Task: Get directions from Hilton Head Island, South Carolina, United States to Buffalo, New York, United States  and explore the nearby hotels with guest rating 2 and above with dates 20 to 23 December and 2 guests
Action: Mouse moved to (253, 56)
Screenshot: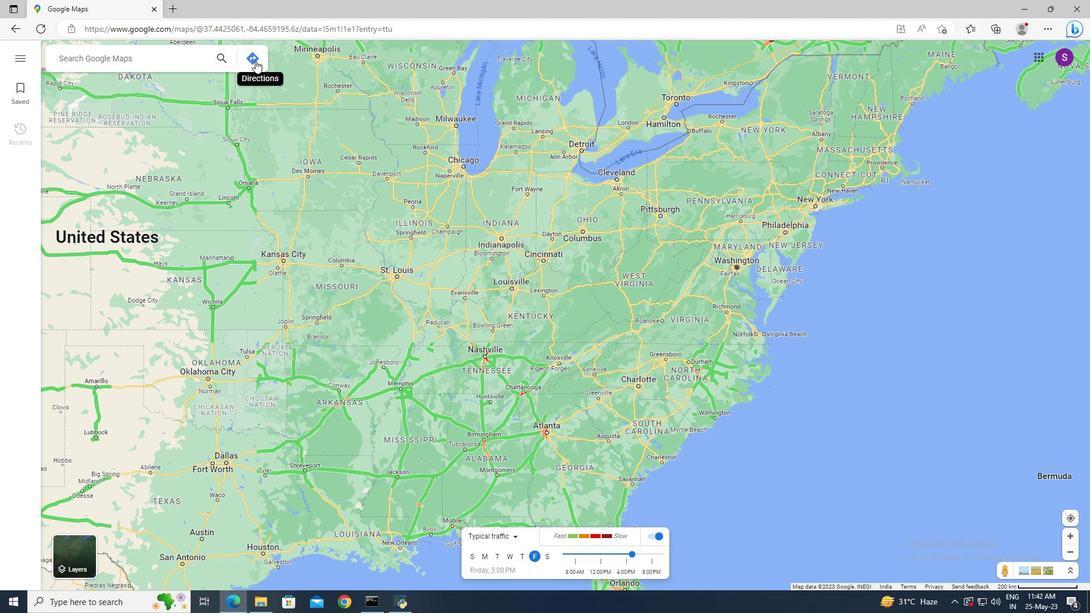 
Action: Mouse pressed left at (253, 56)
Screenshot: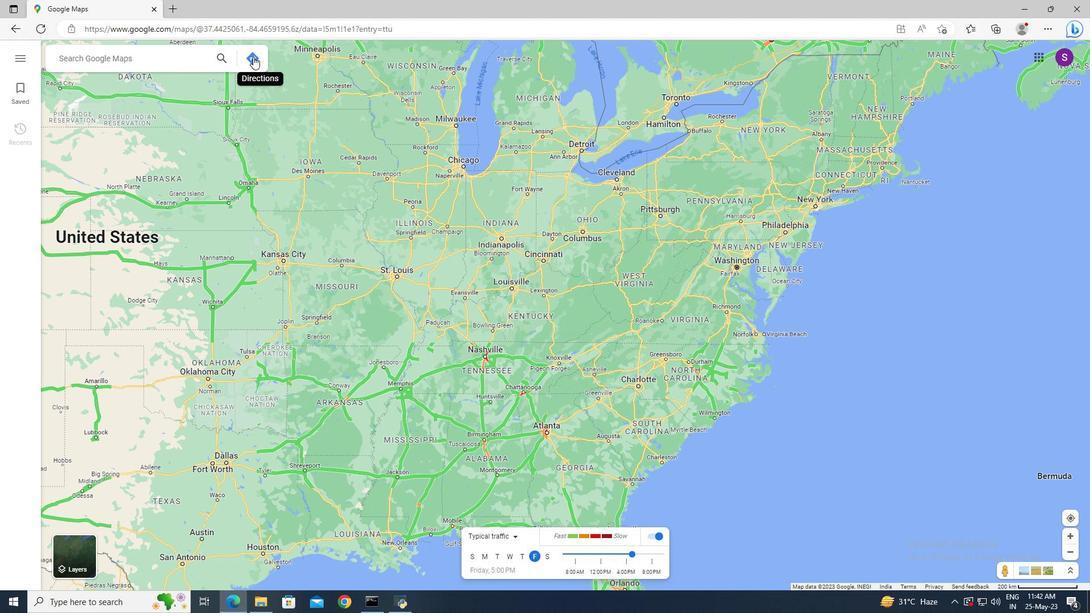 
Action: Mouse moved to (123, 92)
Screenshot: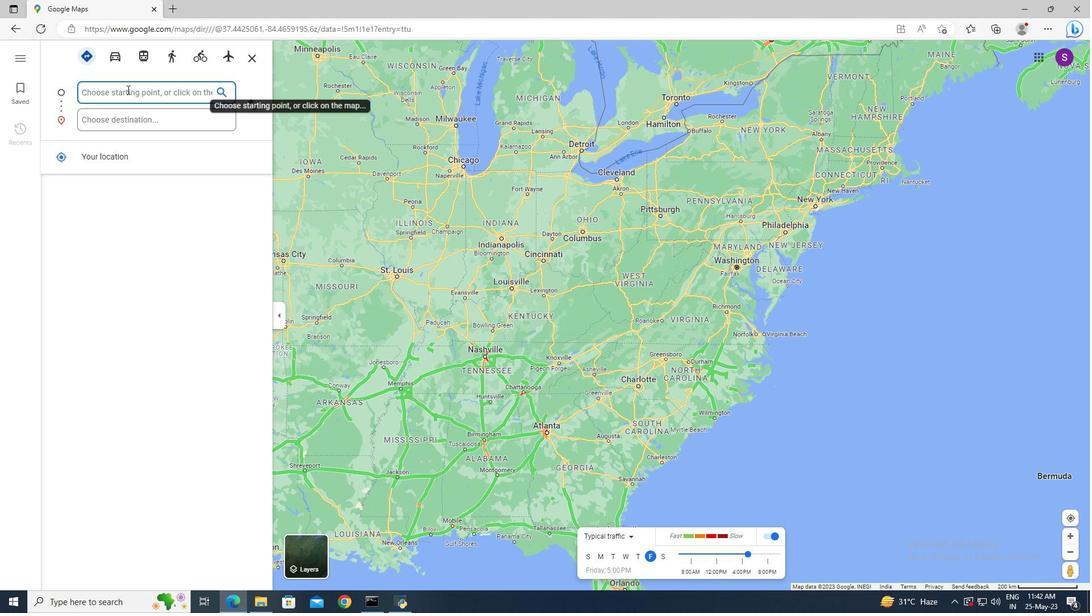 
Action: Mouse pressed left at (123, 92)
Screenshot: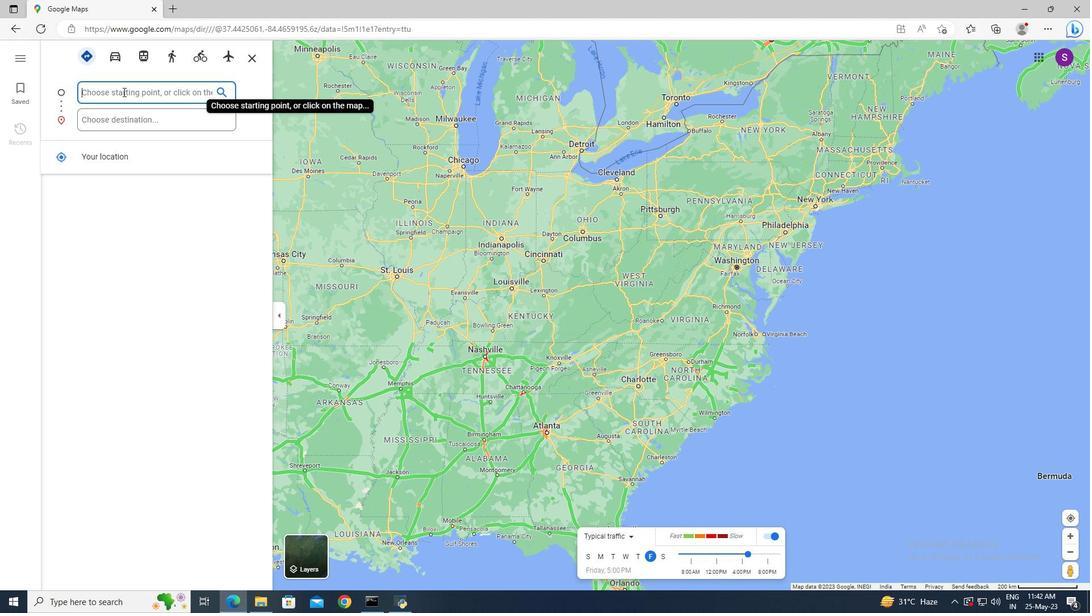 
Action: Key pressed <Key.shift>Hilton<Key.space><Key.shift>Head<Key.space><Key.shift>Island
Screenshot: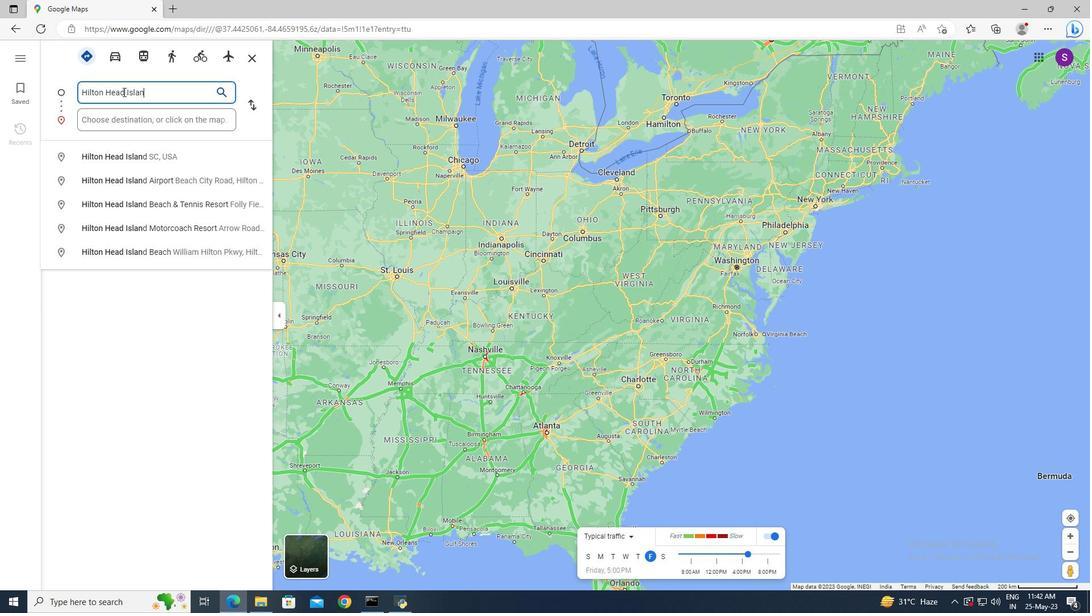 
Action: Mouse moved to (136, 158)
Screenshot: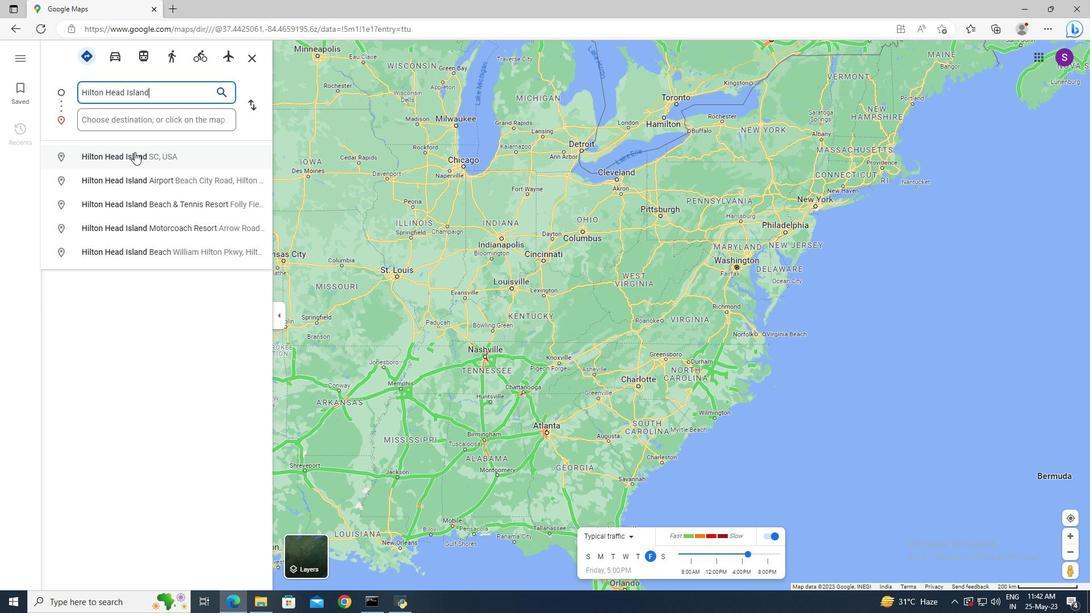 
Action: Mouse pressed left at (136, 158)
Screenshot: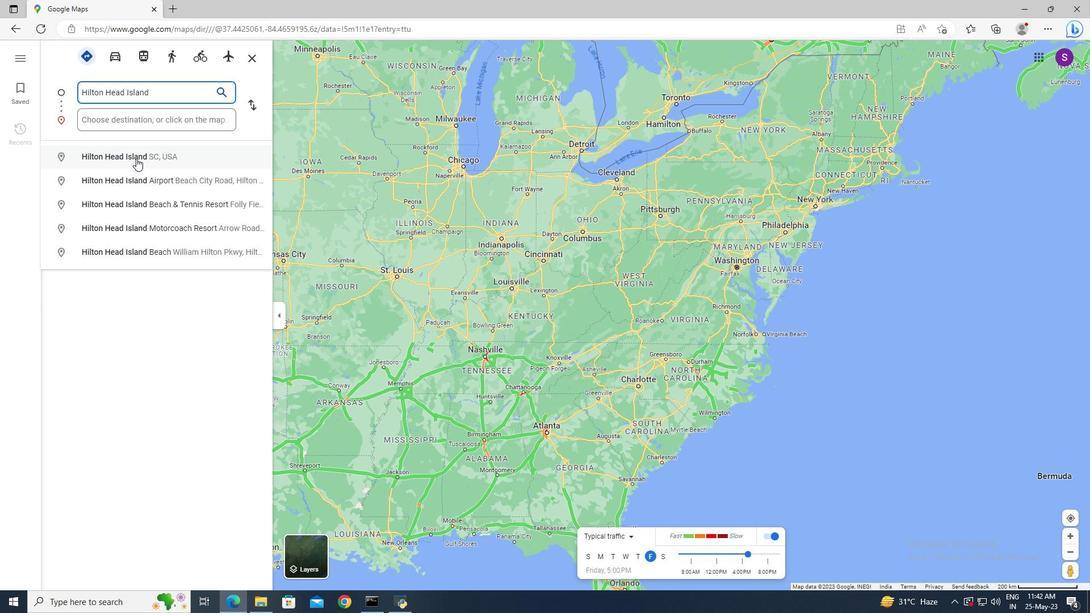 
Action: Mouse moved to (127, 122)
Screenshot: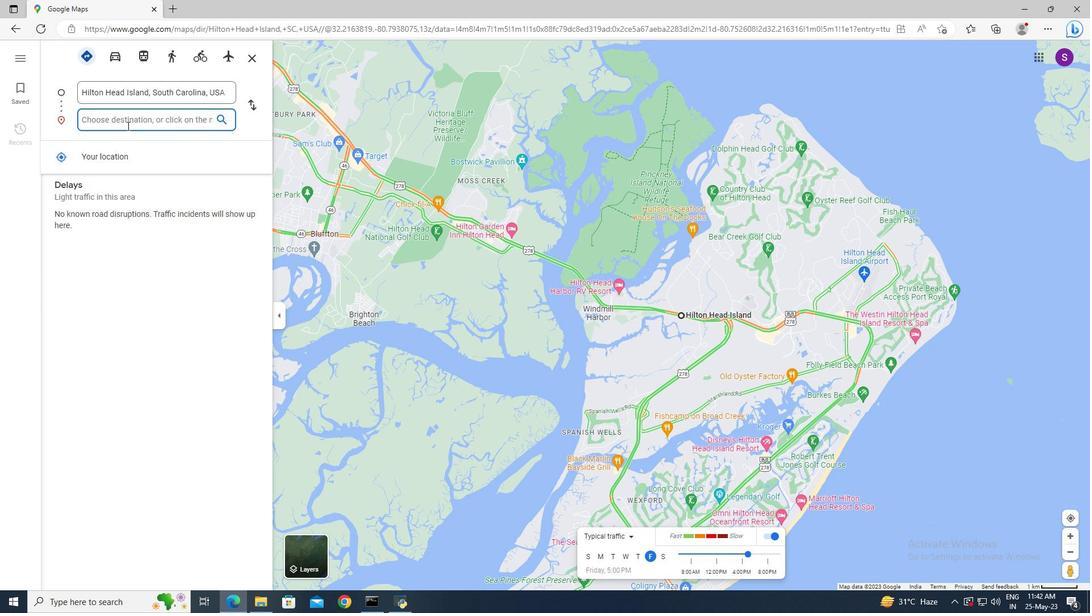 
Action: Mouse pressed left at (127, 122)
Screenshot: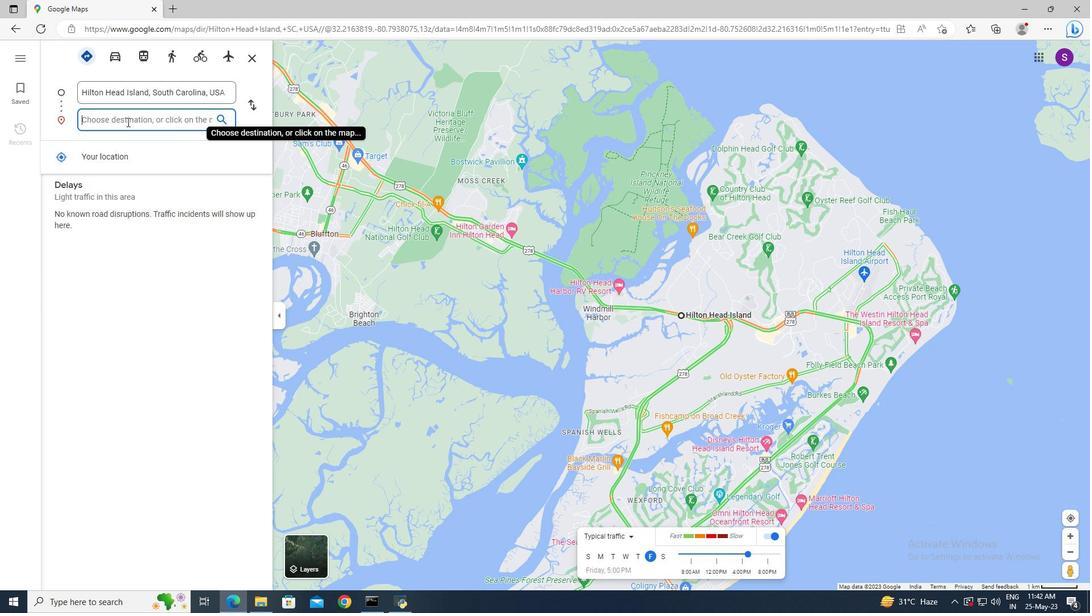 
Action: Key pressed <Key.shift>Buffalo
Screenshot: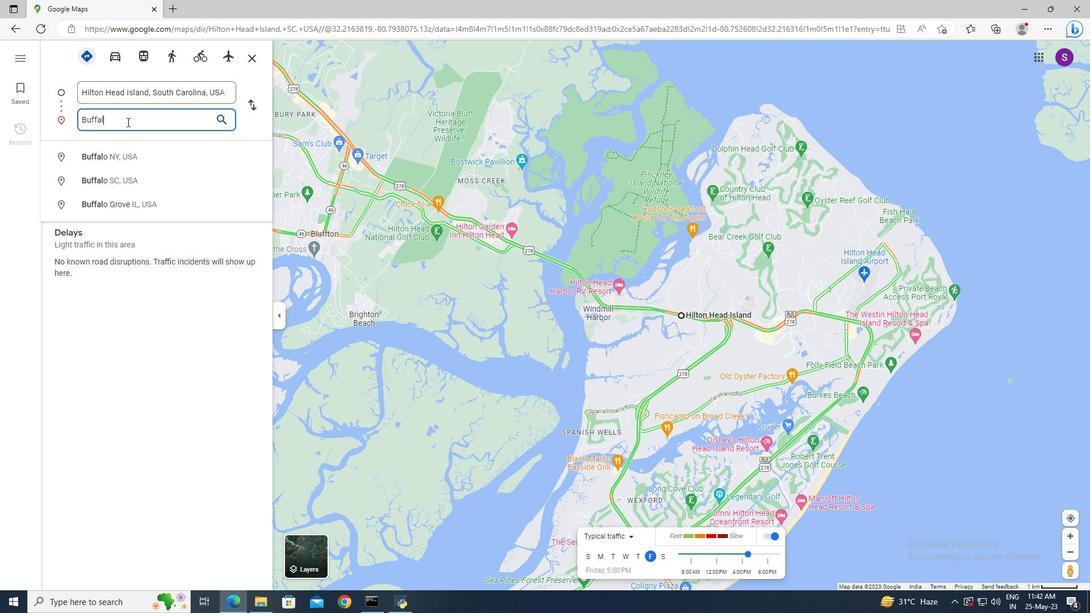 
Action: Mouse moved to (131, 156)
Screenshot: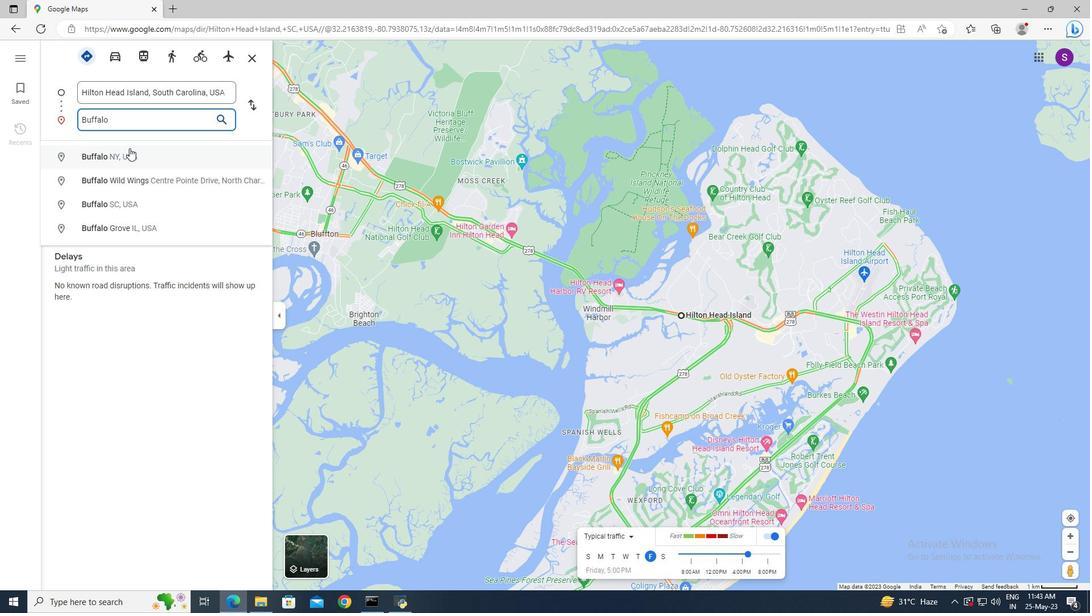 
Action: Mouse pressed left at (131, 156)
Screenshot: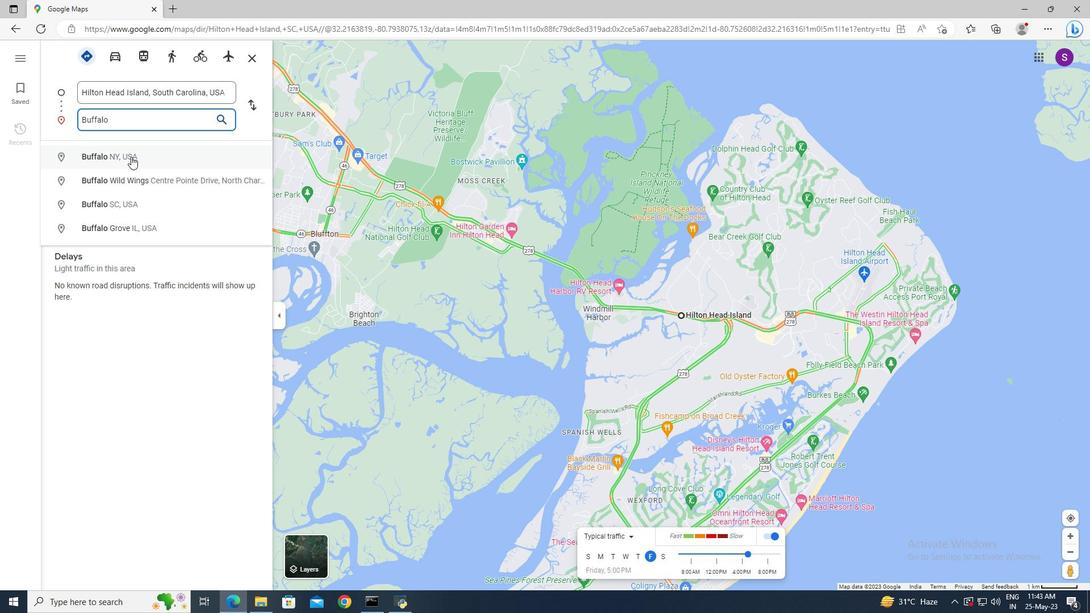 
Action: Mouse moved to (305, 60)
Screenshot: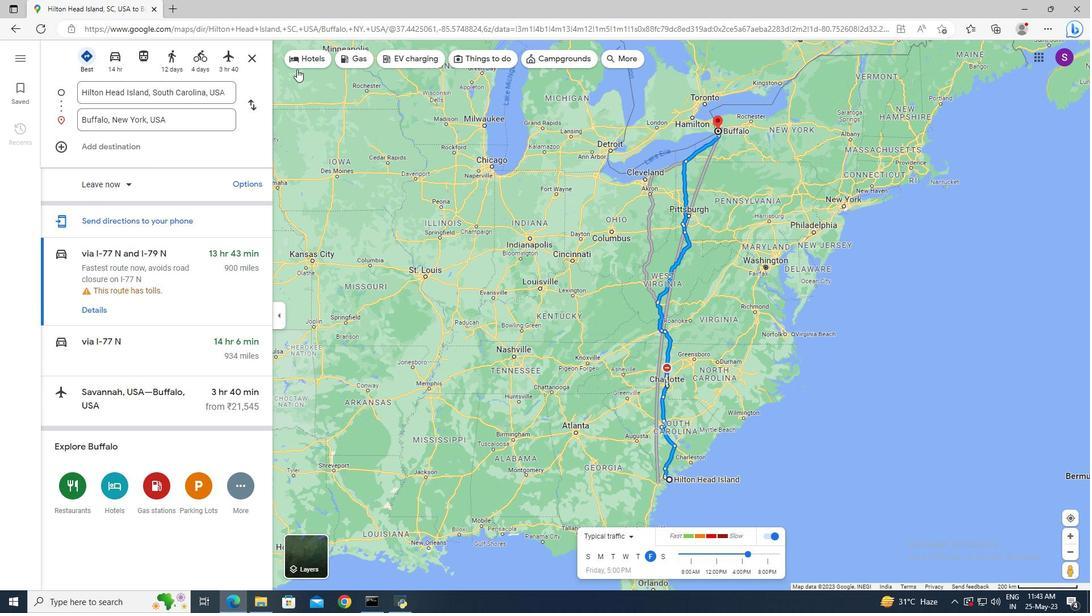 
Action: Mouse pressed left at (305, 60)
Screenshot: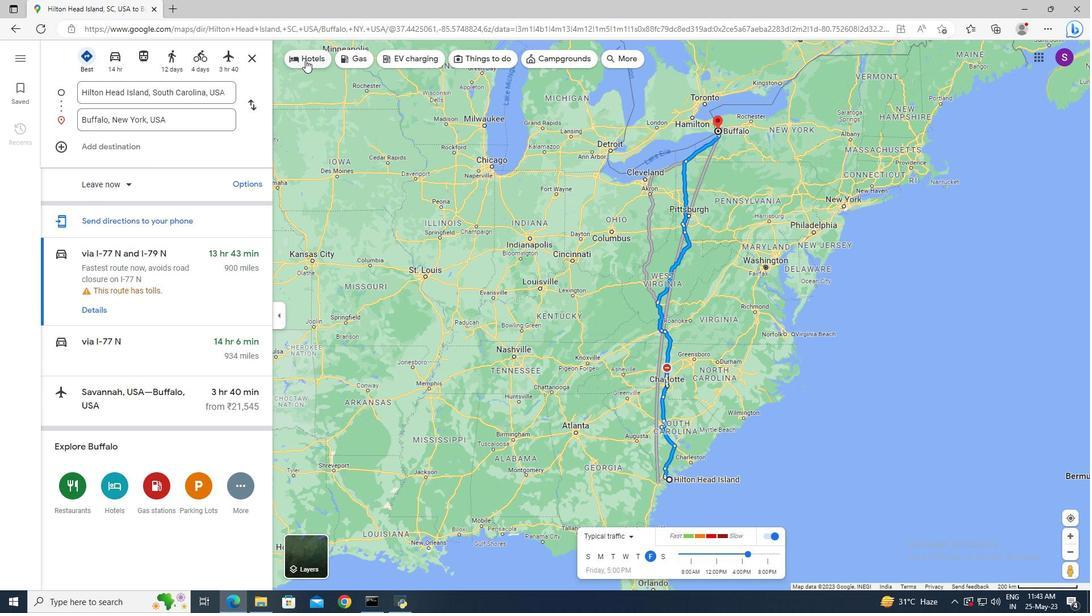 
Action: Mouse moved to (330, 53)
Screenshot: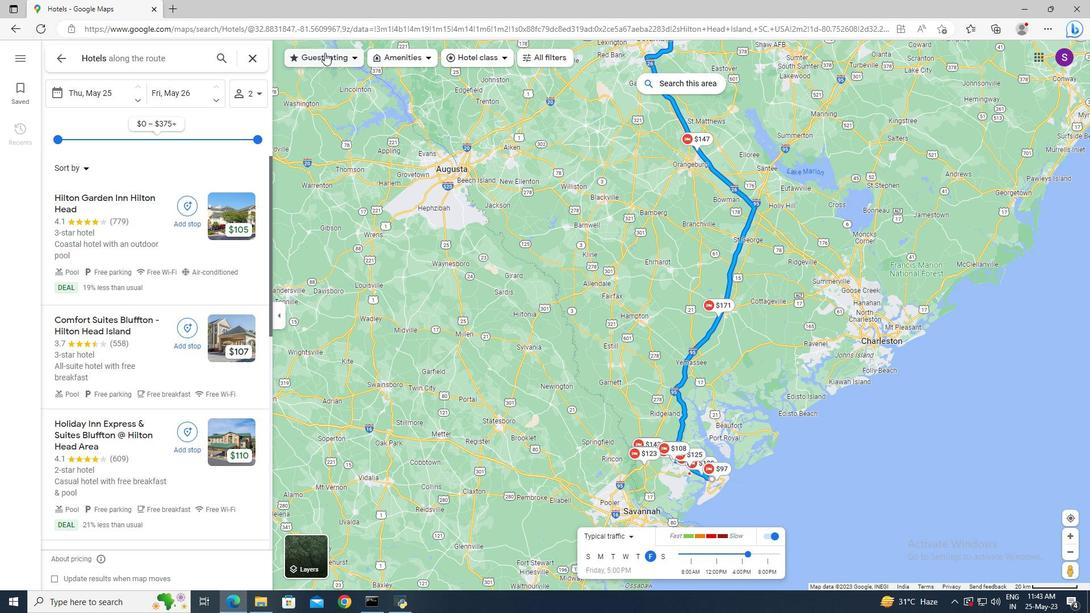 
Action: Mouse pressed left at (330, 53)
Screenshot: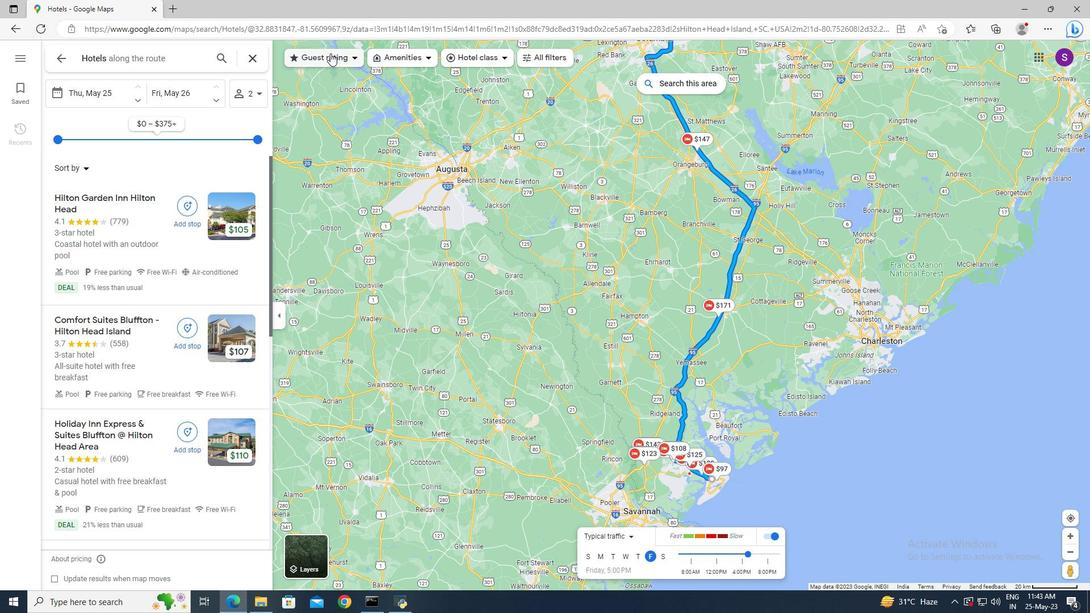 
Action: Mouse pressed left at (330, 53)
Screenshot: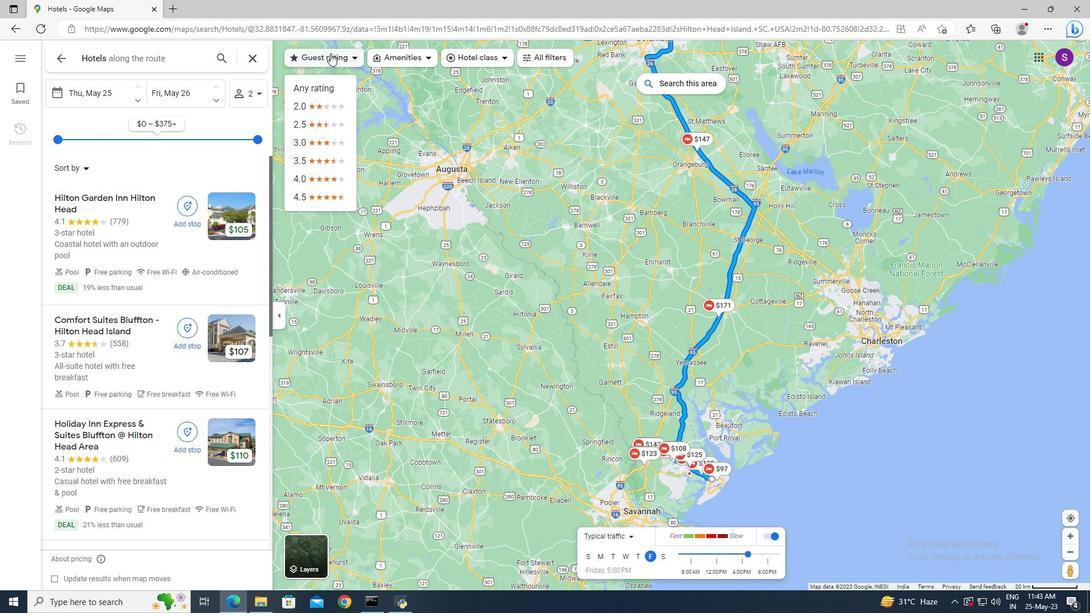 
Action: Mouse moved to (82, 89)
Screenshot: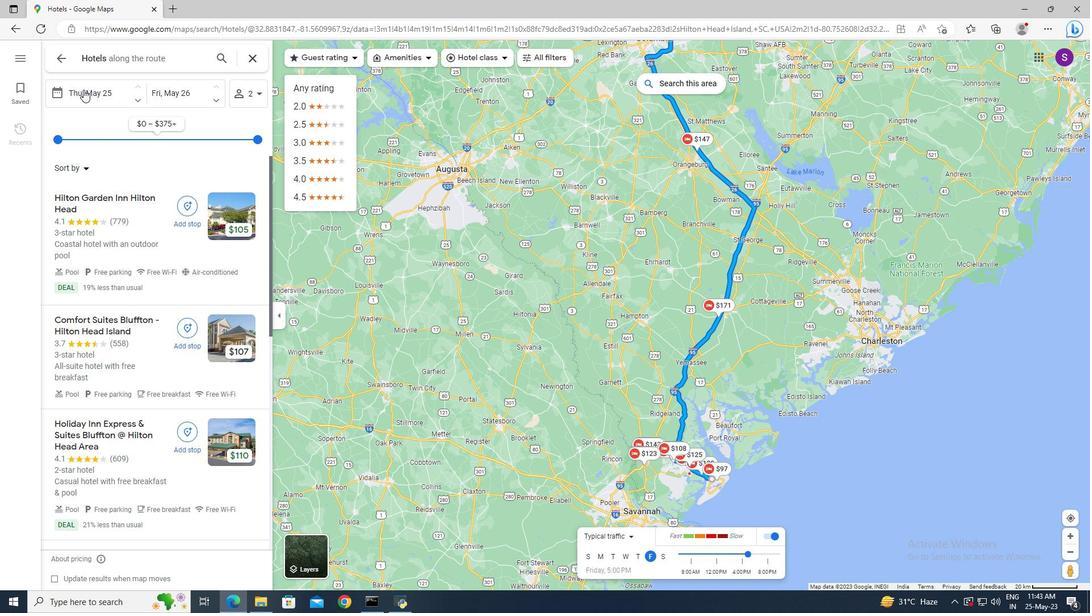 
Action: Mouse pressed left at (82, 89)
Screenshot: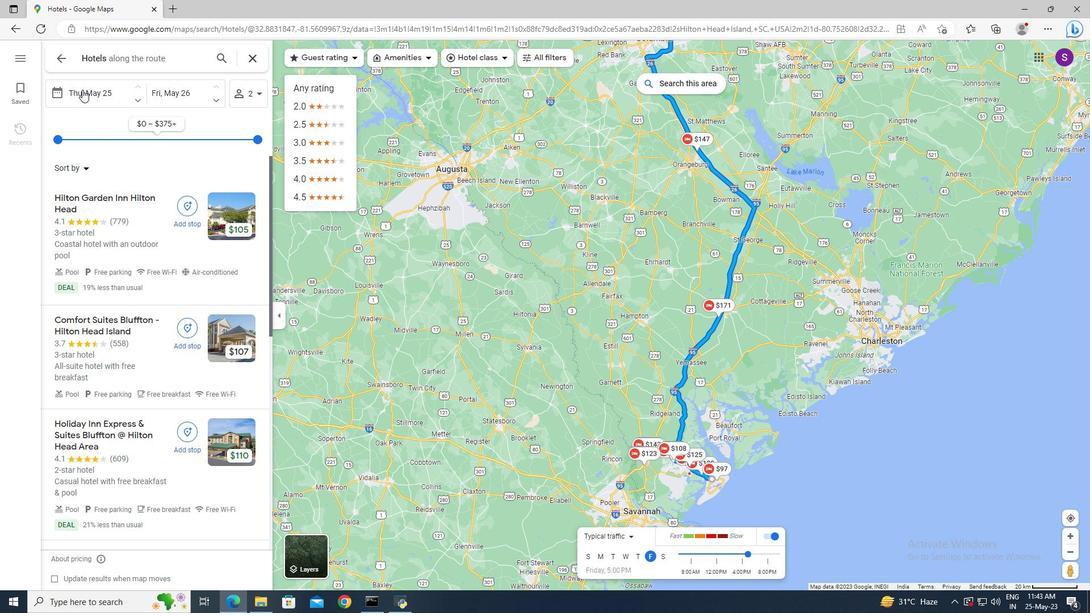 
Action: Mouse moved to (175, 114)
Screenshot: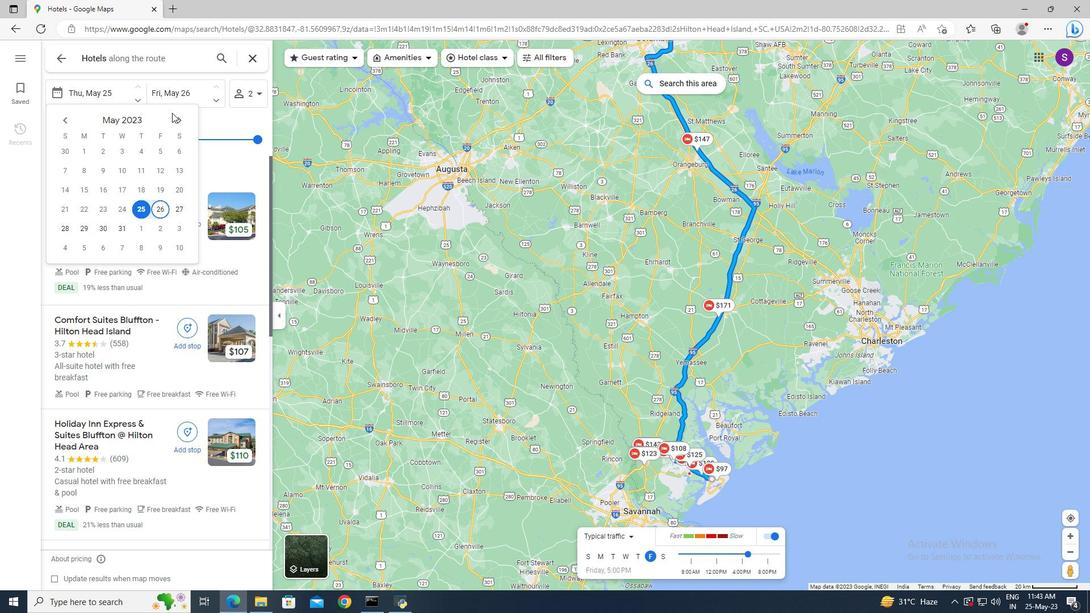 
Action: Mouse pressed left at (175, 114)
Screenshot: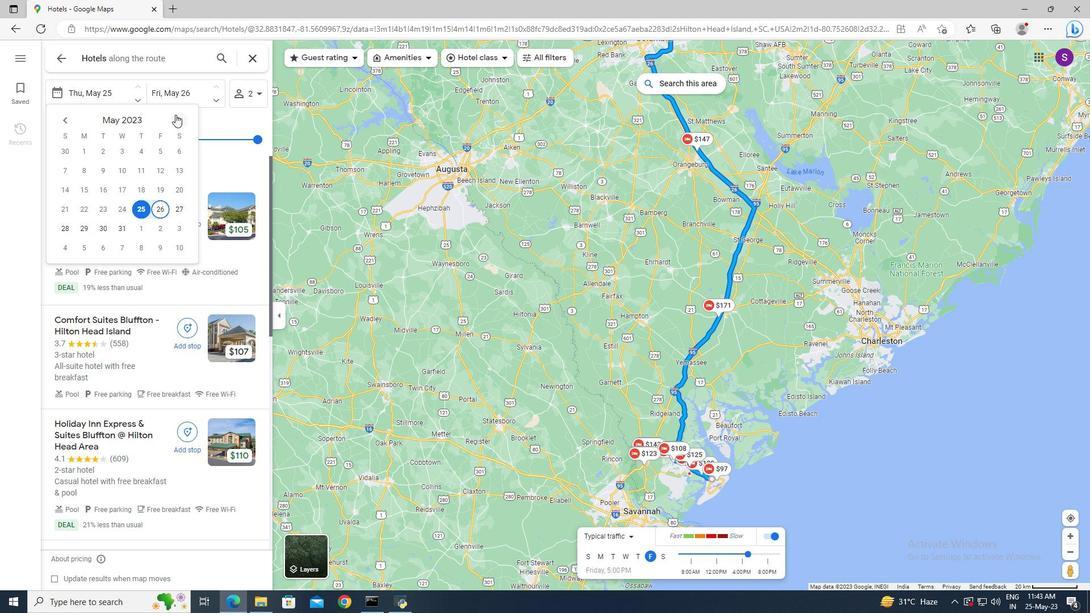 
Action: Mouse pressed left at (175, 114)
Screenshot: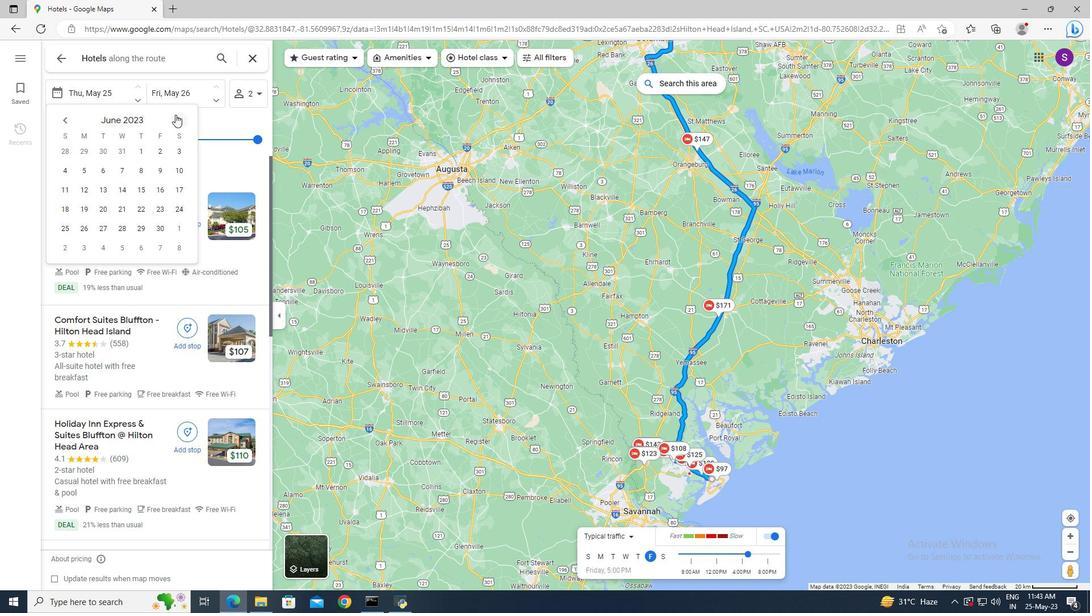 
Action: Mouse pressed left at (175, 114)
Screenshot: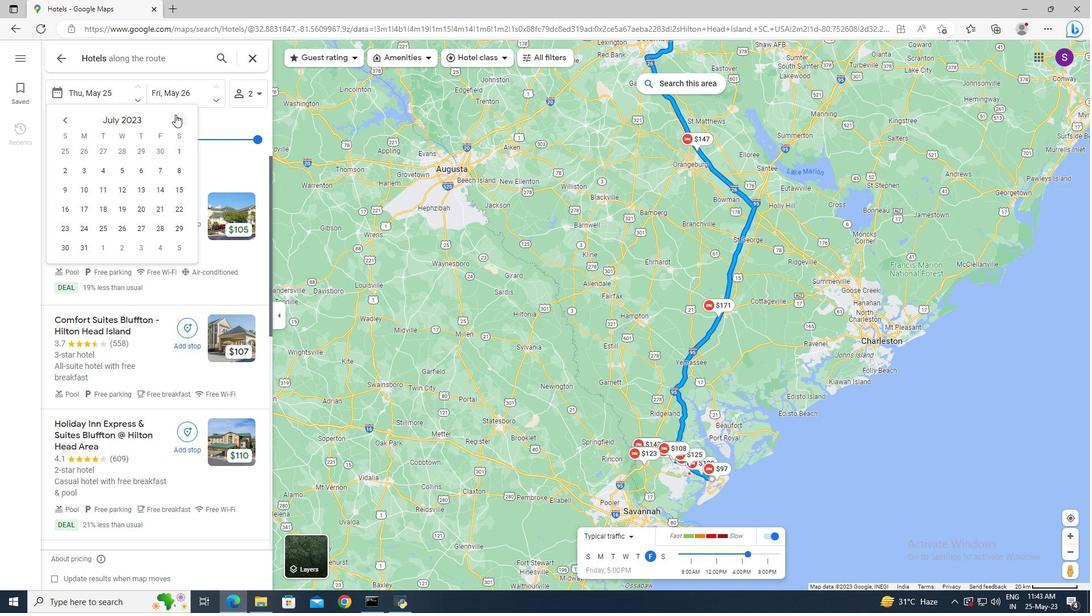 
Action: Mouse pressed left at (175, 114)
Screenshot: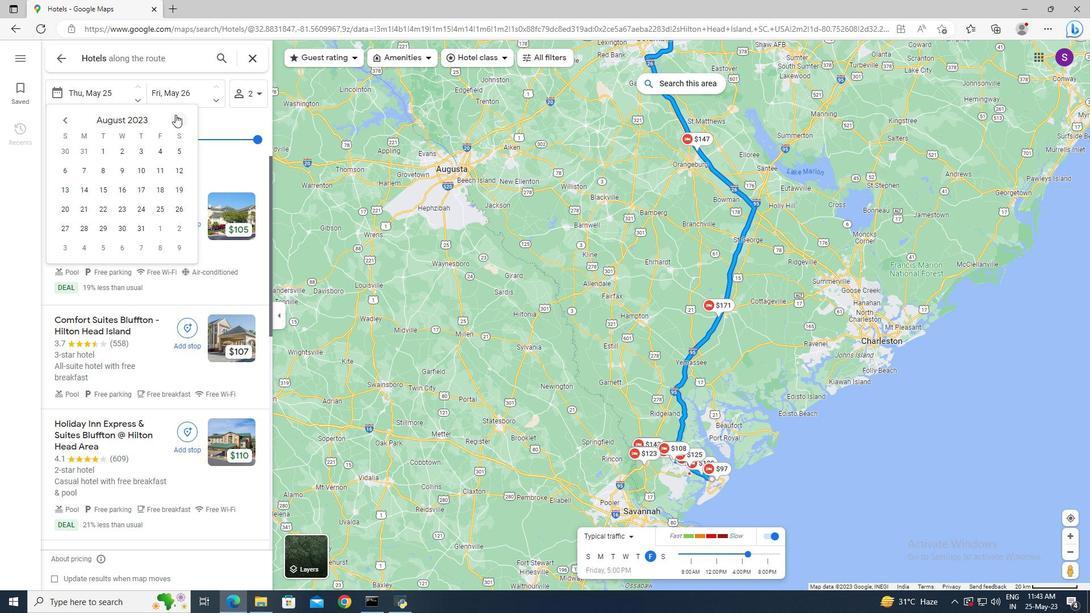 
Action: Mouse pressed left at (175, 114)
Screenshot: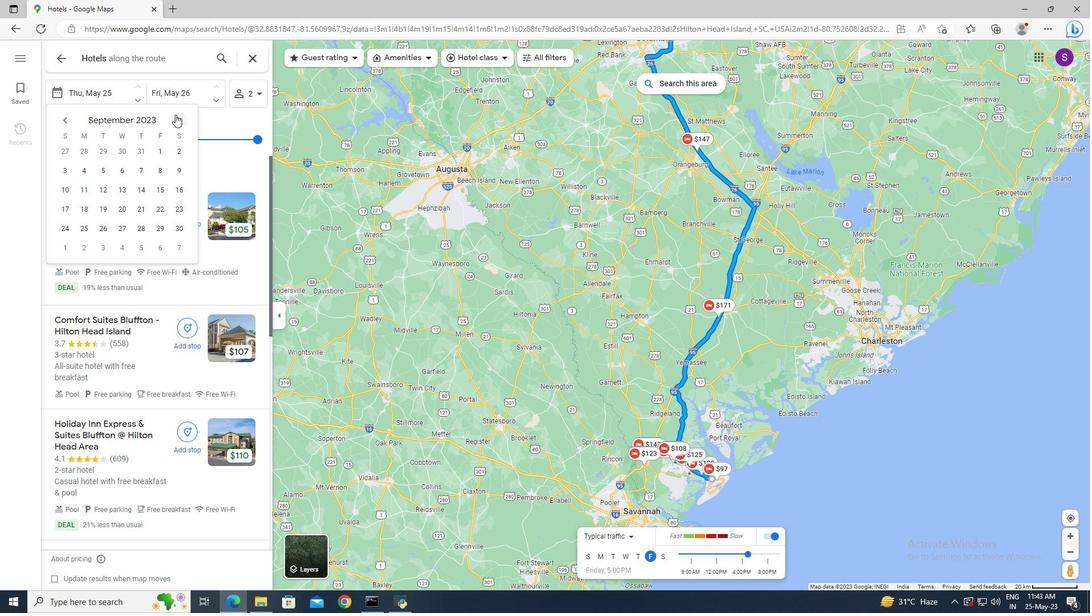 
Action: Mouse moved to (176, 114)
Screenshot: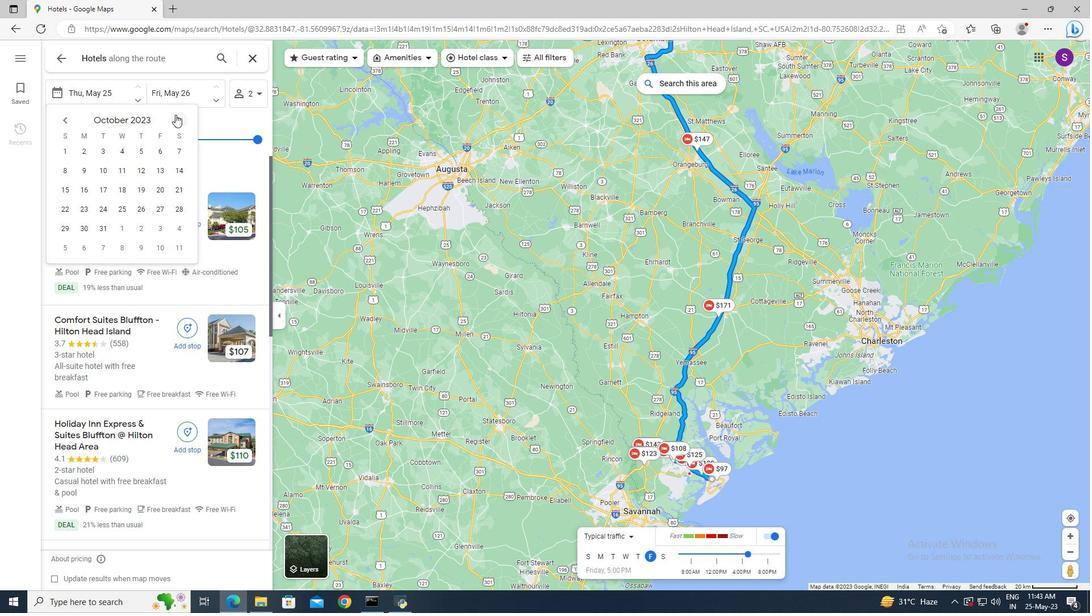 
Action: Mouse pressed left at (176, 114)
Screenshot: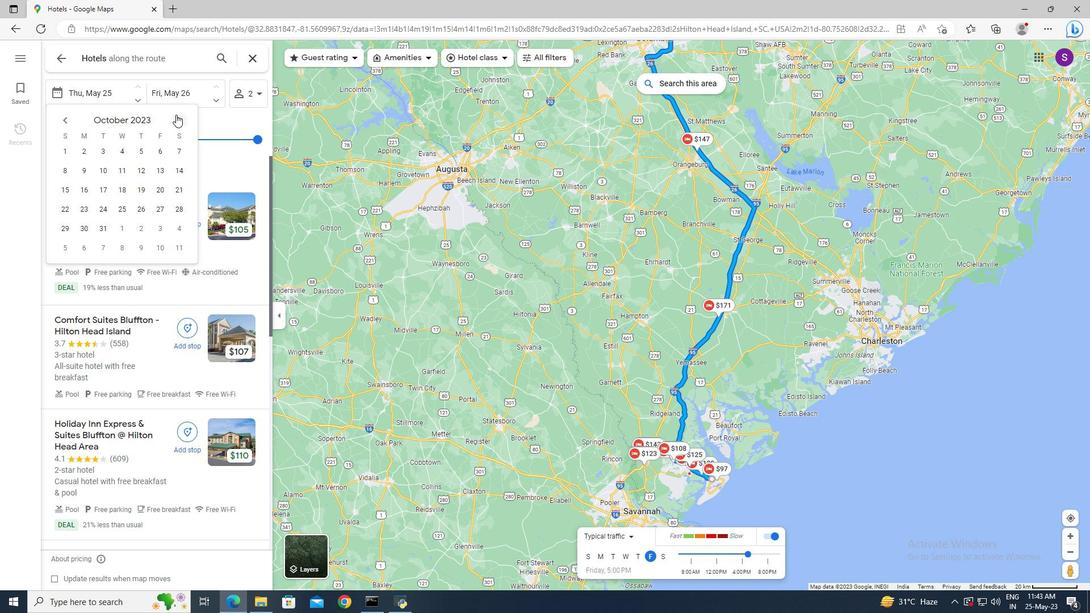 
Action: Mouse pressed left at (176, 114)
Screenshot: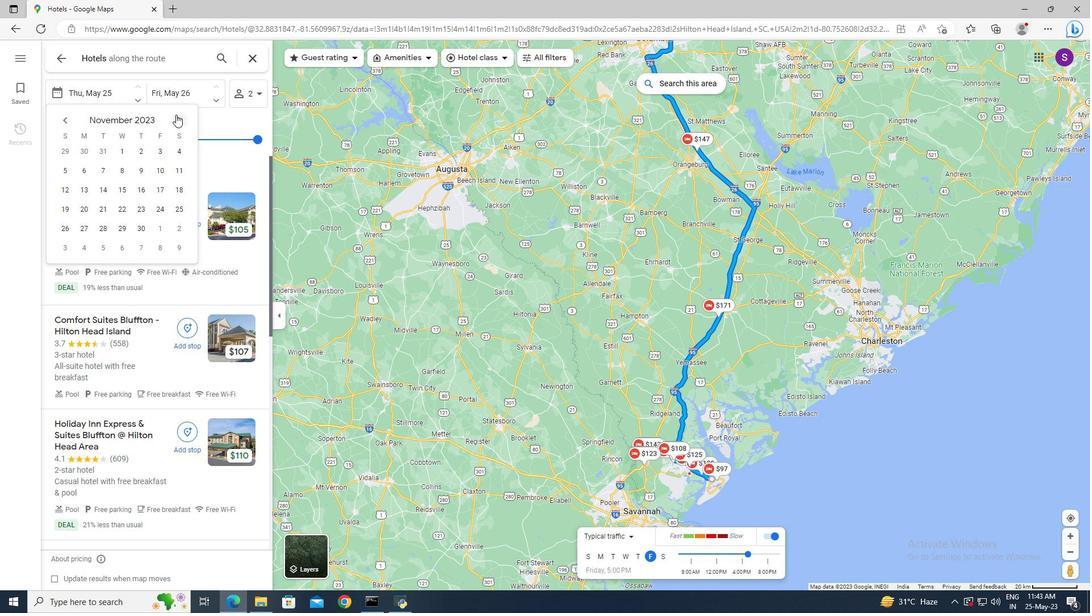 
Action: Mouse moved to (122, 204)
Screenshot: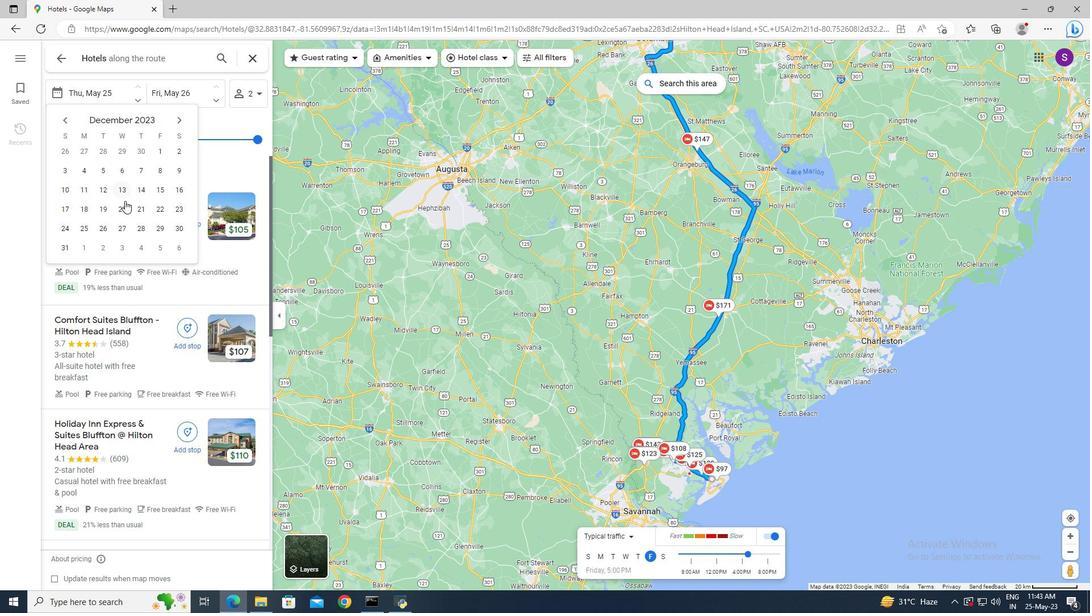 
Action: Mouse pressed left at (122, 204)
Screenshot: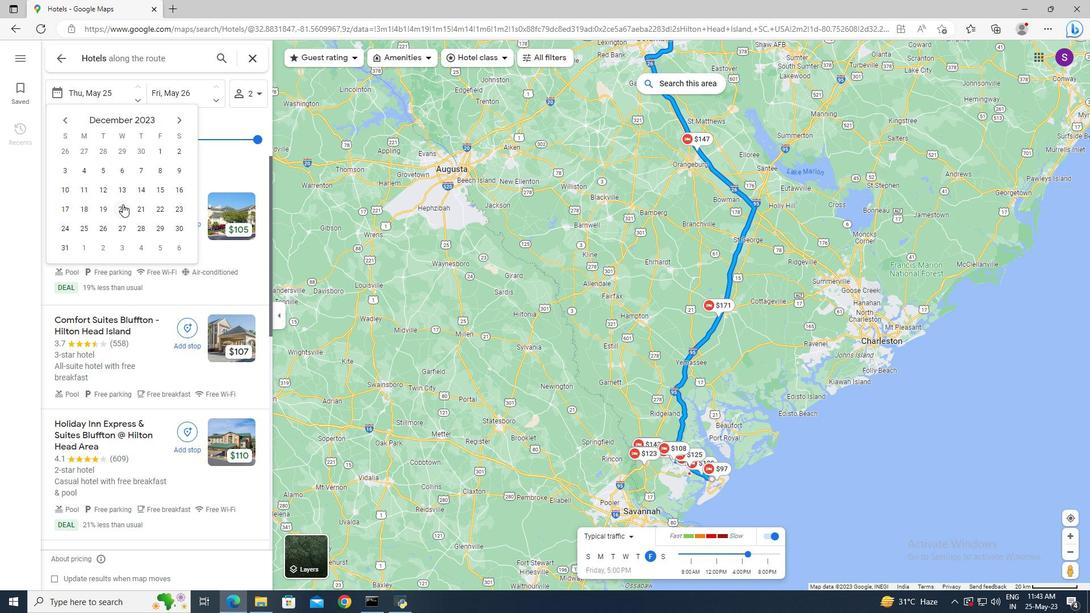 
Action: Mouse moved to (200, 210)
Screenshot: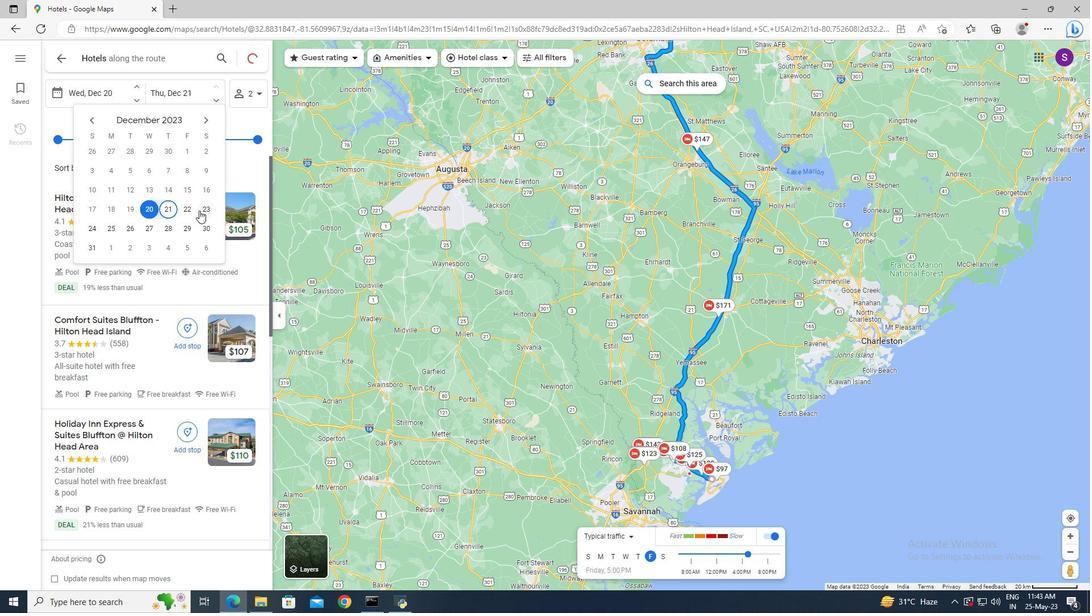 
Action: Mouse pressed left at (200, 210)
Screenshot: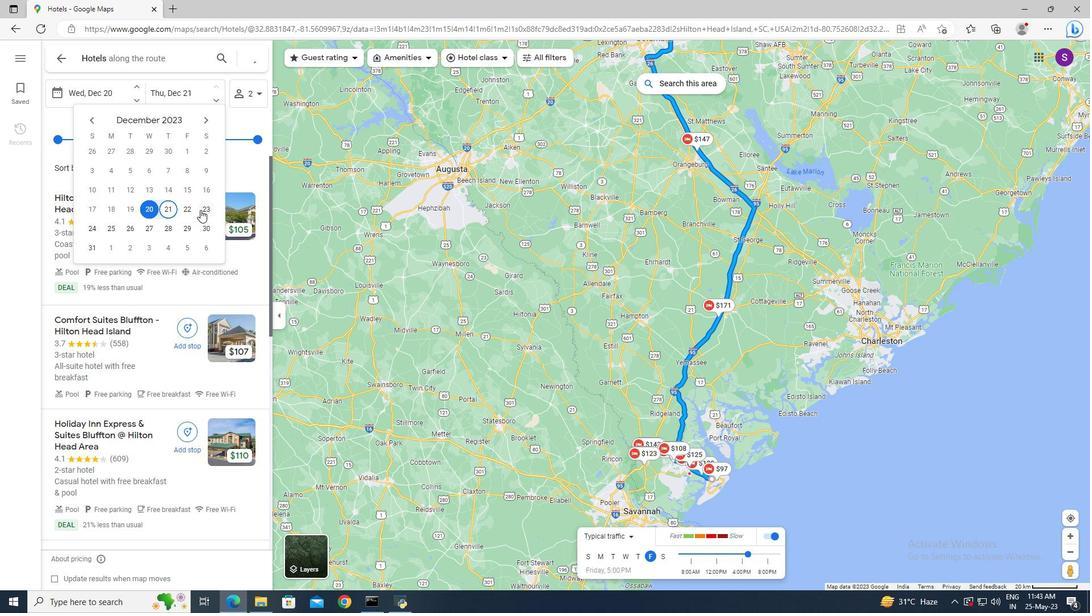 
Action: Mouse moved to (260, 95)
Screenshot: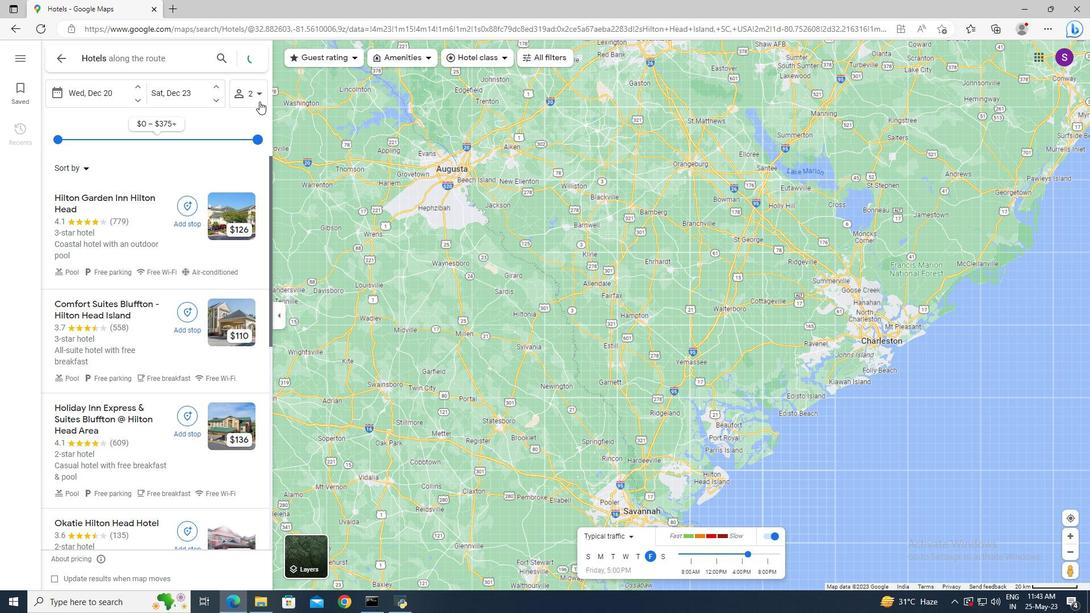 
Action: Mouse pressed left at (260, 95)
Screenshot: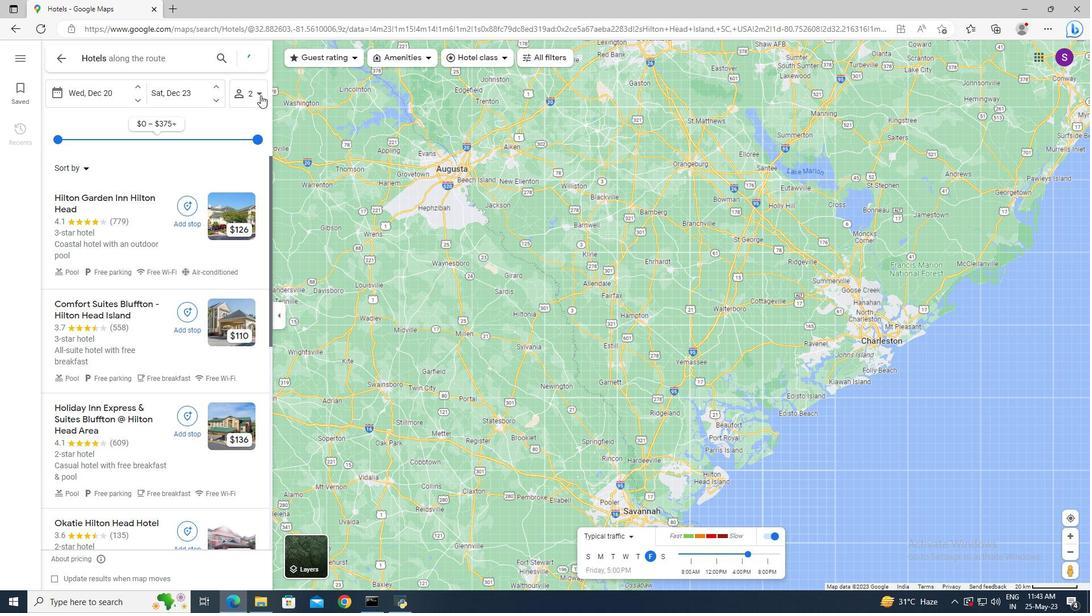 
Action: Mouse moved to (254, 94)
Screenshot: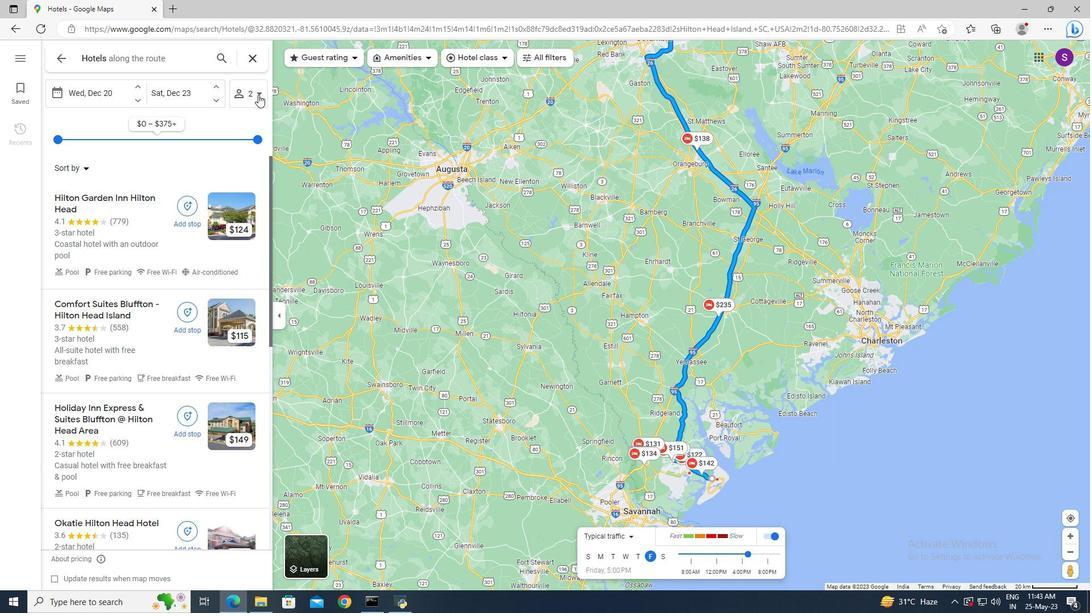 
Action: Mouse pressed left at (254, 94)
Screenshot: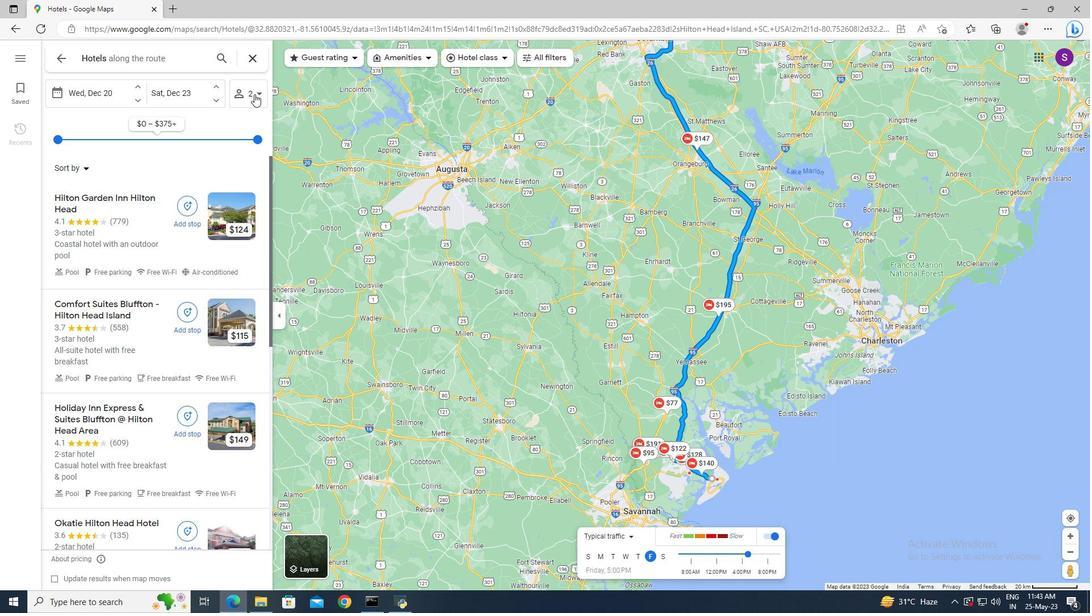 
Action: Mouse moved to (254, 108)
Screenshot: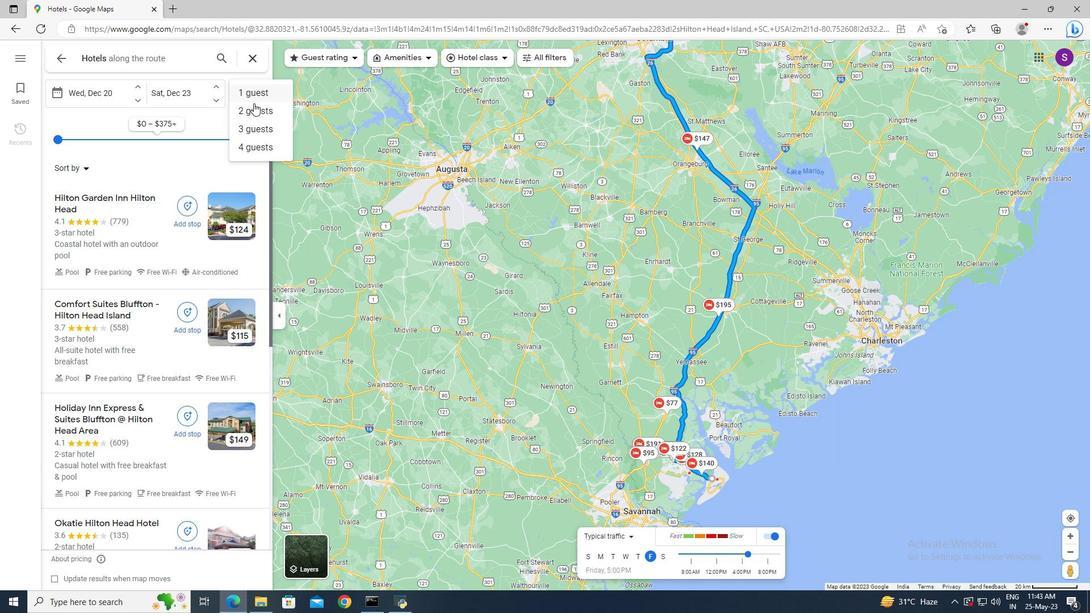 
Action: Mouse pressed left at (254, 108)
Screenshot: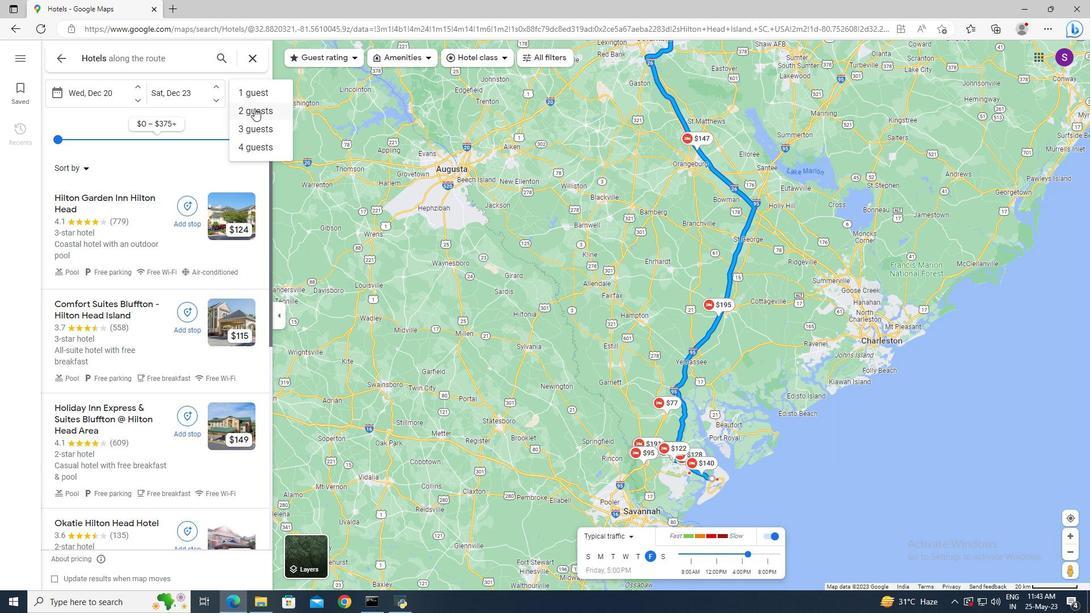
Action: Mouse moved to (139, 197)
Screenshot: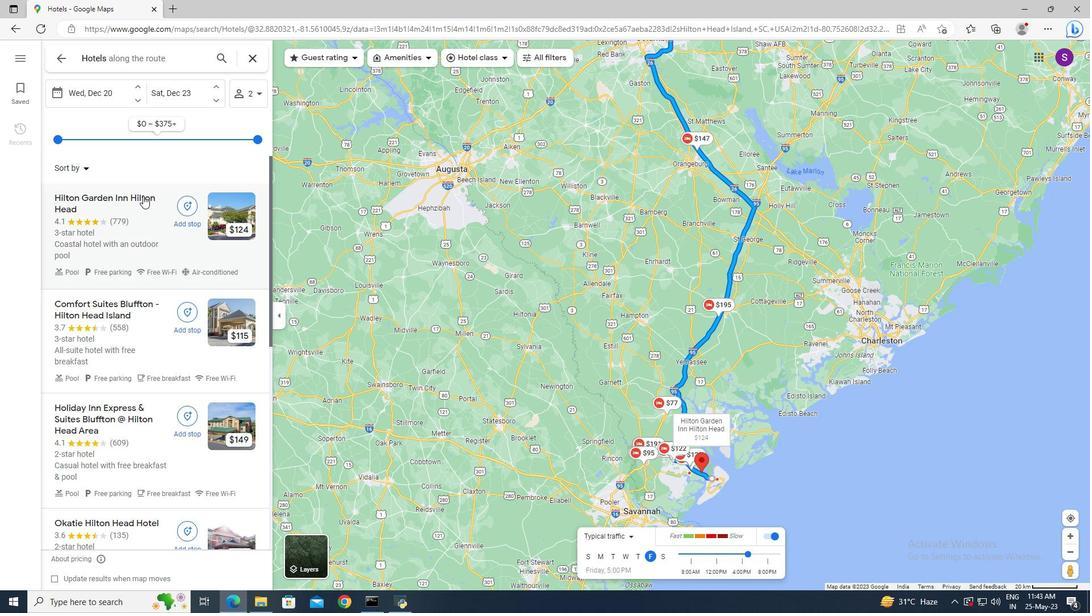
Action: Mouse pressed left at (139, 197)
Screenshot: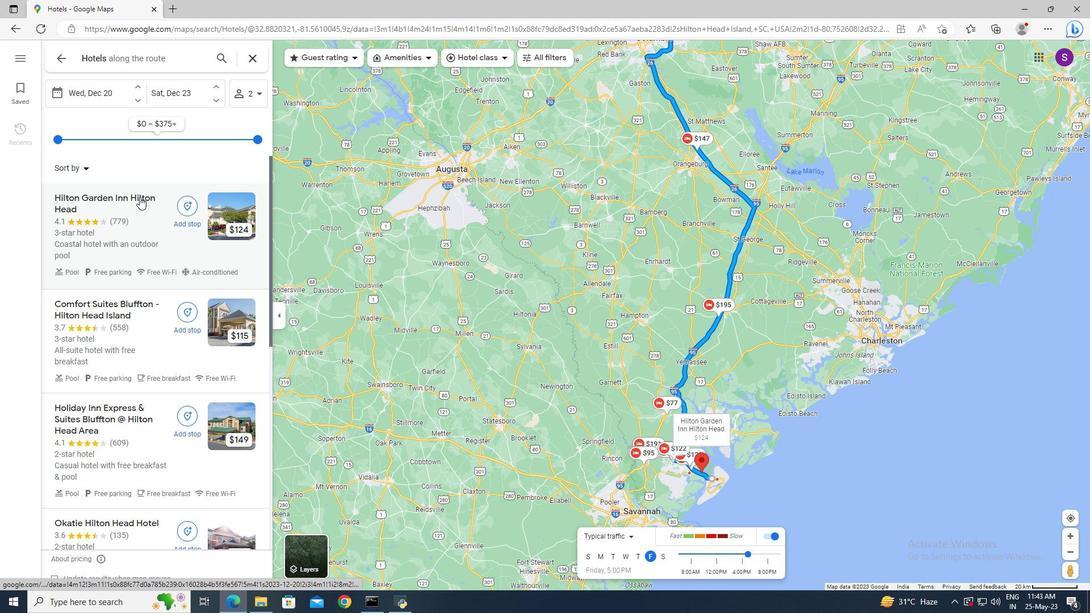 
Action: Mouse moved to (371, 276)
Screenshot: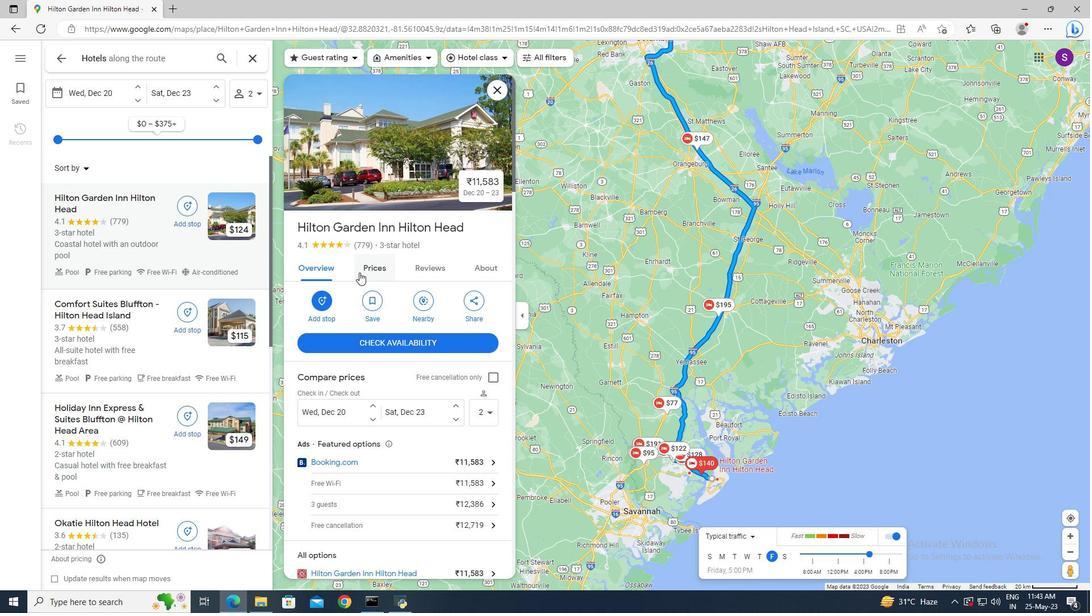 
Action: Mouse pressed left at (371, 276)
Screenshot: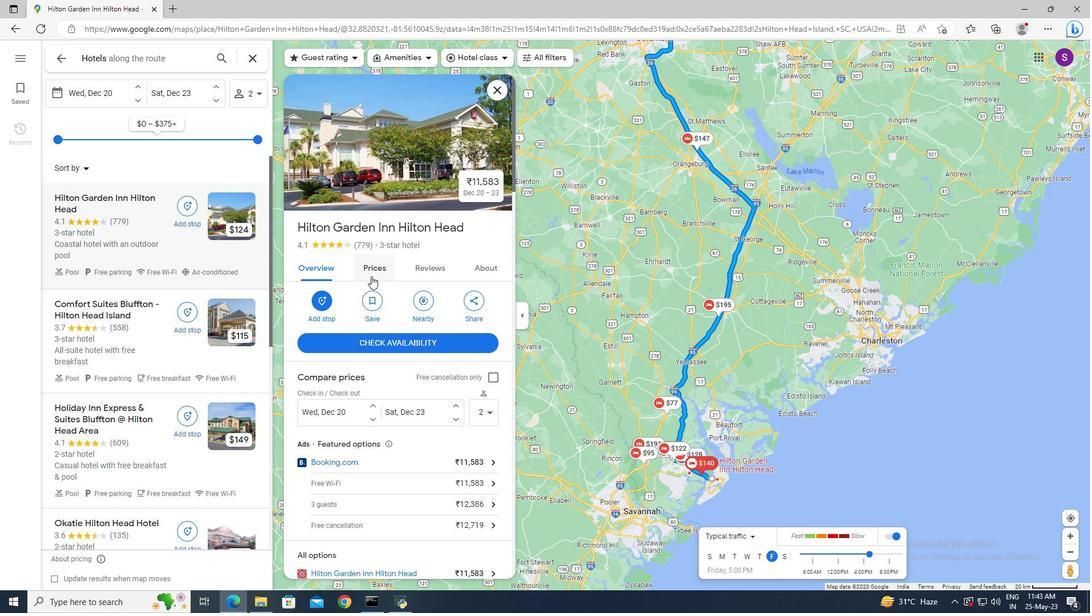 
Action: Mouse moved to (371, 280)
Screenshot: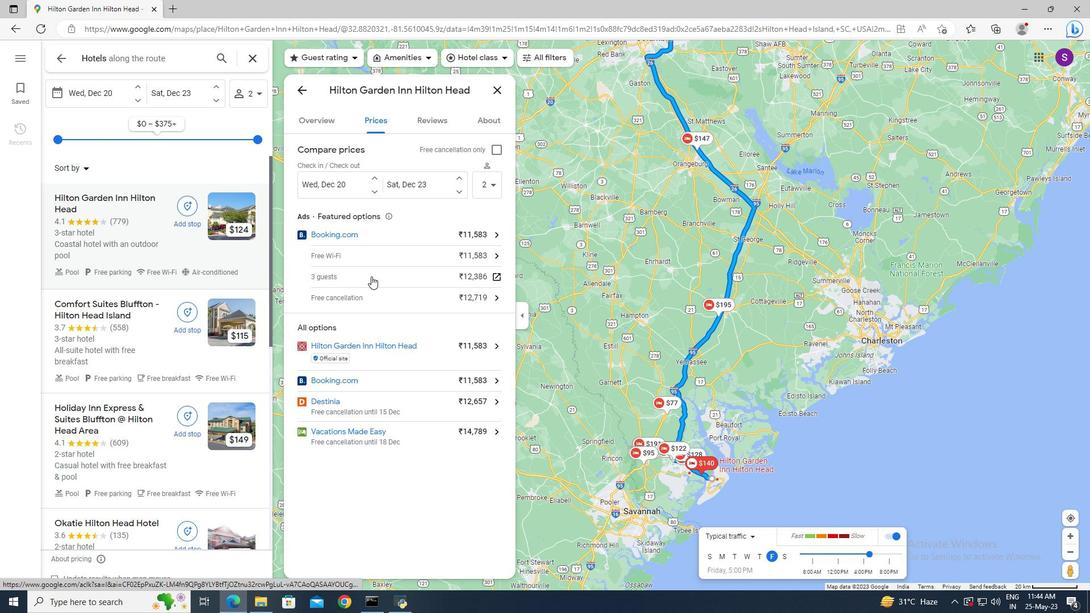 
Action: Mouse scrolled (371, 279) with delta (0, 0)
Screenshot: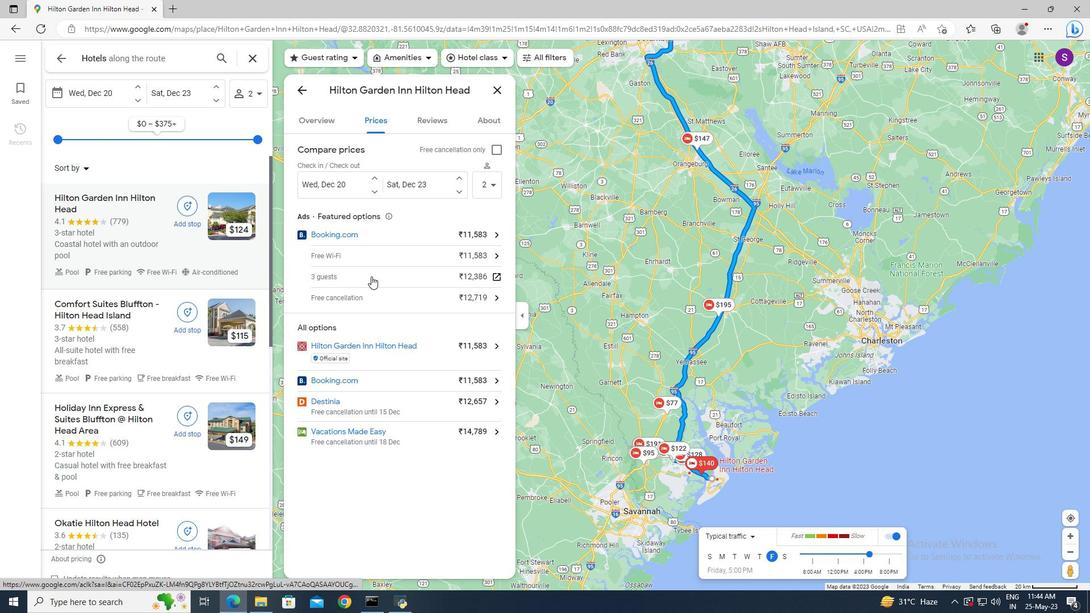 
Action: Mouse moved to (371, 289)
Screenshot: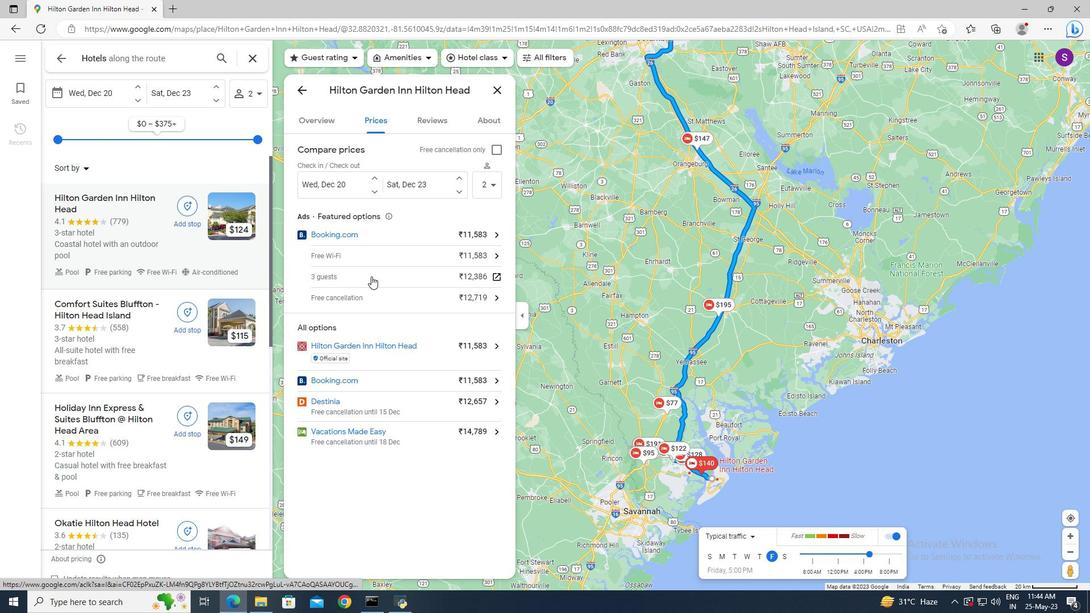 
Action: Mouse scrolled (371, 289) with delta (0, 0)
Screenshot: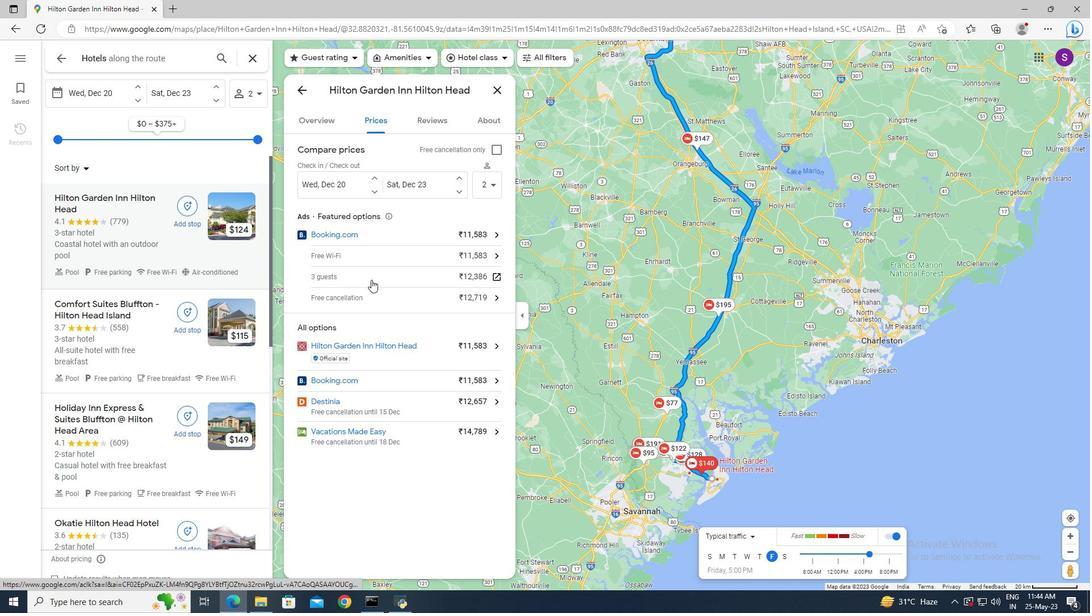 
Action: Mouse scrolled (371, 290) with delta (0, 0)
Screenshot: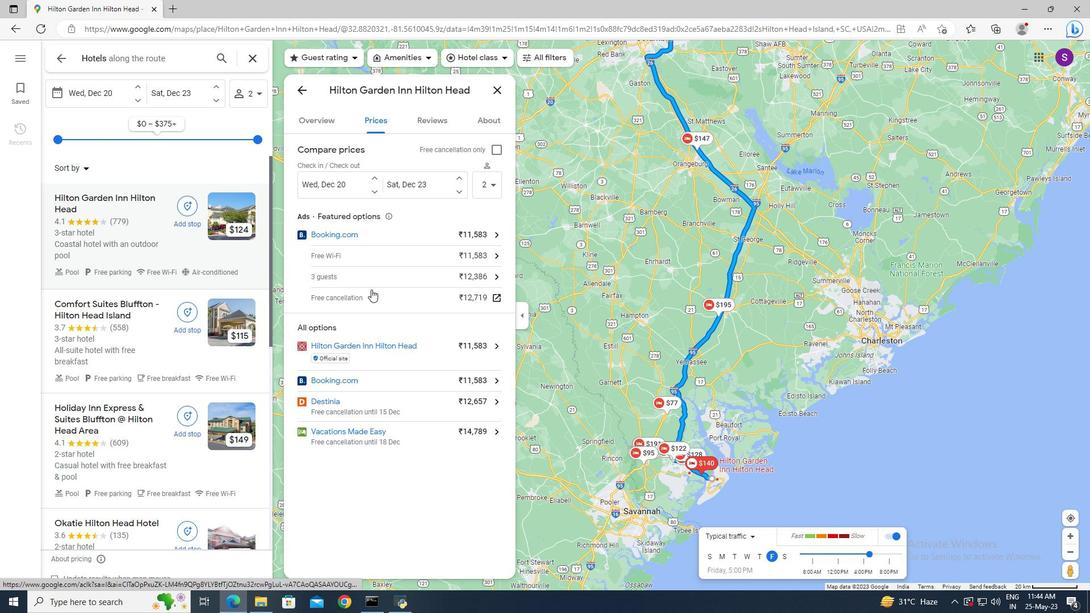 
Action: Mouse scrolled (371, 290) with delta (0, 0)
Screenshot: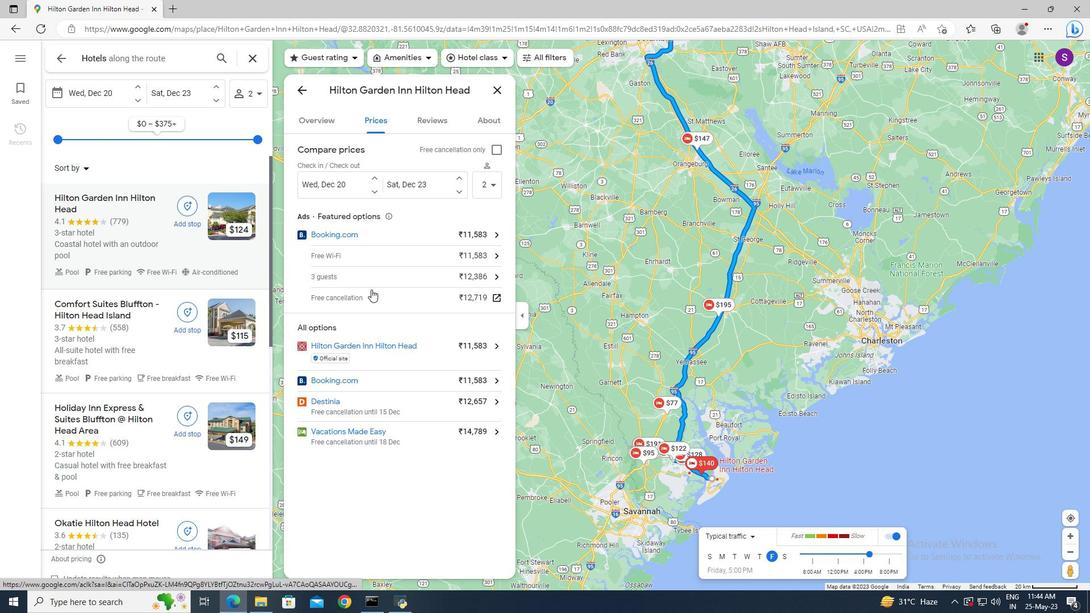 
Action: Mouse moved to (423, 132)
Screenshot: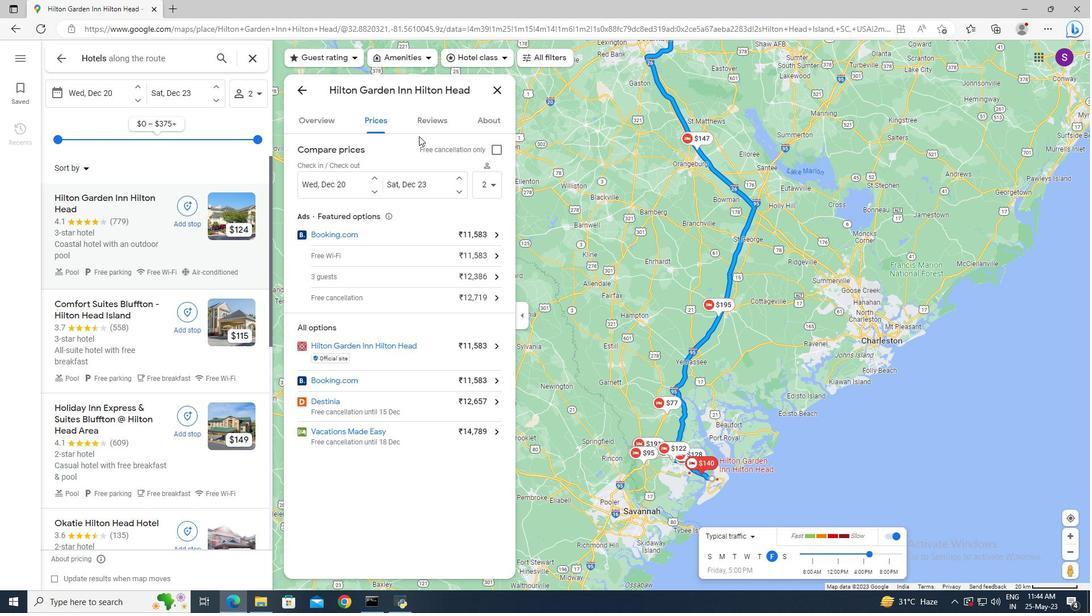 
Action: Mouse pressed left at (423, 132)
Screenshot: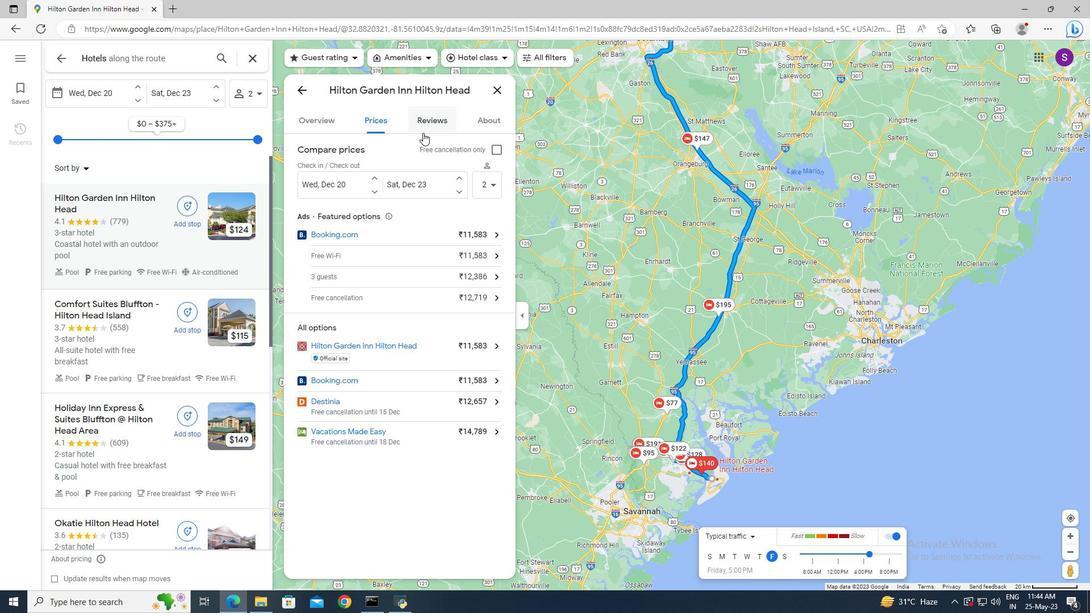 
Action: Mouse moved to (407, 215)
Screenshot: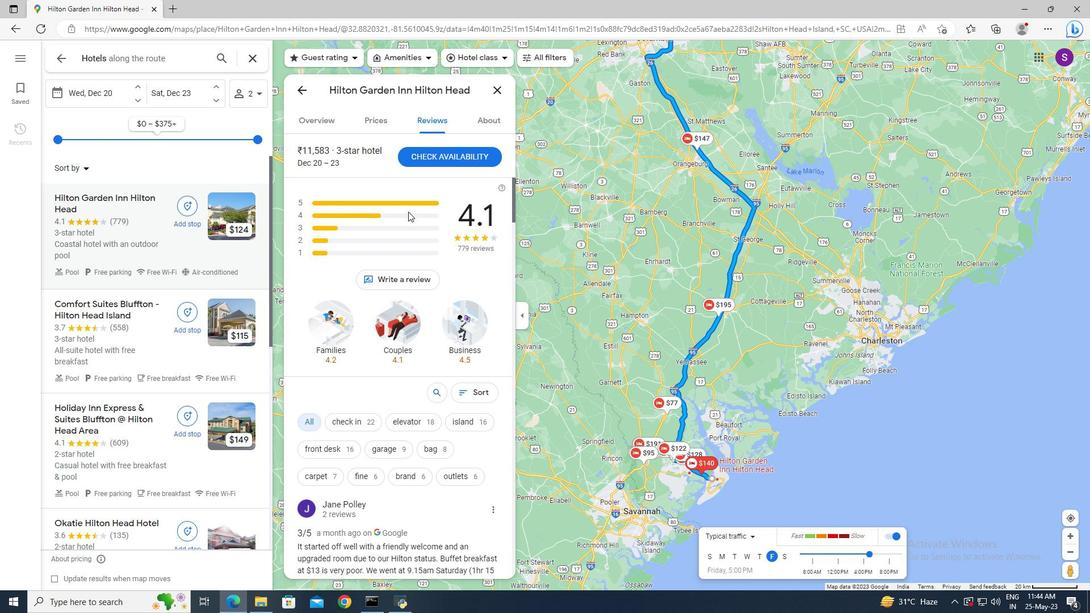 
Action: Mouse scrolled (407, 214) with delta (0, 0)
Screenshot: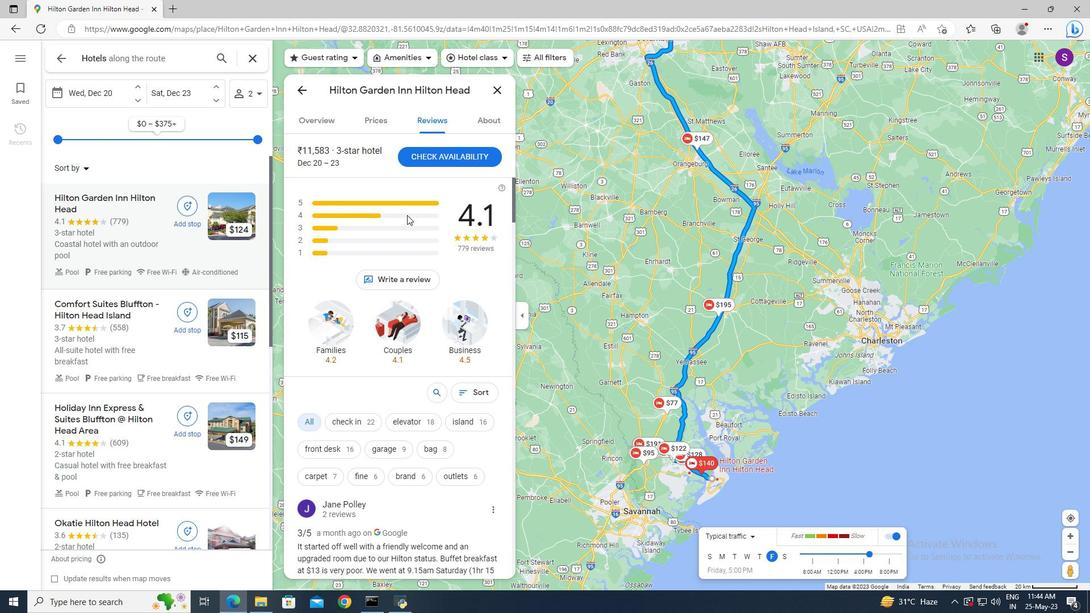 
Action: Mouse scrolled (407, 214) with delta (0, 0)
Screenshot: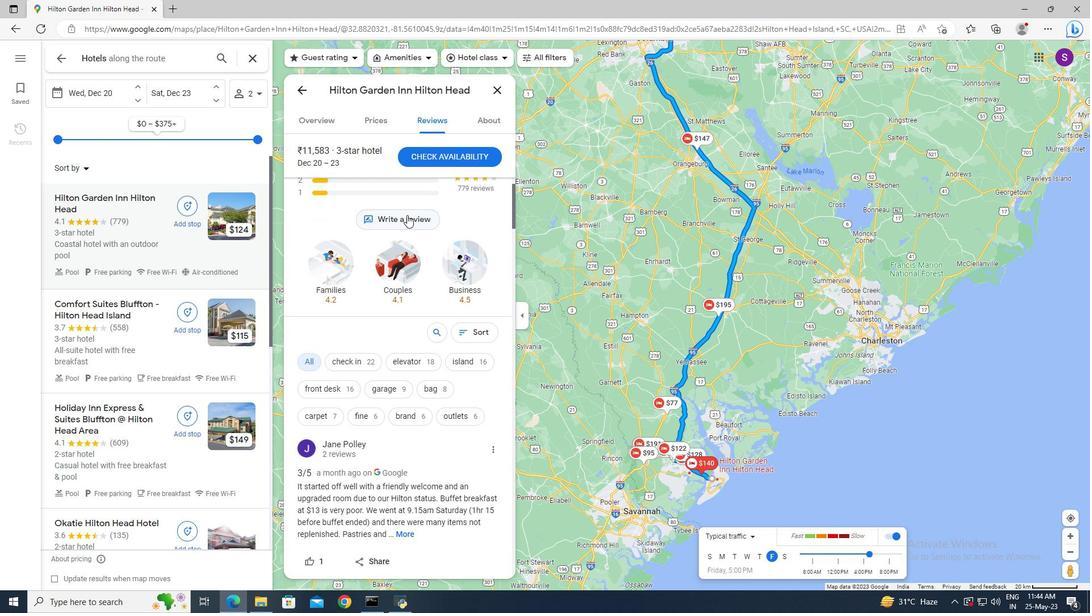 
Action: Mouse scrolled (407, 214) with delta (0, 0)
Screenshot: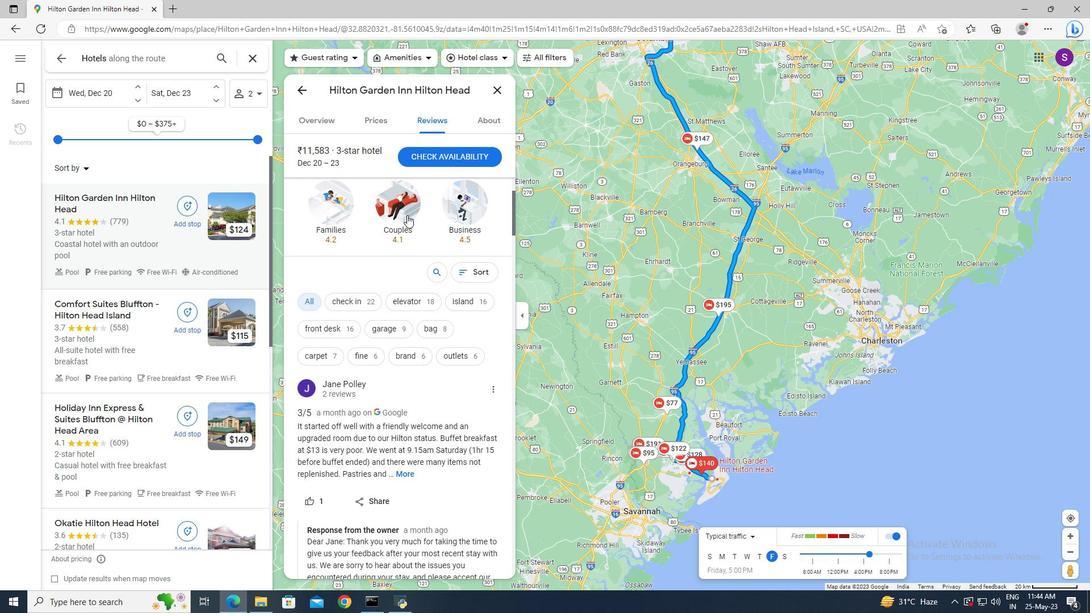 
Action: Mouse scrolled (407, 214) with delta (0, 0)
Screenshot: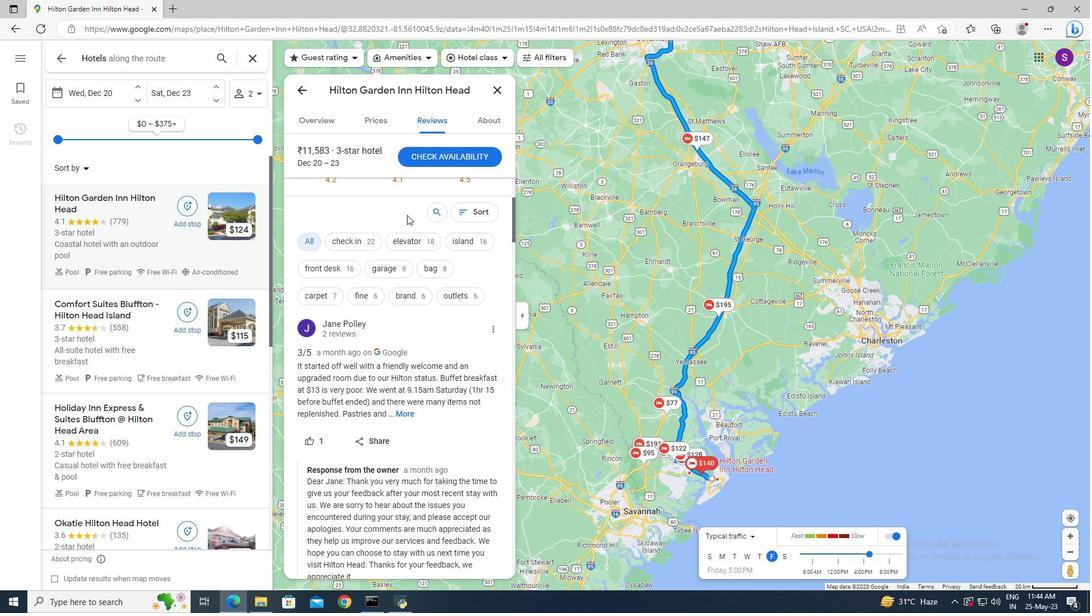 
Action: Mouse scrolled (407, 214) with delta (0, 0)
Screenshot: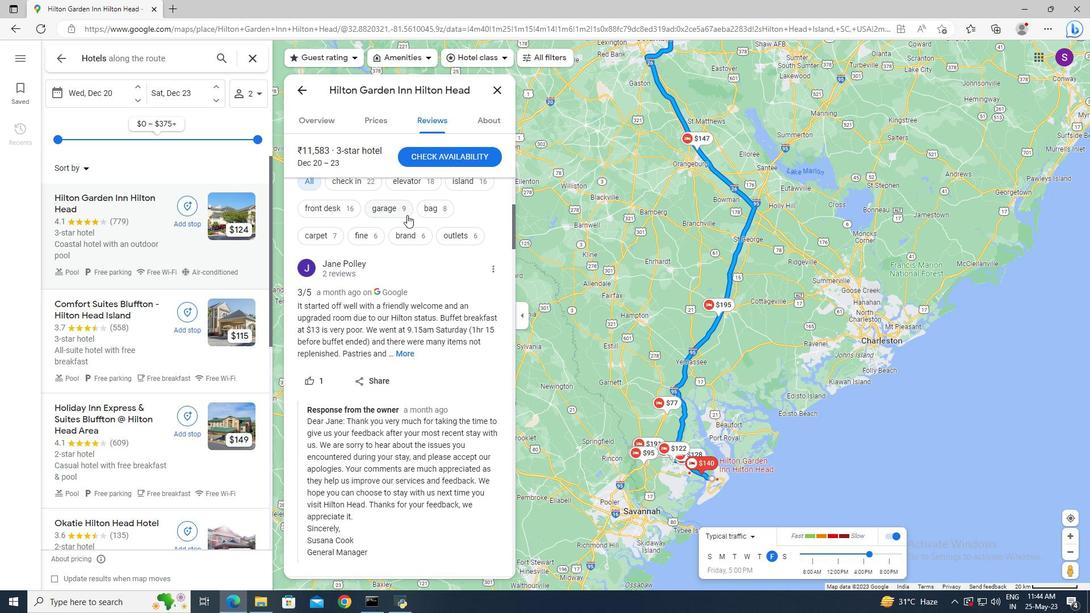 
Action: Mouse scrolled (407, 214) with delta (0, 0)
Screenshot: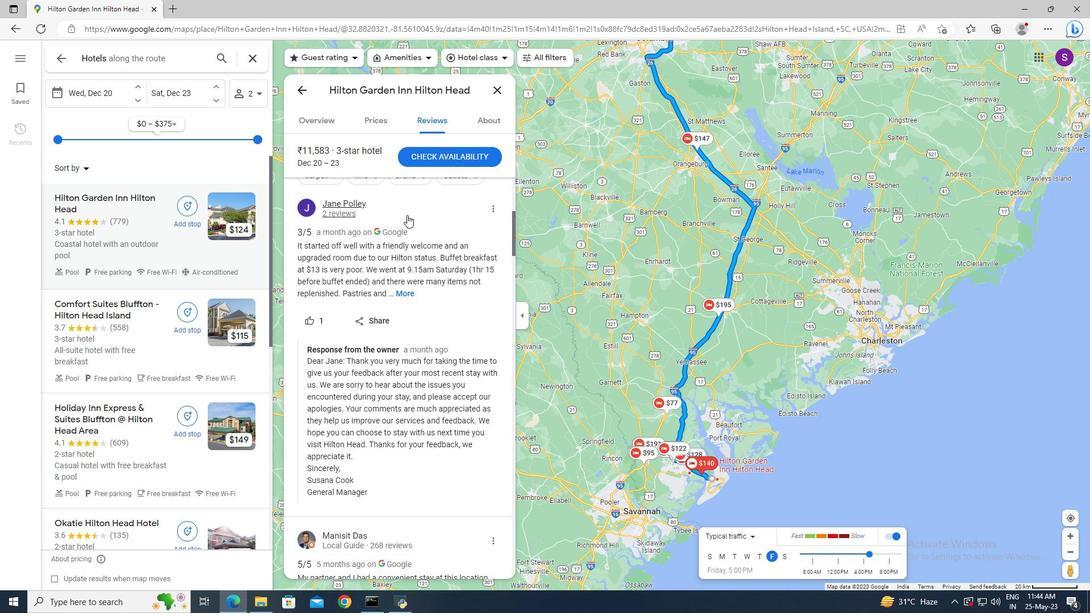 
Action: Mouse scrolled (407, 214) with delta (0, 0)
Screenshot: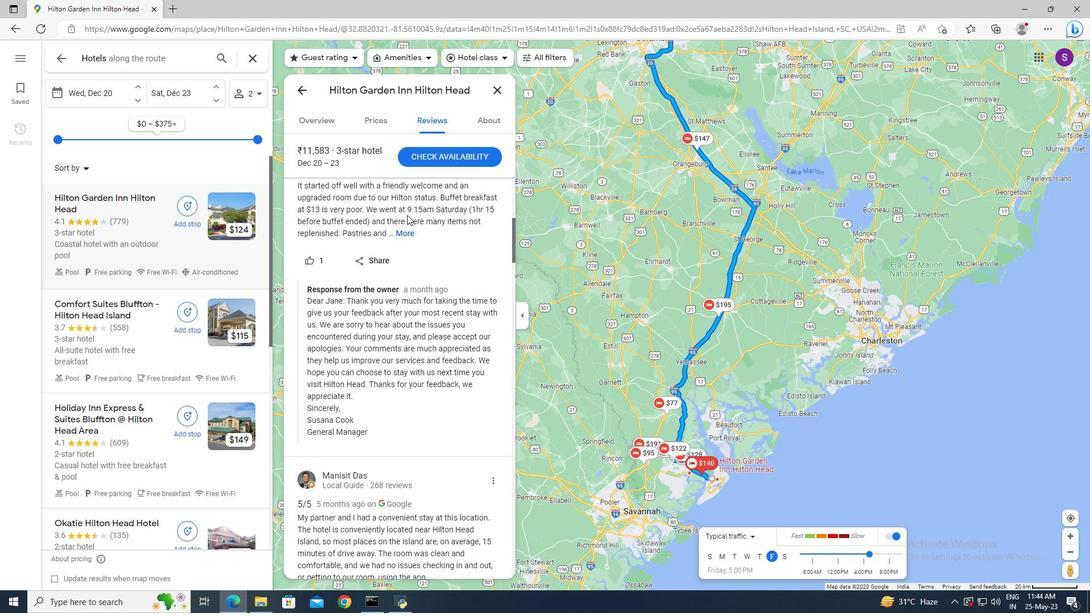 
Action: Mouse scrolled (407, 214) with delta (0, 0)
Screenshot: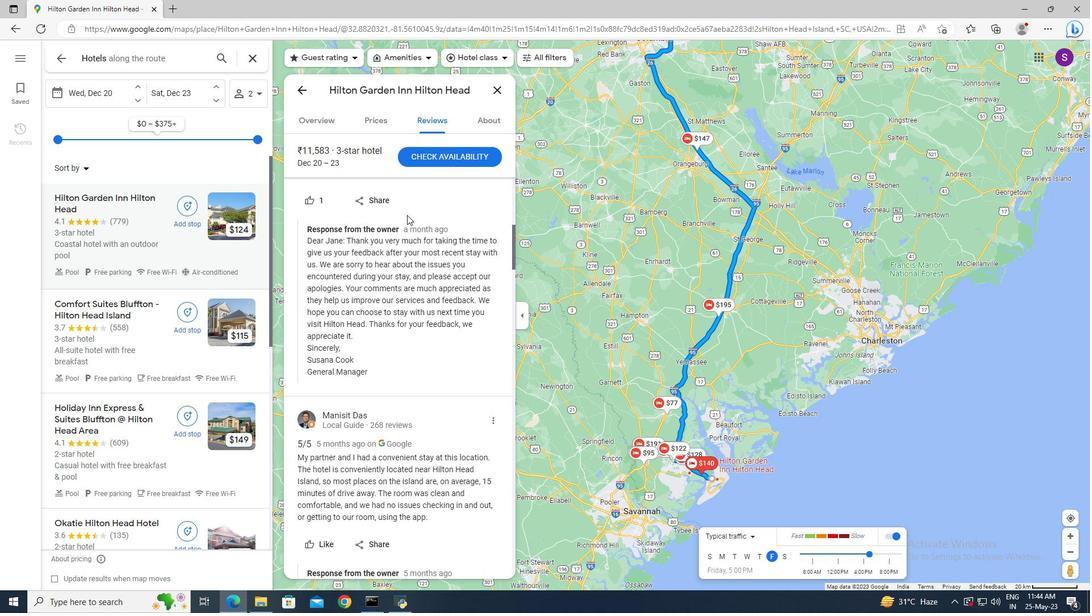 
Action: Mouse scrolled (407, 214) with delta (0, 0)
Screenshot: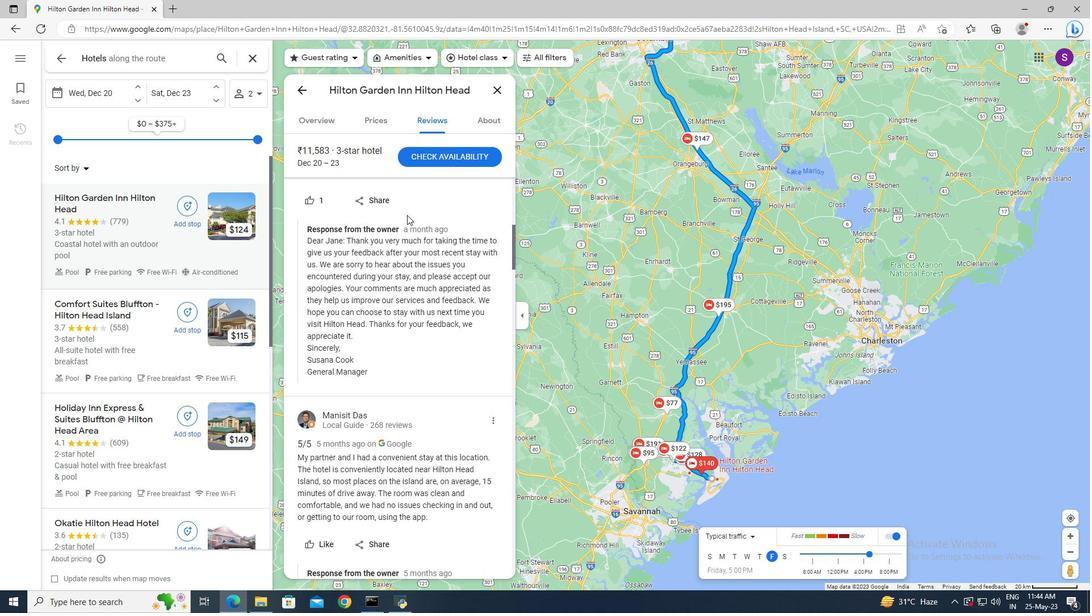 
Action: Mouse scrolled (407, 214) with delta (0, 0)
Screenshot: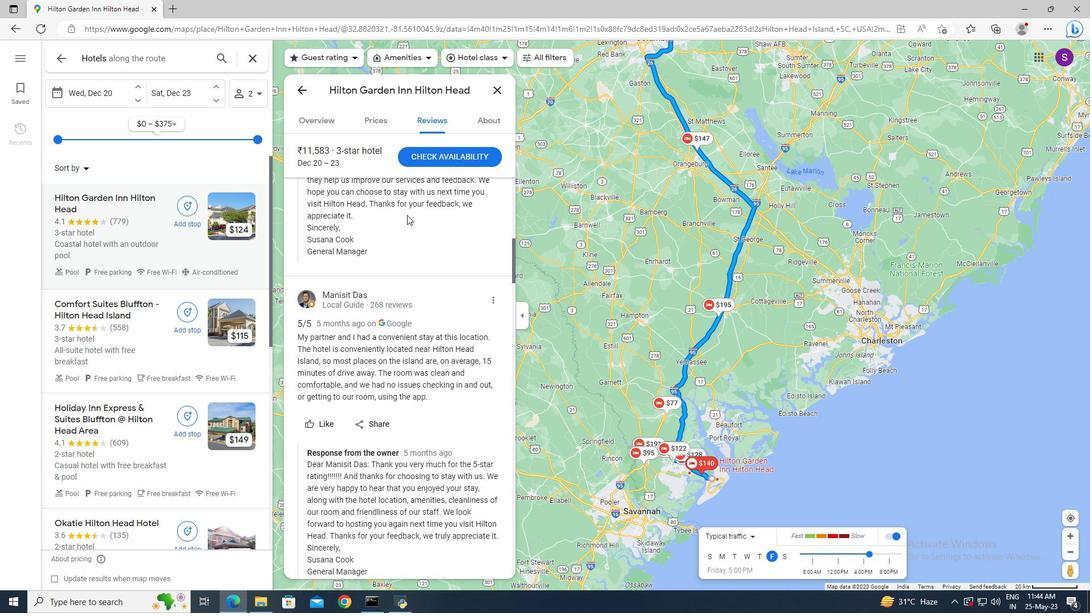 
Action: Mouse scrolled (407, 214) with delta (0, 0)
Screenshot: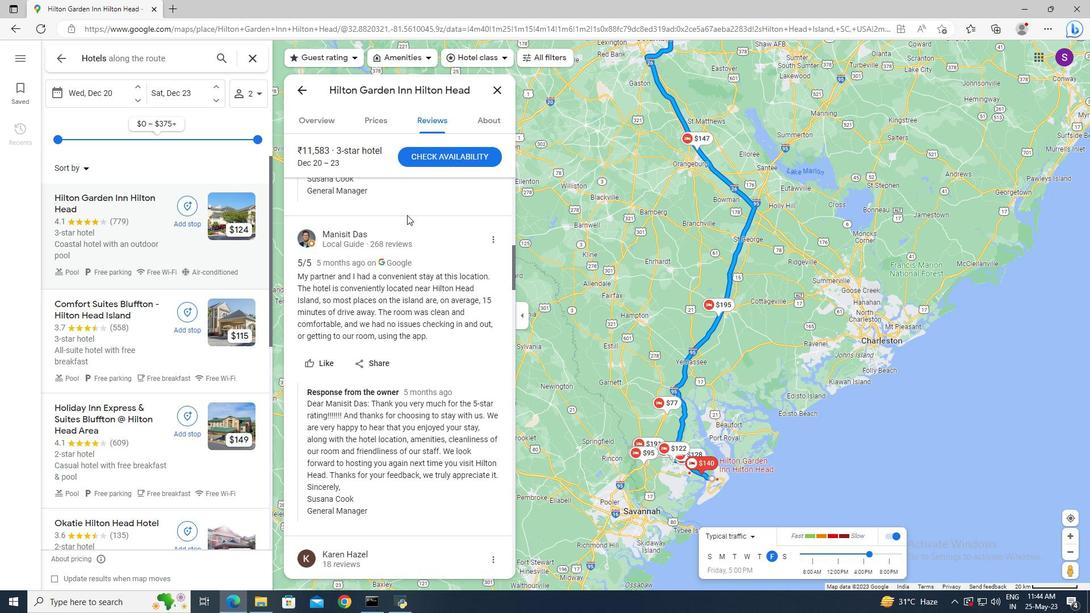 
Action: Mouse scrolled (407, 214) with delta (0, 0)
Screenshot: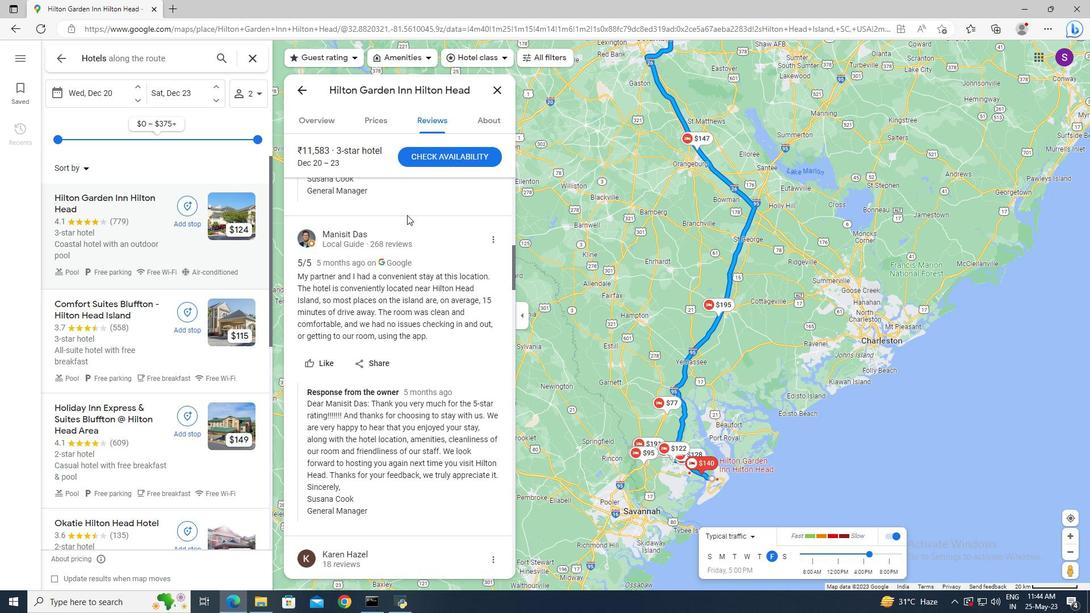 
Action: Mouse scrolled (407, 214) with delta (0, 0)
Screenshot: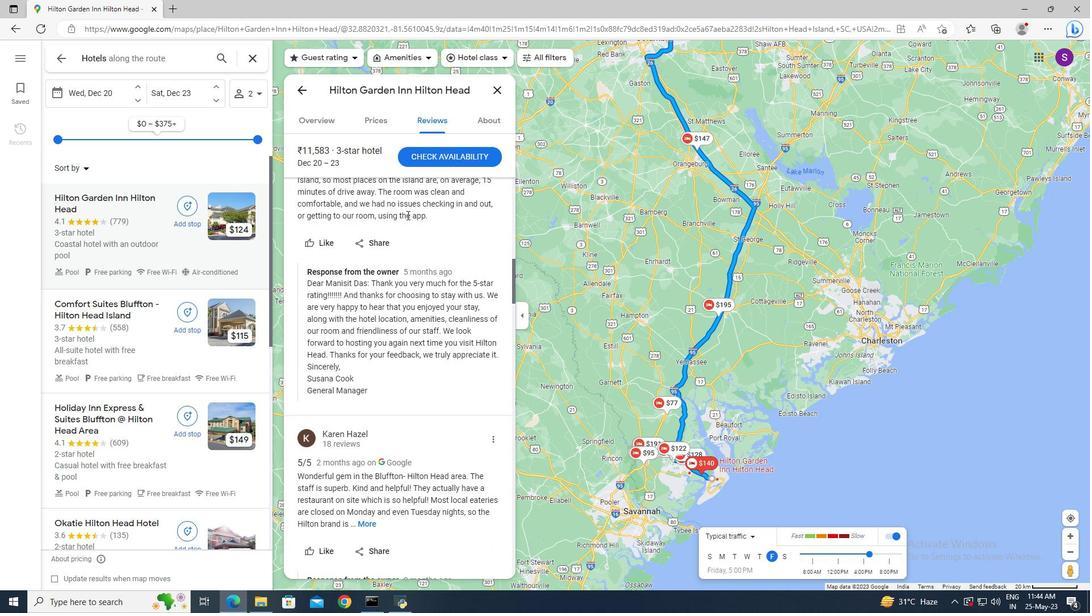 
Action: Mouse scrolled (407, 214) with delta (0, 0)
Screenshot: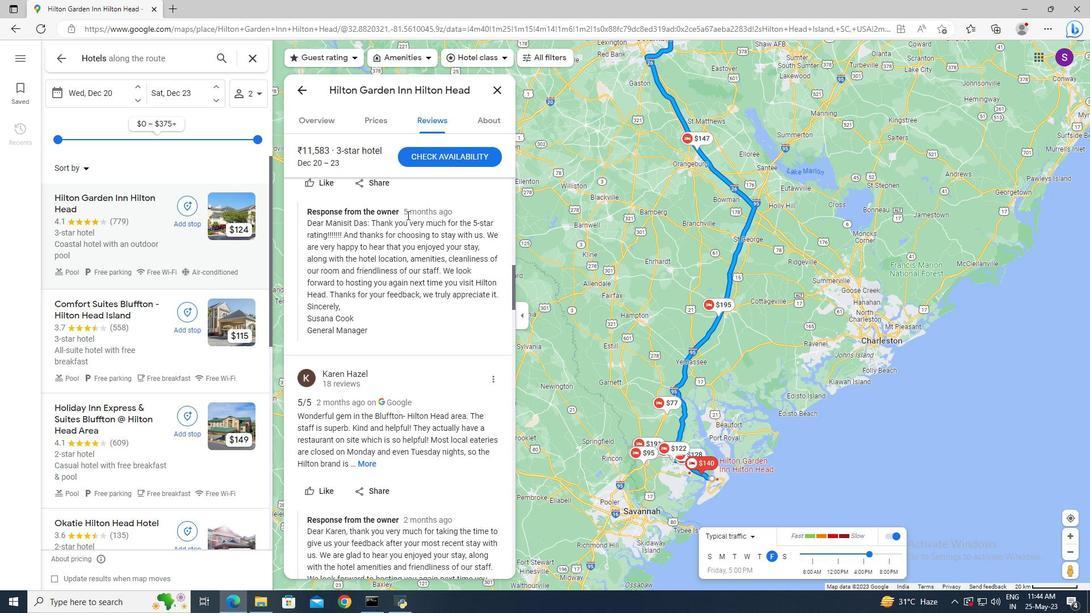 
Action: Mouse scrolled (407, 214) with delta (0, 0)
Screenshot: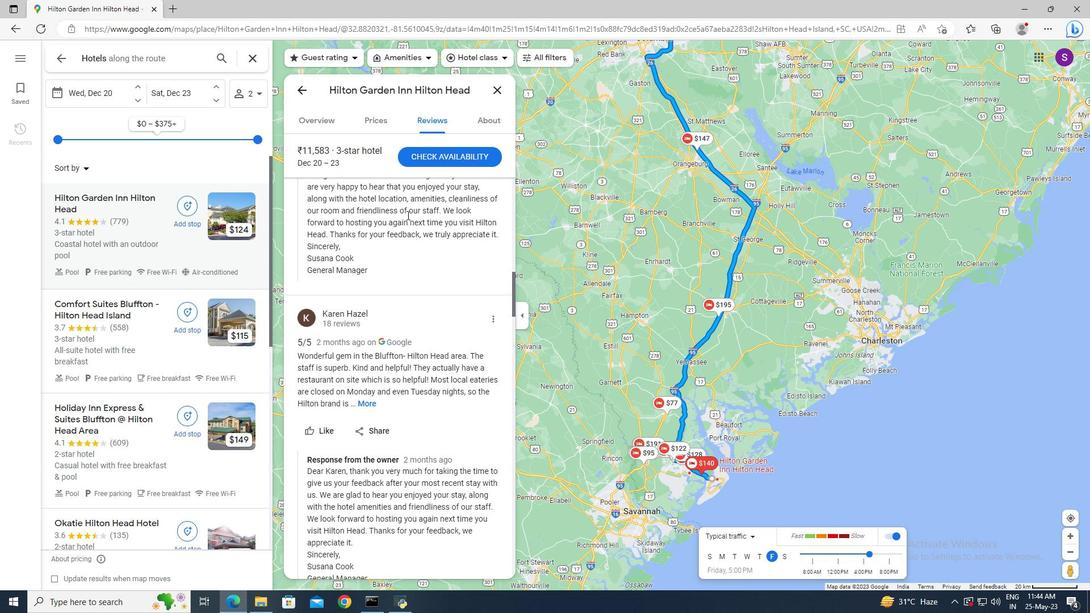 
Action: Mouse scrolled (407, 214) with delta (0, 0)
Screenshot: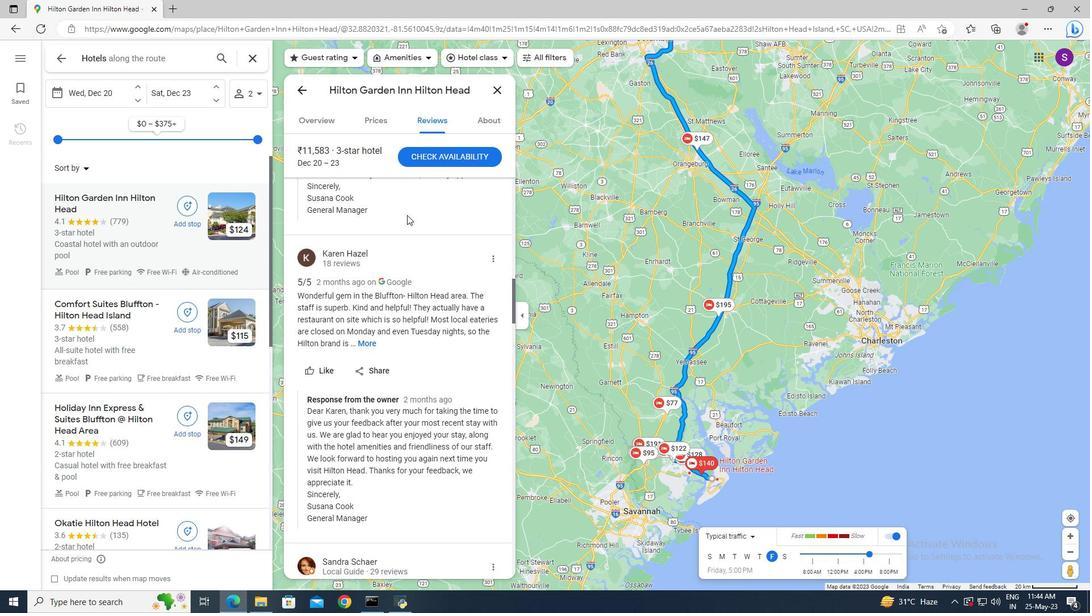 
Action: Mouse scrolled (407, 214) with delta (0, 0)
Screenshot: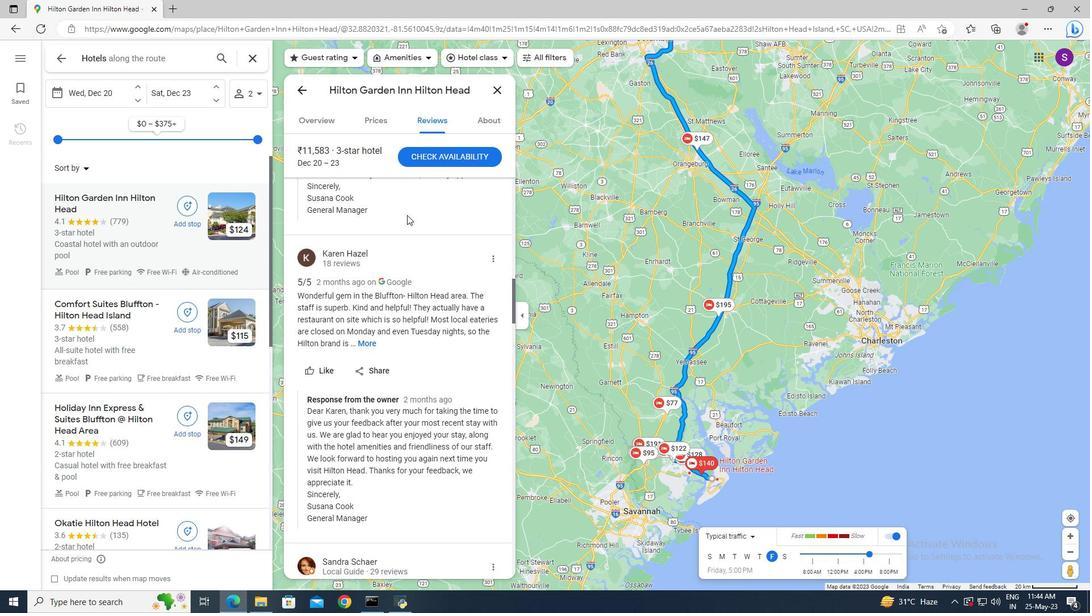 
Action: Mouse scrolled (407, 214) with delta (0, 0)
Screenshot: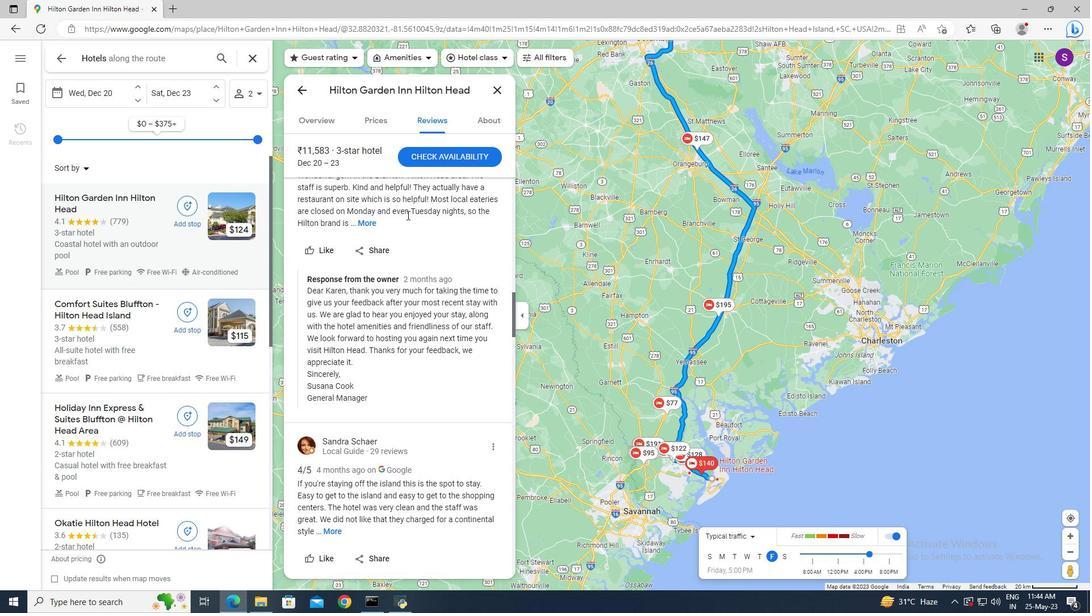 
Action: Mouse scrolled (407, 214) with delta (0, 0)
Screenshot: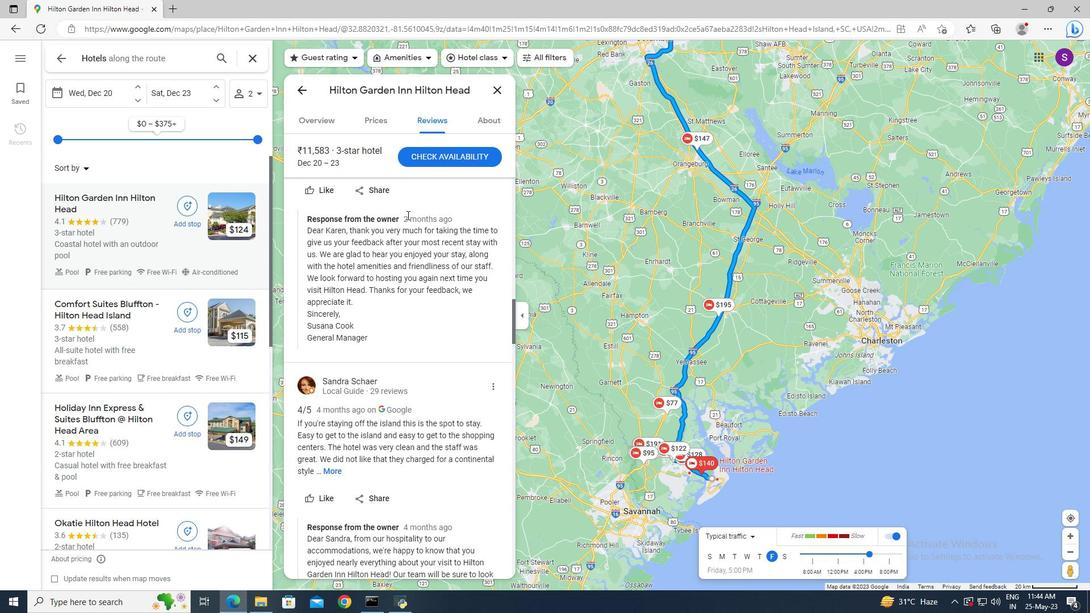 
Action: Mouse scrolled (407, 214) with delta (0, 0)
Screenshot: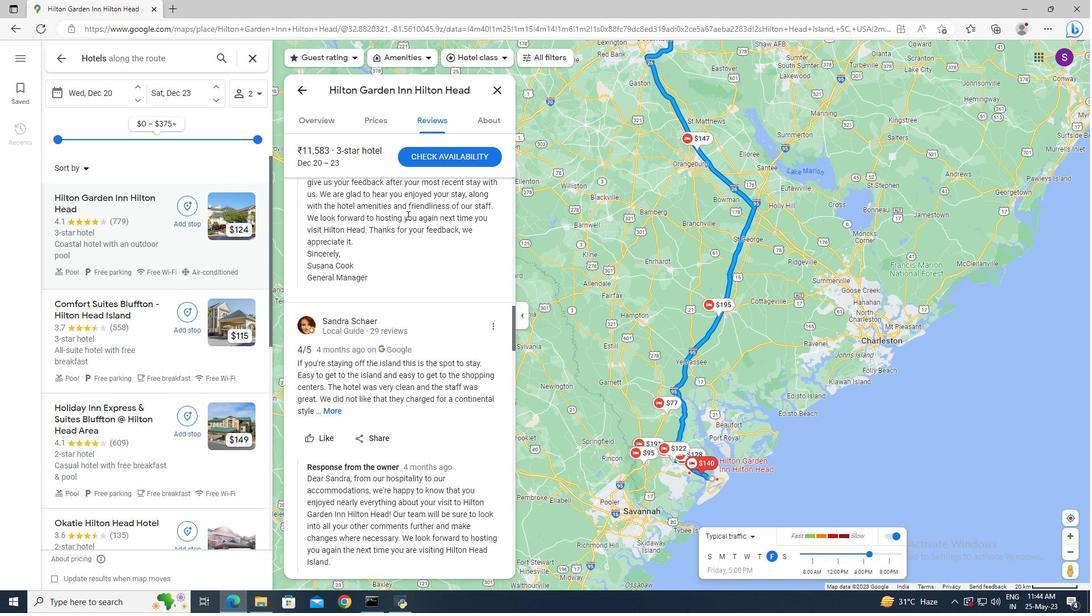 
Action: Mouse scrolled (407, 214) with delta (0, 0)
Screenshot: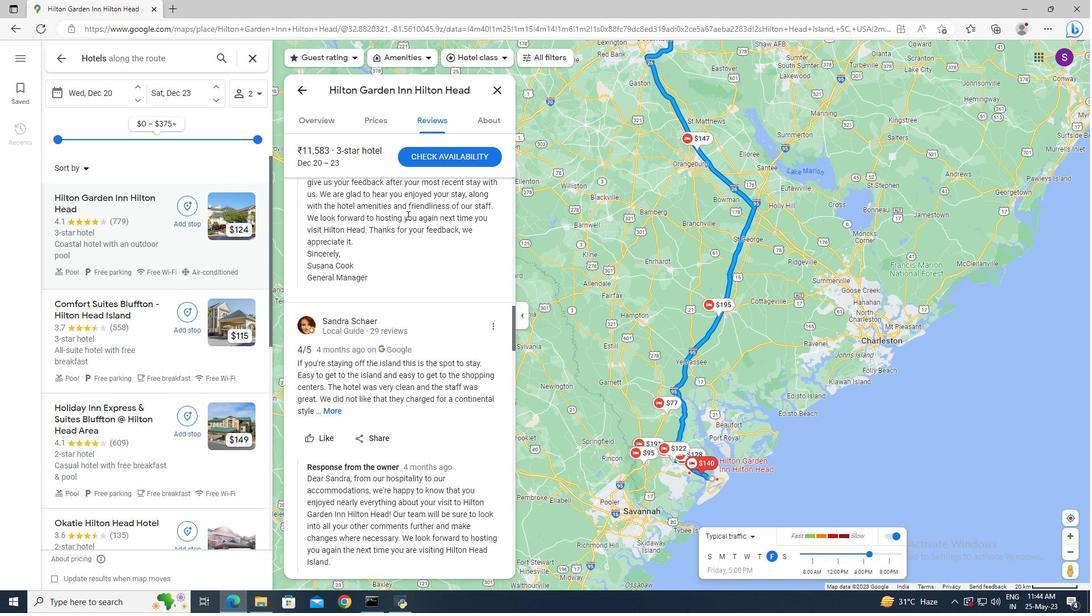 
Action: Mouse scrolled (407, 214) with delta (0, 0)
Screenshot: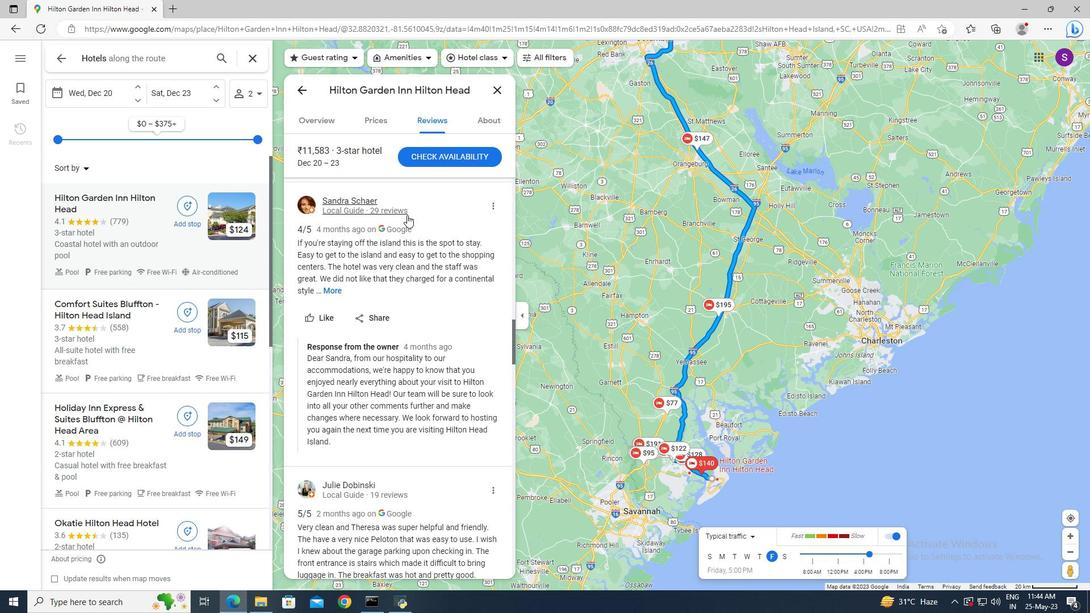 
Action: Mouse scrolled (407, 214) with delta (0, 0)
Screenshot: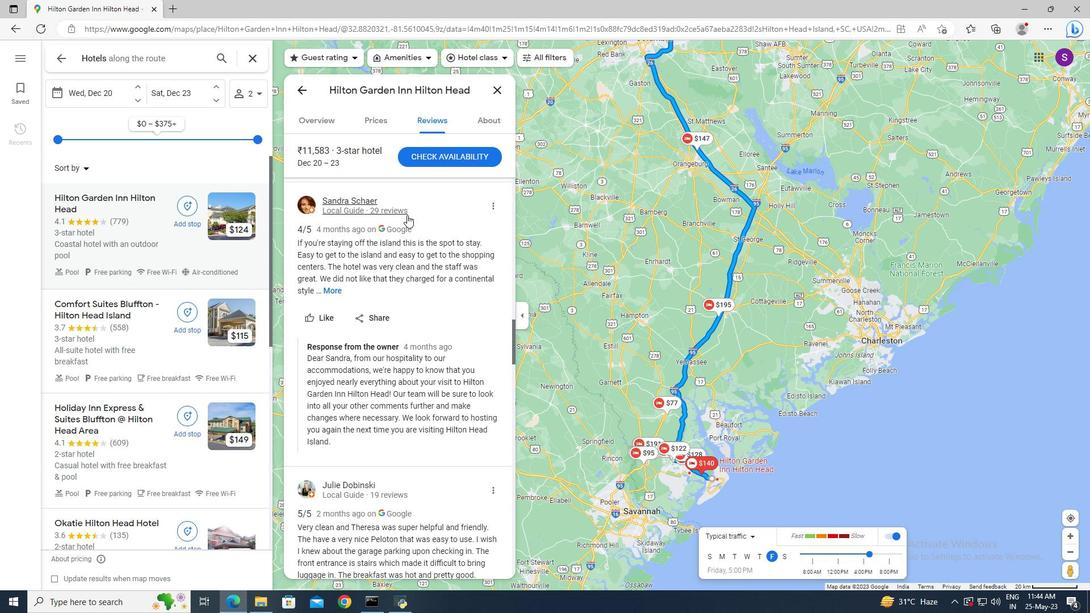 
Action: Mouse scrolled (407, 214) with delta (0, 0)
Screenshot: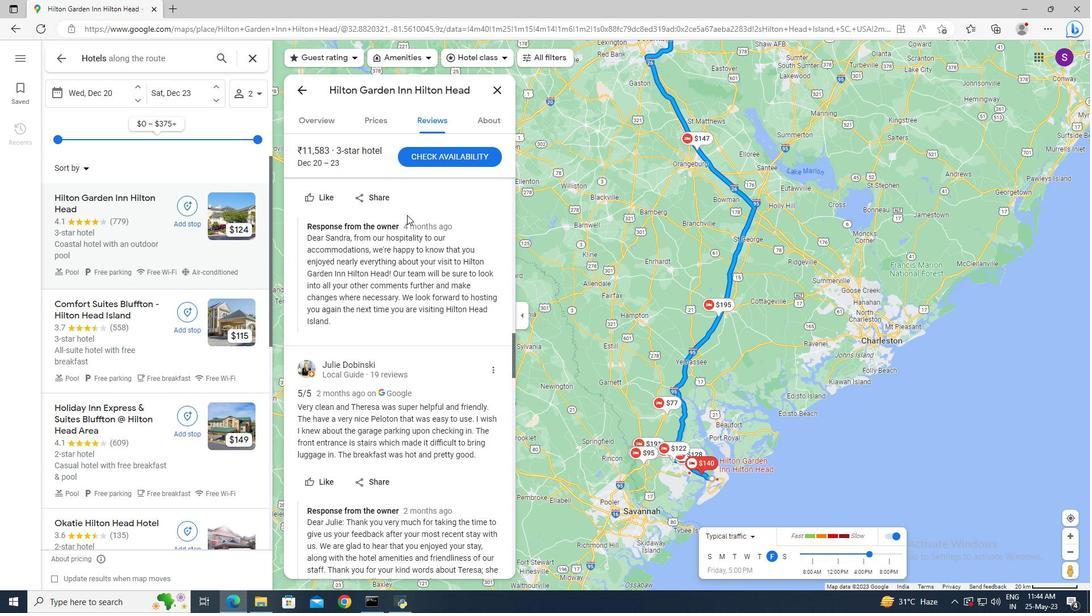
Action: Mouse scrolled (407, 214) with delta (0, 0)
Screenshot: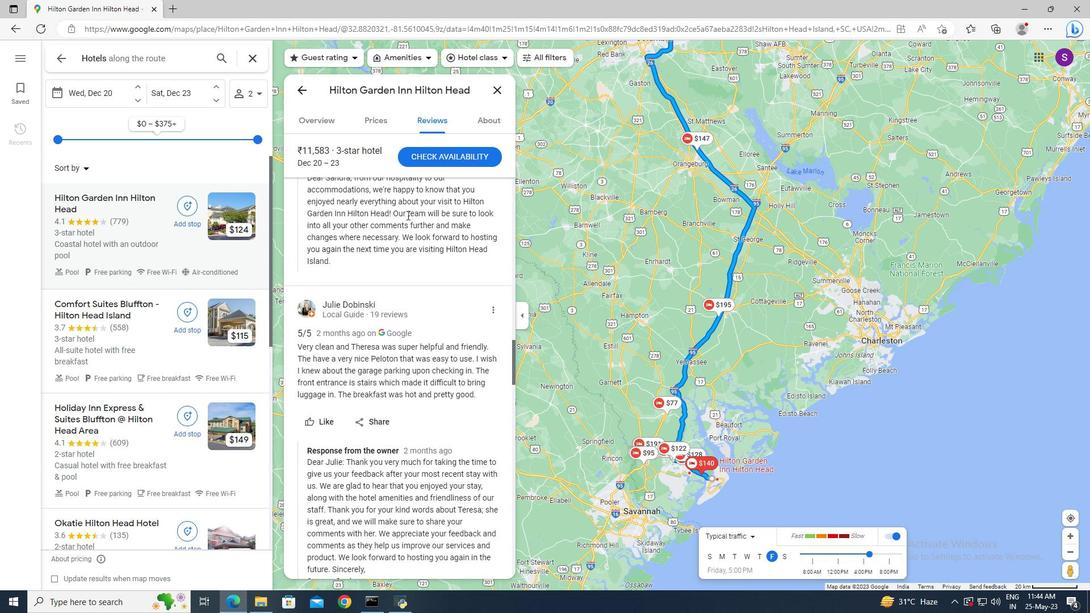 
Action: Mouse scrolled (407, 214) with delta (0, 0)
Screenshot: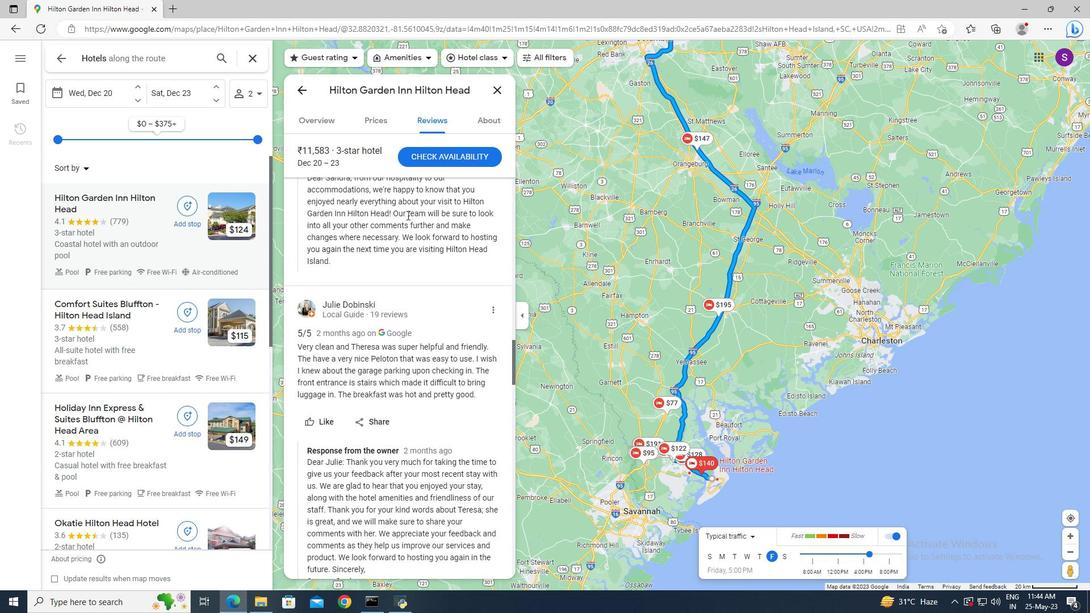 
Action: Mouse scrolled (407, 214) with delta (0, 0)
Screenshot: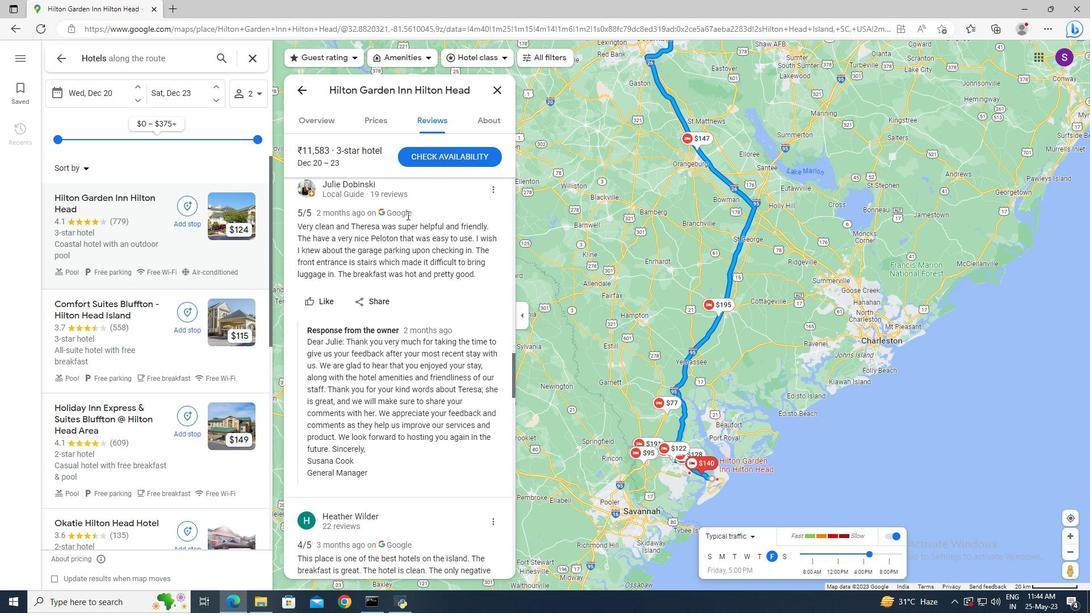 
Action: Mouse scrolled (407, 214) with delta (0, 0)
Screenshot: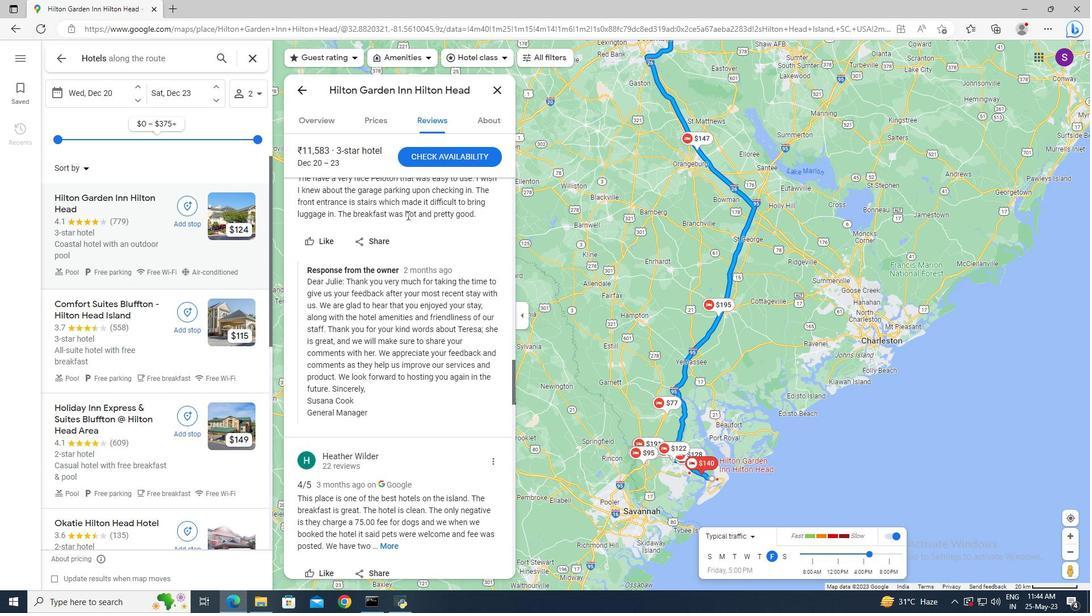 
Action: Mouse scrolled (407, 214) with delta (0, 0)
Screenshot: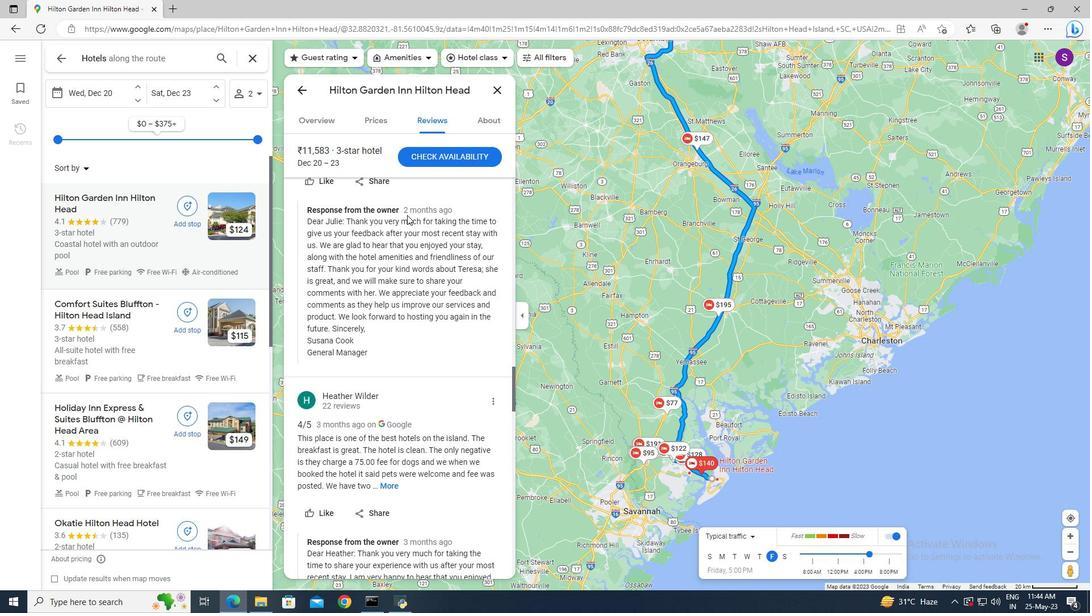 
Action: Mouse scrolled (407, 214) with delta (0, 0)
Screenshot: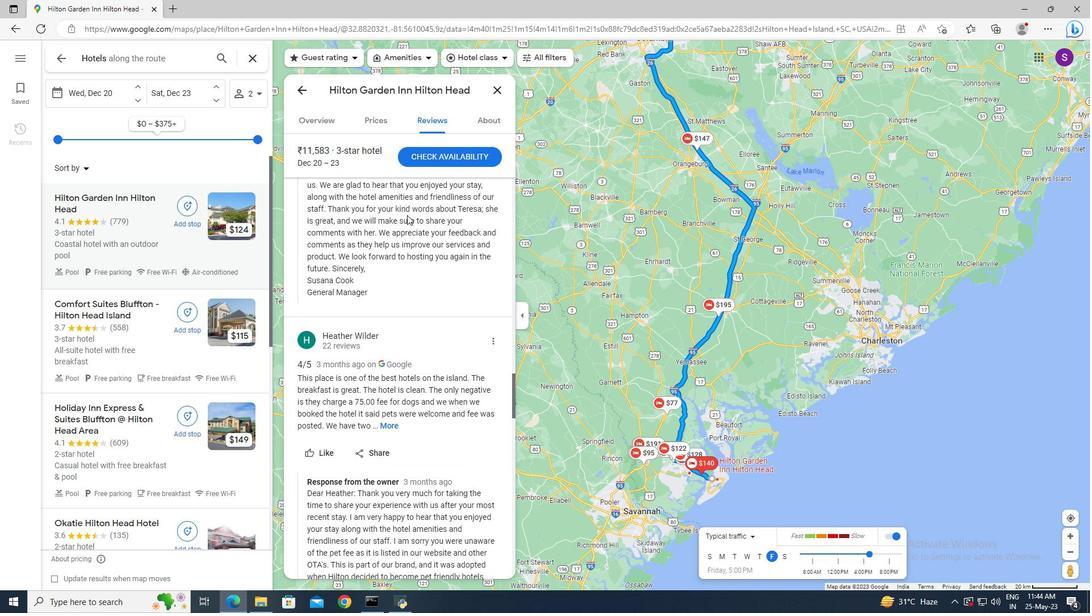 
Action: Mouse scrolled (407, 214) with delta (0, 0)
Screenshot: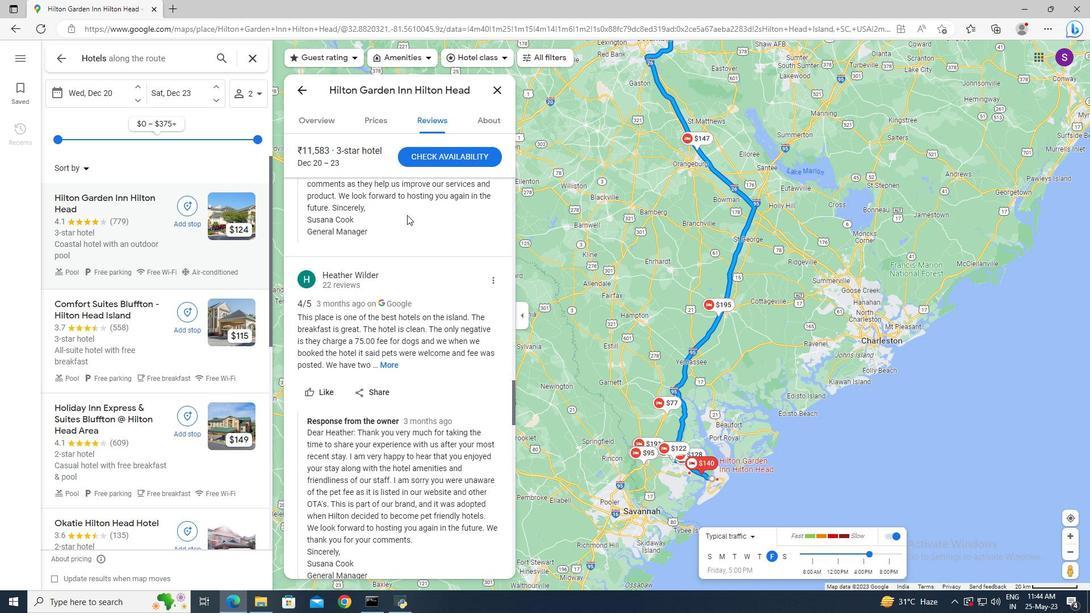 
Action: Mouse scrolled (407, 214) with delta (0, 0)
Screenshot: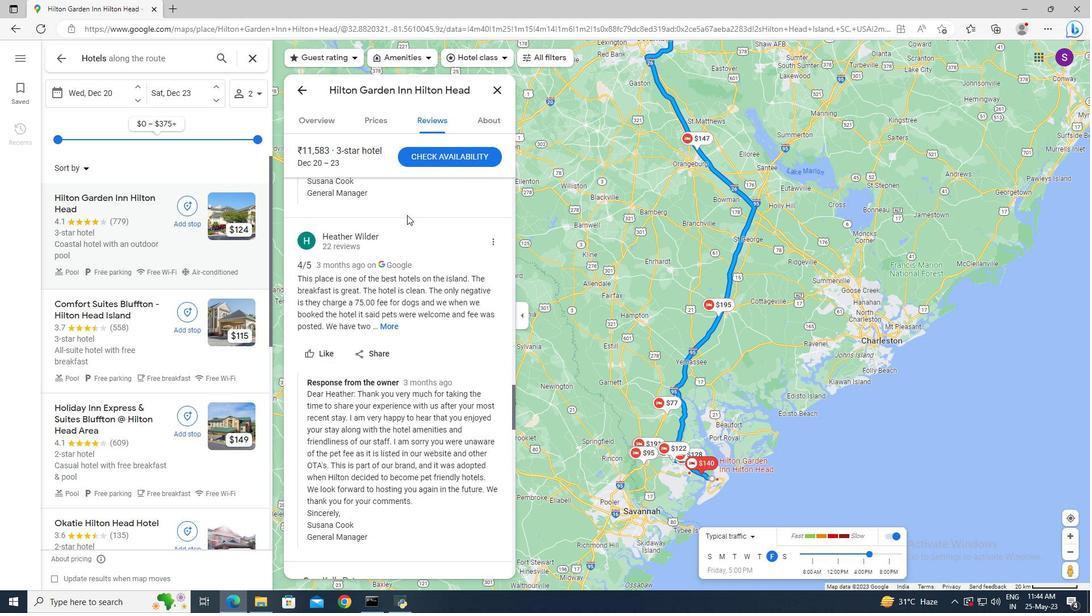 
Action: Mouse moved to (436, 260)
Screenshot: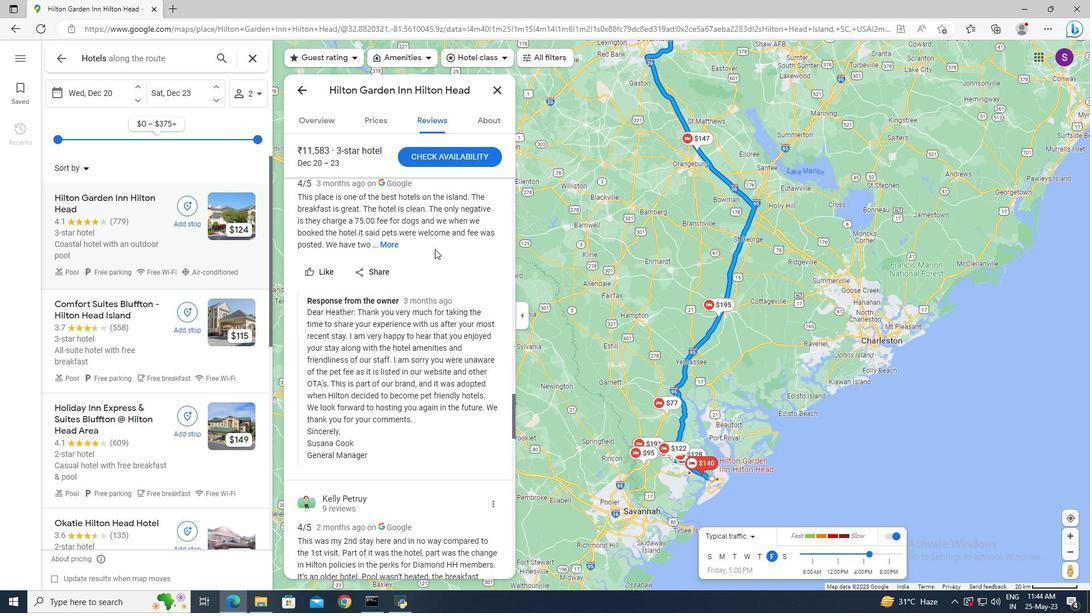 
Action: Mouse scrolled (436, 260) with delta (0, 0)
Screenshot: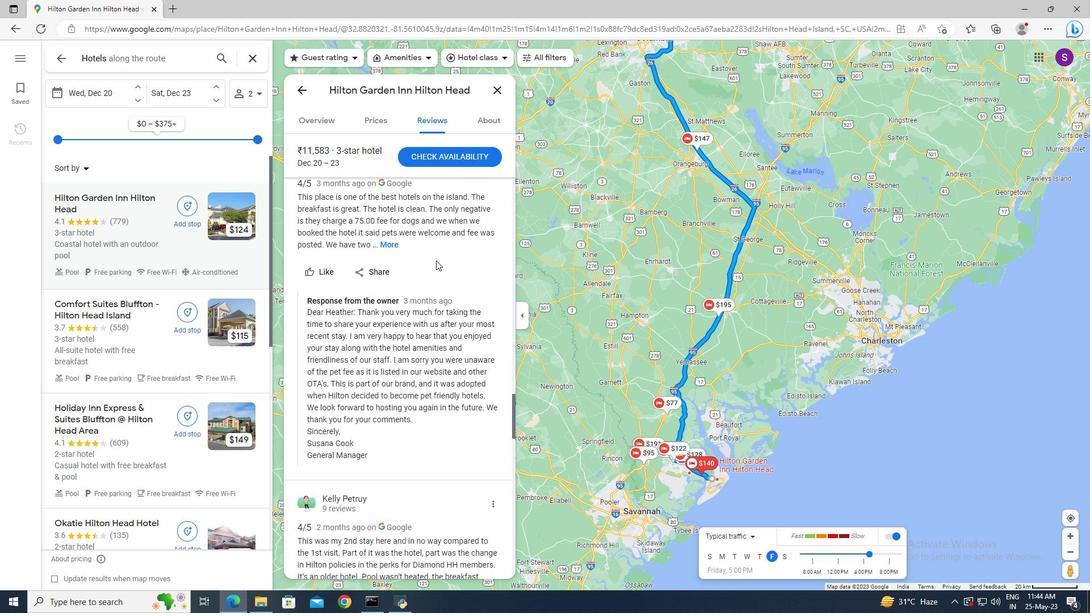 
Action: Mouse moved to (436, 280)
Screenshot: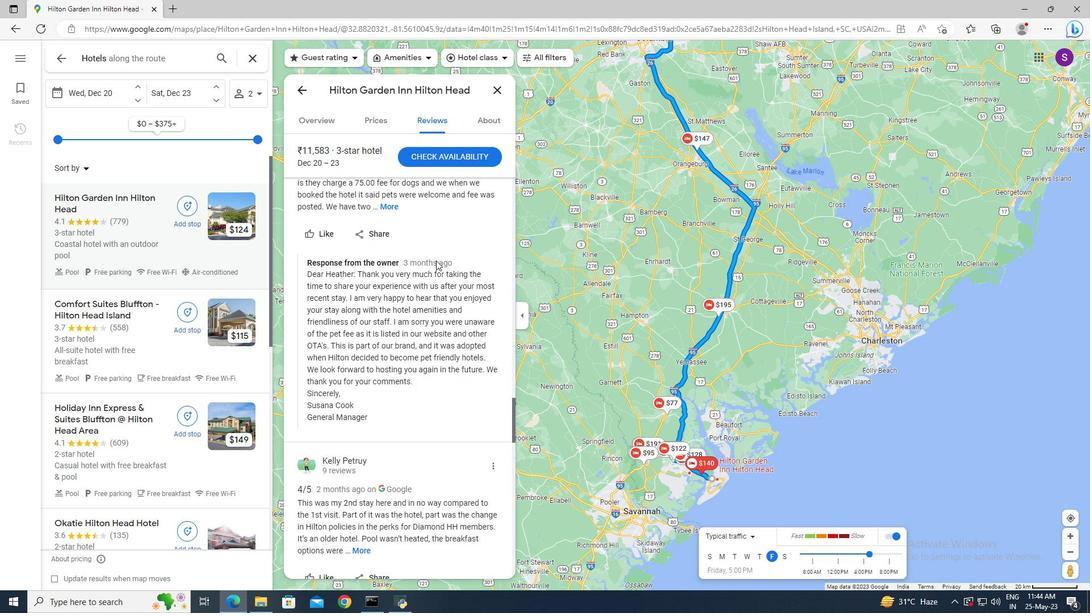 
Action: Mouse scrolled (436, 274) with delta (0, 0)
Screenshot: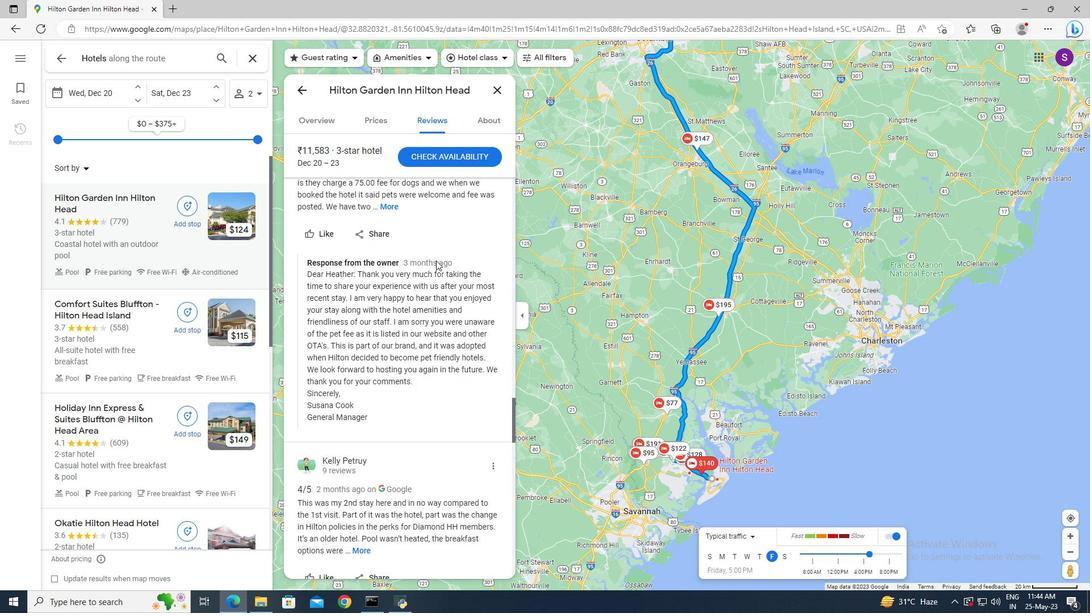 
Action: Mouse moved to (436, 280)
Screenshot: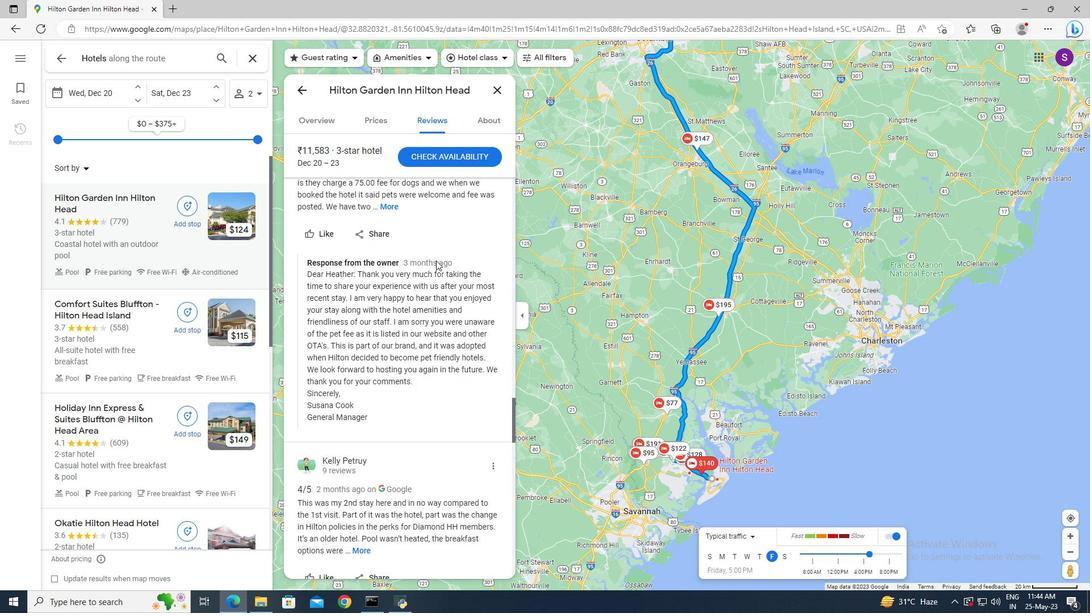 
Action: Mouse scrolled (436, 280) with delta (0, 0)
Screenshot: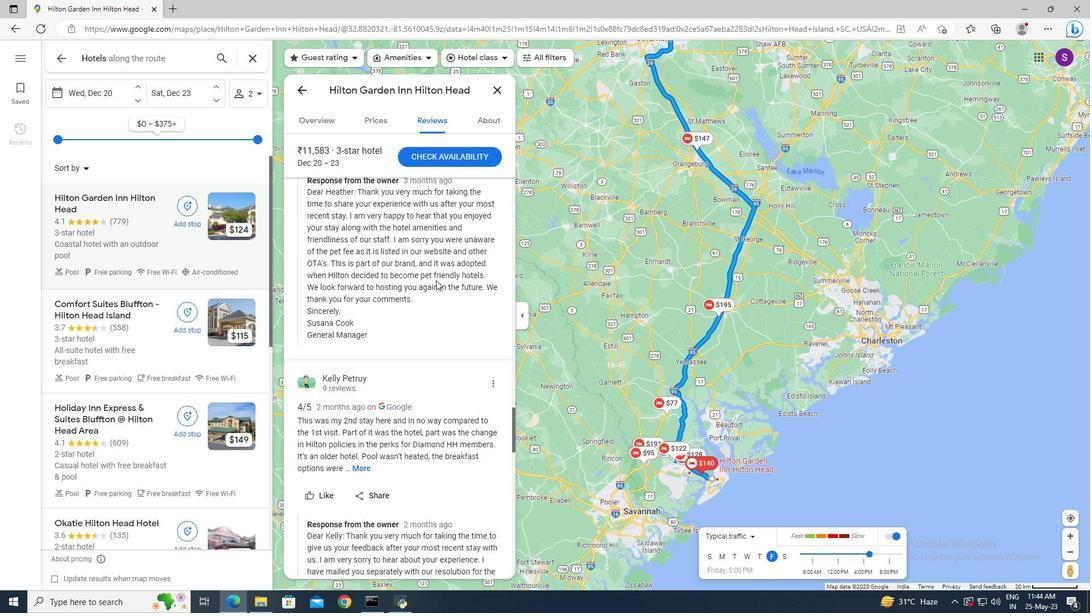 
Action: Mouse moved to (435, 319)
Screenshot: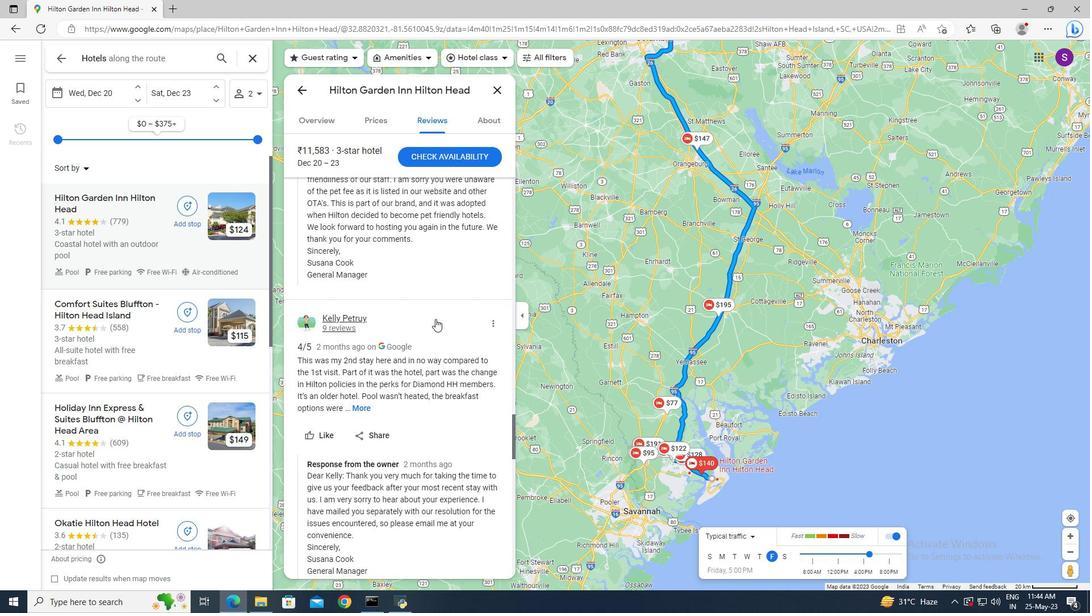 
Action: Mouse scrolled (435, 319) with delta (0, 0)
Screenshot: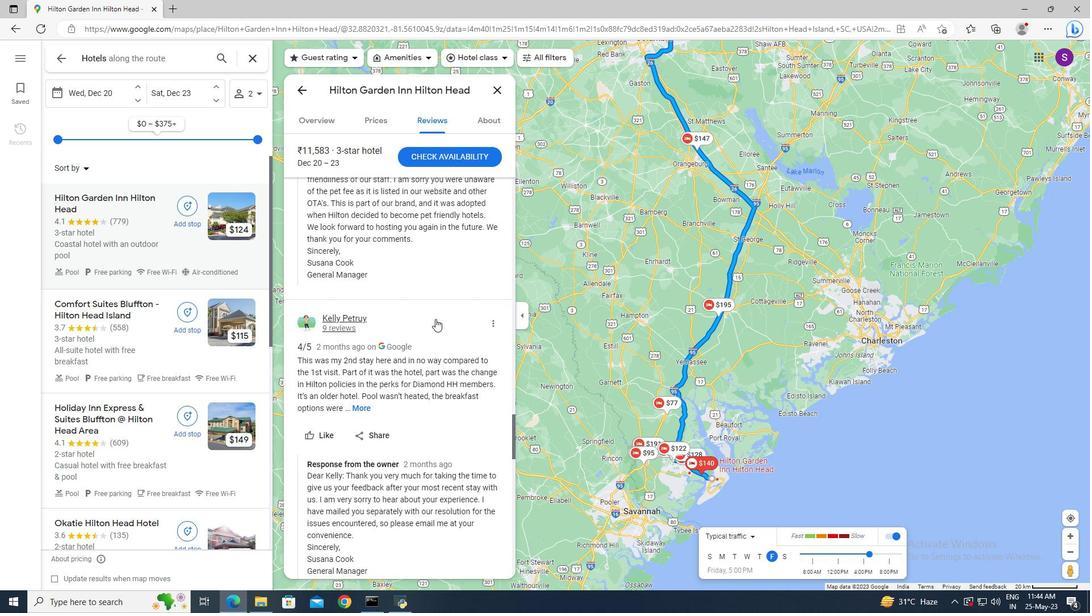 
Action: Mouse moved to (433, 326)
Screenshot: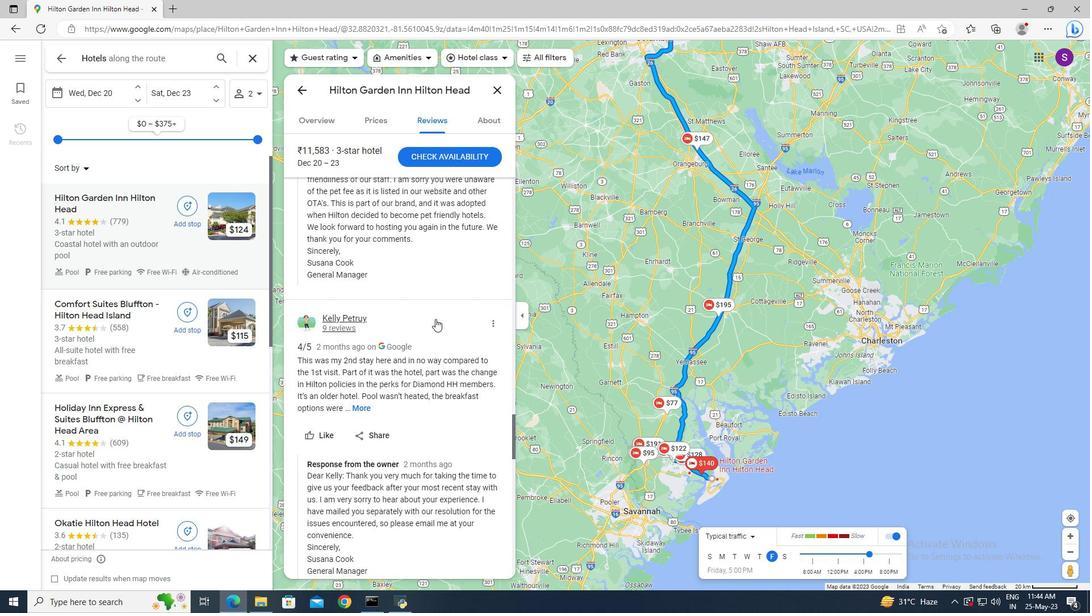 
Action: Mouse scrolled (433, 326) with delta (0, 0)
Screenshot: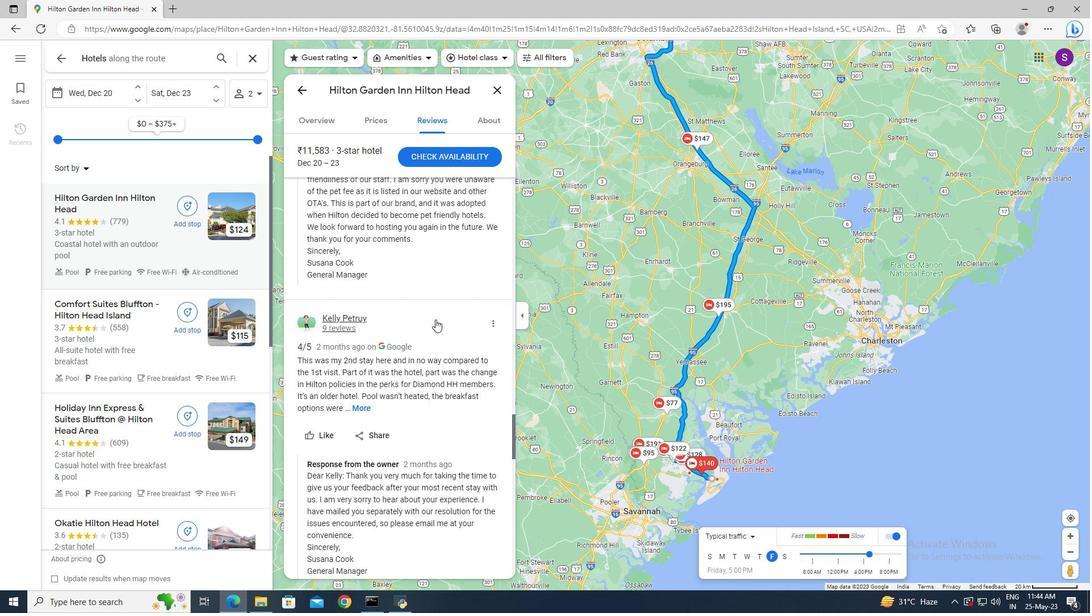 
Action: Mouse moved to (430, 330)
Screenshot: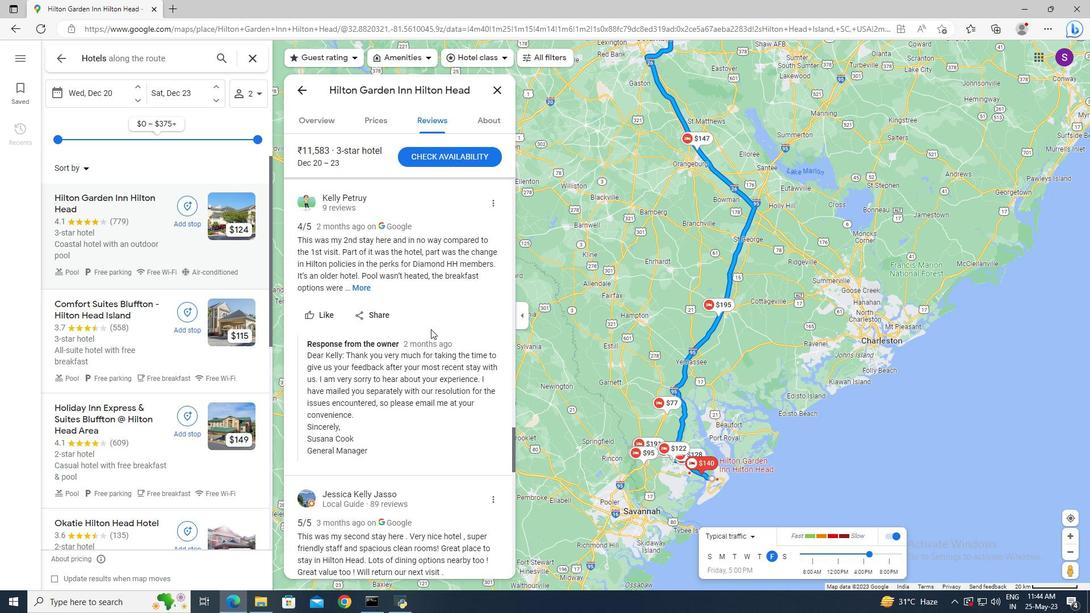 
Action: Mouse scrolled (430, 329) with delta (0, 0)
Screenshot: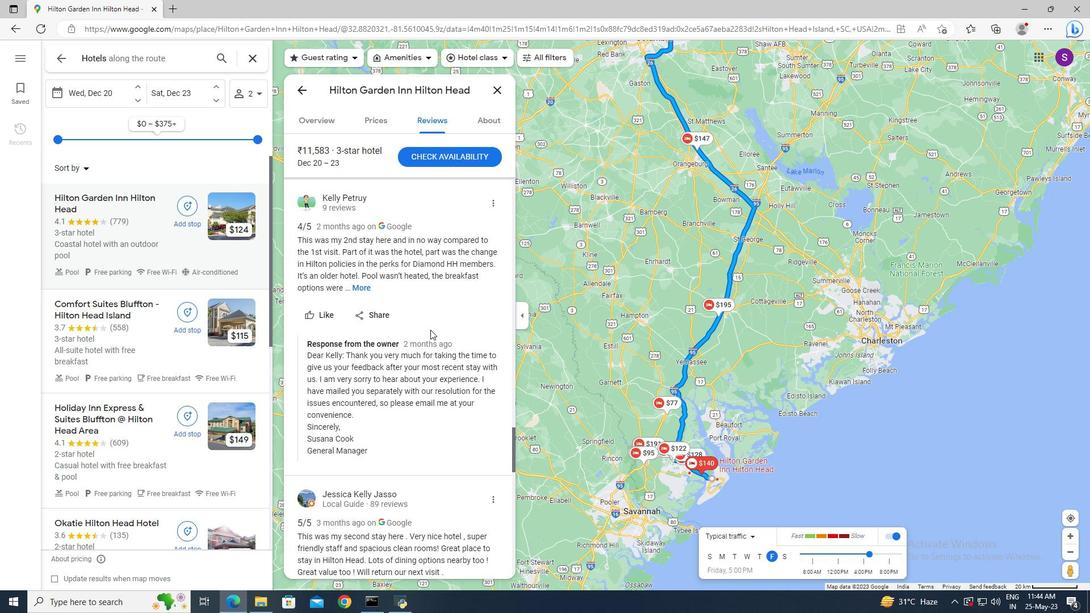 
Action: Mouse scrolled (430, 329) with delta (0, 0)
Screenshot: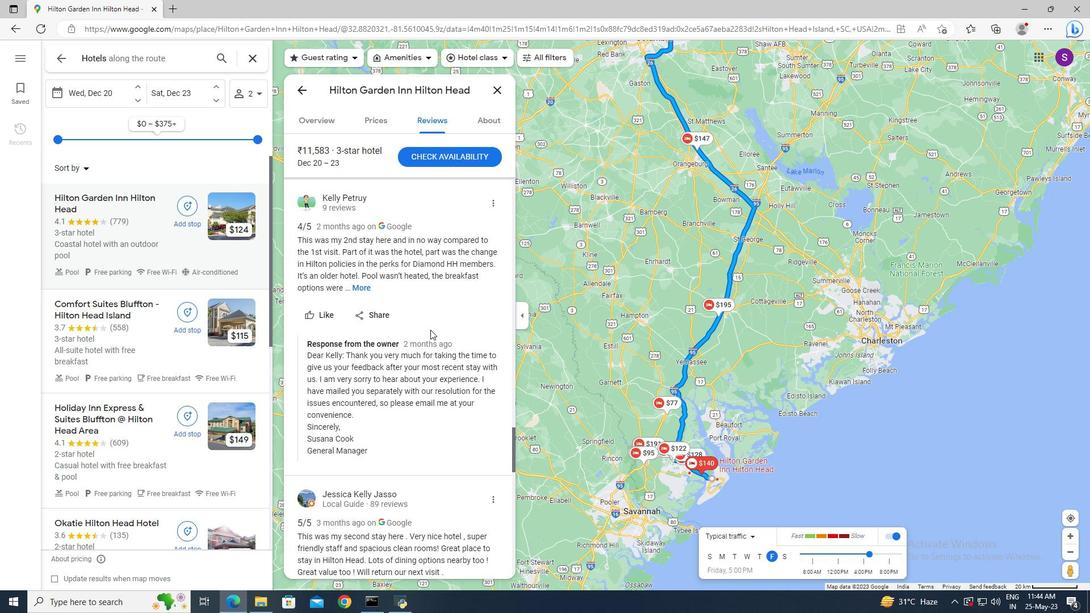 
Action: Mouse scrolled (430, 329) with delta (0, 0)
Screenshot: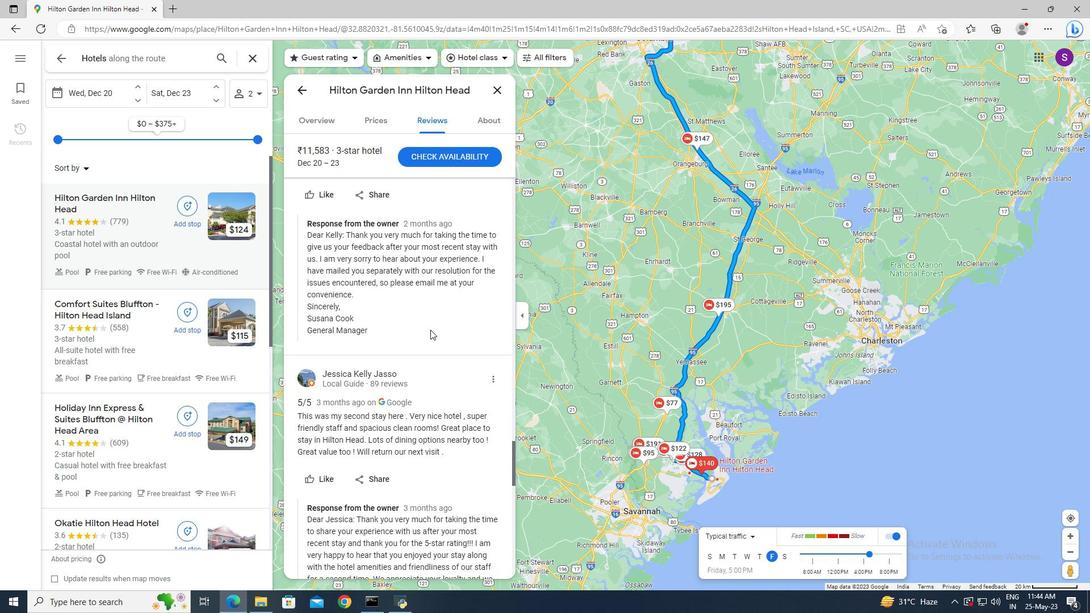 
Action: Mouse moved to (428, 334)
Screenshot: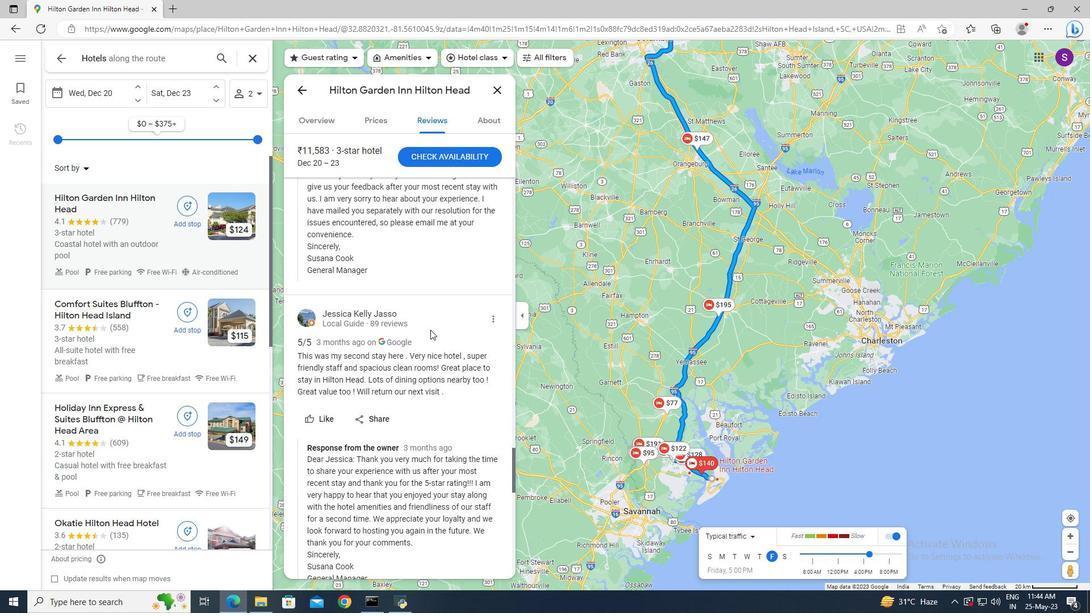 
Action: Mouse scrolled (428, 334) with delta (0, 0)
Screenshot: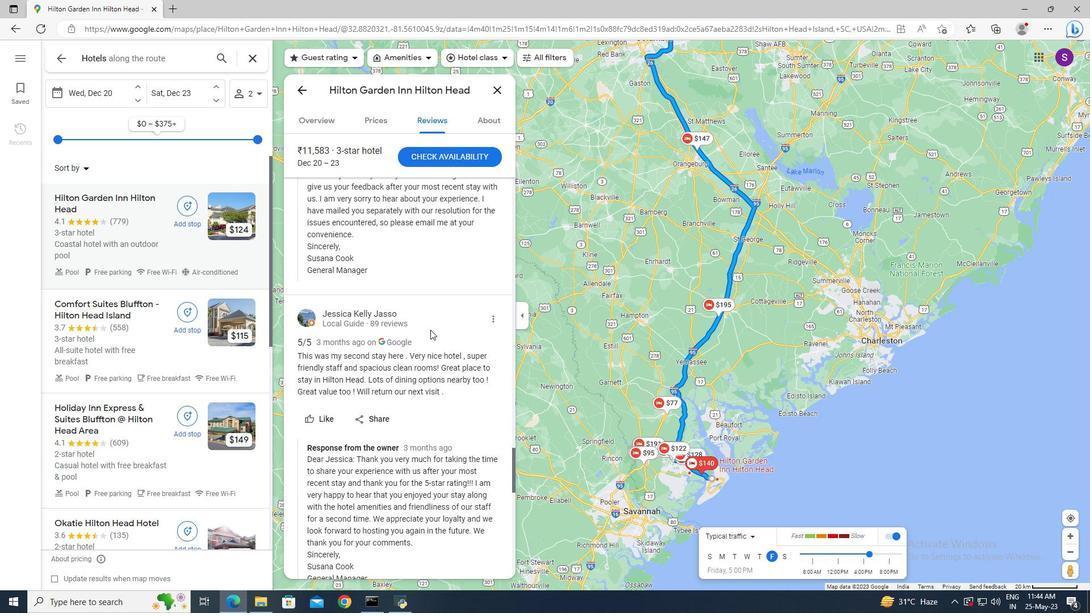 
Action: Mouse moved to (428, 335)
Screenshot: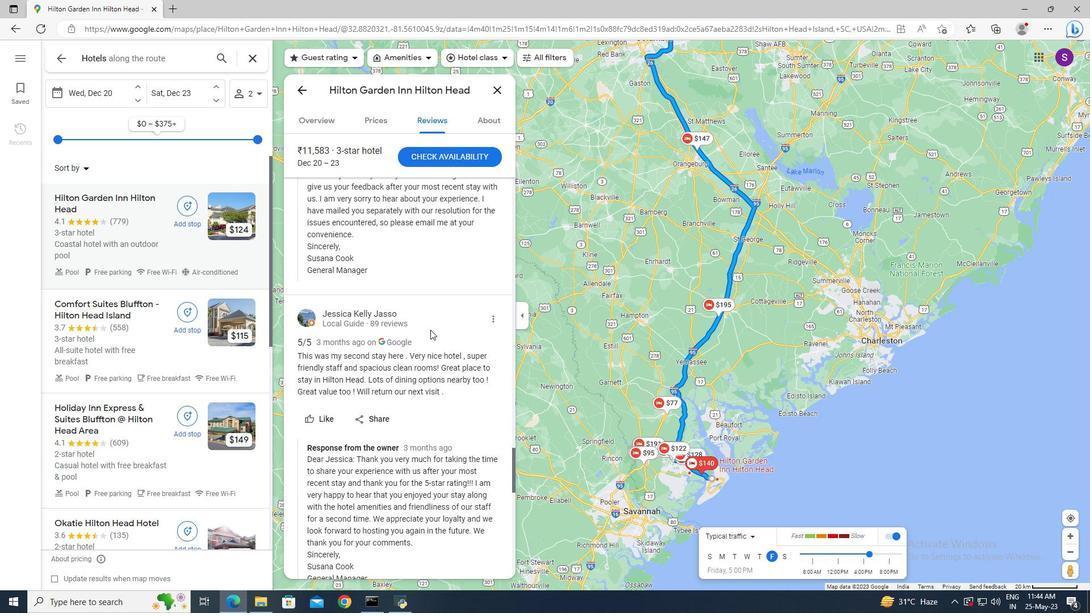 
Action: Mouse scrolled (428, 334) with delta (0, 0)
Screenshot: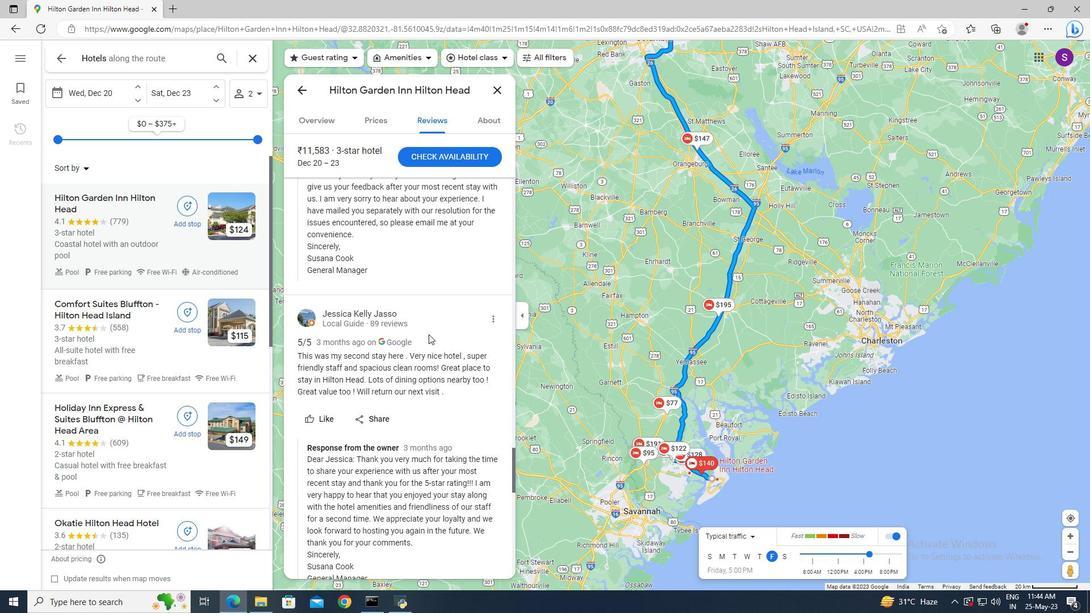 
Action: Mouse moved to (427, 339)
Screenshot: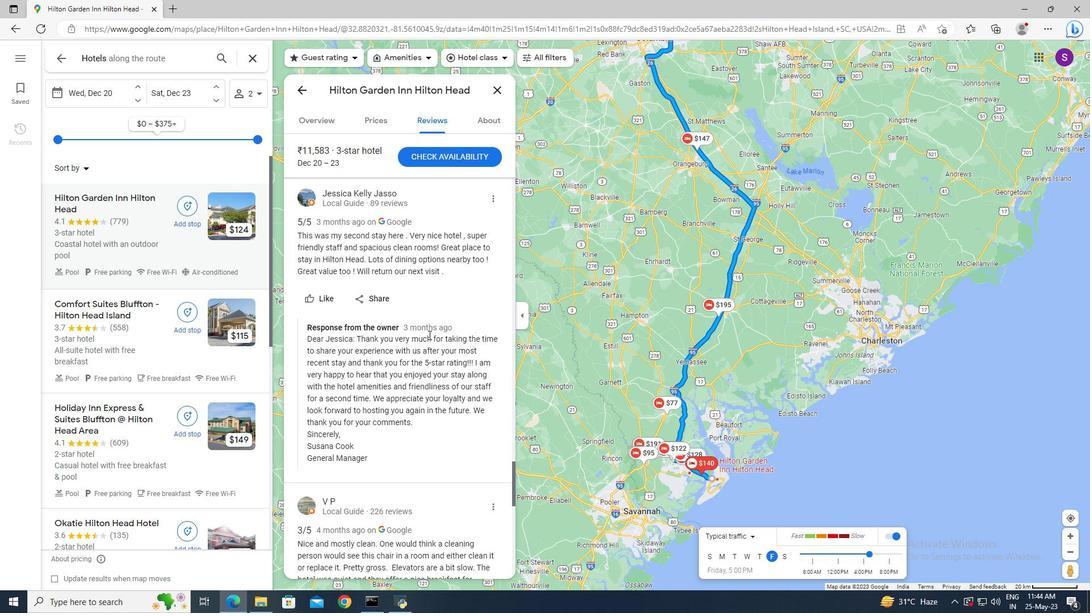
Action: Mouse scrolled (427, 338) with delta (0, 0)
Screenshot: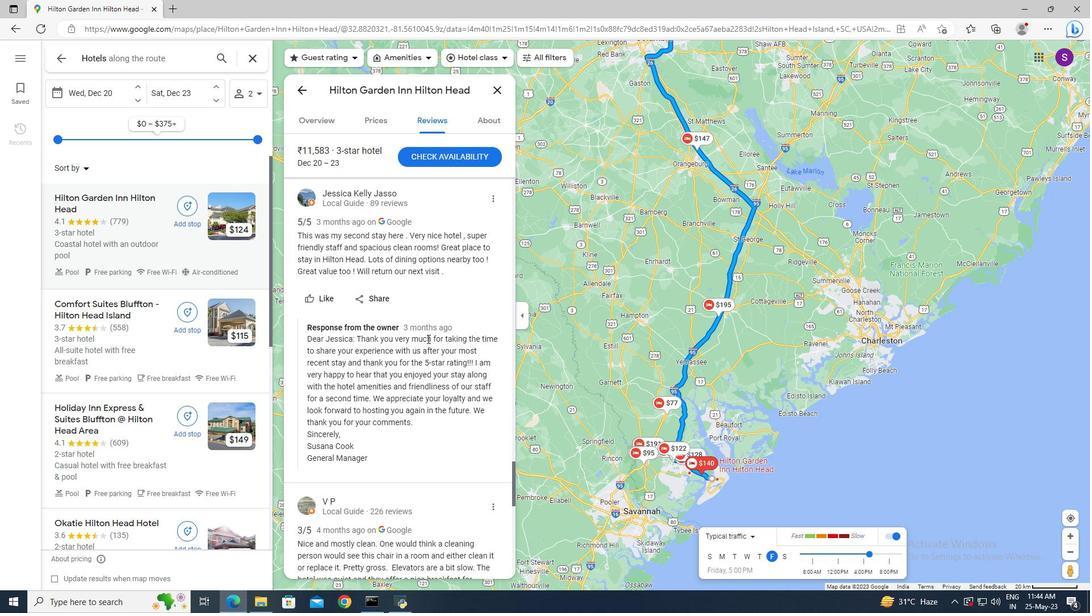 
Action: Mouse scrolled (427, 338) with delta (0, 0)
Screenshot: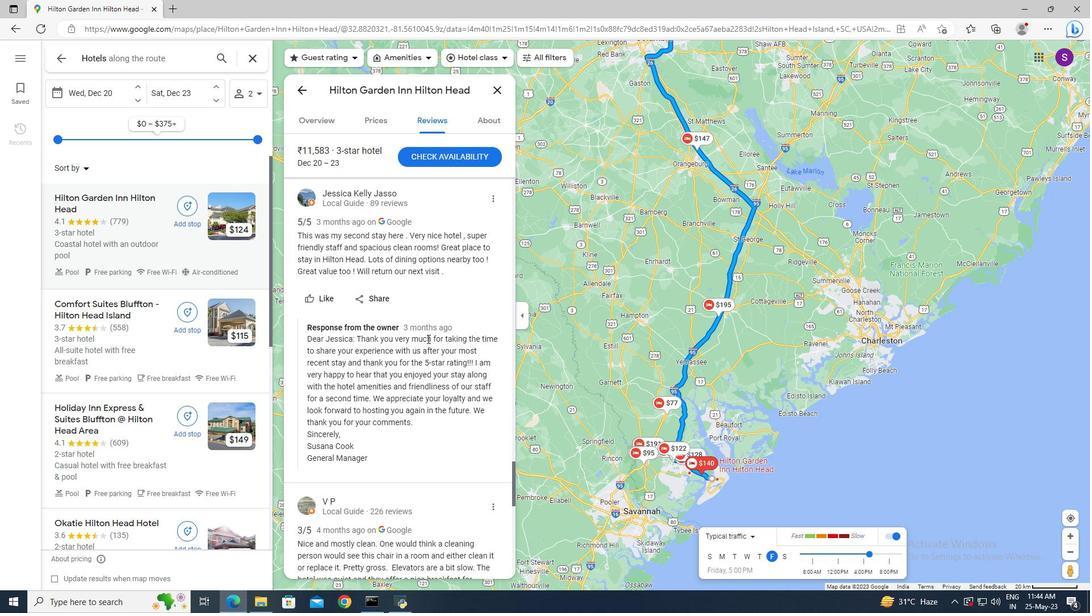 
Action: Mouse scrolled (427, 338) with delta (0, 0)
Screenshot: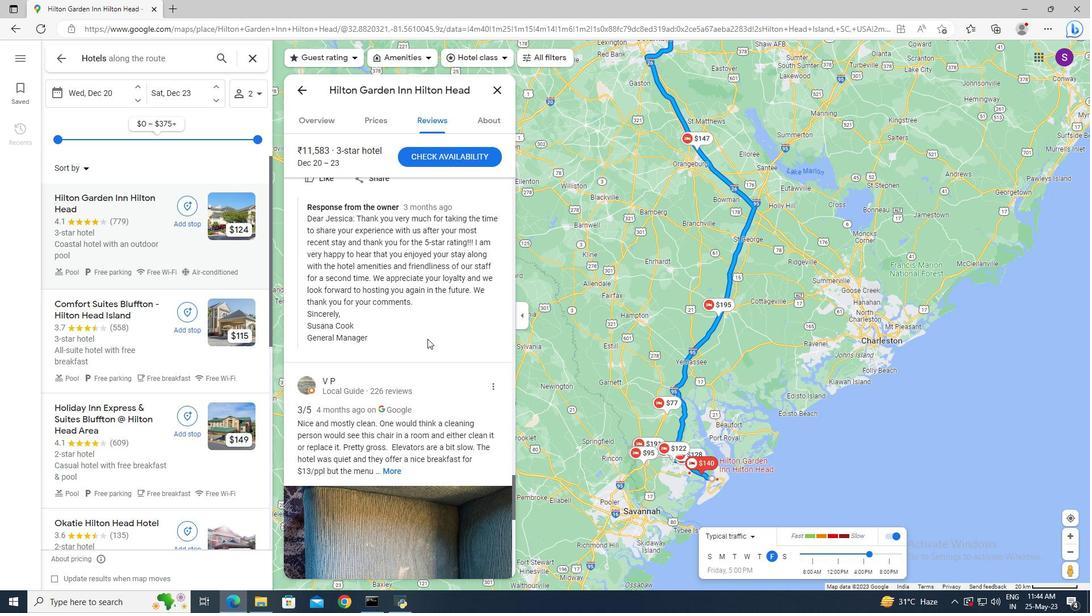 
Action: Mouse scrolled (427, 338) with delta (0, 0)
Screenshot: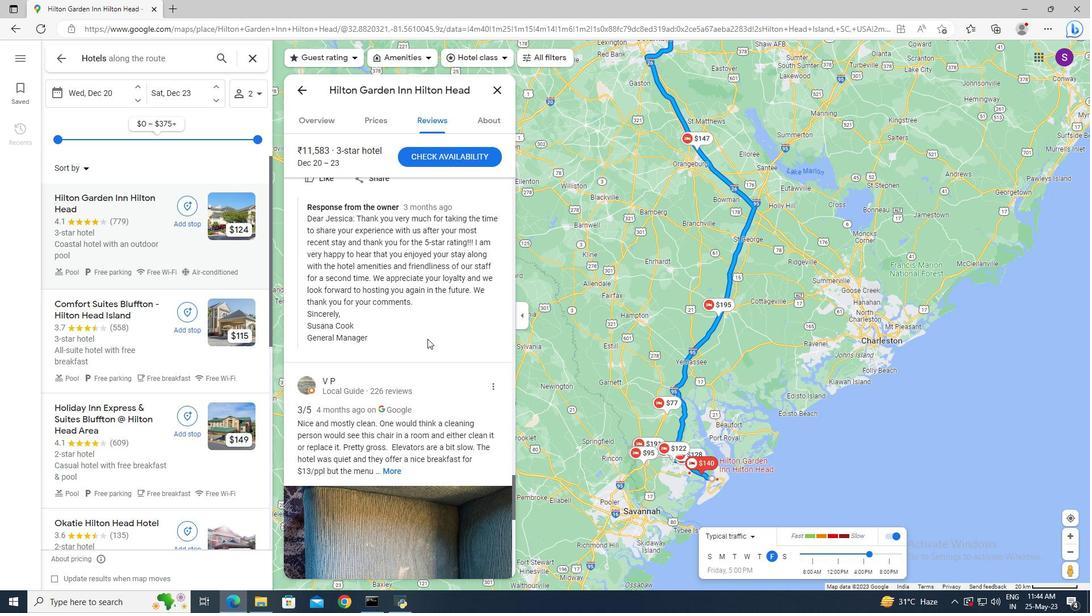 
Action: Mouse scrolled (427, 338) with delta (0, 0)
Screenshot: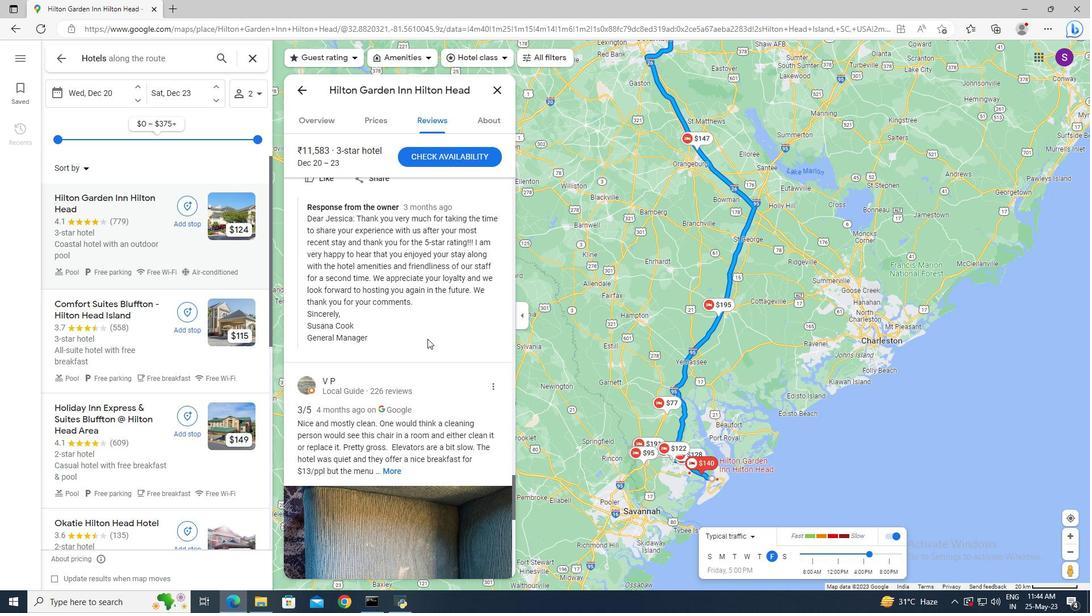 
Action: Mouse scrolled (427, 338) with delta (0, 0)
Screenshot: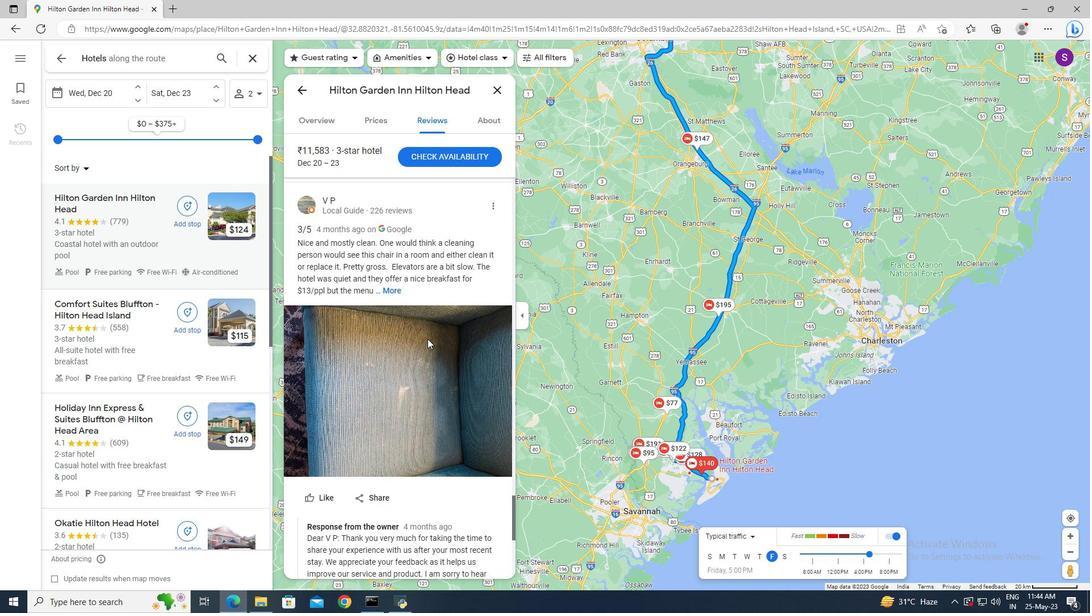 
Action: Mouse scrolled (427, 338) with delta (0, 0)
Screenshot: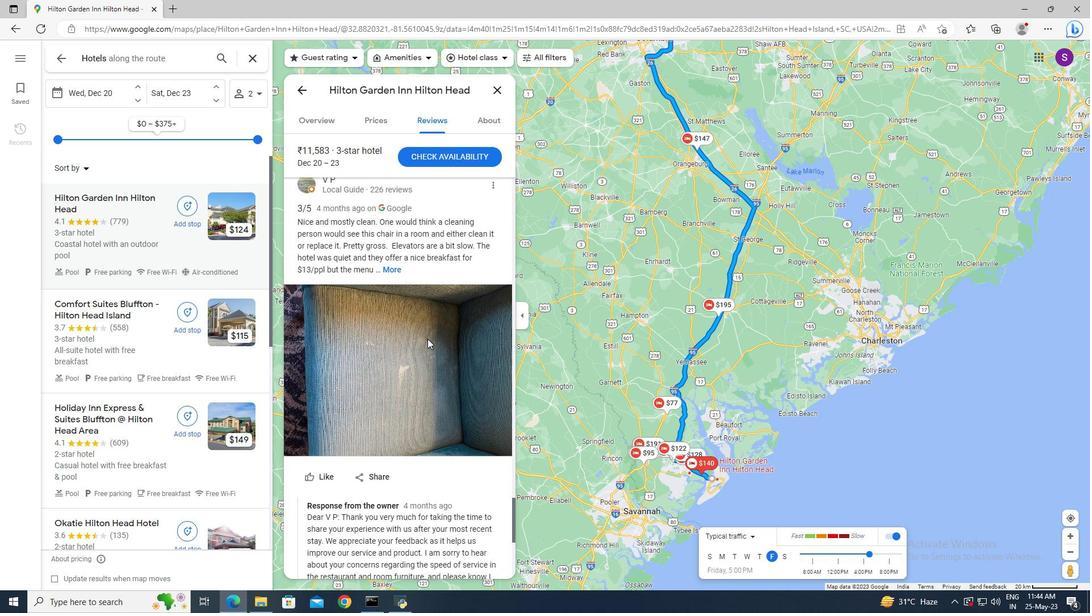 
Action: Mouse scrolled (427, 338) with delta (0, 0)
Screenshot: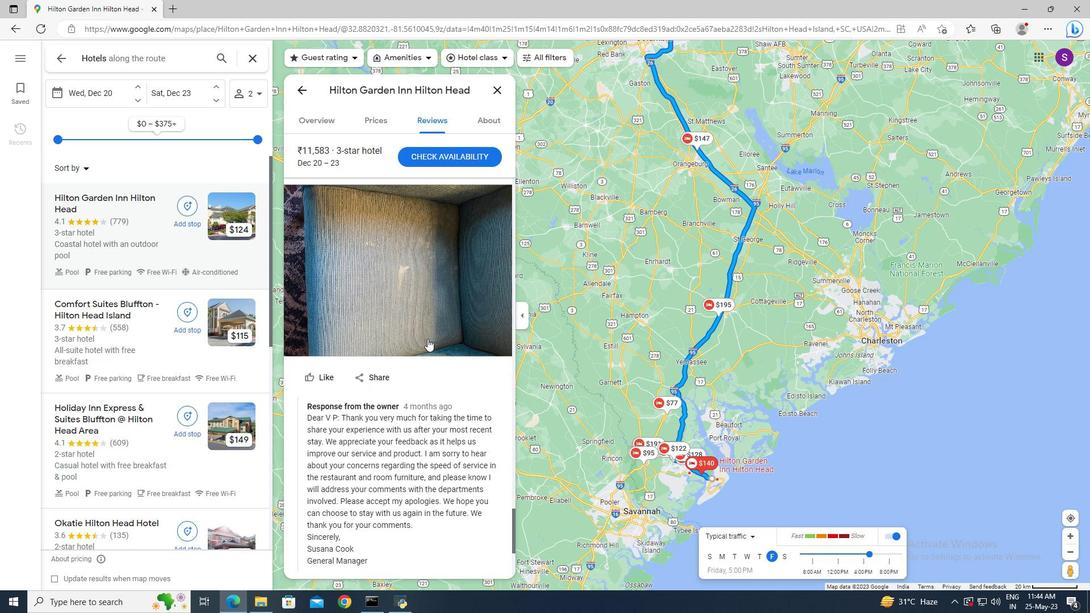 
Action: Mouse scrolled (427, 338) with delta (0, 0)
Screenshot: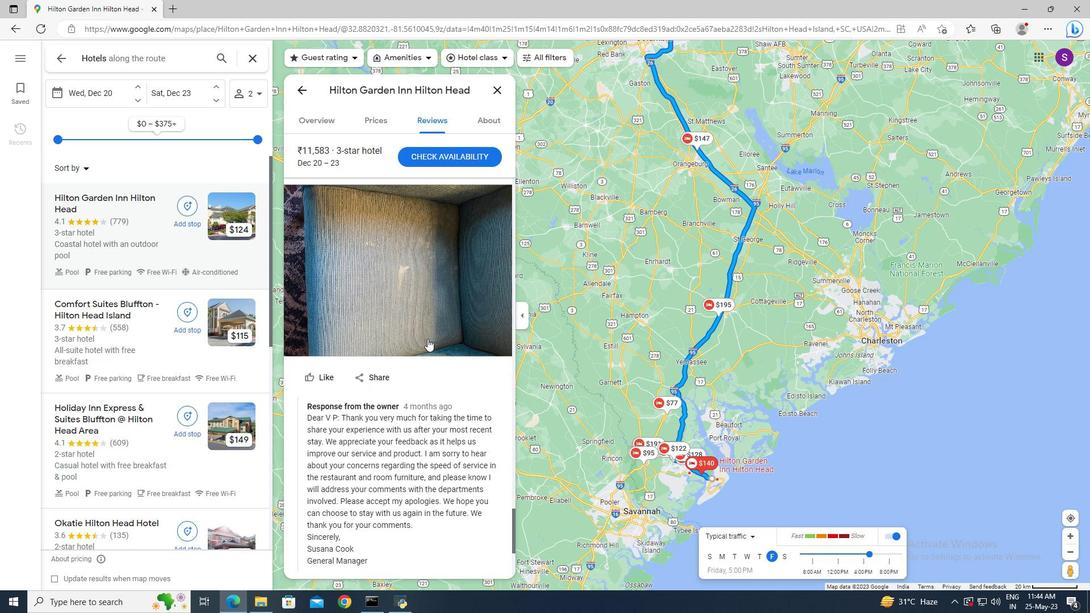 
Action: Mouse scrolled (427, 338) with delta (0, 0)
Screenshot: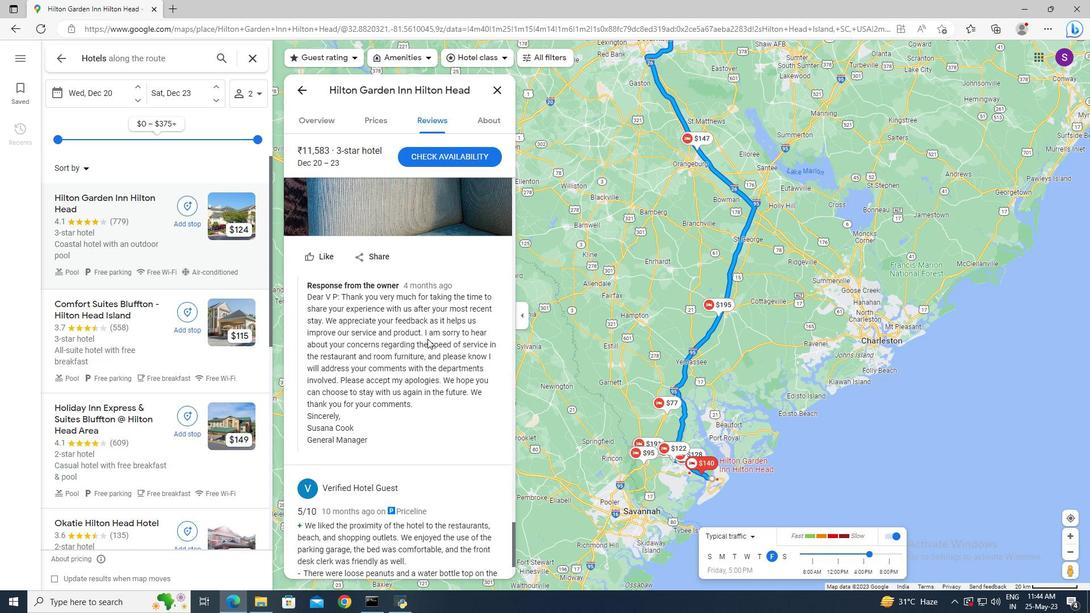 
Action: Mouse scrolled (427, 338) with delta (0, 0)
Screenshot: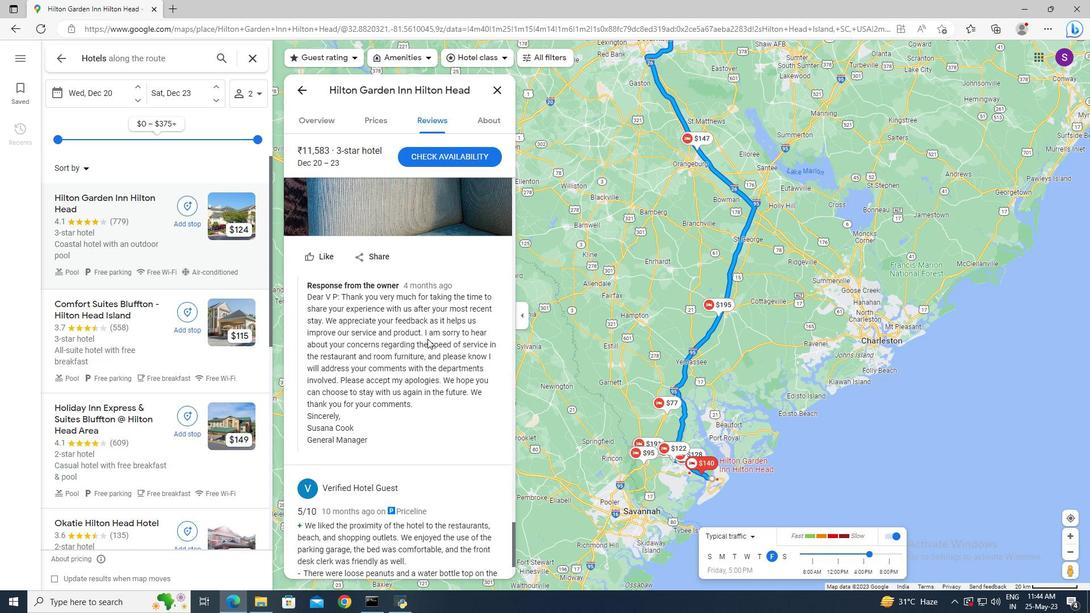 
Action: Mouse scrolled (427, 338) with delta (0, 0)
Screenshot: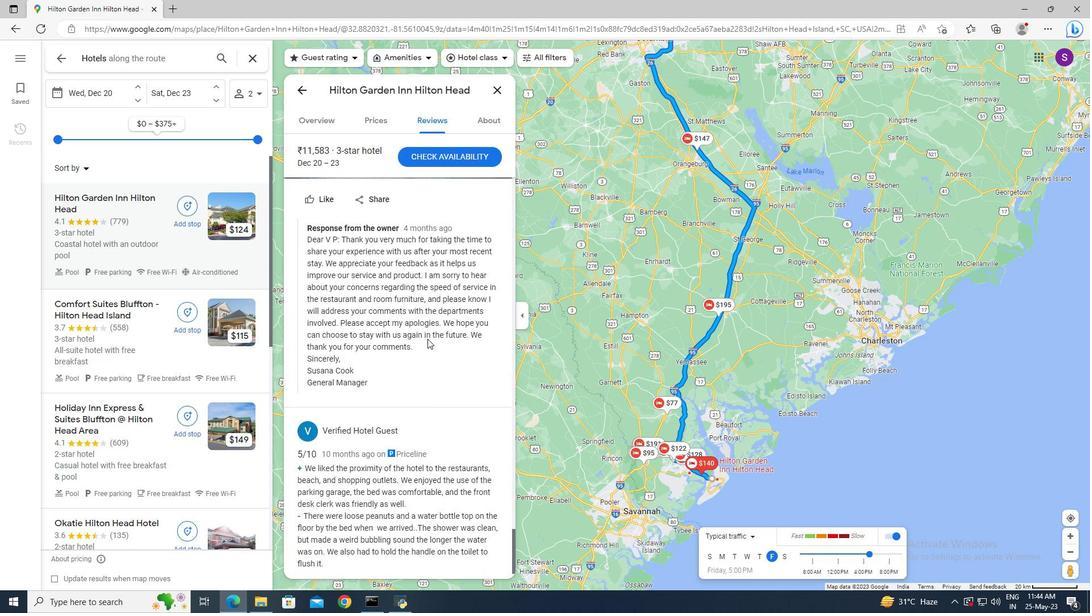 
Action: Mouse scrolled (427, 338) with delta (0, 0)
Screenshot: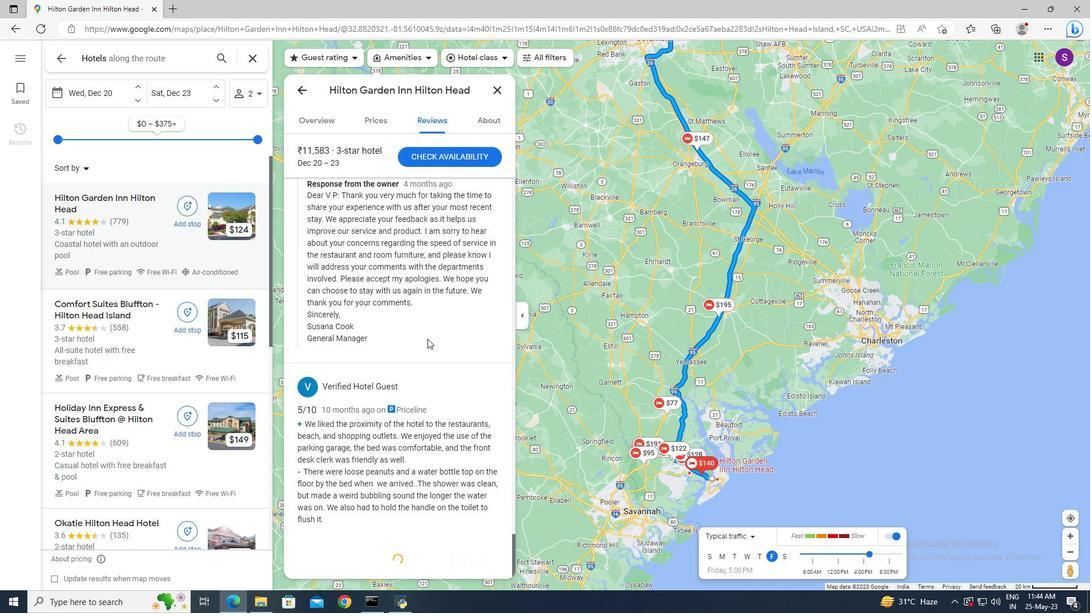
Action: Mouse scrolled (427, 338) with delta (0, 0)
Screenshot: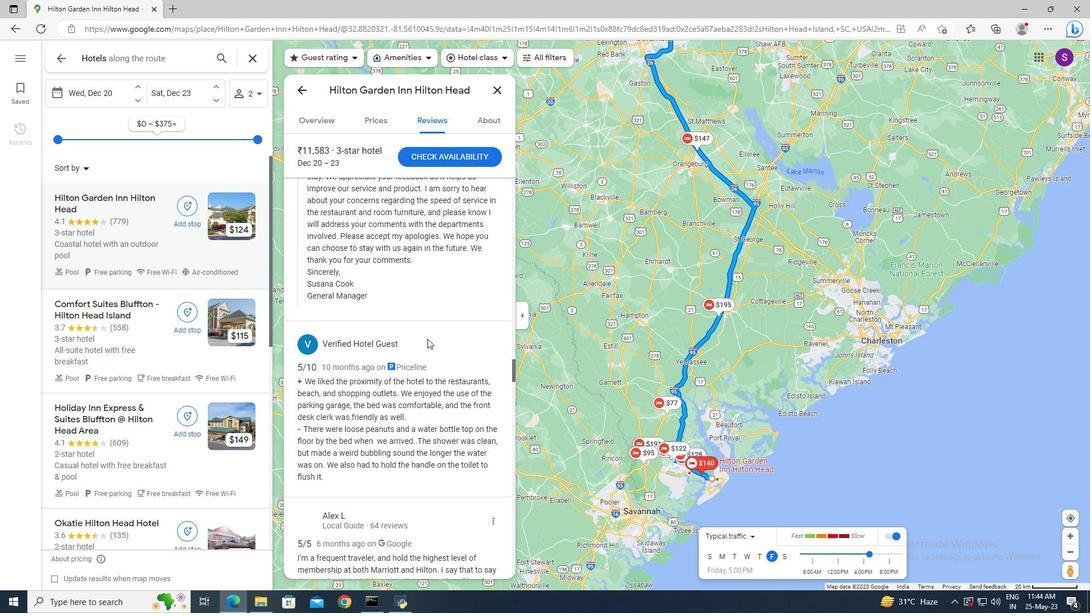 
Action: Mouse scrolled (427, 338) with delta (0, 0)
Screenshot: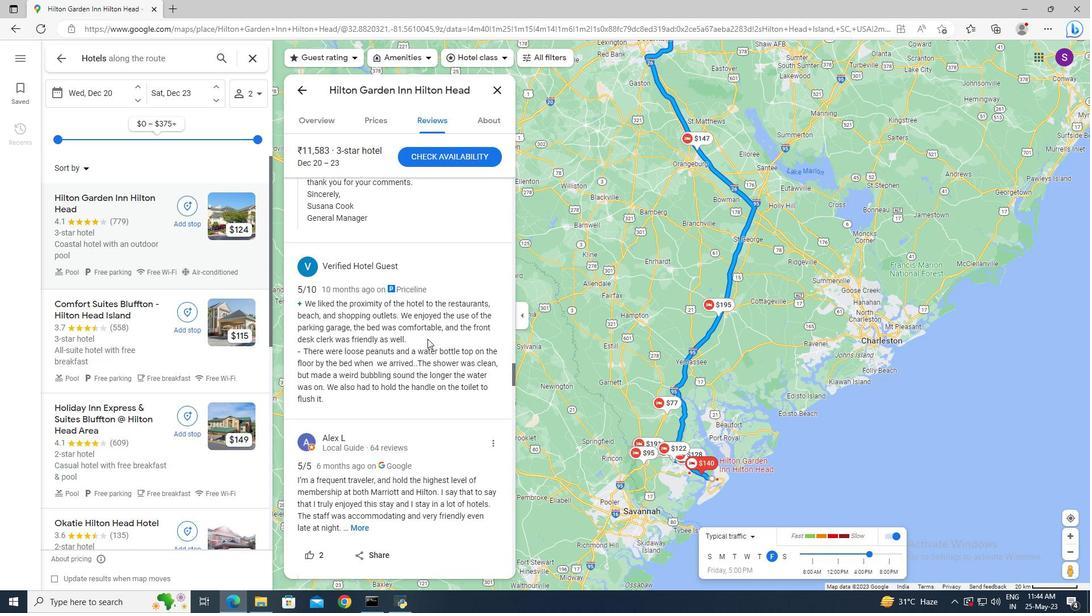 
Action: Mouse scrolled (427, 338) with delta (0, 0)
Screenshot: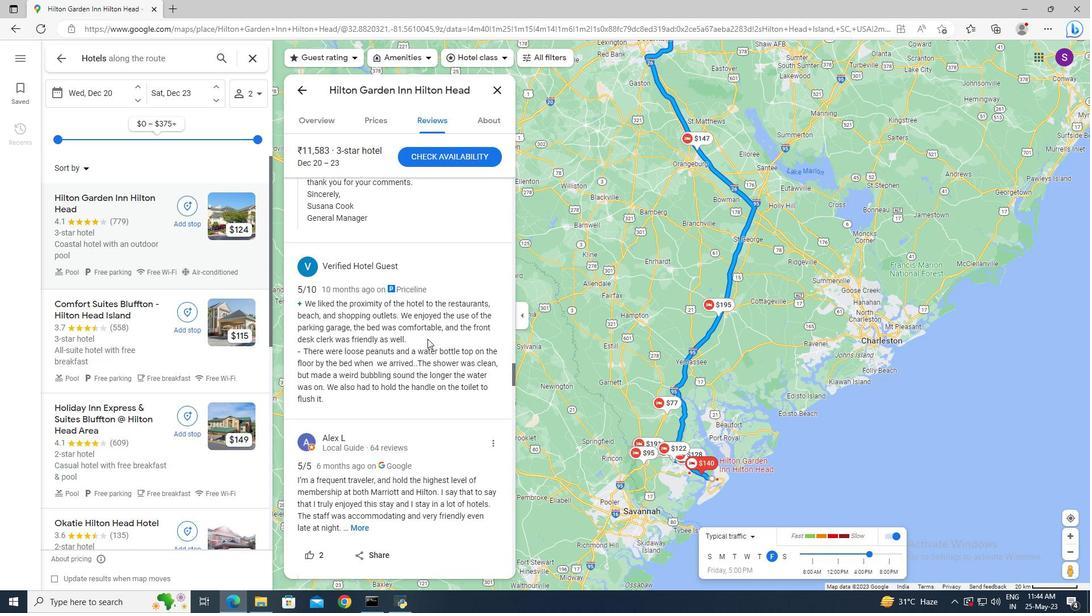 
Action: Mouse moved to (477, 129)
Screenshot: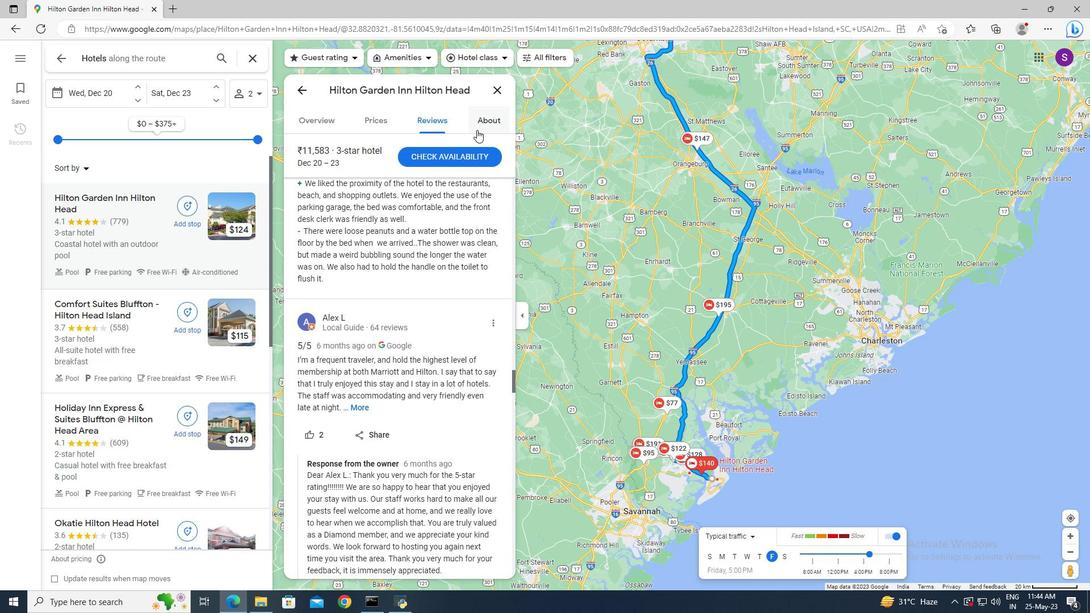 
Action: Mouse pressed left at (477, 129)
Screenshot: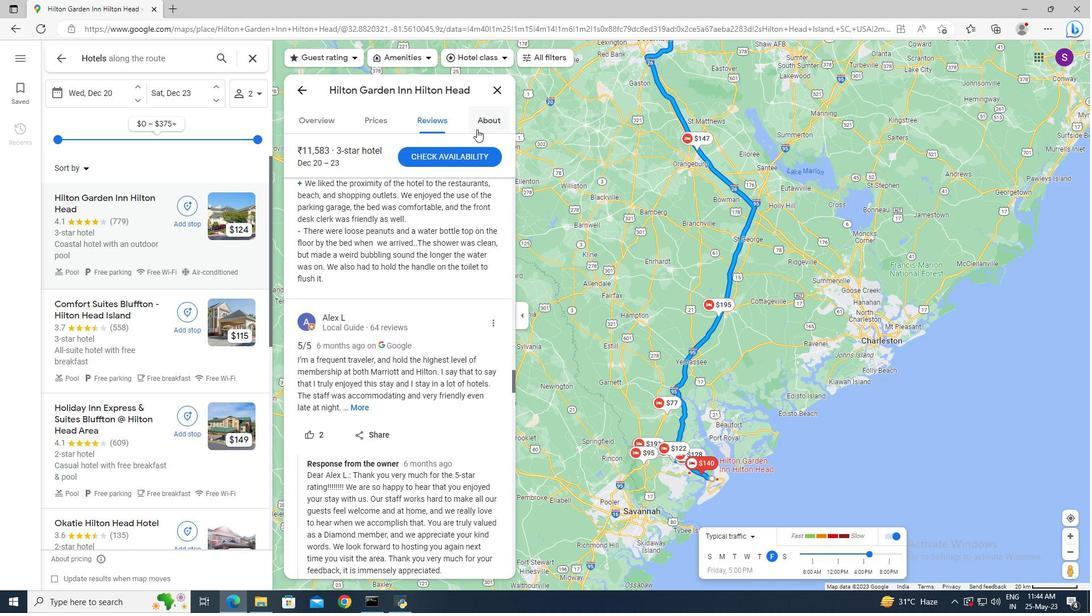 
Action: Mouse moved to (330, 127)
Screenshot: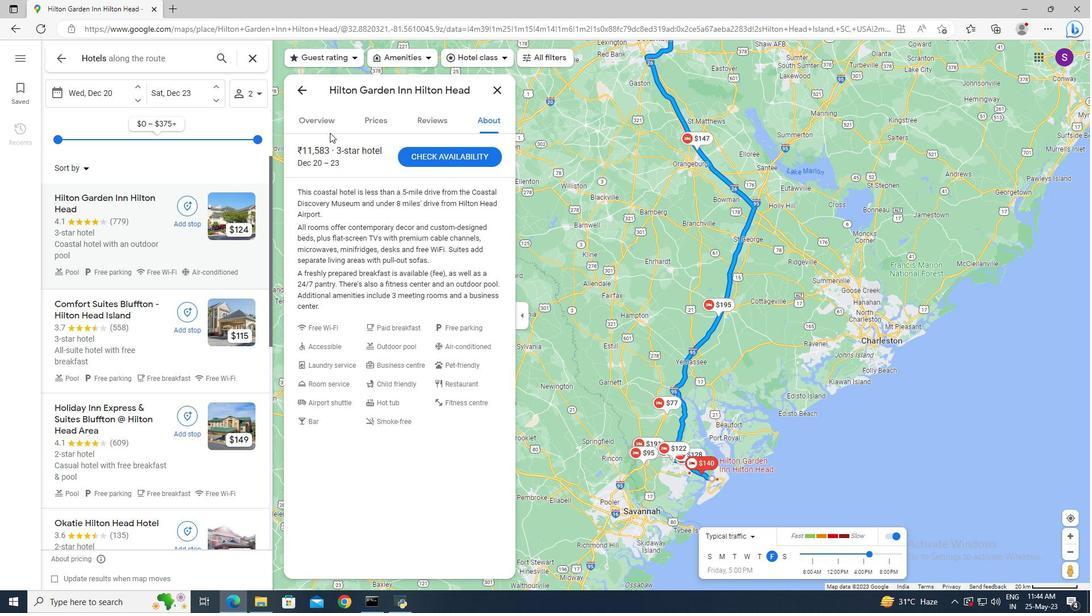 
Action: Mouse pressed left at (330, 127)
Screenshot: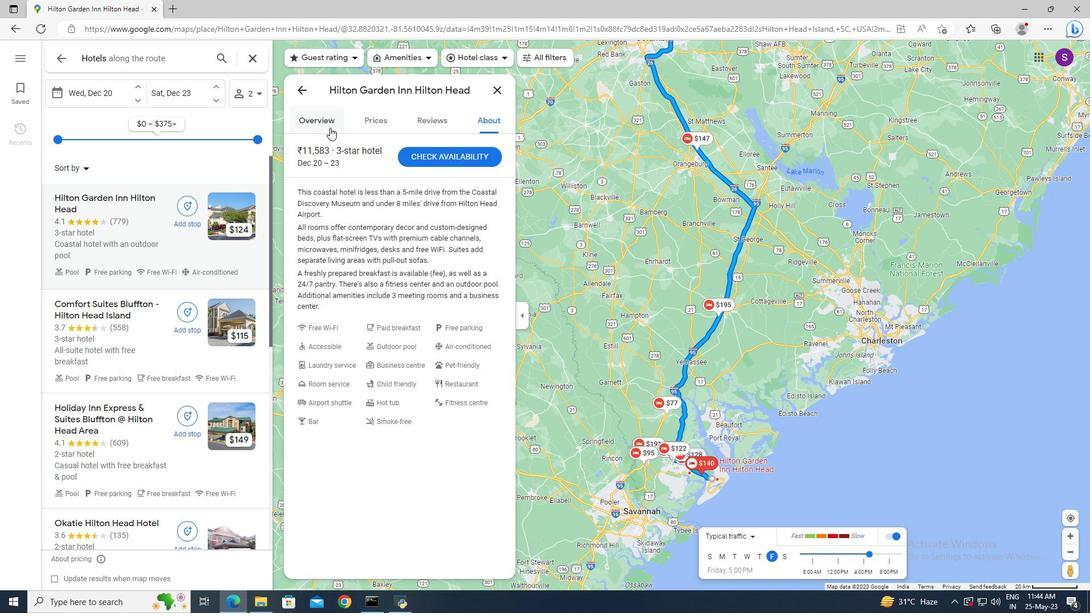 
Action: Mouse moved to (377, 177)
Screenshot: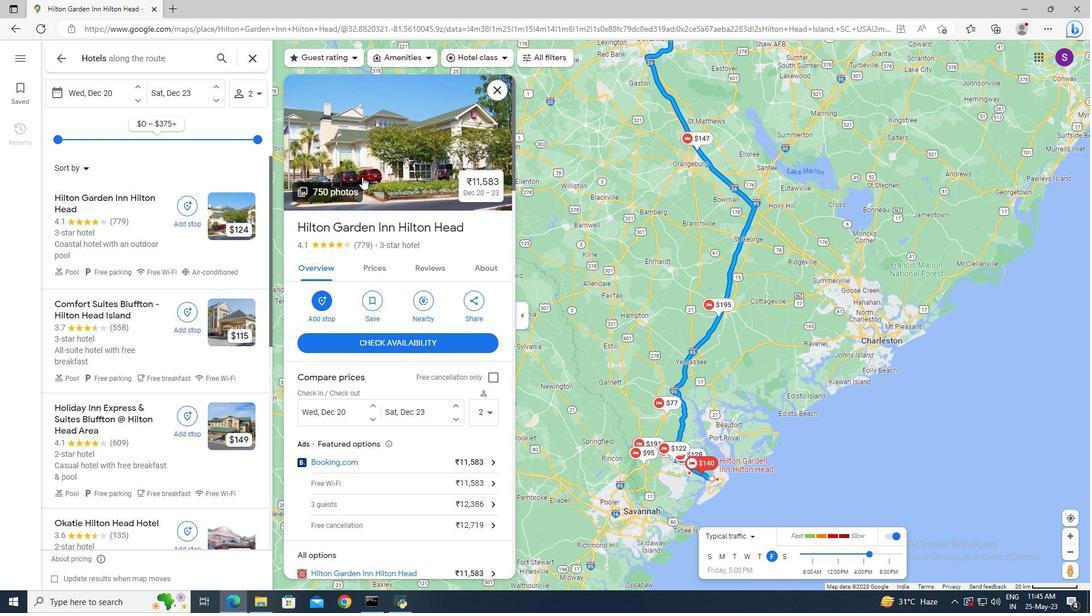 
Action: Mouse pressed left at (377, 177)
Screenshot: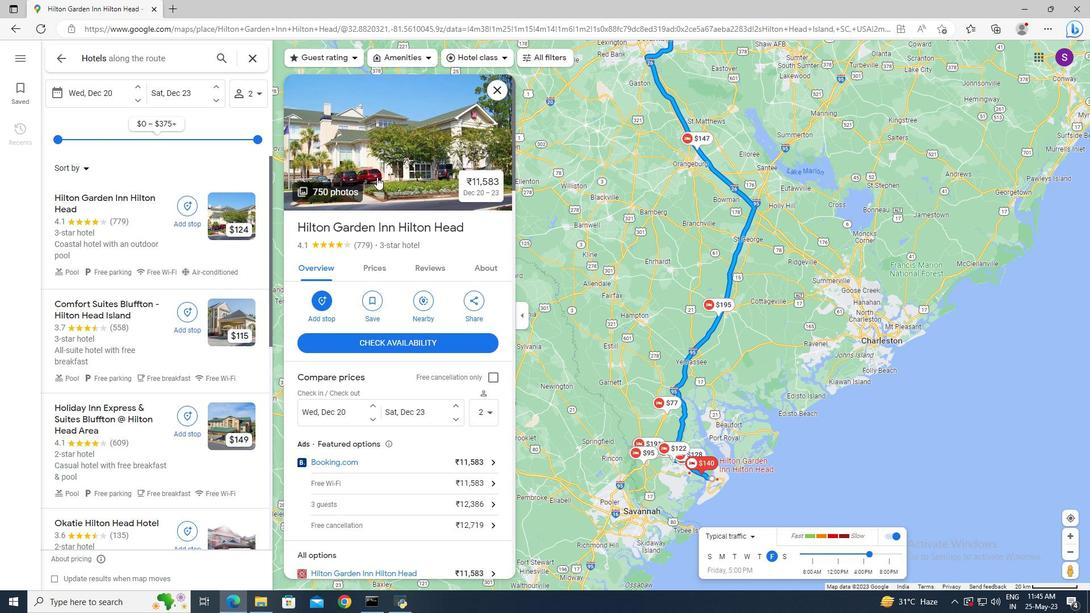 
Action: Mouse moved to (705, 508)
Screenshot: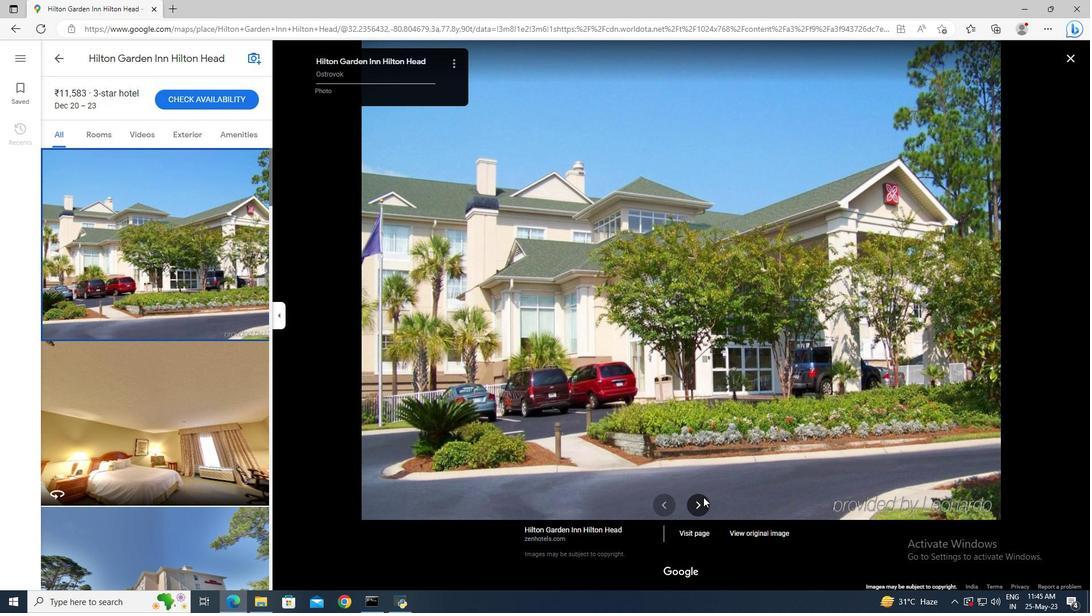 
Action: Mouse pressed left at (705, 508)
Screenshot: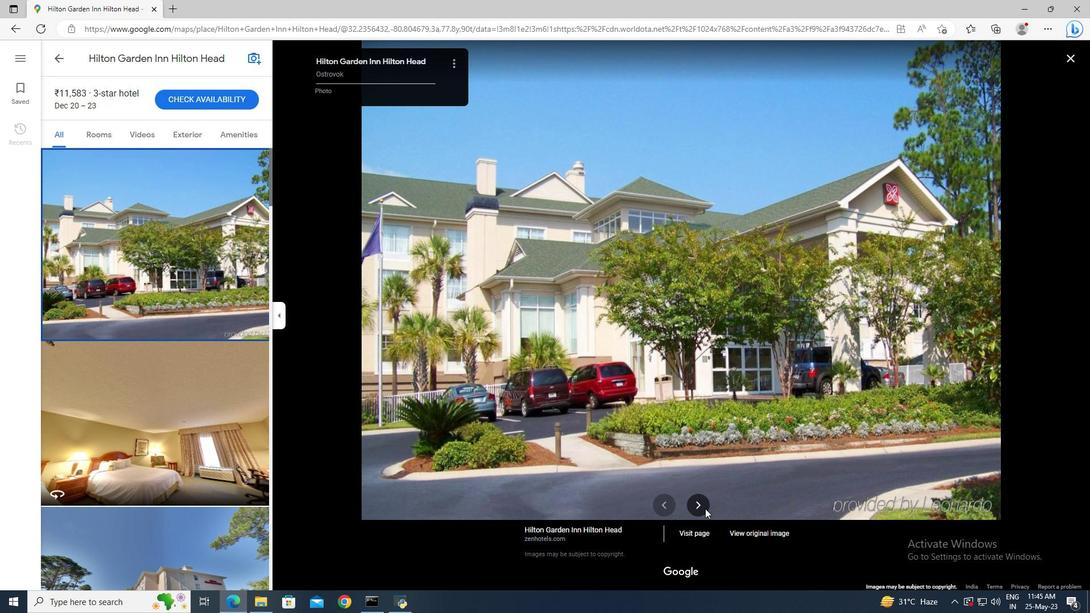 
Action: Mouse moved to (91, 137)
Screenshot: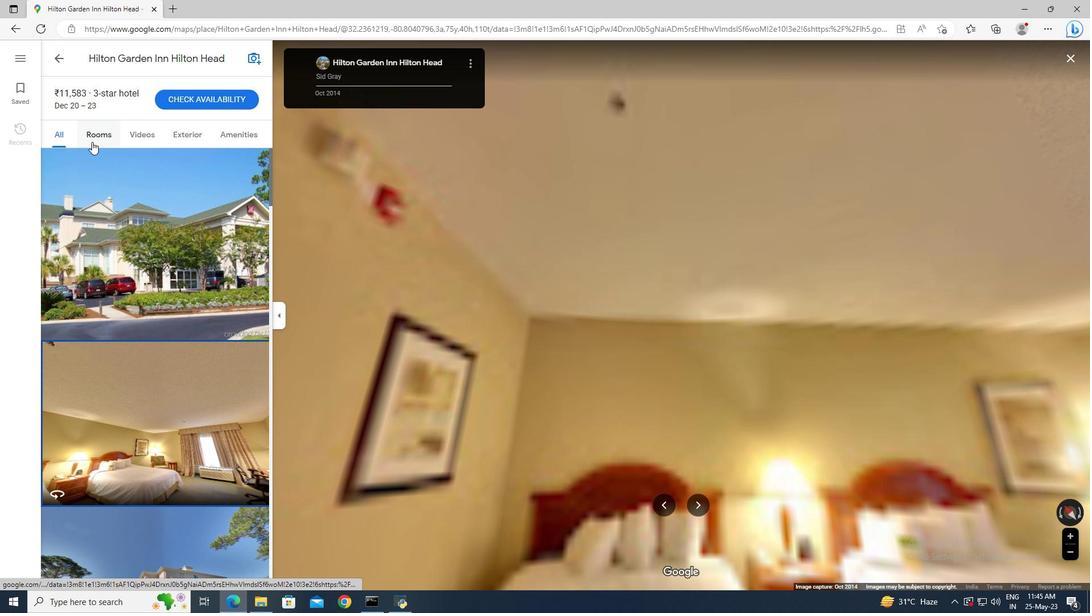 
Action: Mouse pressed left at (91, 137)
Screenshot: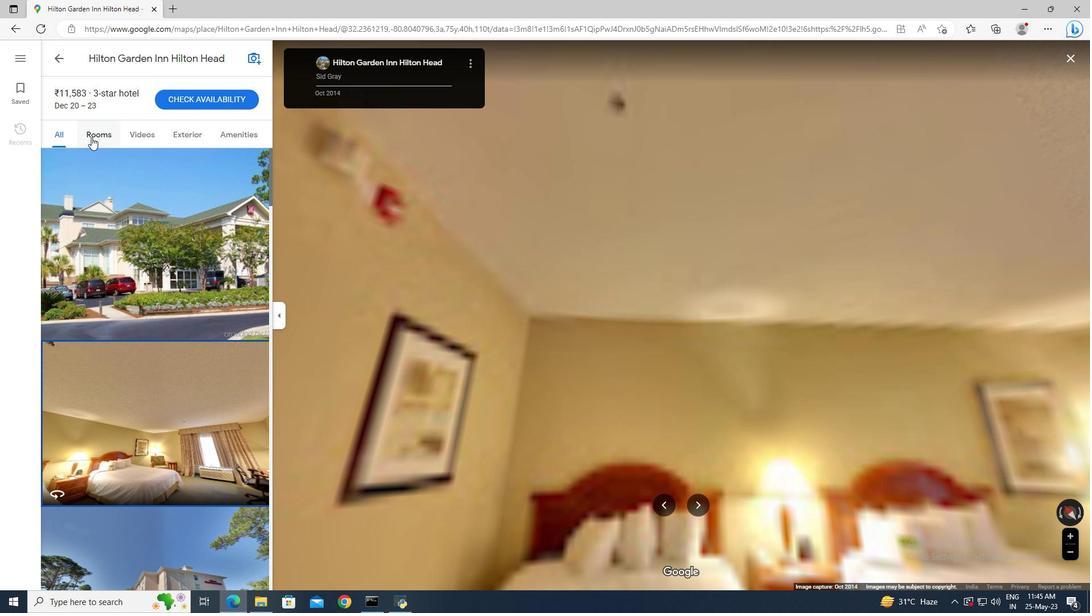 
Action: Mouse moved to (700, 506)
Screenshot: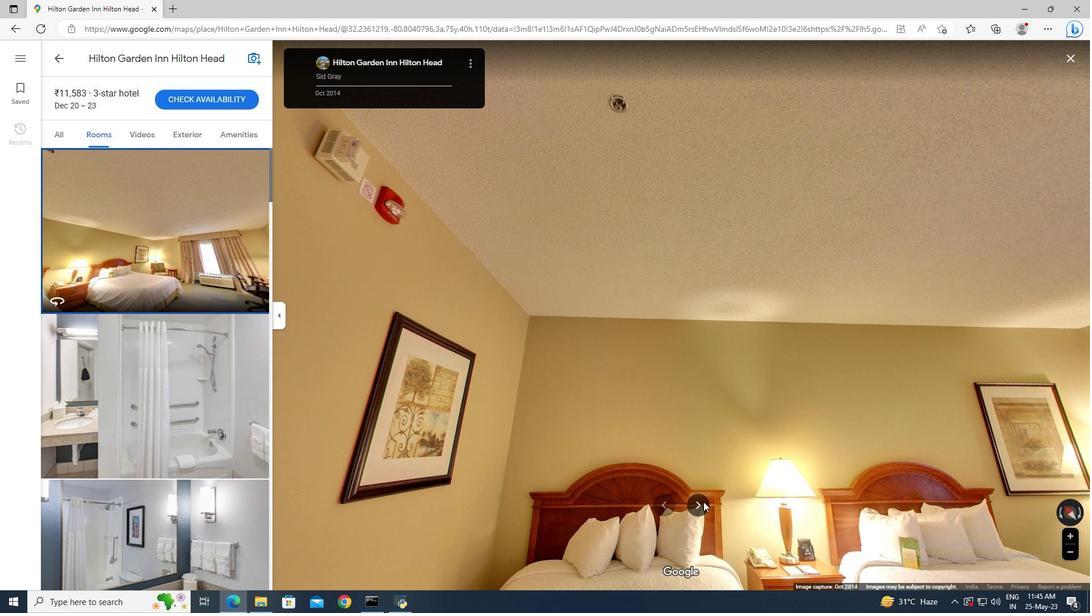 
Action: Mouse pressed left at (700, 506)
Screenshot: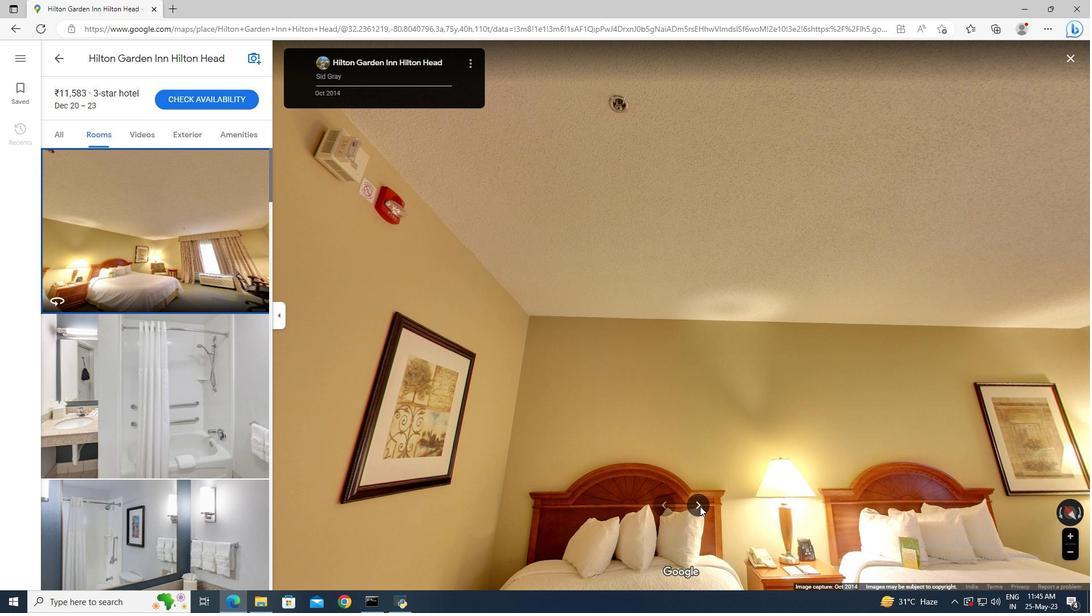 
Action: Mouse moved to (697, 505)
Screenshot: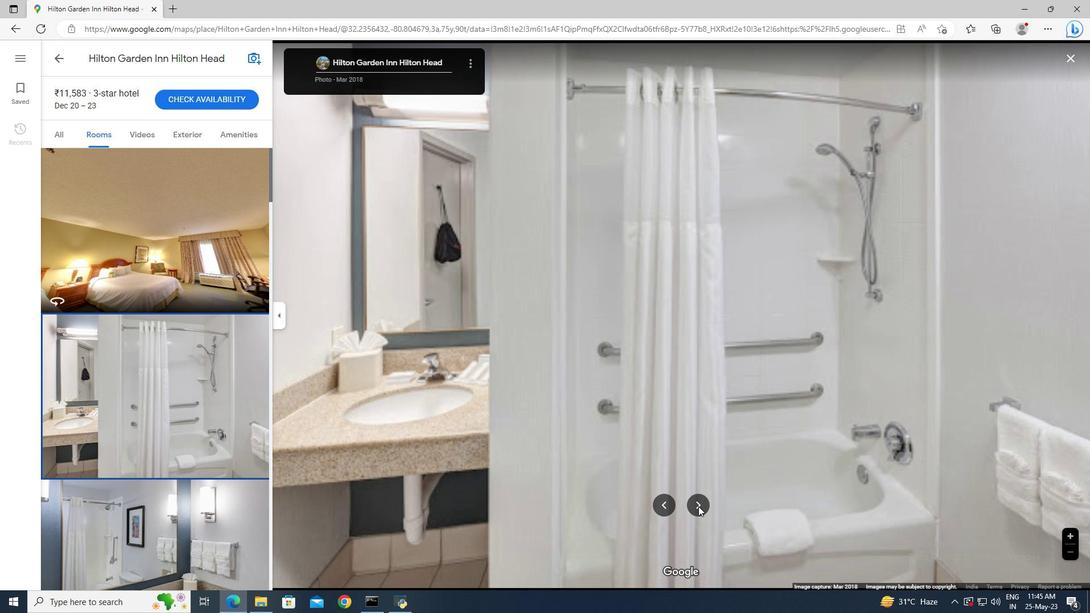 
Action: Mouse pressed left at (697, 505)
Screenshot: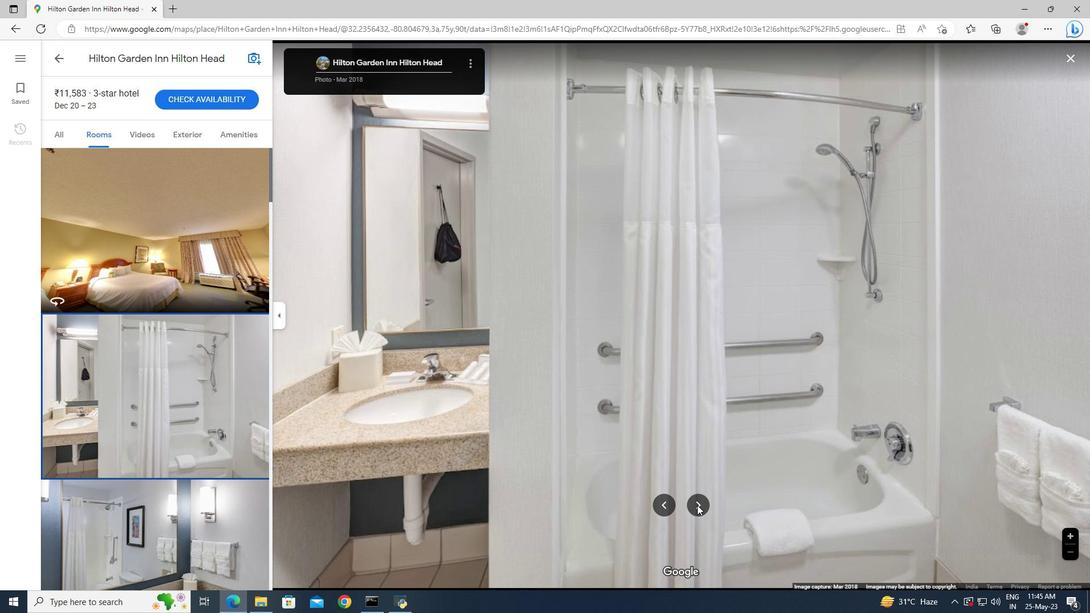 
Action: Mouse pressed left at (697, 505)
Screenshot: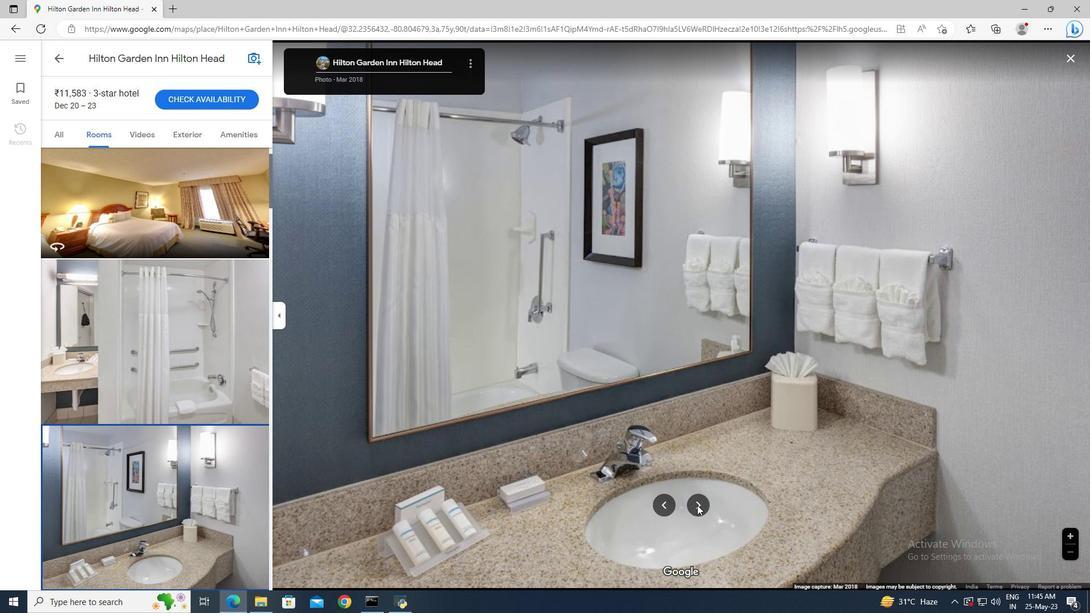 
Action: Mouse pressed left at (697, 505)
Screenshot: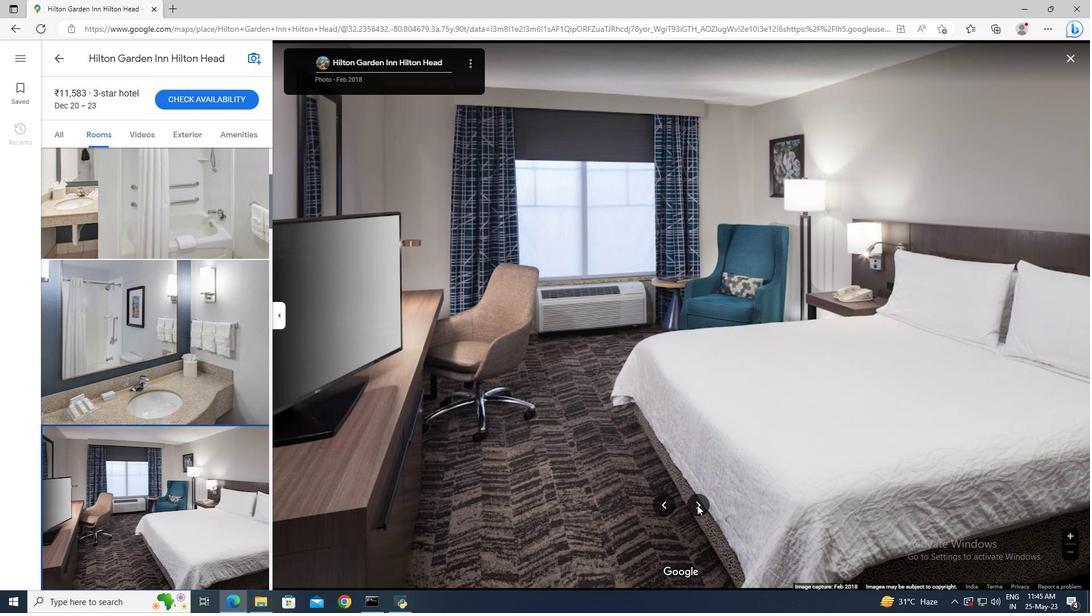 
Action: Mouse pressed left at (697, 505)
Screenshot: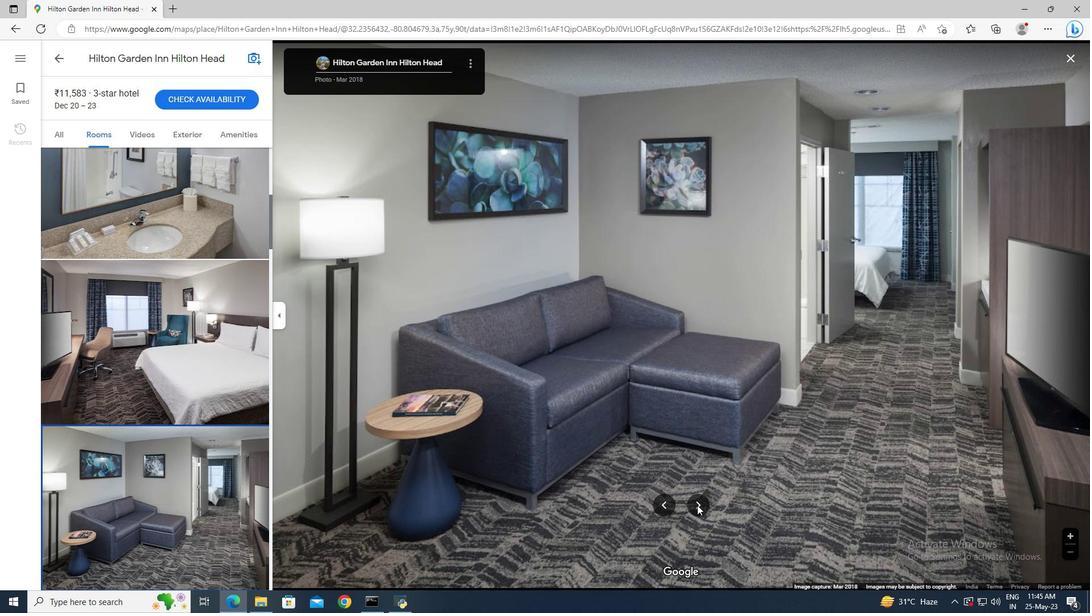 
Action: Mouse pressed left at (697, 505)
Screenshot: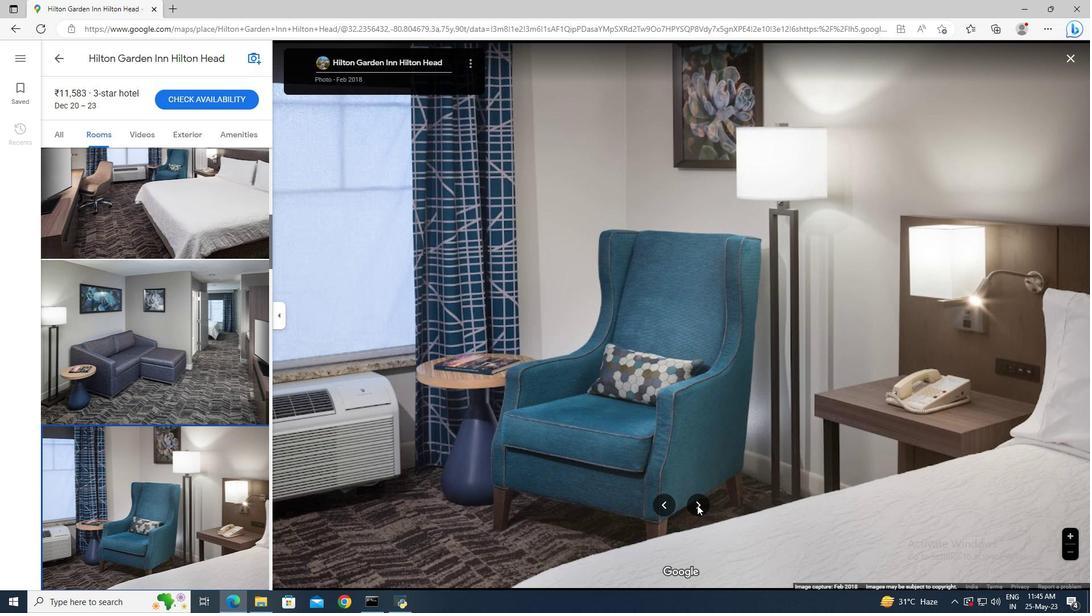 
Action: Mouse pressed left at (697, 505)
Screenshot: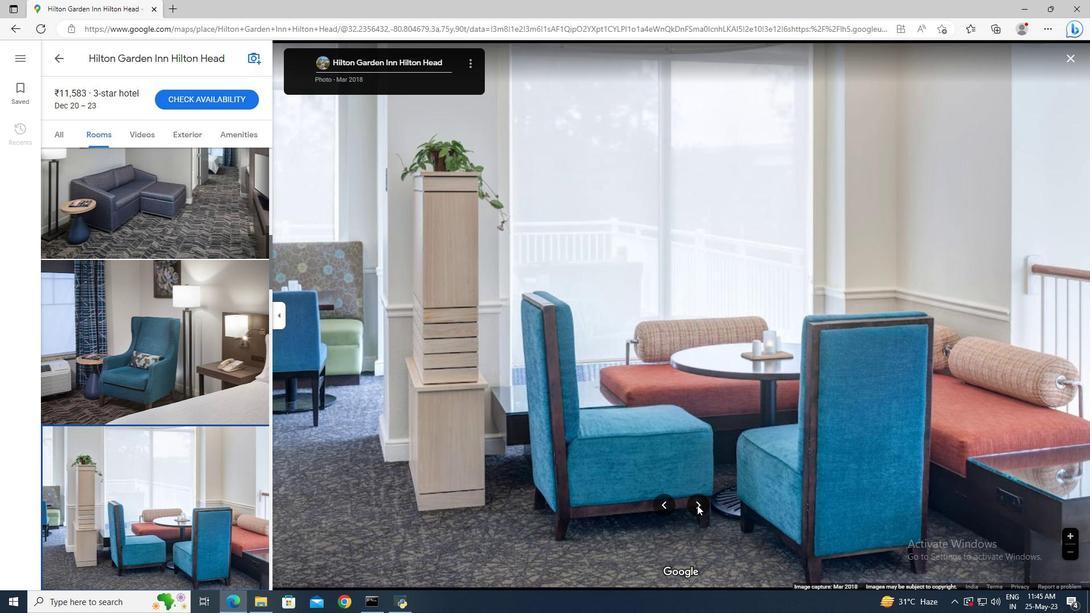 
Action: Mouse pressed left at (697, 505)
Screenshot: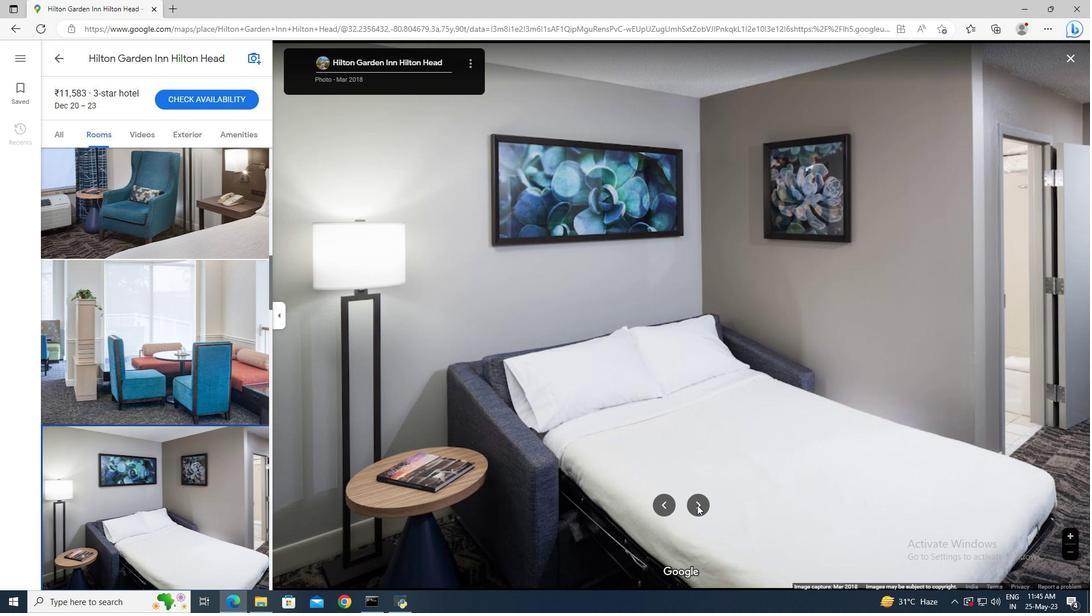 
Action: Mouse pressed left at (697, 505)
Screenshot: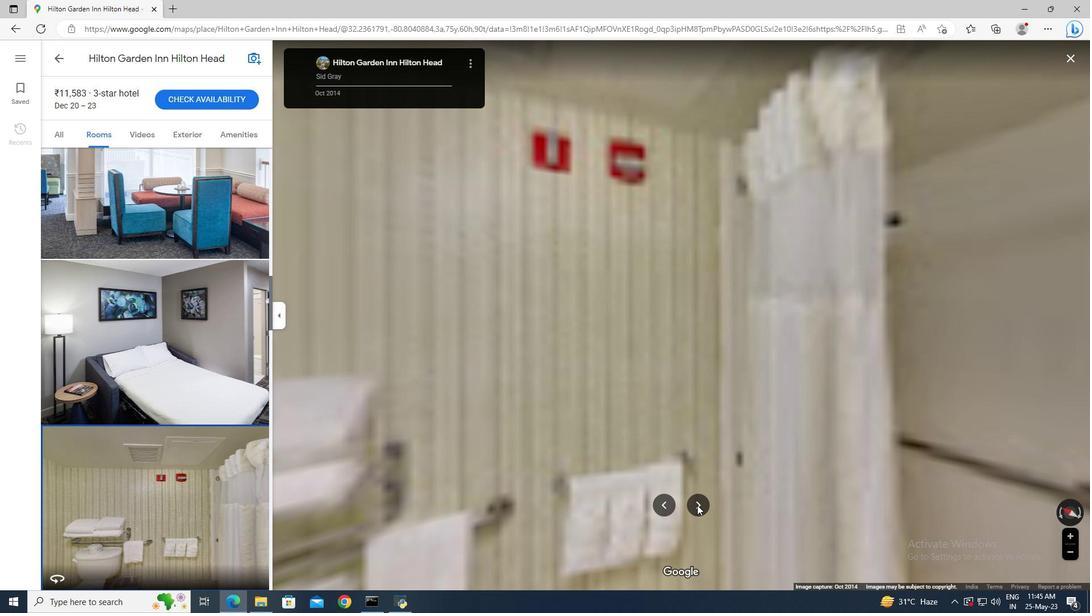 
Action: Mouse moved to (157, 138)
Screenshot: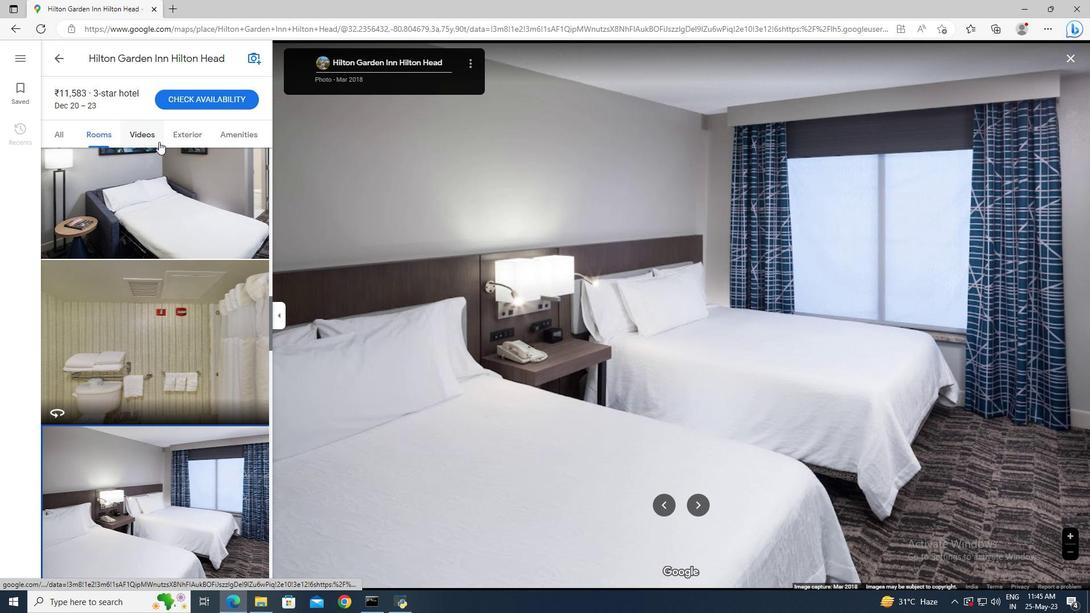 
Action: Mouse pressed left at (157, 138)
Screenshot: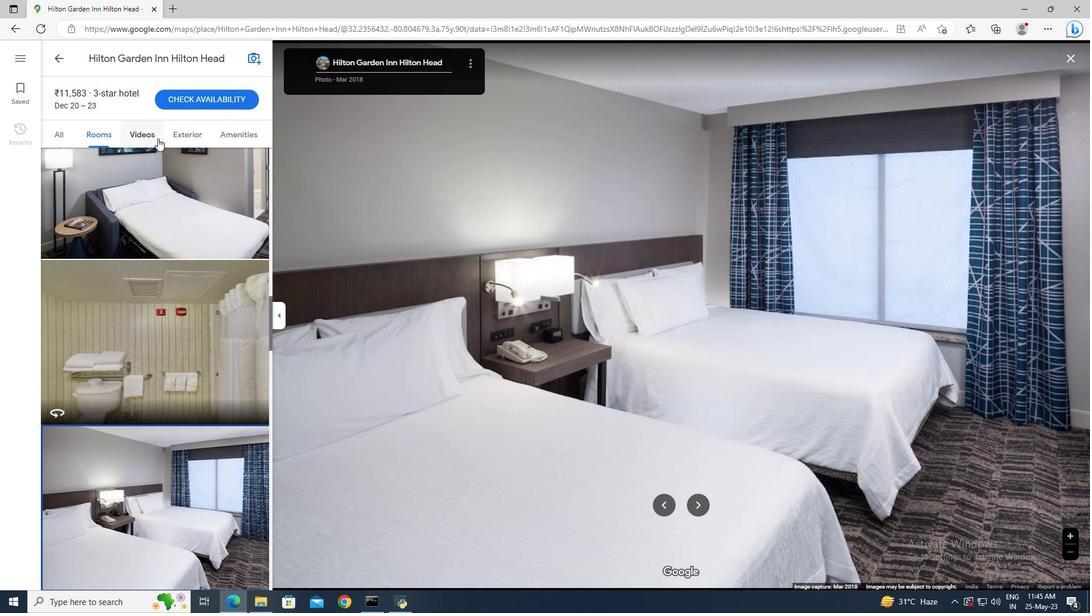 
Action: Mouse moved to (665, 432)
Screenshot: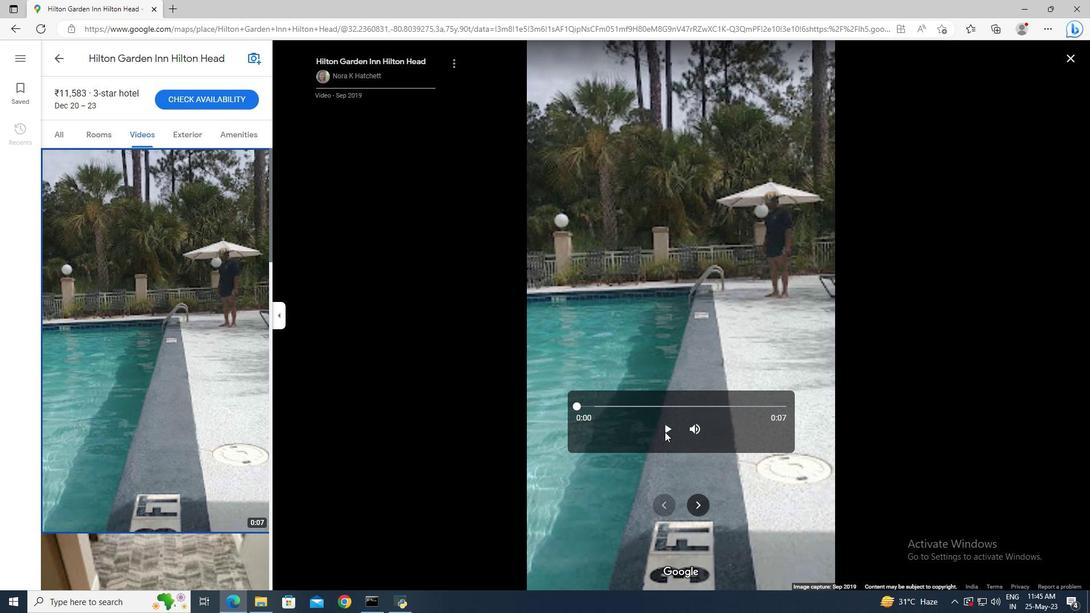 
Action: Mouse pressed left at (665, 432)
Screenshot: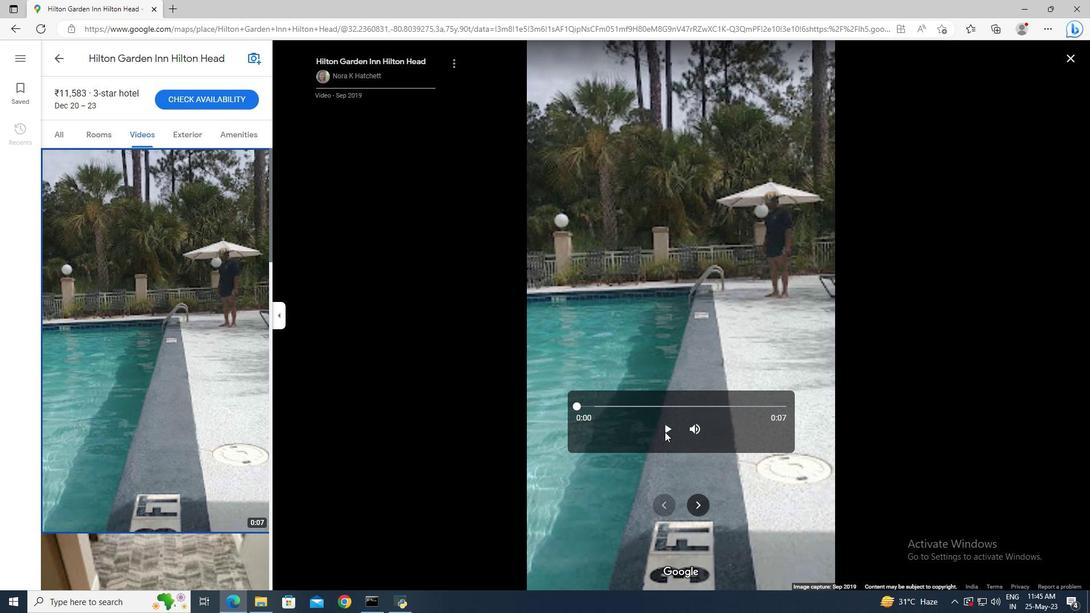 
Action: Mouse moved to (203, 142)
Screenshot: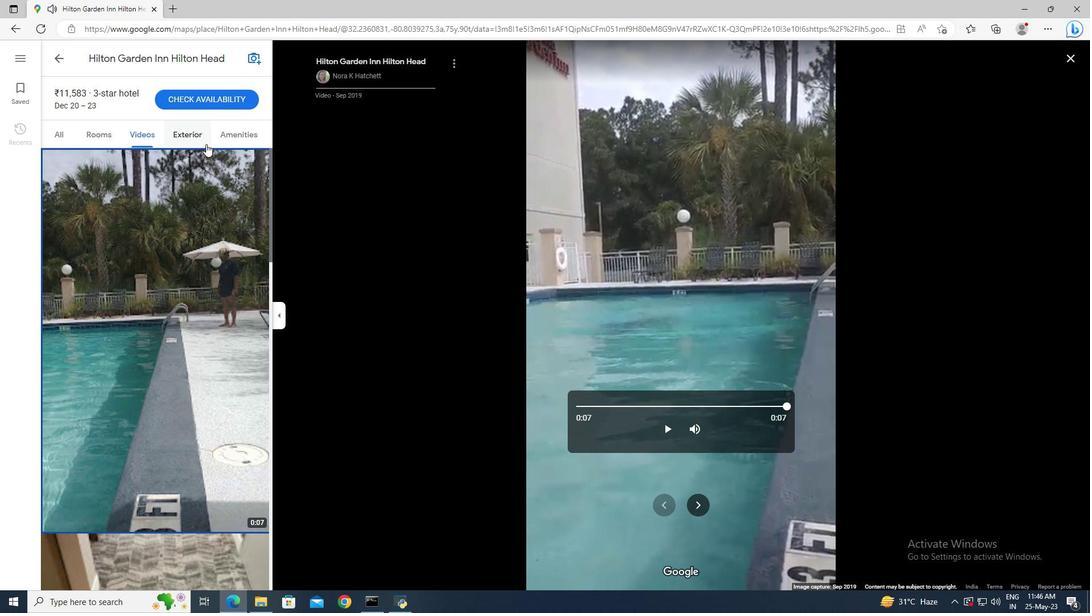 
Action: Mouse pressed left at (203, 142)
Screenshot: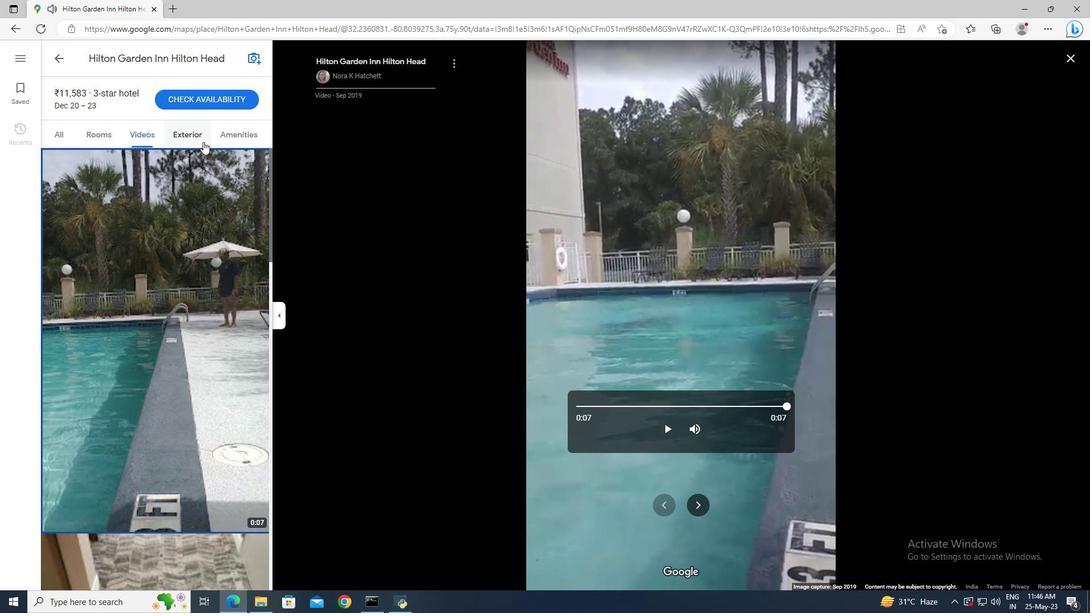 
Action: Mouse moved to (695, 503)
Screenshot: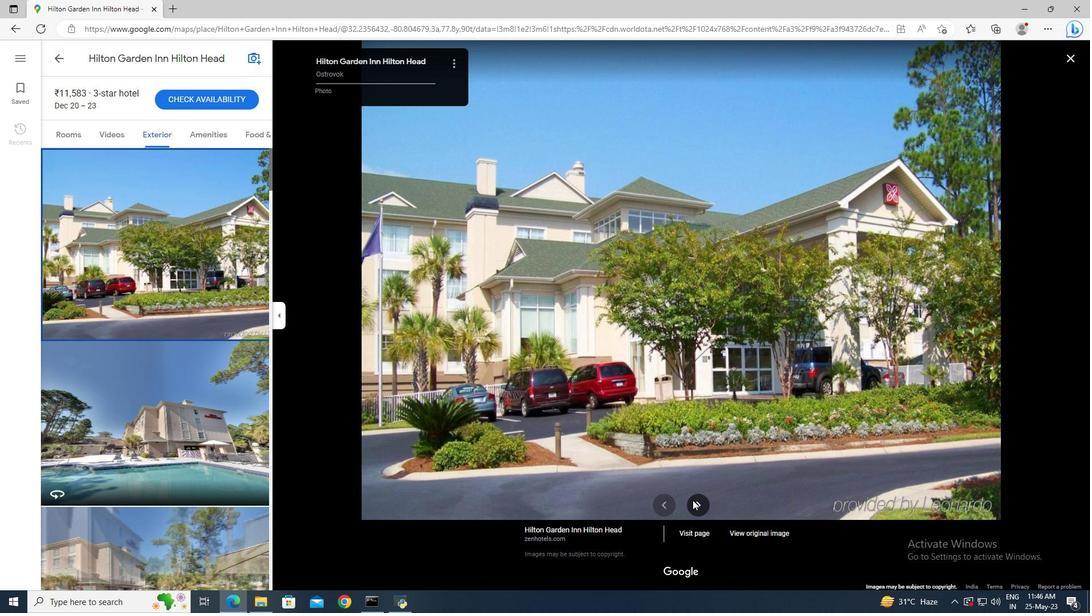 
Action: Mouse pressed left at (695, 503)
Screenshot: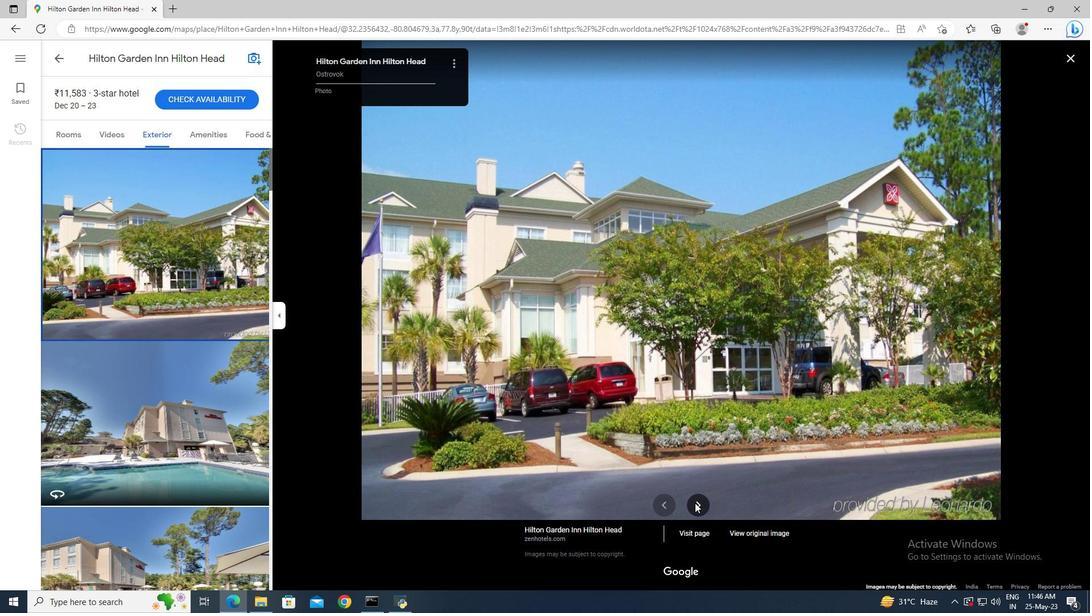 
Action: Mouse pressed left at (695, 503)
Screenshot: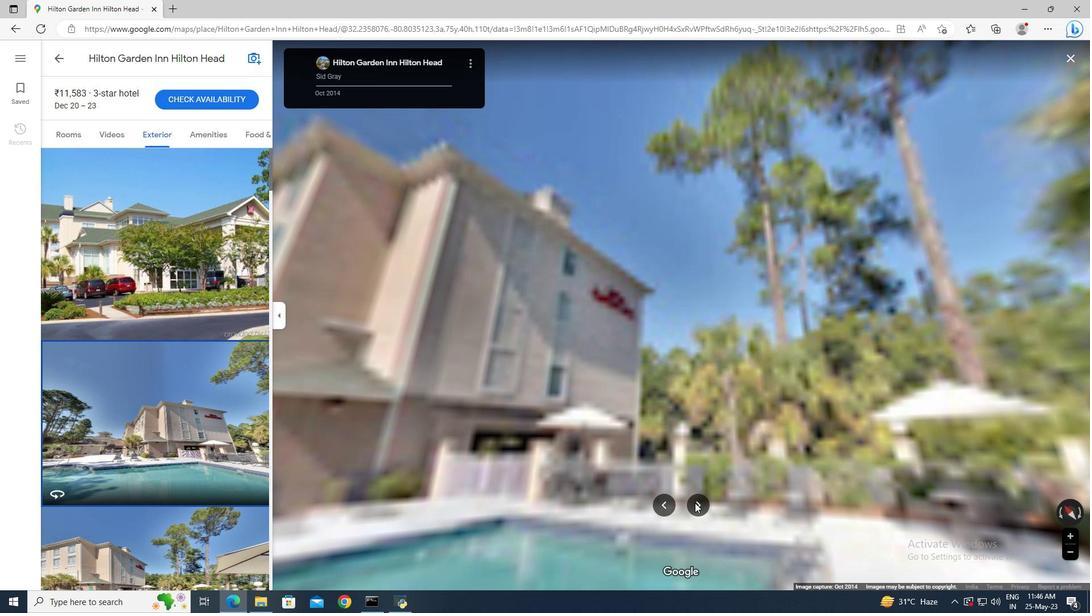 
Action: Mouse moved to (217, 134)
Screenshot: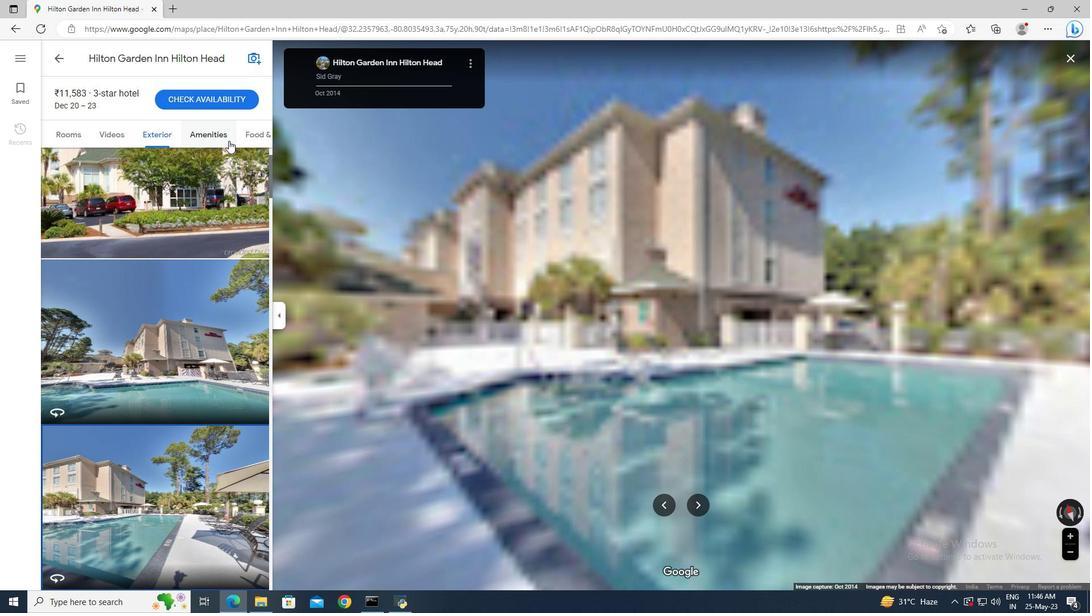 
Action: Mouse pressed left at (217, 134)
Screenshot: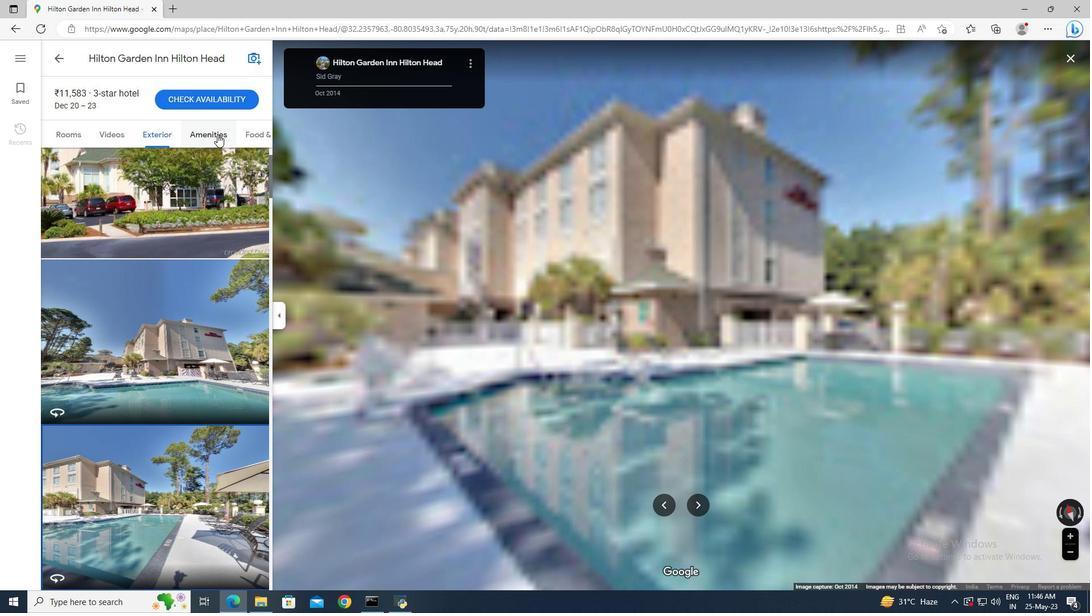 
Action: Mouse moved to (695, 510)
Screenshot: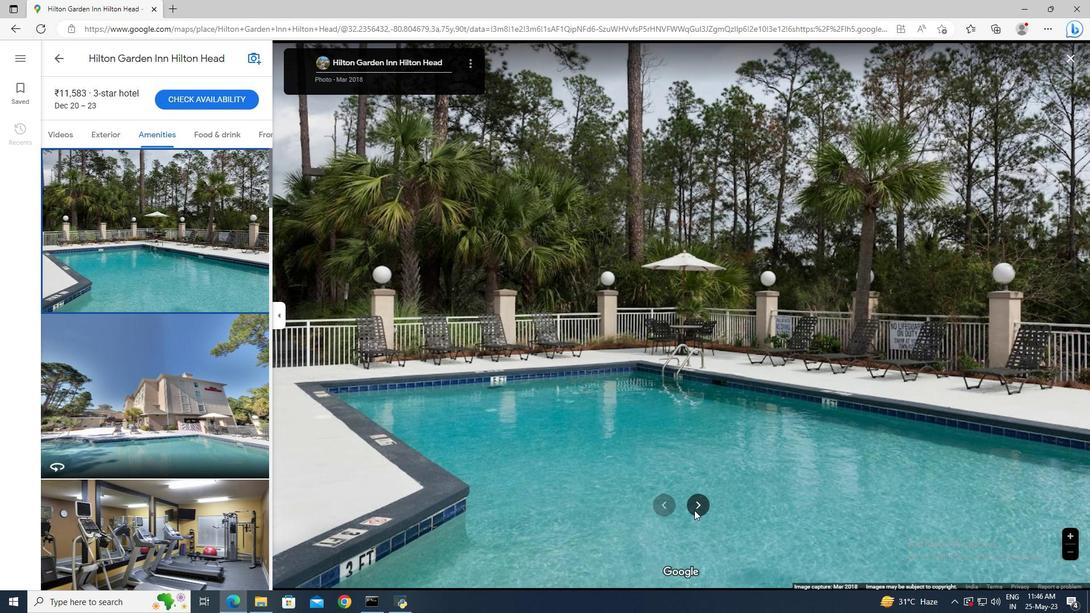 
Action: Mouse pressed left at (695, 510)
Screenshot: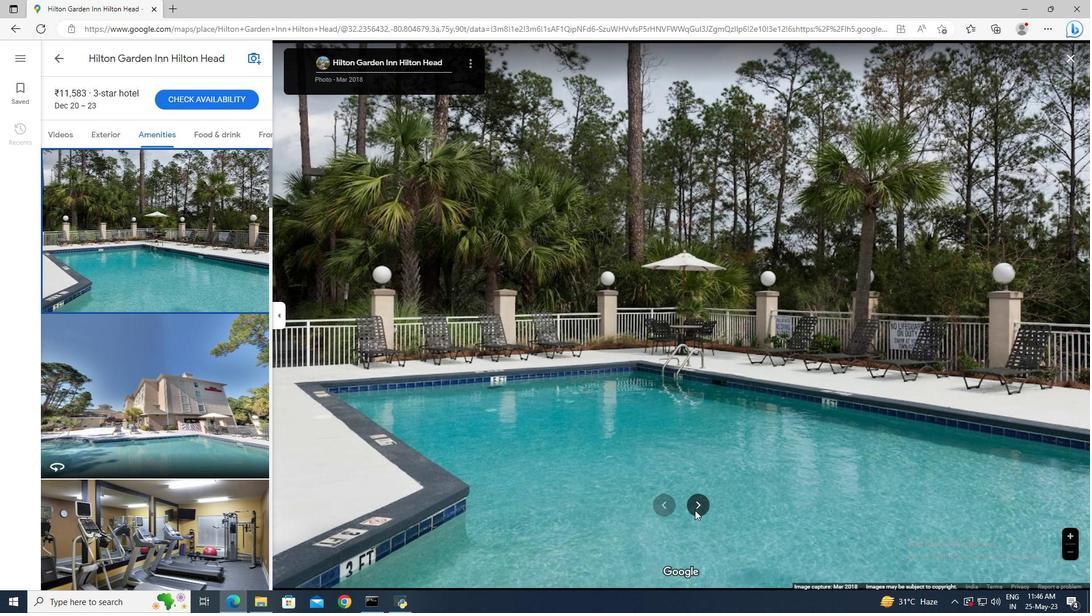 
Action: Mouse pressed left at (695, 510)
Screenshot: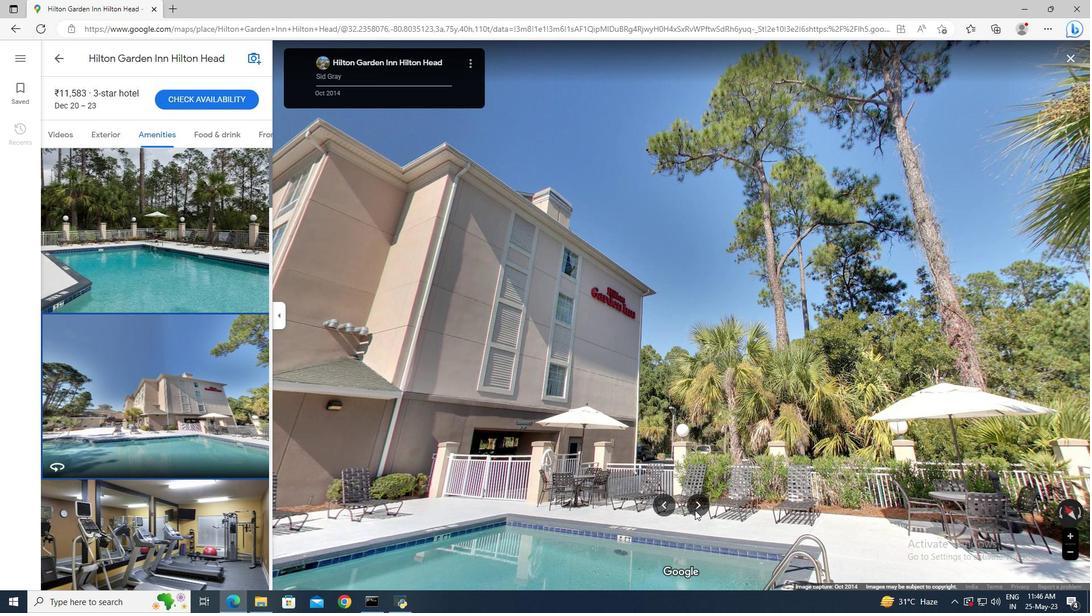 
Action: Mouse pressed left at (695, 510)
Screenshot: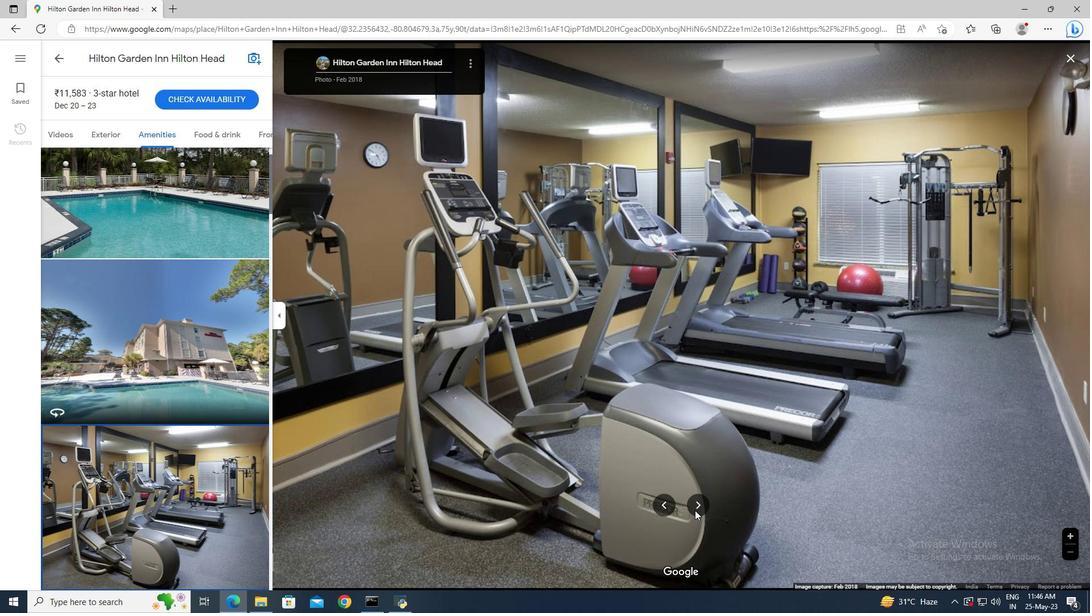 
Action: Mouse moved to (243, 138)
Screenshot: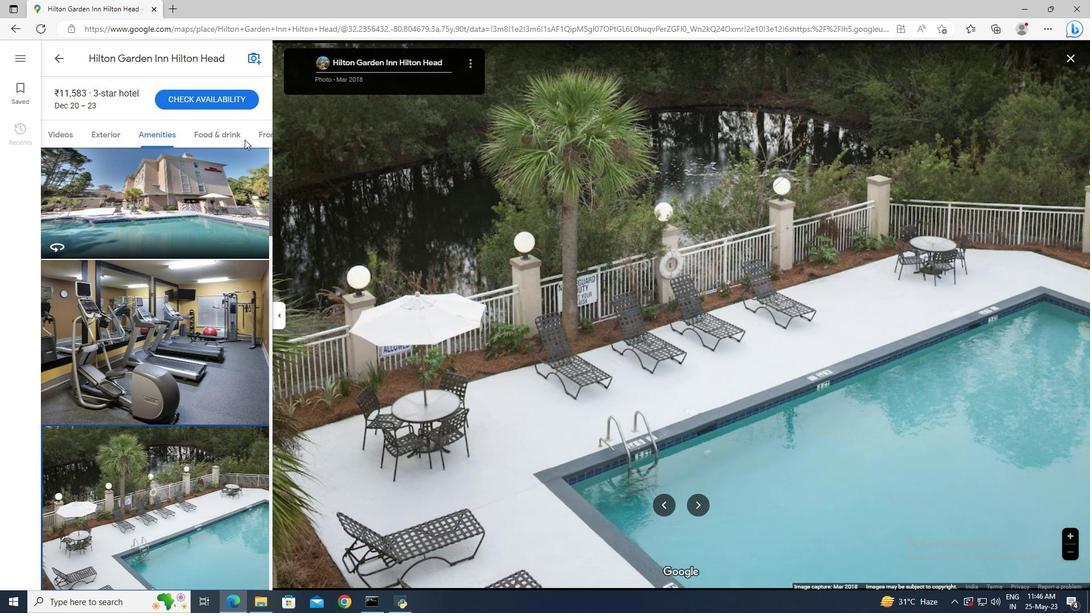 
Action: Mouse pressed left at (243, 138)
Screenshot: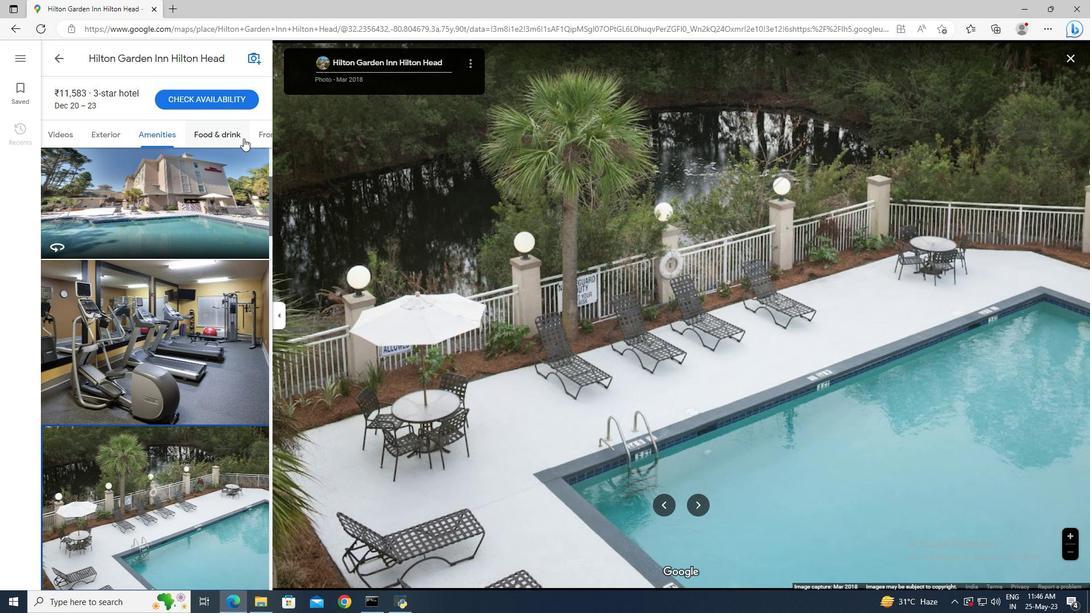 
Action: Mouse moved to (703, 504)
Screenshot: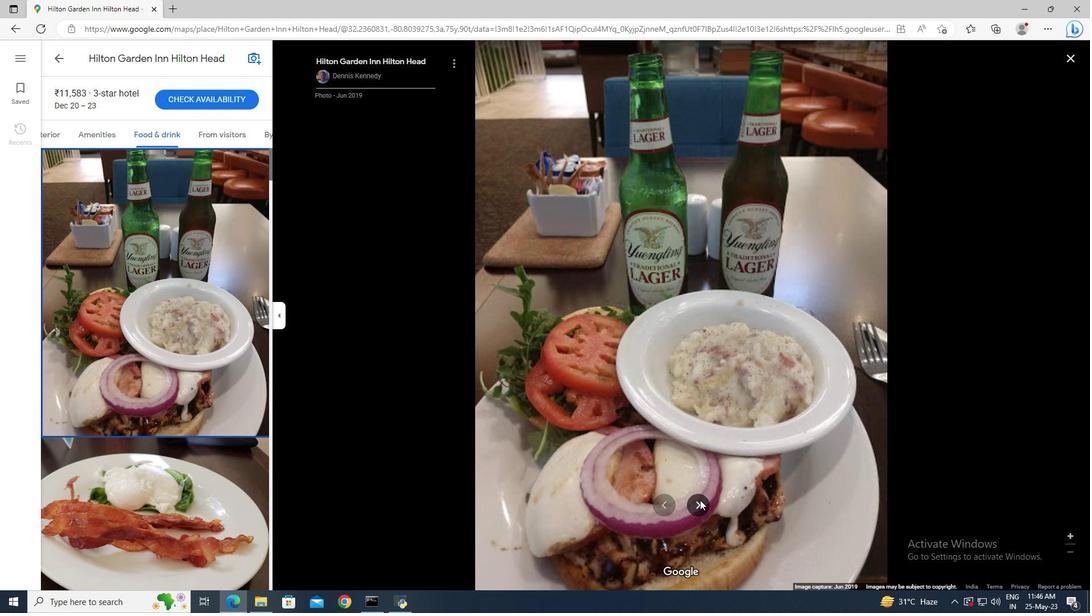 
Action: Mouse pressed left at (703, 504)
Screenshot: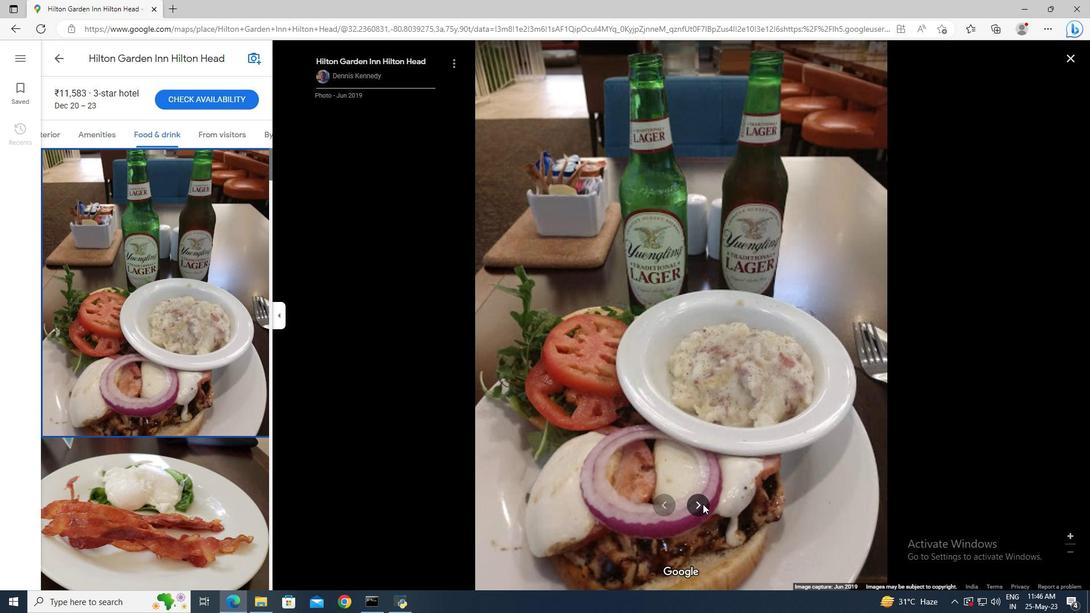 
Action: Mouse moved to (702, 505)
Screenshot: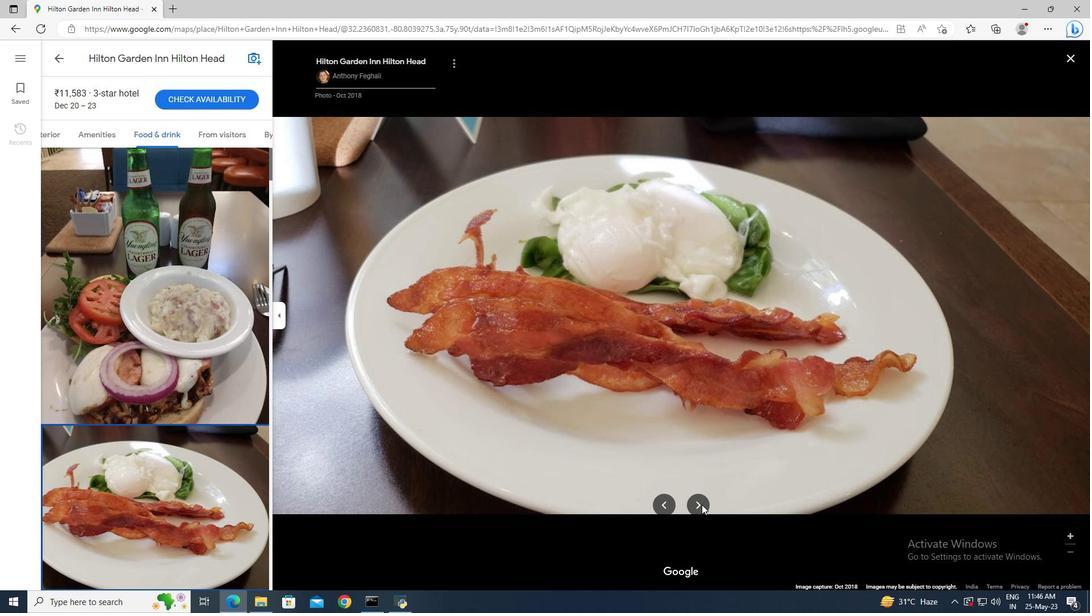 
Action: Mouse pressed left at (702, 505)
Screenshot: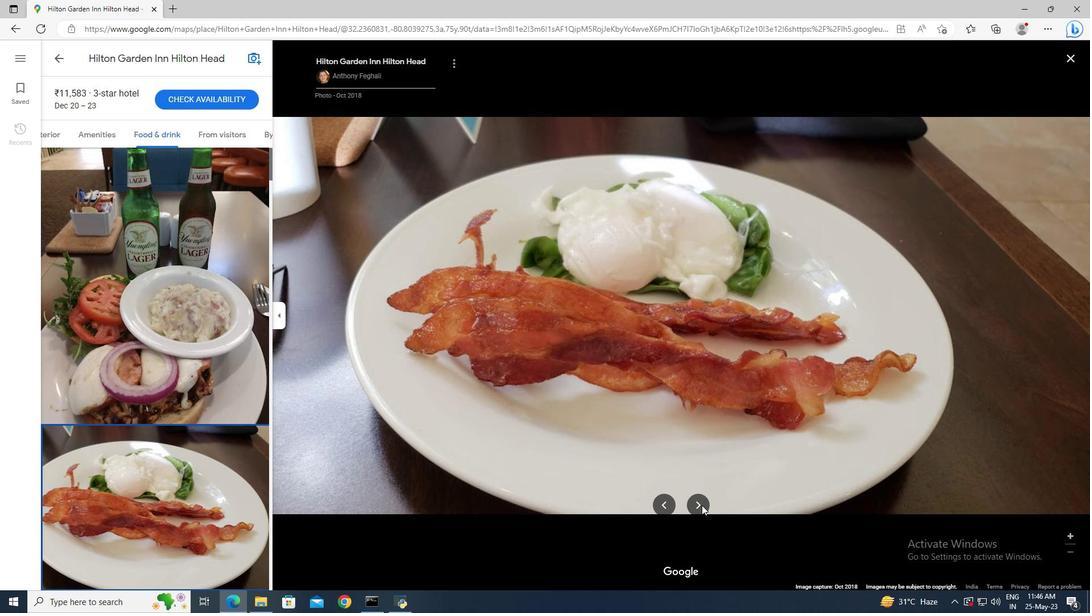 
Action: Mouse pressed left at (702, 505)
Screenshot: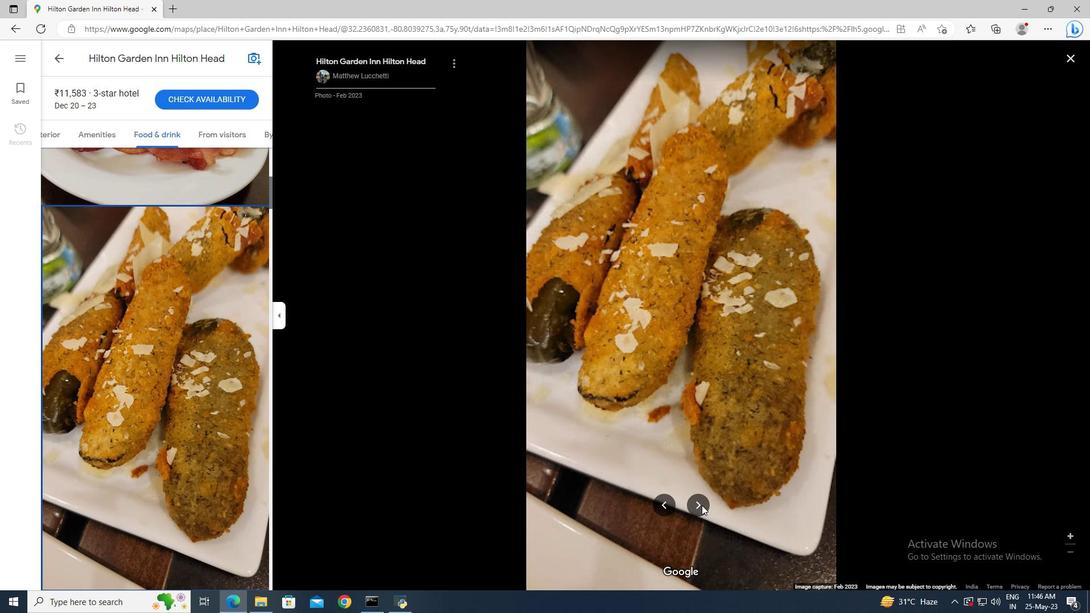 
Action: Mouse moved to (697, 506)
Screenshot: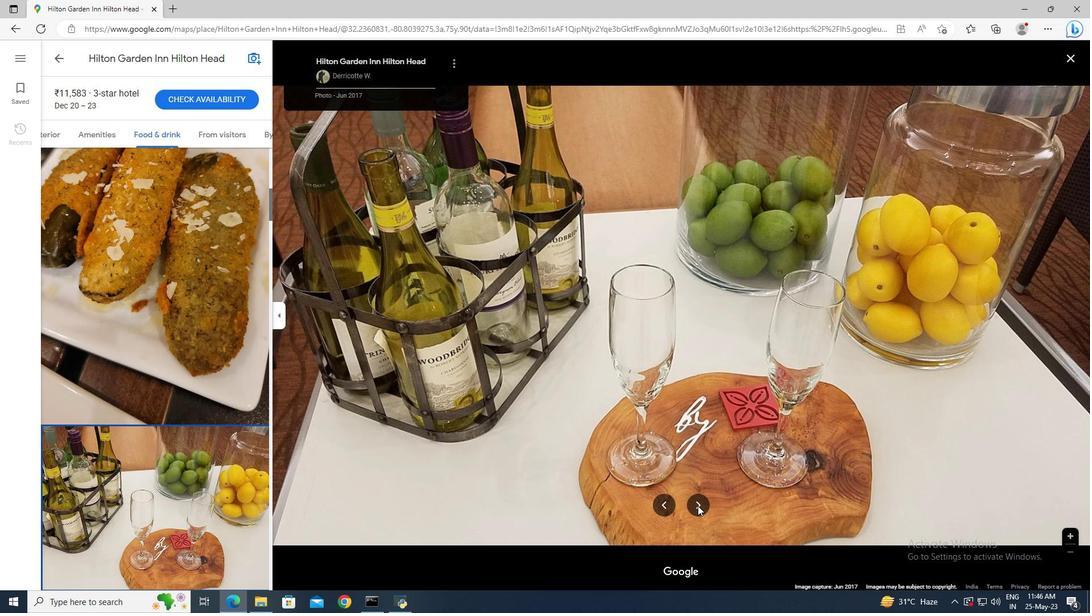 
Action: Mouse pressed left at (697, 506)
Screenshot: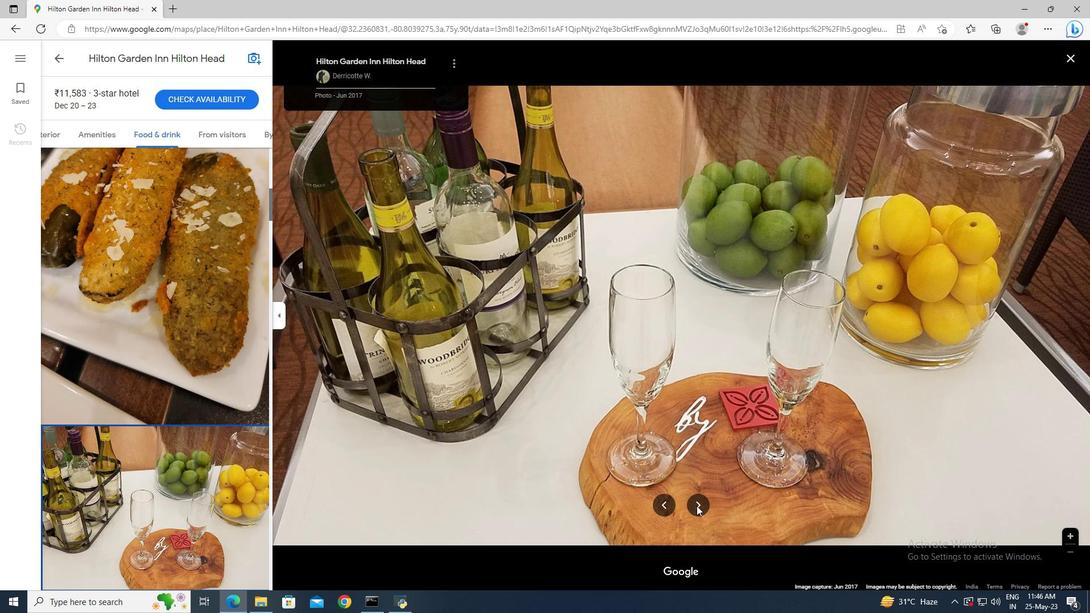 
Action: Mouse moved to (231, 139)
Screenshot: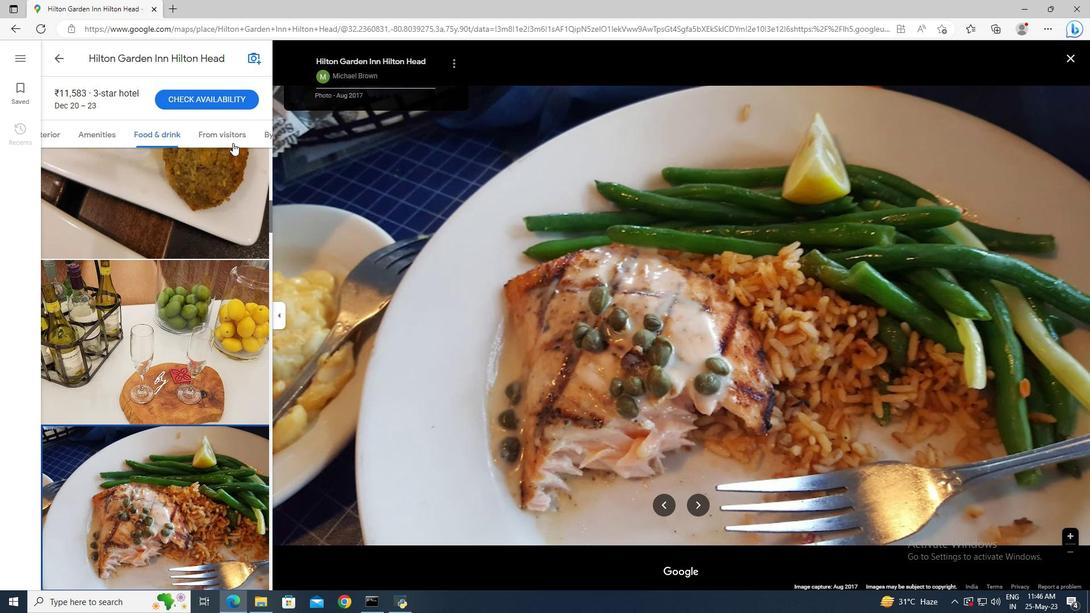 
Action: Mouse pressed left at (231, 139)
Screenshot: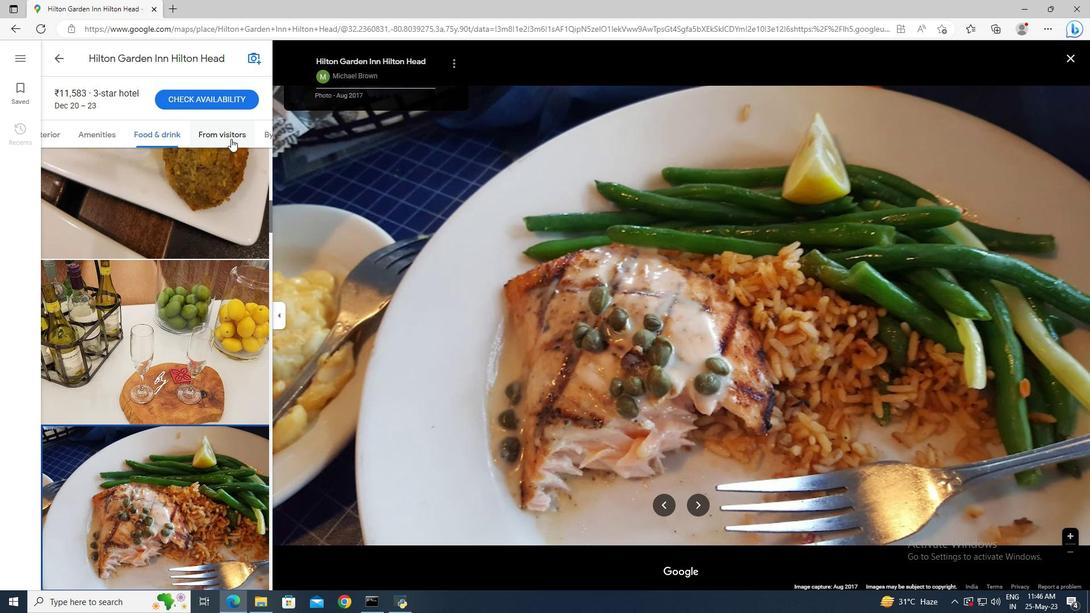 
Action: Mouse moved to (703, 507)
Screenshot: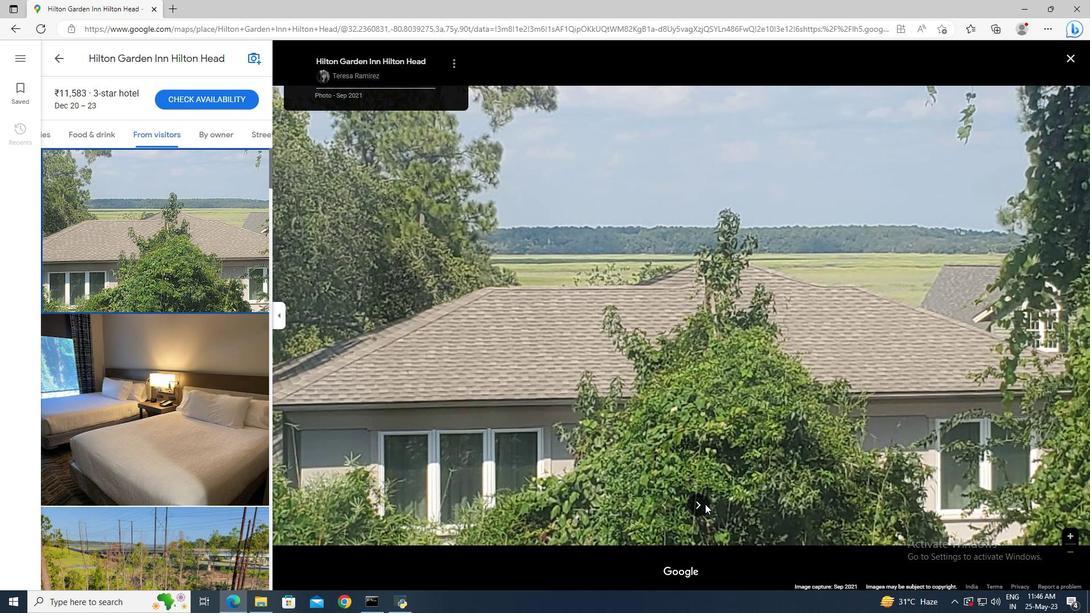 
Action: Mouse pressed left at (703, 507)
Screenshot: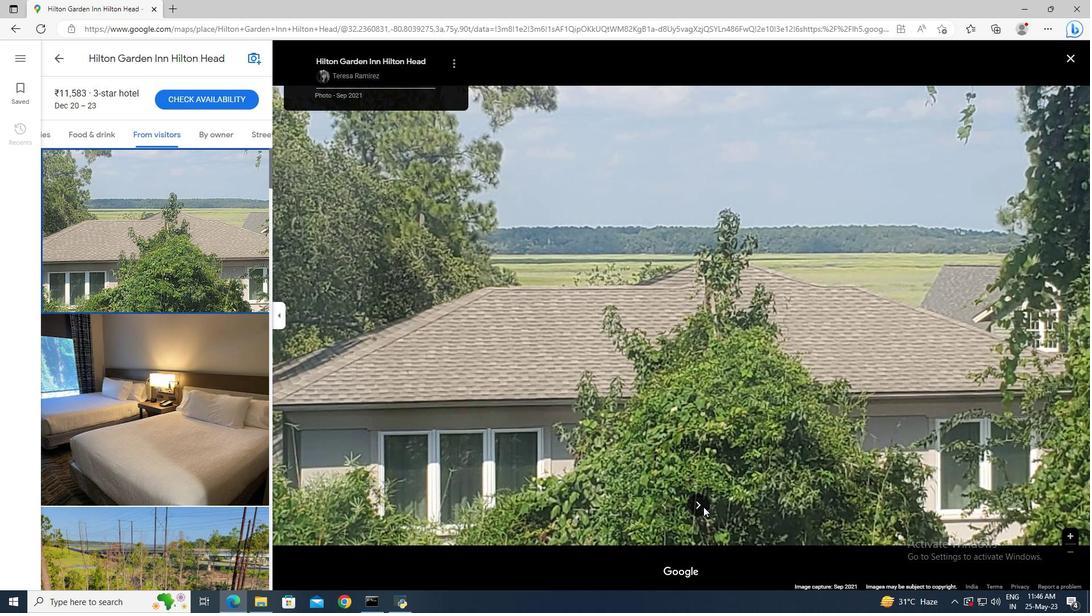 
Action: Mouse pressed left at (703, 507)
Screenshot: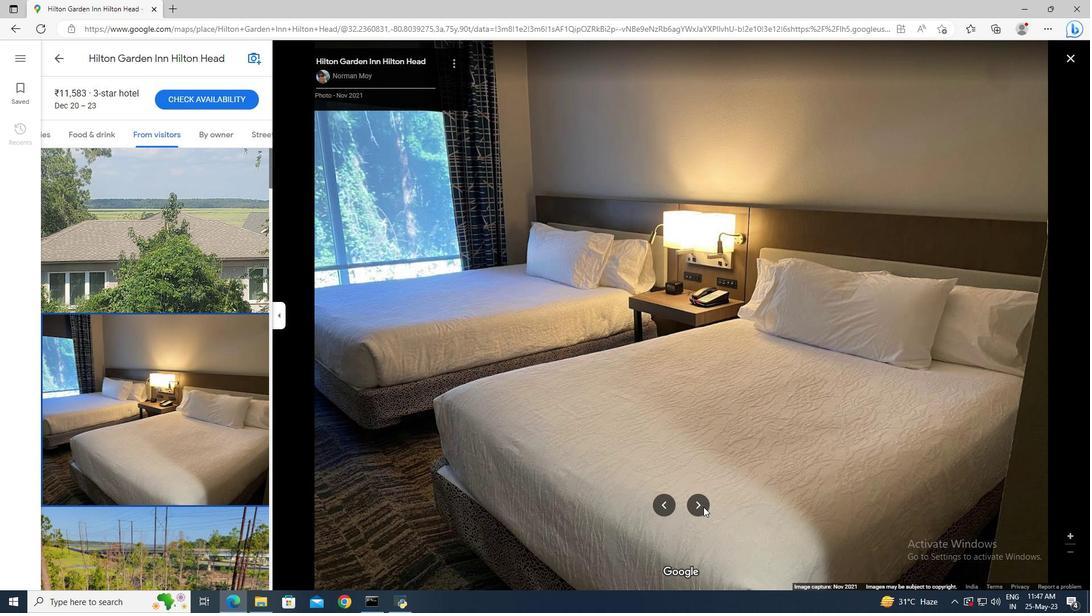 
Action: Mouse pressed left at (703, 507)
Screenshot: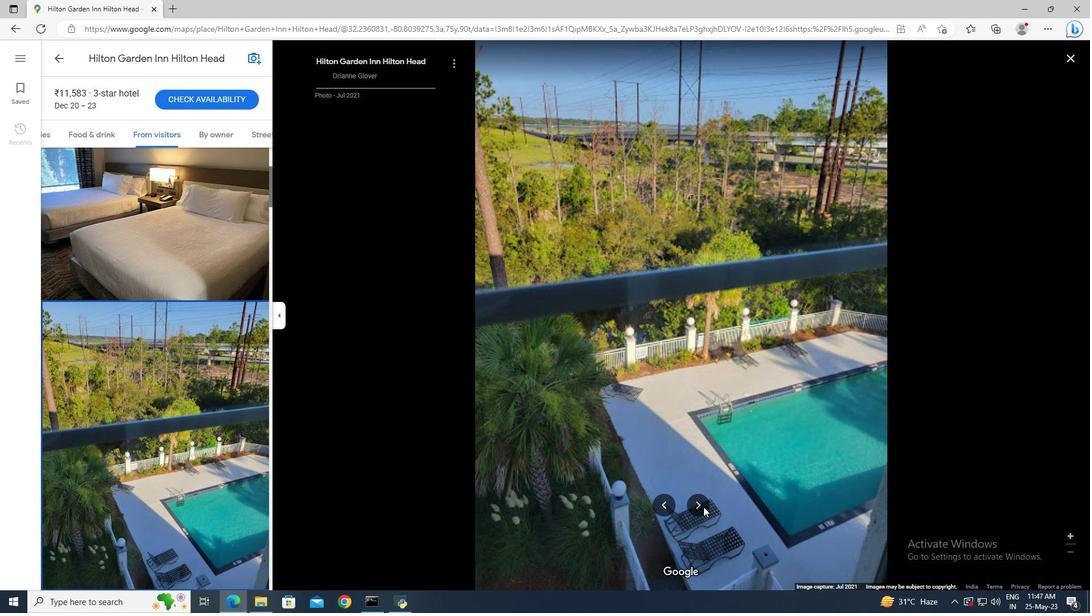 
Action: Mouse pressed left at (703, 507)
Screenshot: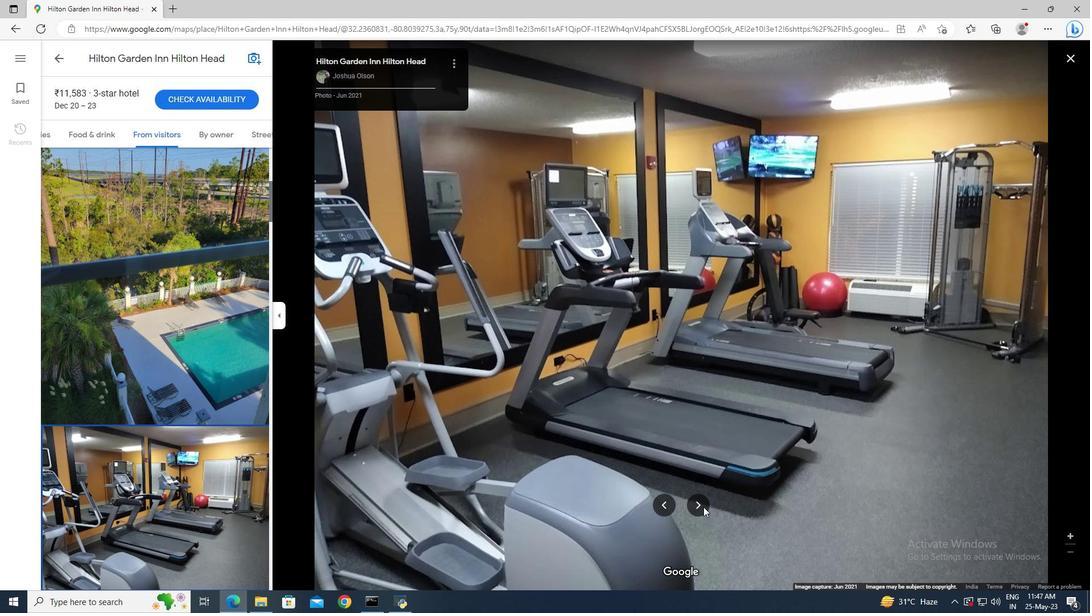 
Action: Mouse pressed left at (703, 507)
Screenshot: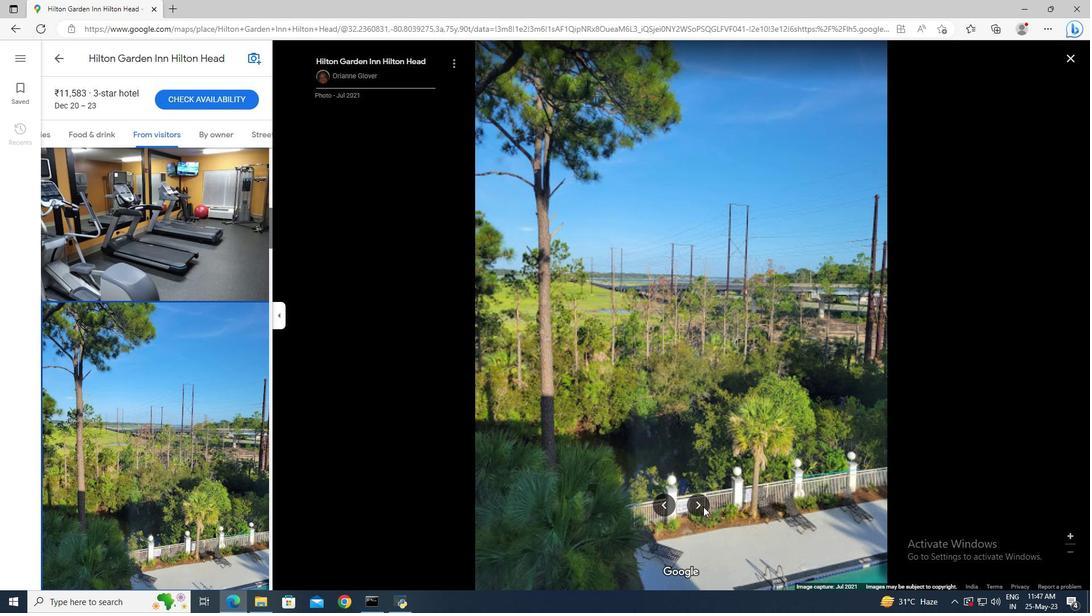 
Action: Mouse moved to (227, 139)
Screenshot: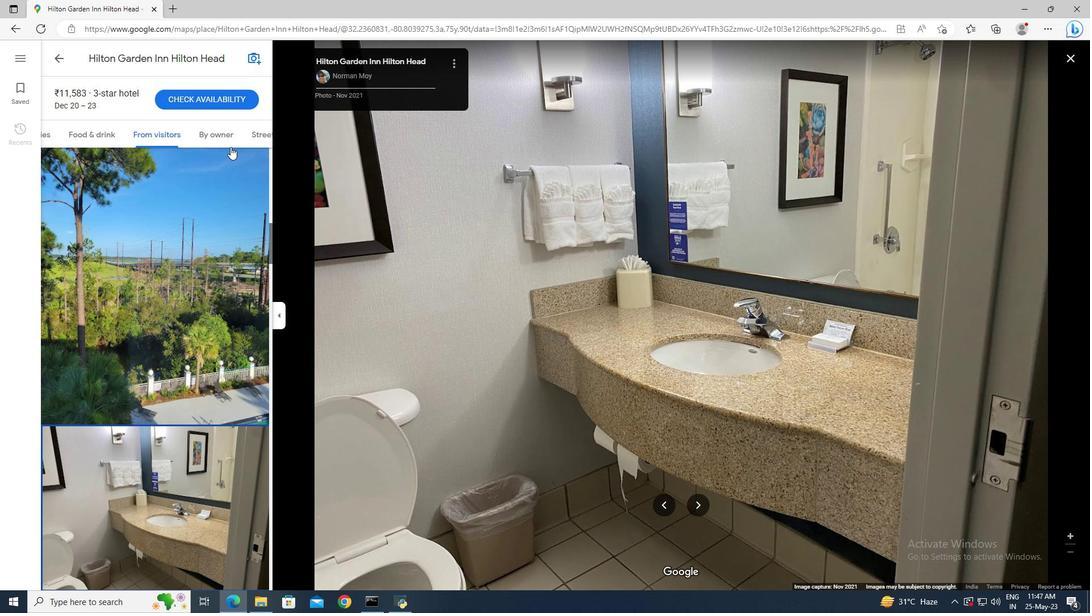 
Action: Mouse pressed left at (227, 139)
Screenshot: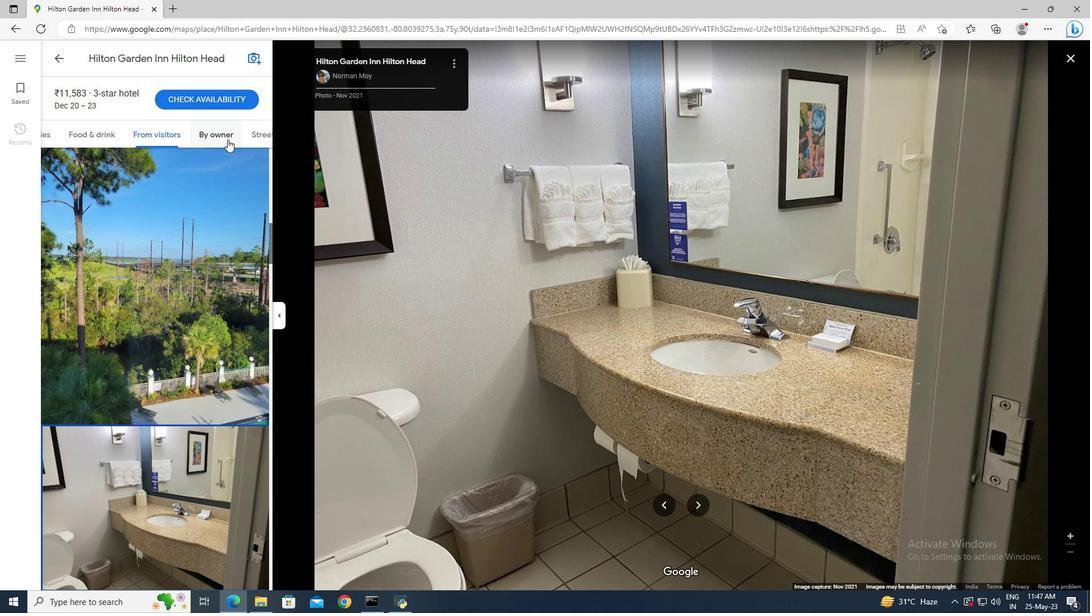 
Action: Mouse moved to (692, 511)
Screenshot: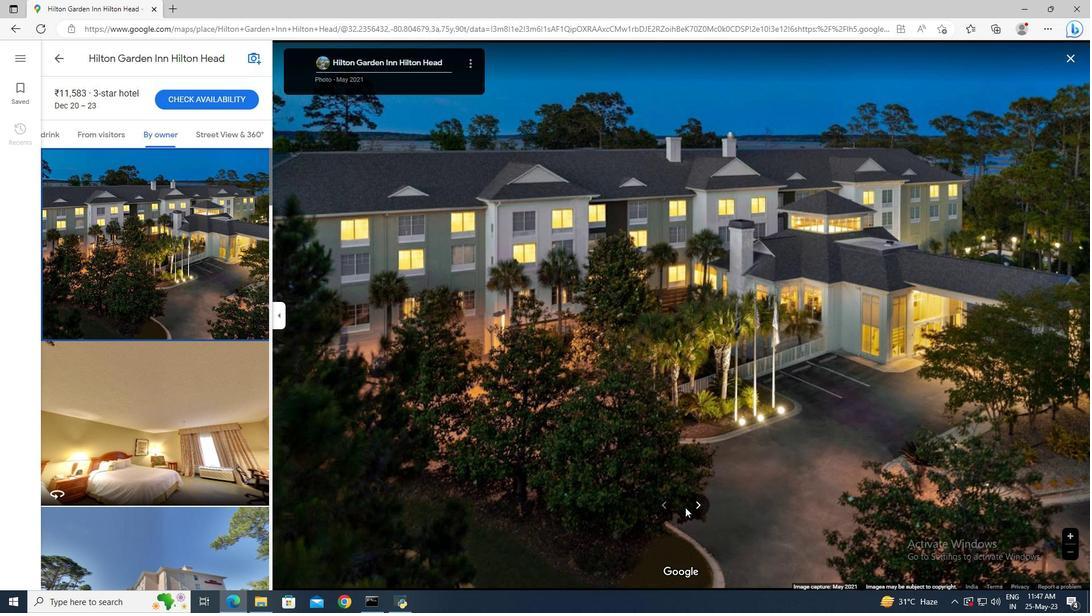
Action: Mouse pressed left at (692, 511)
Screenshot: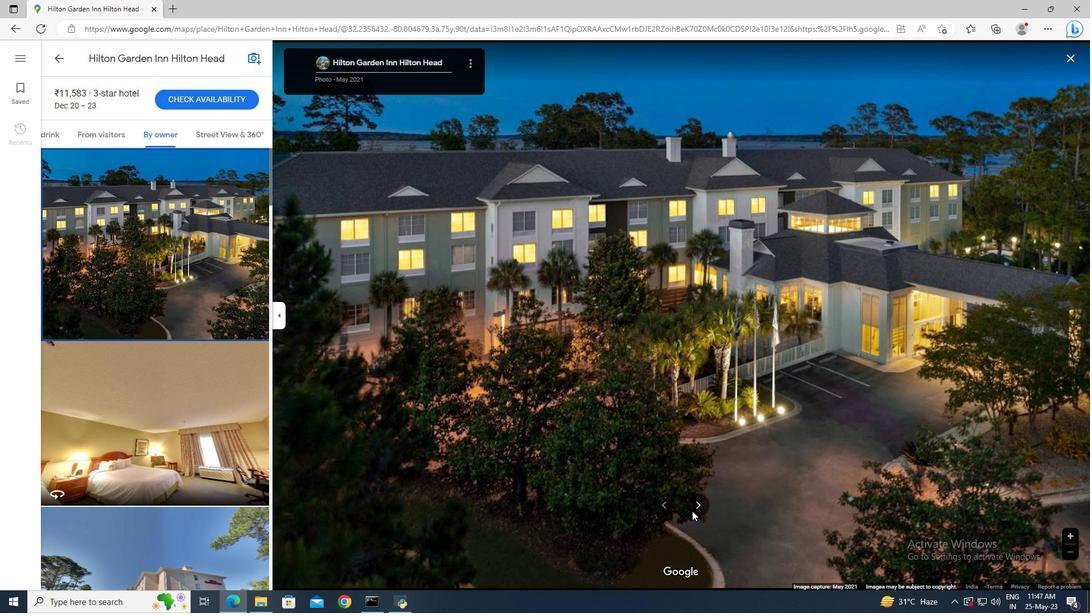 
Action: Mouse pressed left at (692, 511)
Screenshot: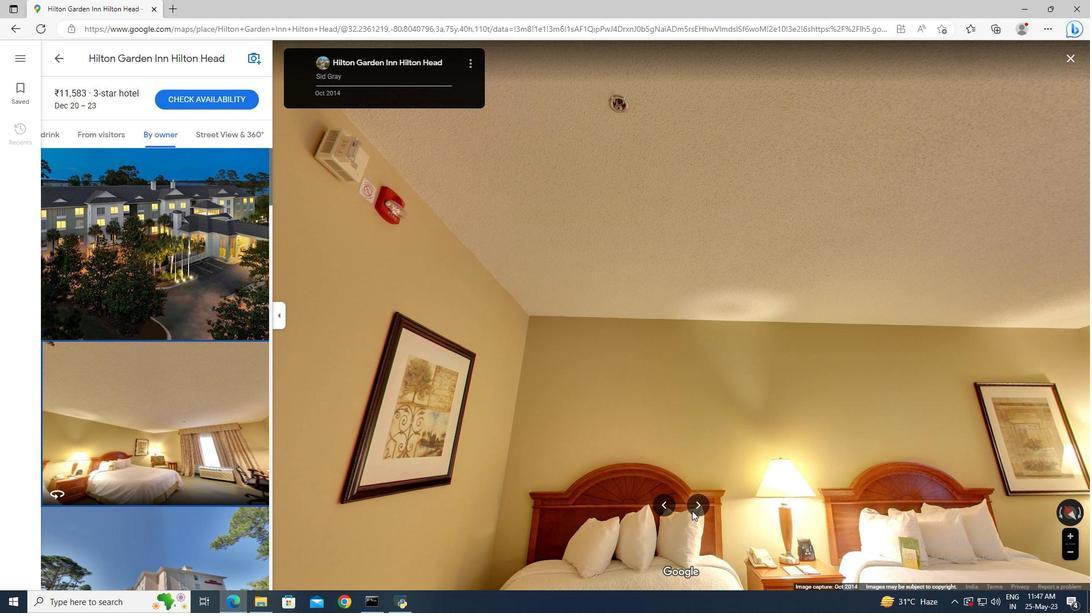 
Action: Mouse moved to (242, 134)
Screenshot: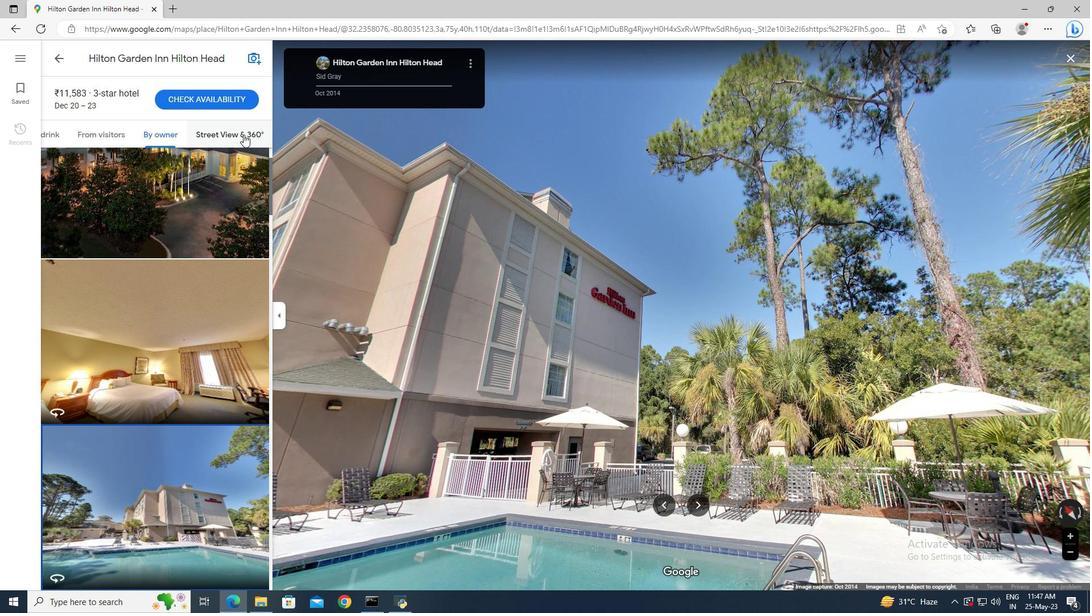 
Action: Mouse pressed left at (242, 134)
Screenshot: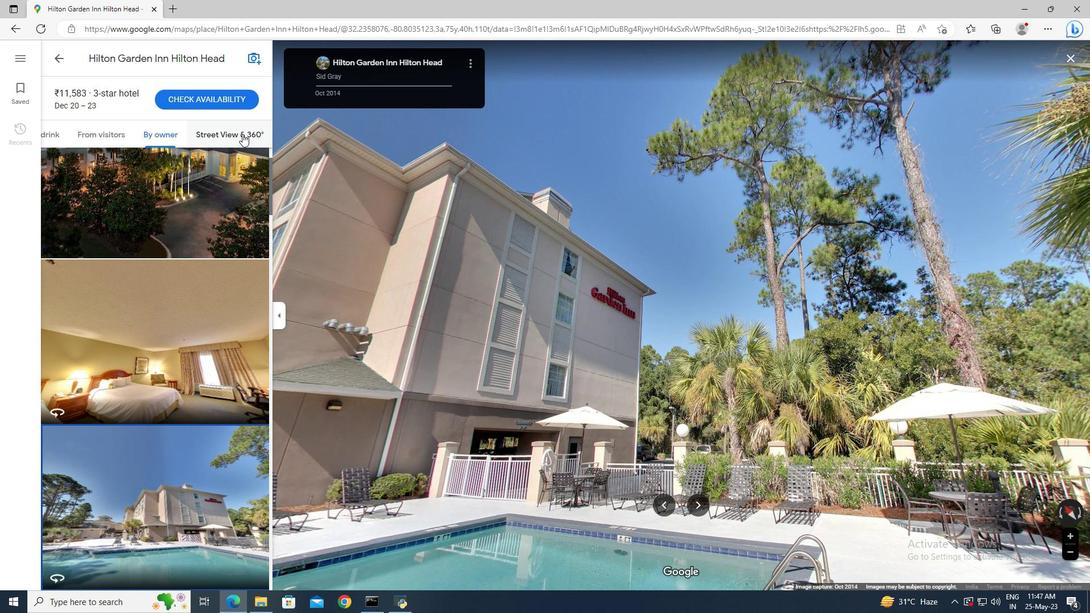 
Action: Mouse moved to (697, 355)
Screenshot: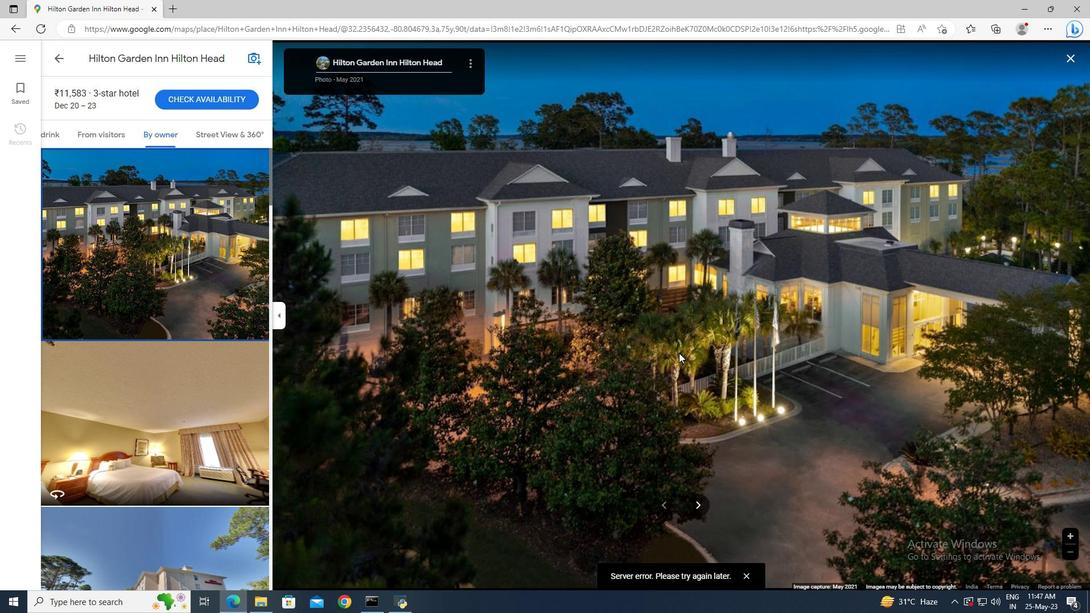 
Action: Mouse pressed left at (697, 355)
Screenshot: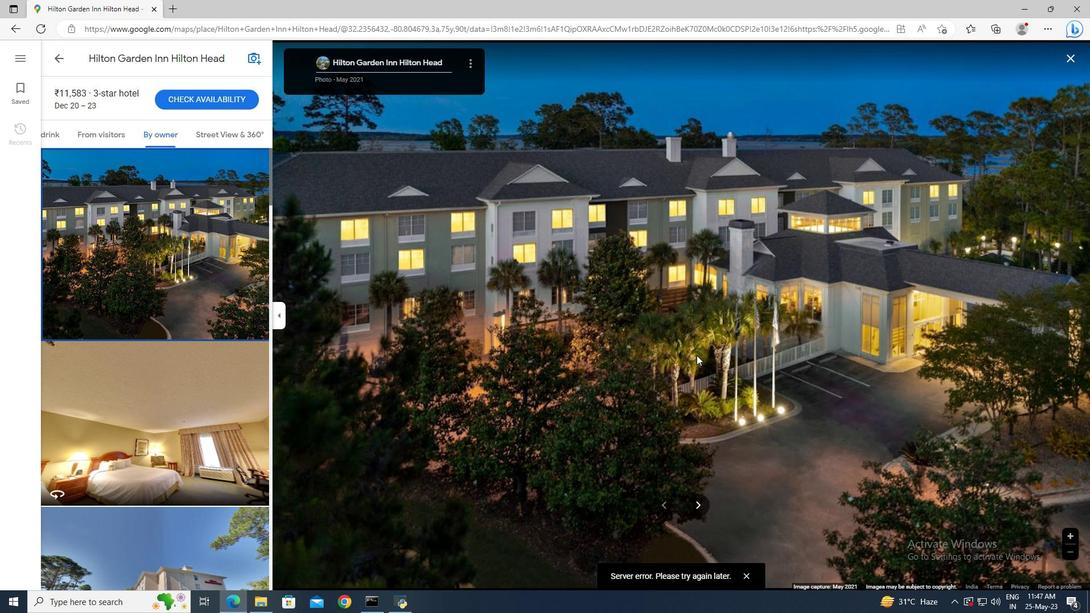 
Action: Mouse moved to (747, 344)
Screenshot: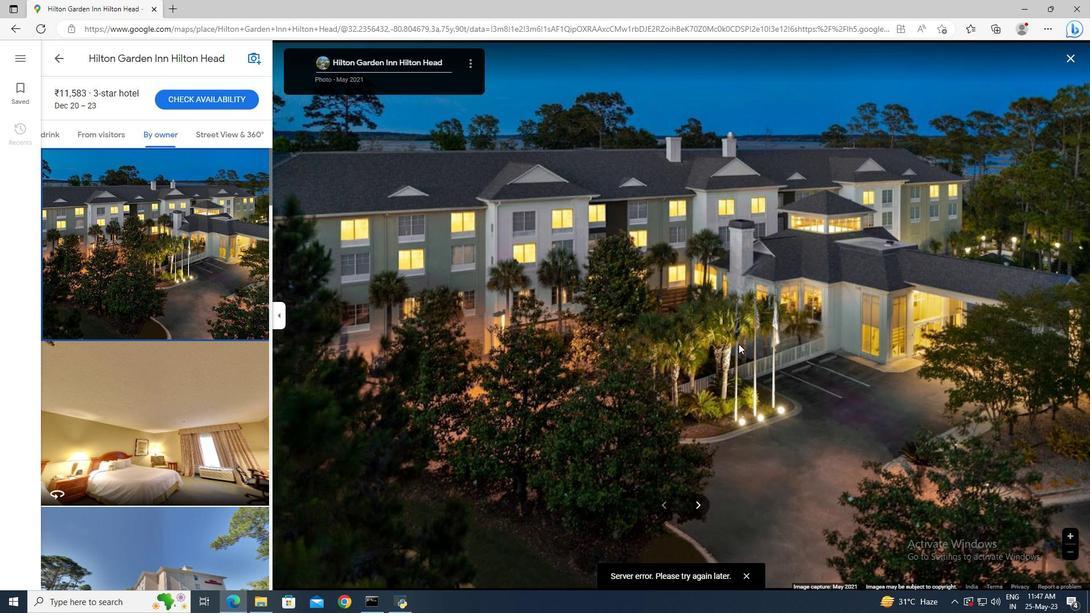 
Action: Mouse pressed left at (747, 344)
Screenshot: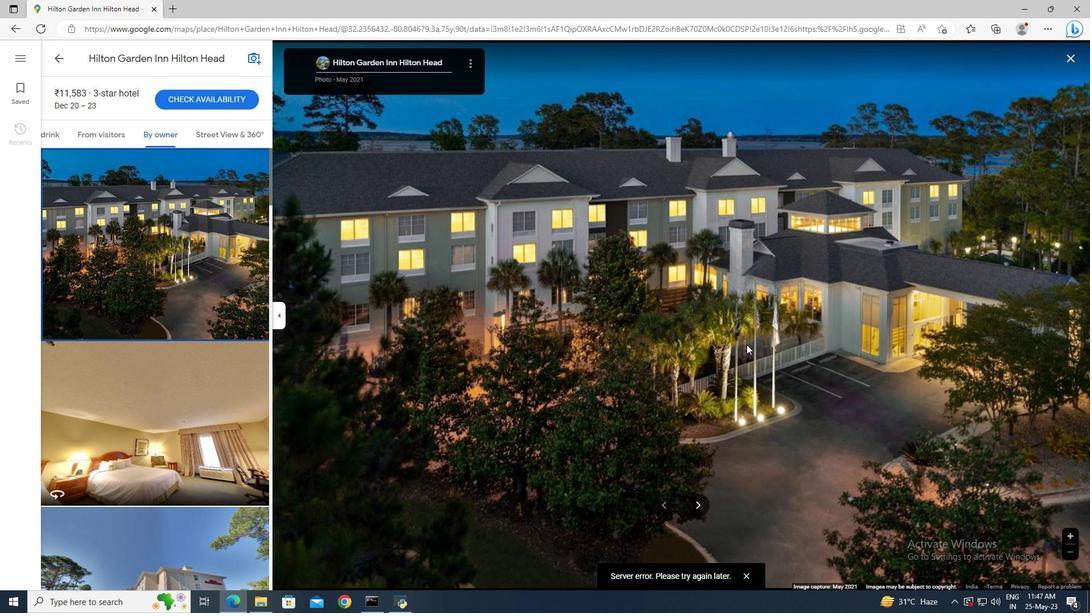 
Action: Mouse moved to (654, 400)
Screenshot: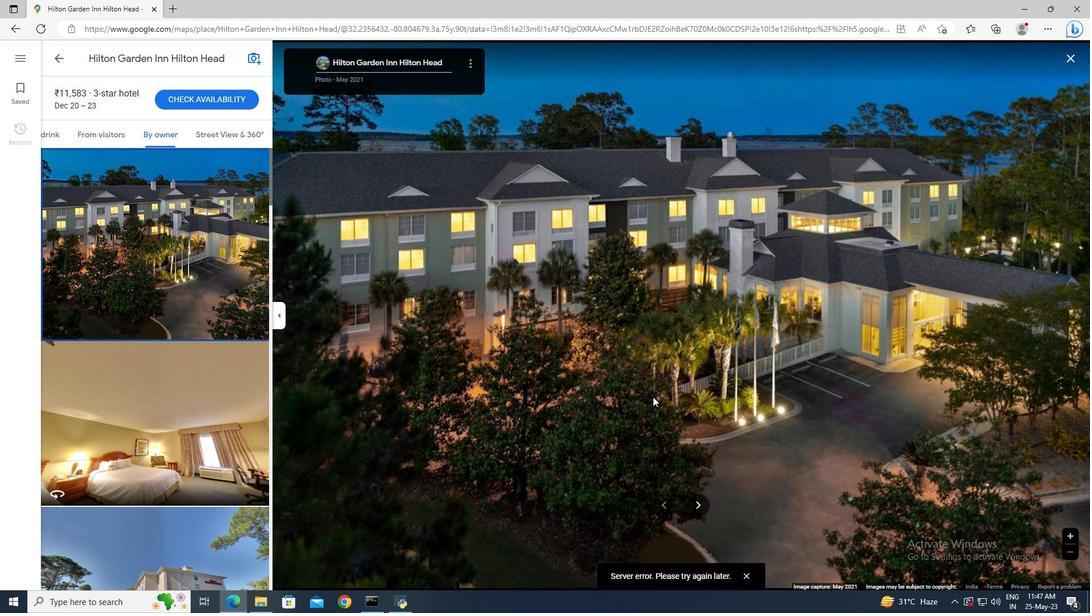 
Action: Mouse pressed left at (654, 400)
Screenshot: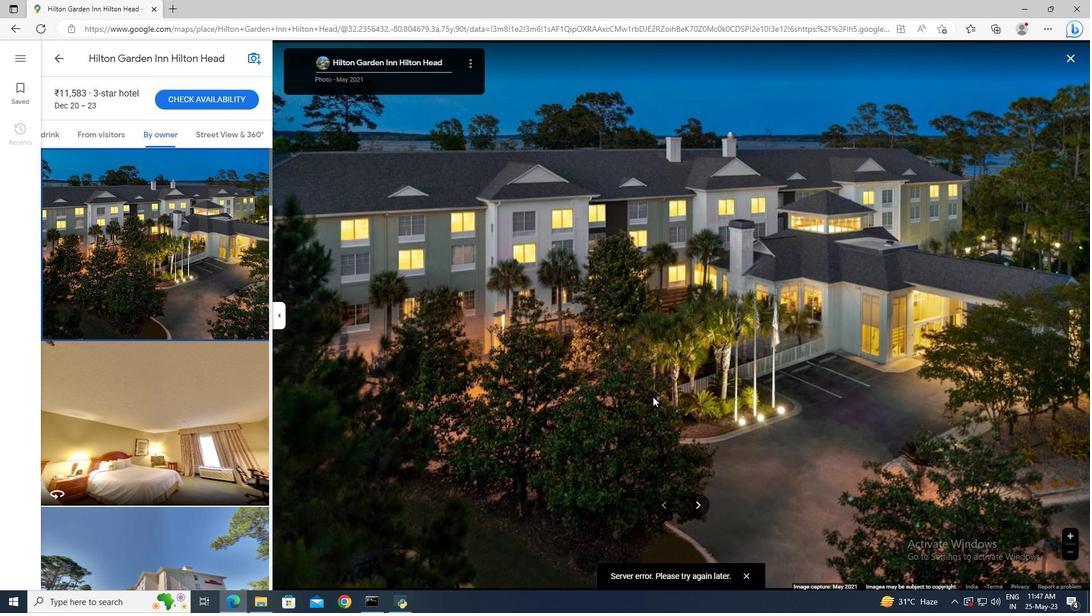 
Action: Mouse moved to (228, 143)
Screenshot: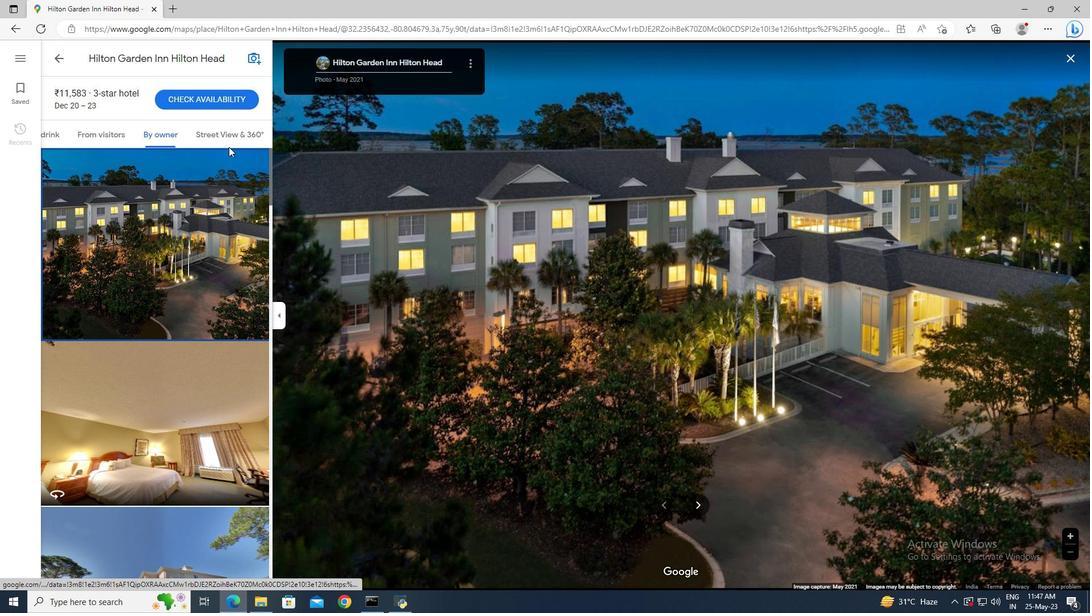
Action: Mouse pressed left at (228, 143)
Screenshot: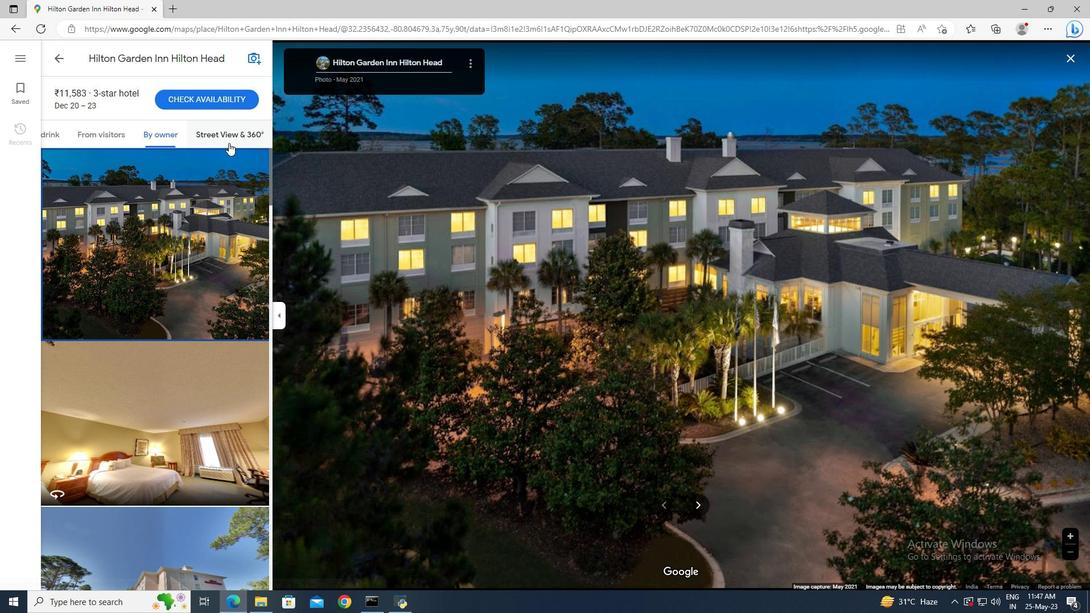 
Action: Mouse moved to (603, 299)
Screenshot: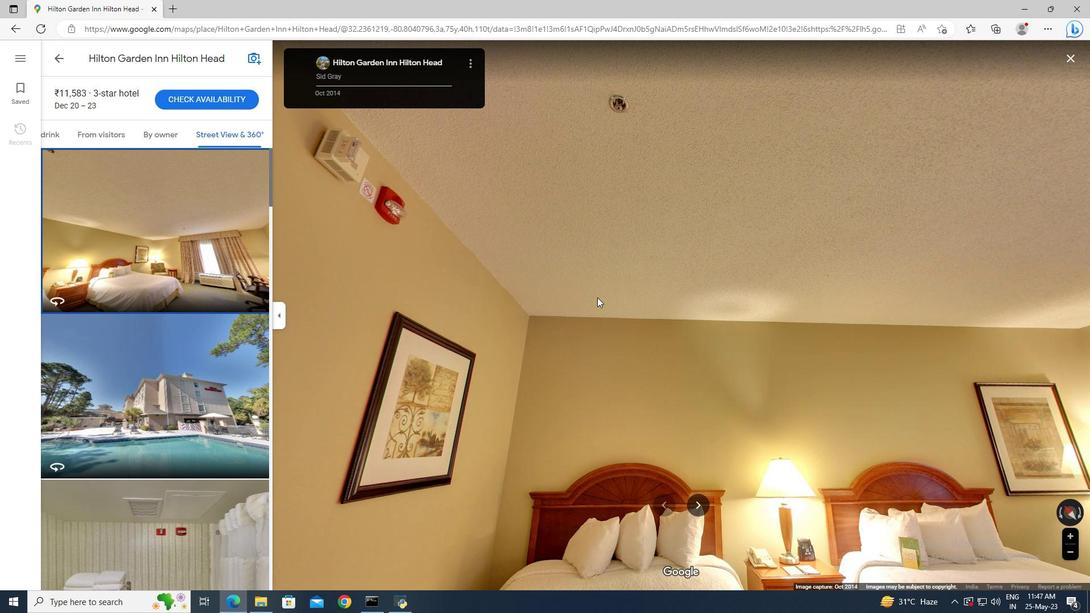 
Action: Mouse pressed left at (603, 299)
Screenshot: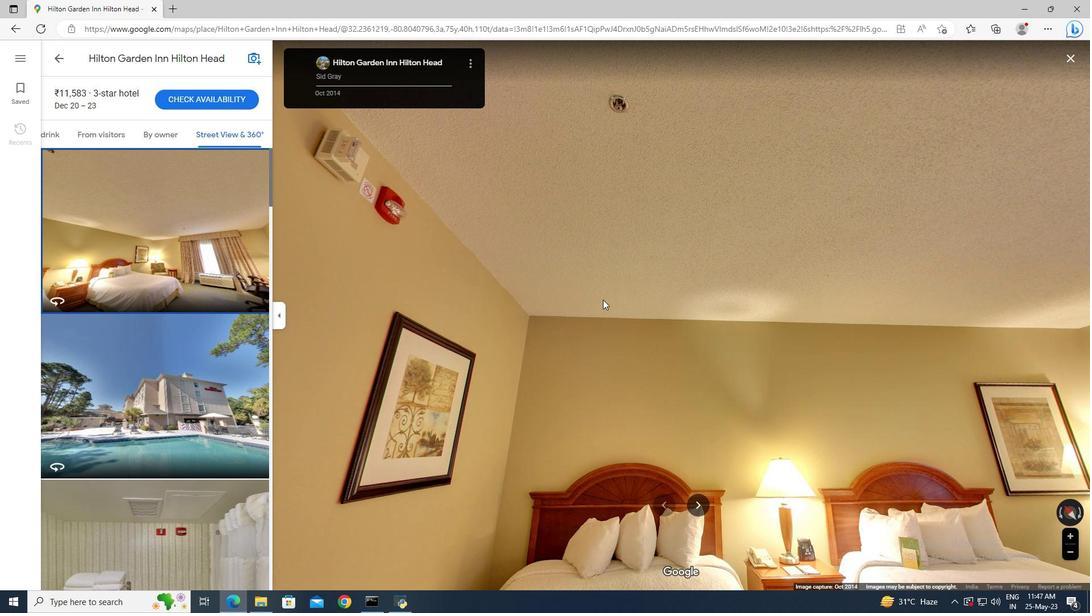 
Action: Mouse moved to (644, 258)
Screenshot: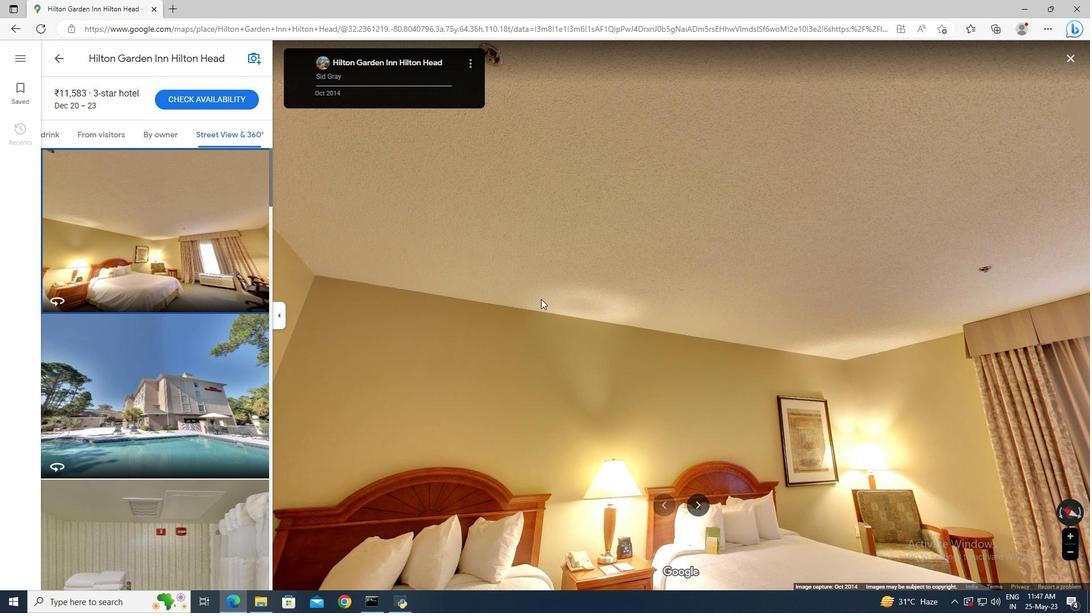 
Action: Mouse pressed left at (644, 253)
Screenshot: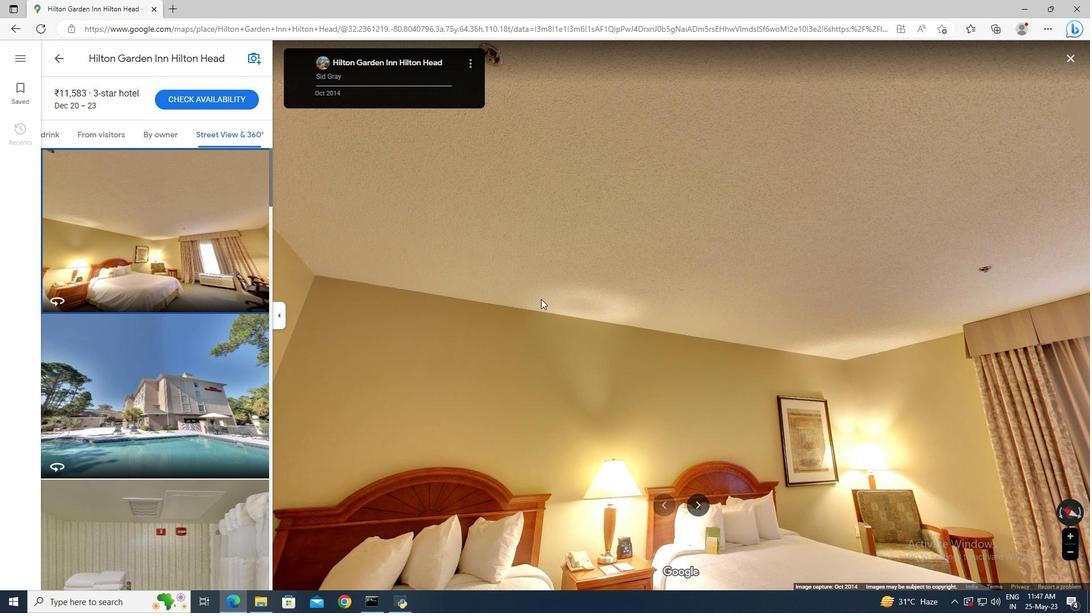 
Action: Mouse moved to (796, 247)
Screenshot: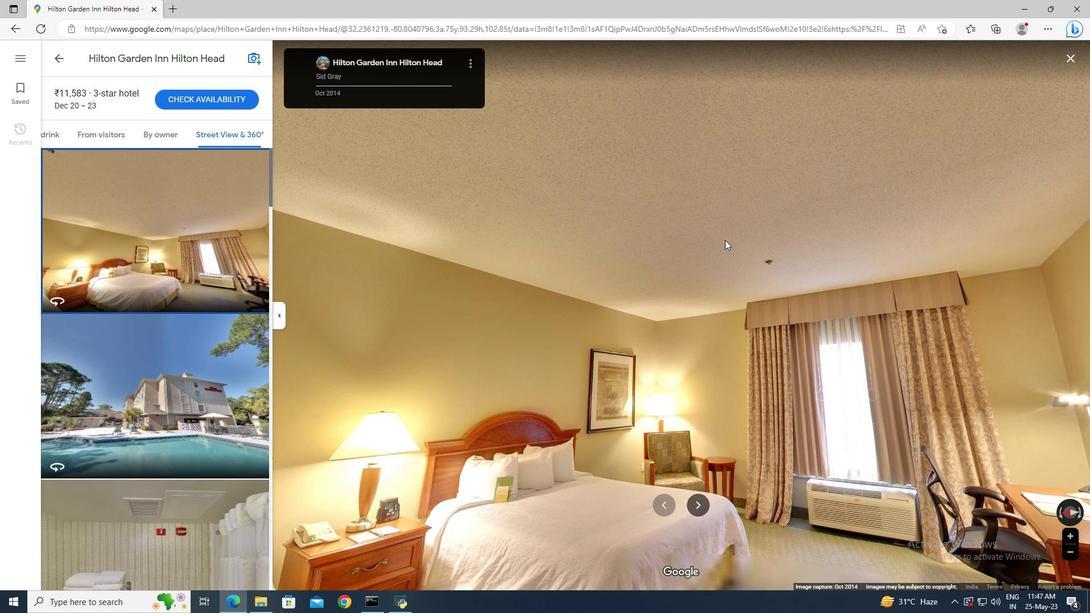 
Action: Mouse pressed left at (796, 247)
Screenshot: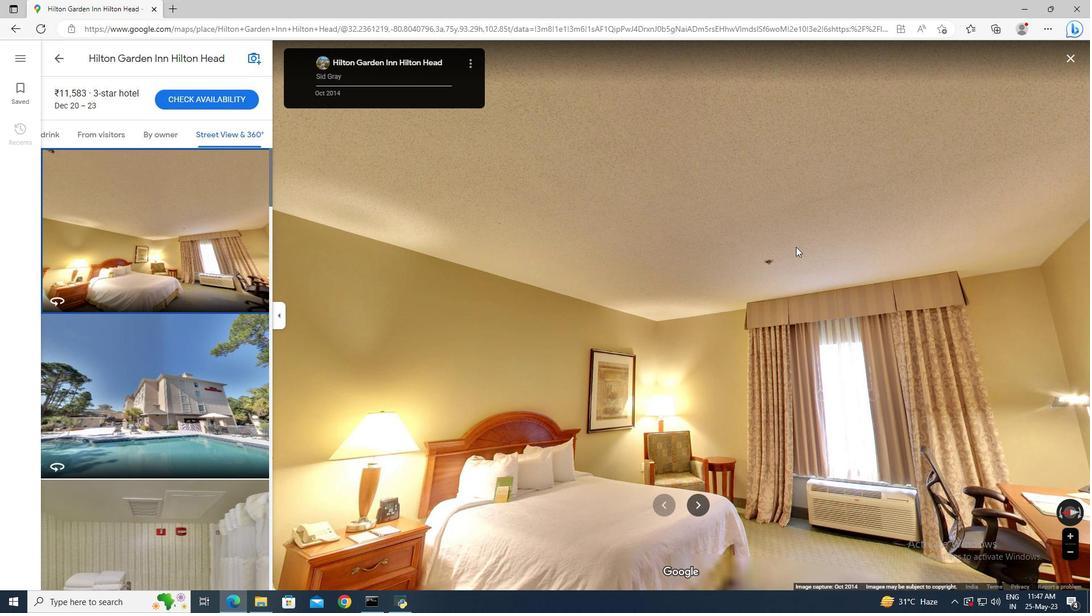 
Action: Mouse moved to (770, 259)
Screenshot: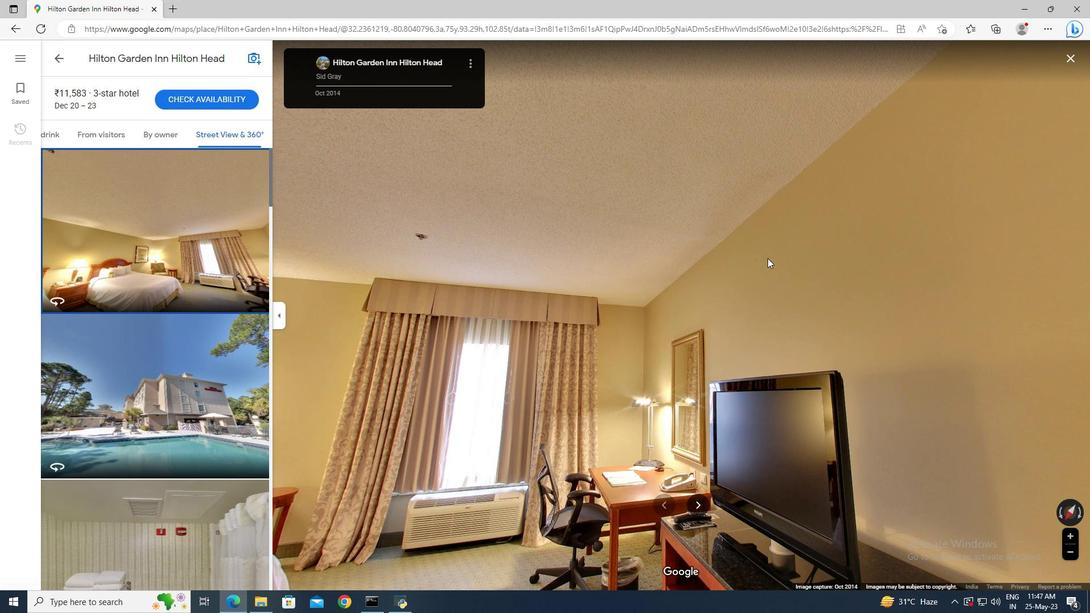 
Action: Mouse pressed left at (770, 259)
Screenshot: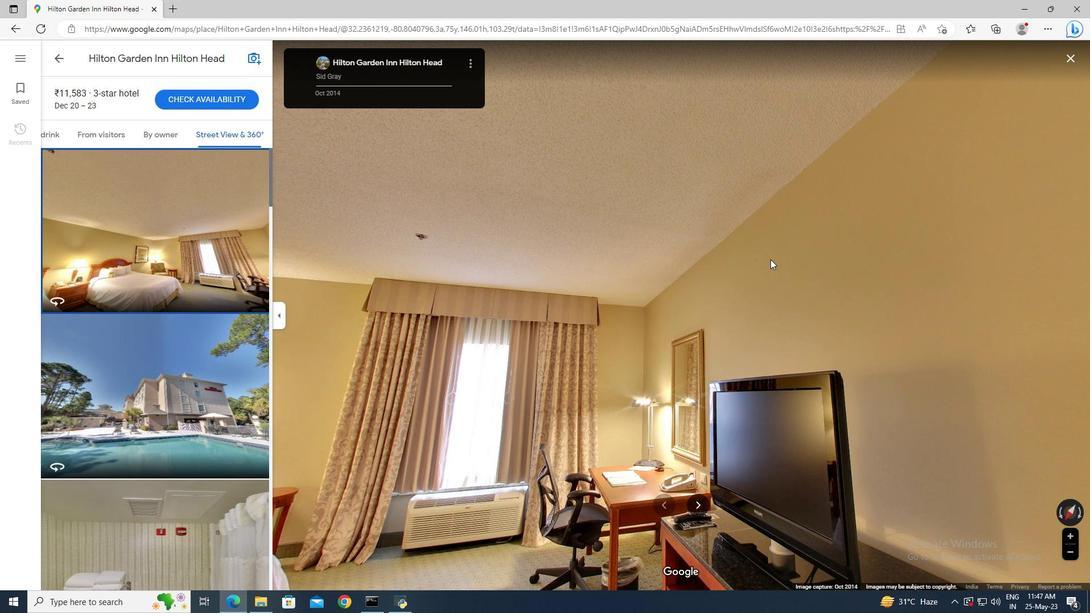 
Action: Mouse moved to (716, 368)
Screenshot: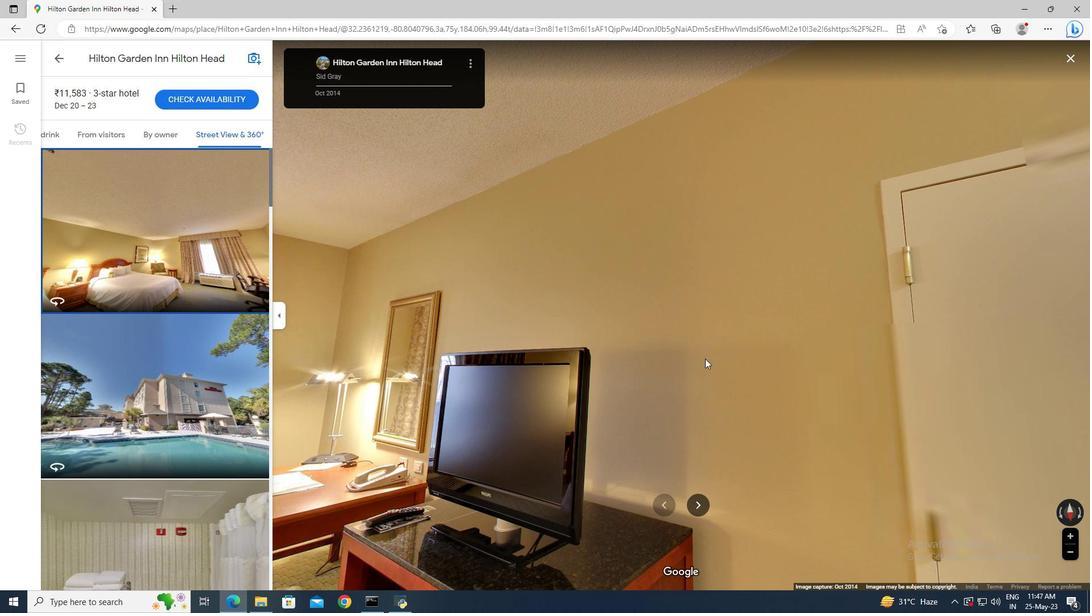 
Action: Mouse pressed left at (716, 368)
Screenshot: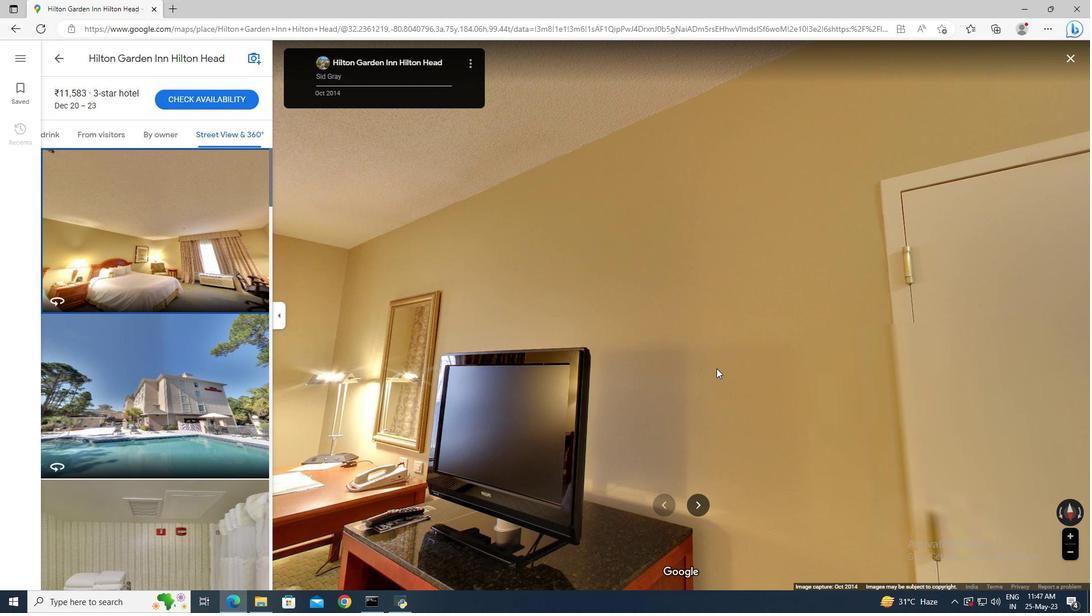 
Action: Mouse moved to (752, 239)
Screenshot: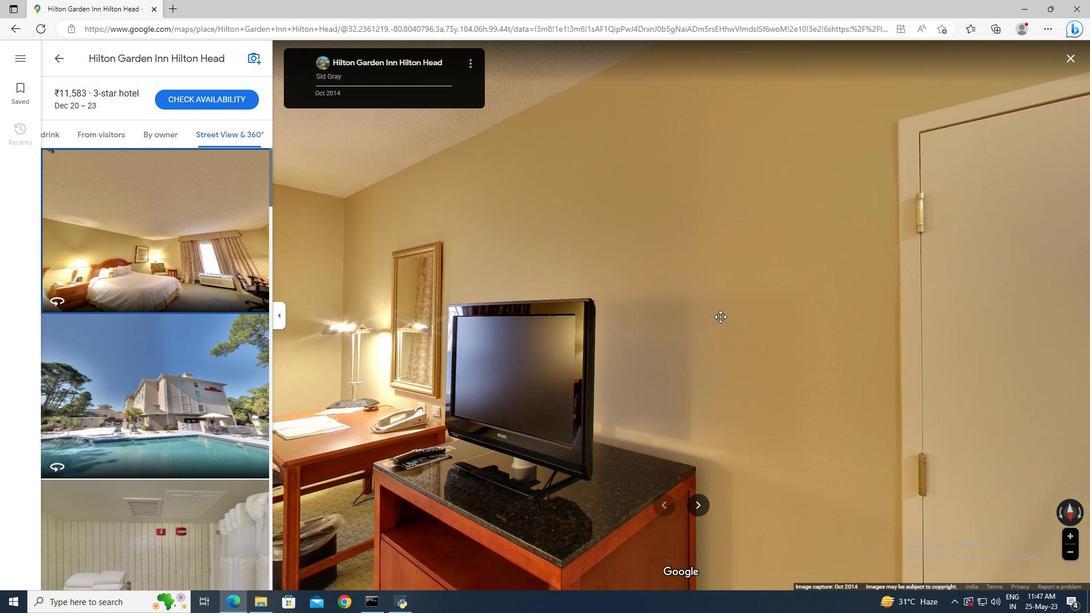 
Action: Mouse pressed left at (752, 239)
Screenshot: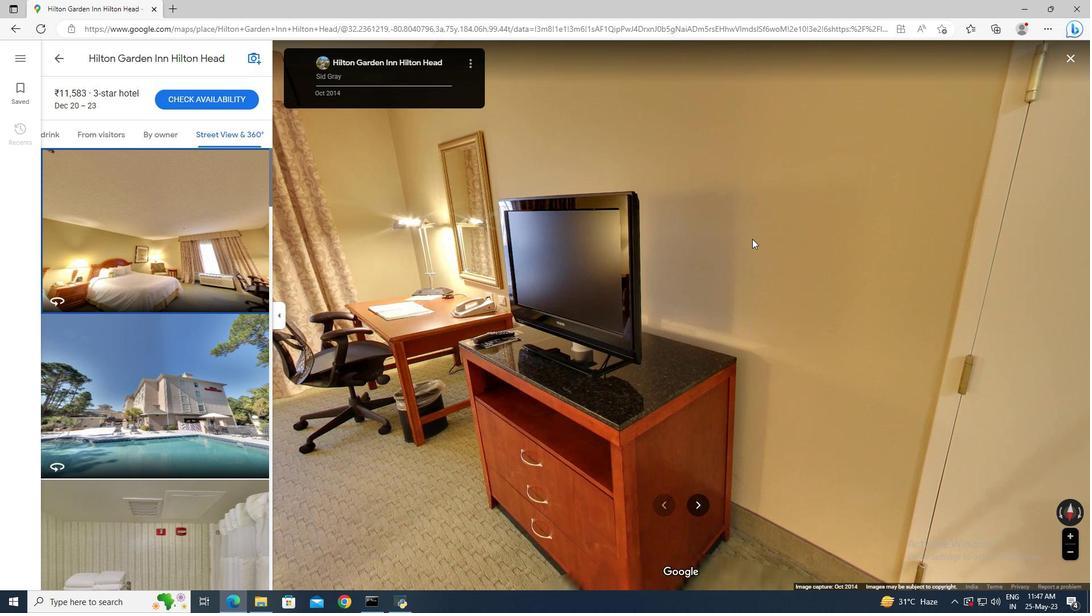 
Action: Mouse moved to (711, 225)
Screenshot: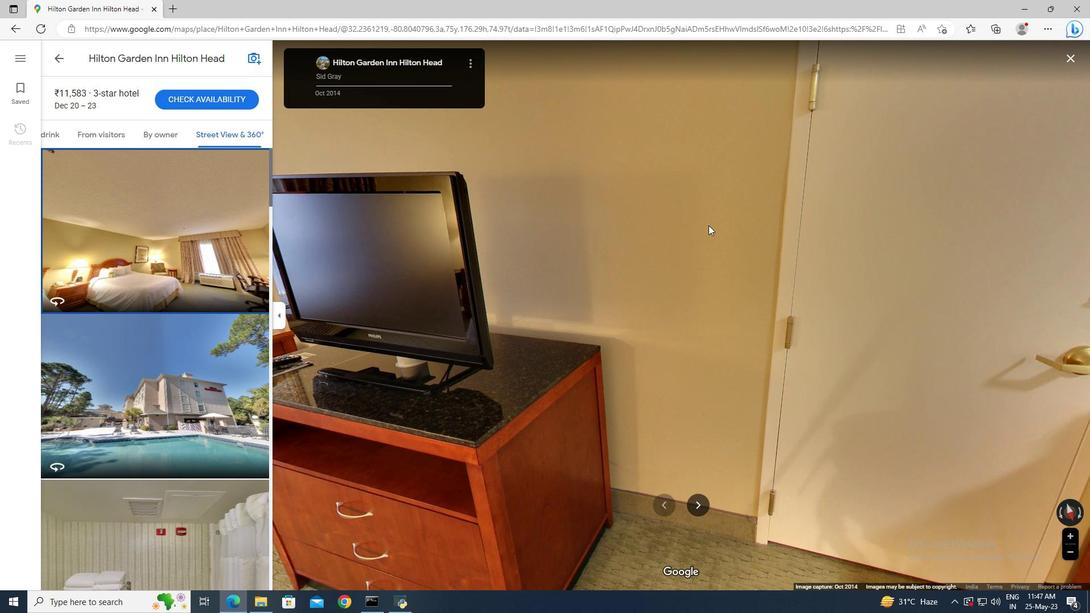 
Action: Mouse pressed left at (711, 225)
Screenshot: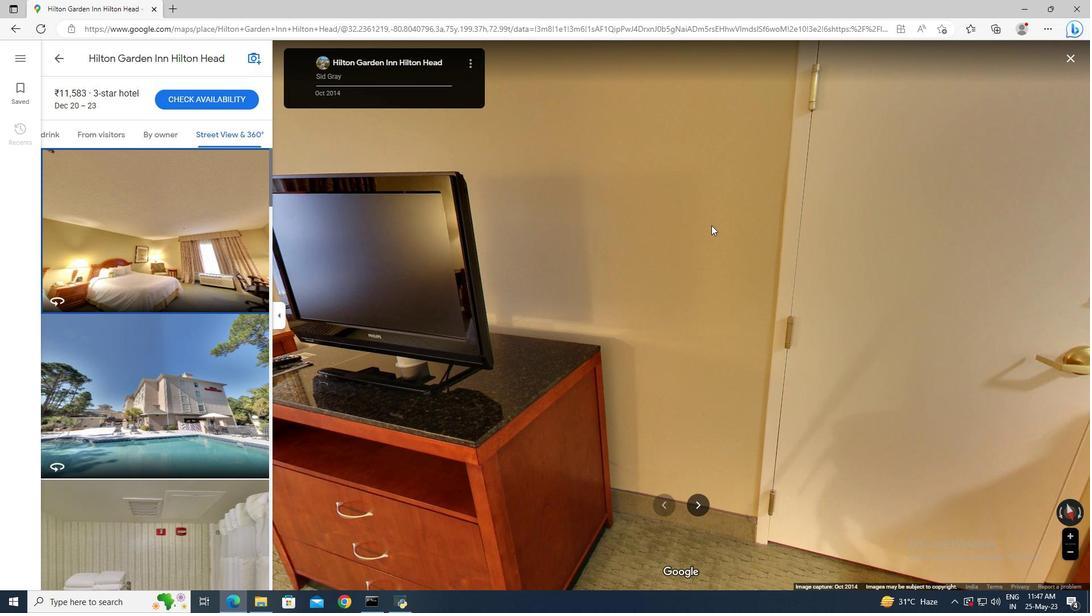 
Action: Mouse moved to (724, 215)
Screenshot: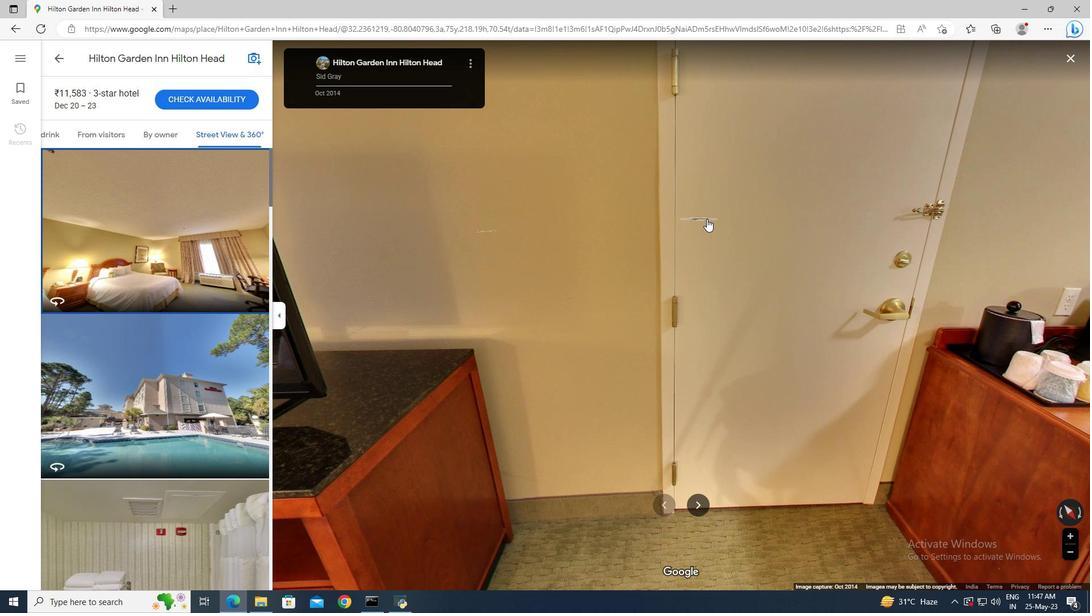 
Action: Mouse pressed left at (724, 215)
Screenshot: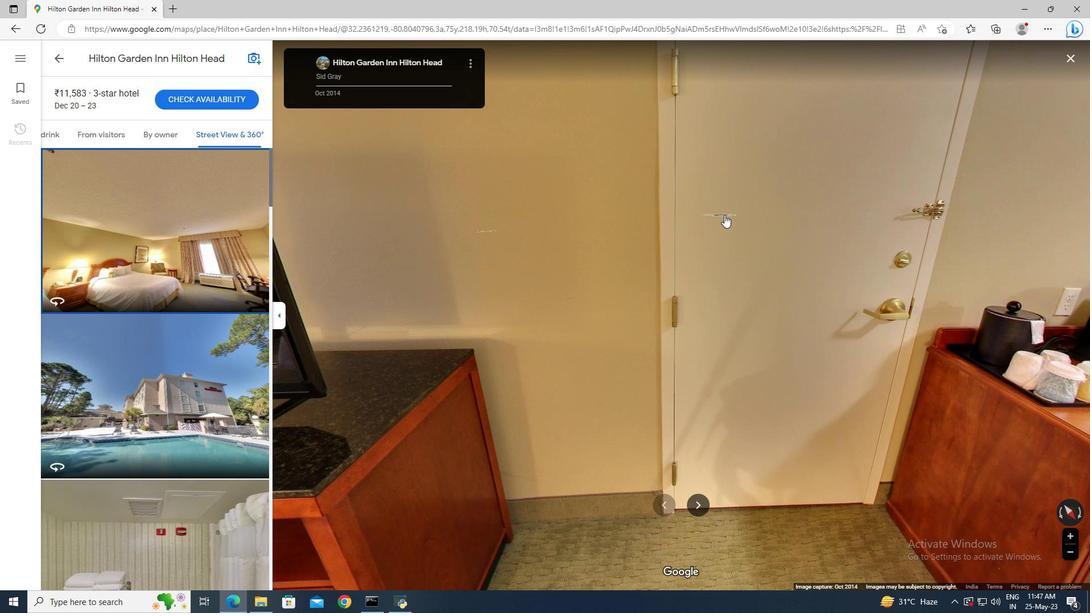 
Action: Mouse moved to (685, 291)
Screenshot: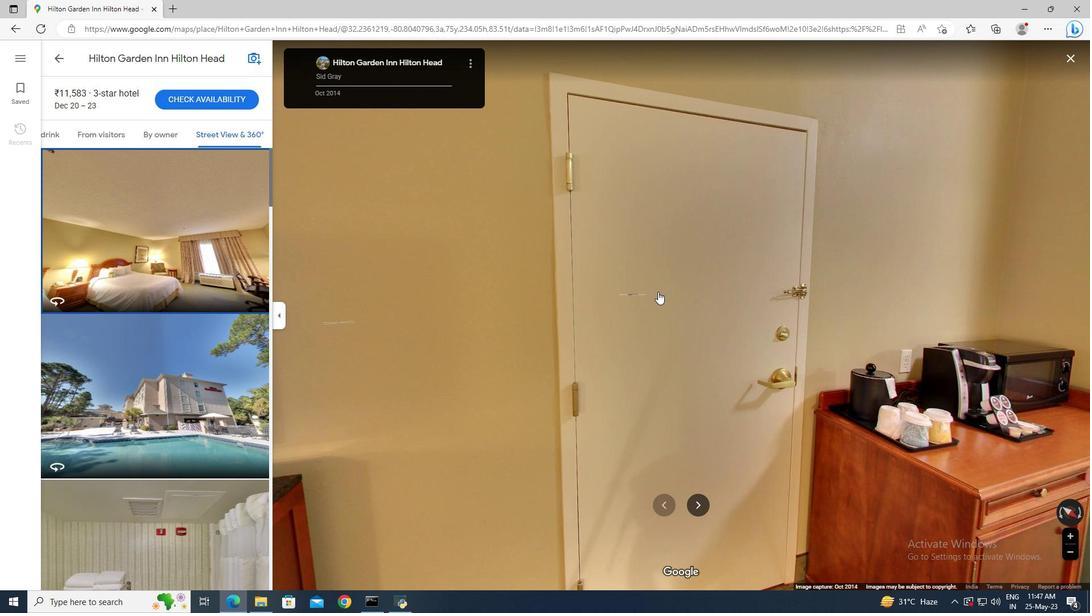
Action: Mouse pressed left at (685, 291)
Screenshot: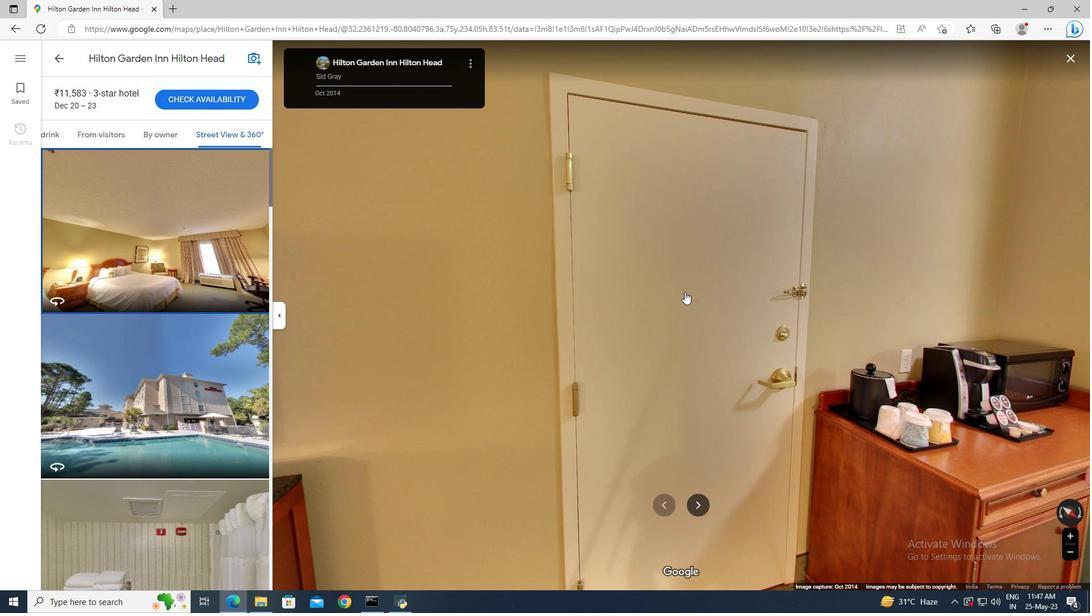 
Action: Mouse moved to (764, 260)
Screenshot: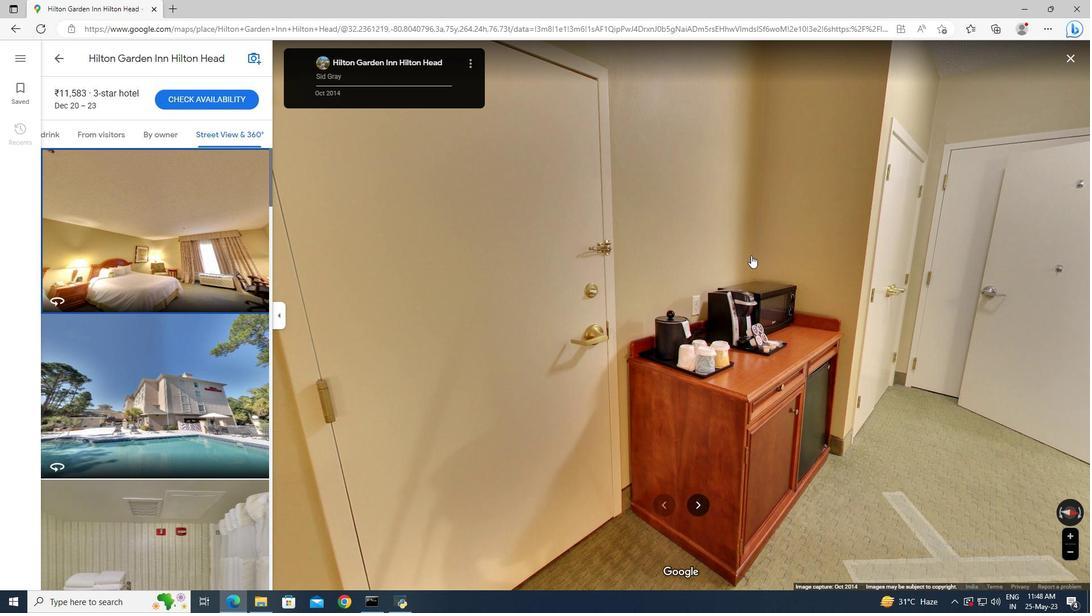 
Action: Mouse pressed left at (764, 260)
Screenshot: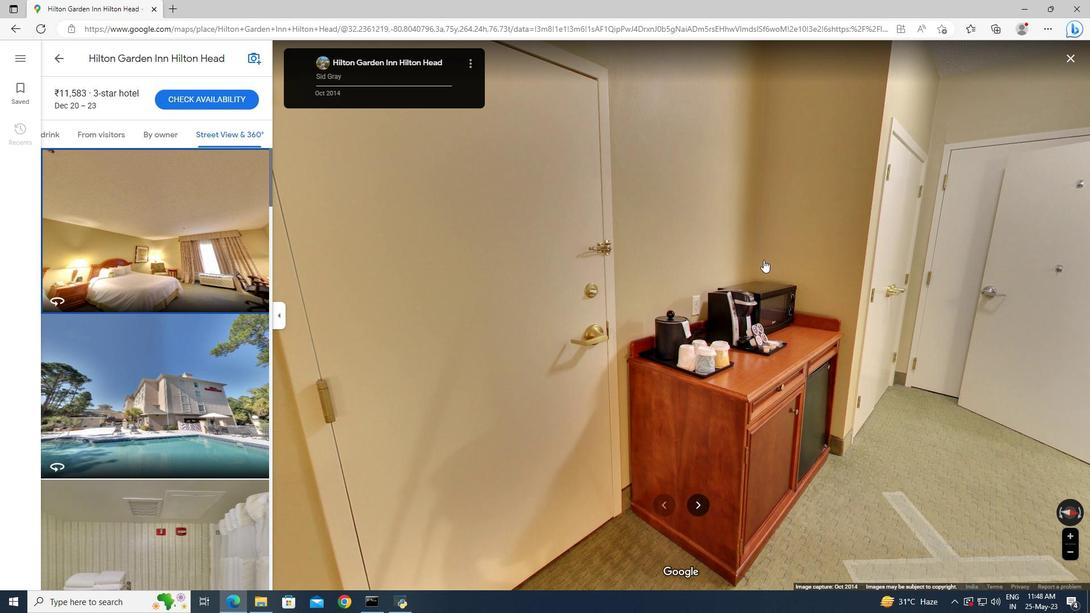 
Action: Mouse moved to (747, 306)
Screenshot: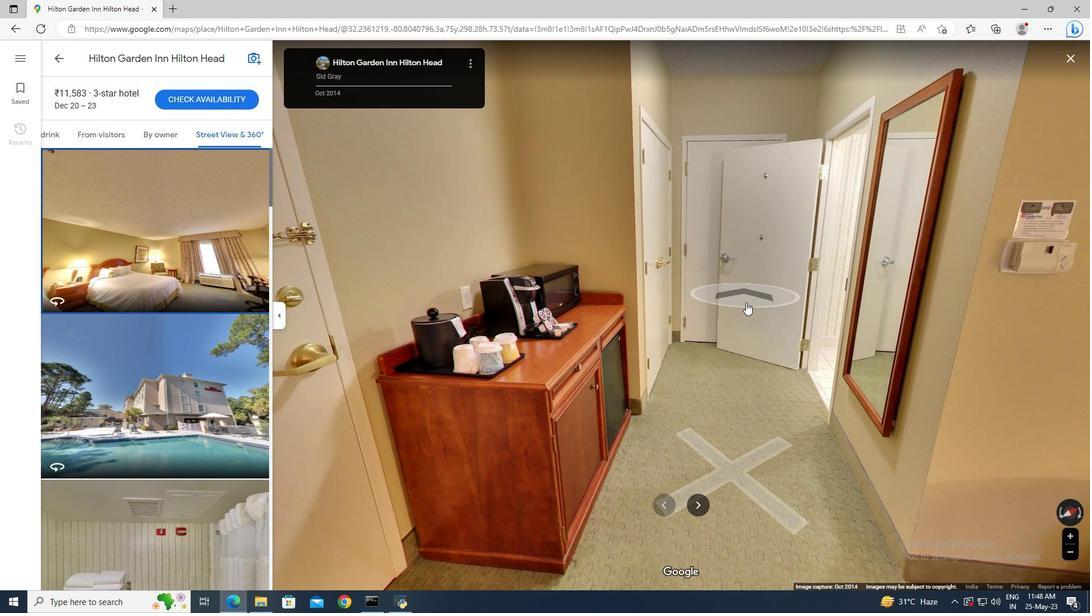 
Action: Mouse pressed left at (747, 306)
Screenshot: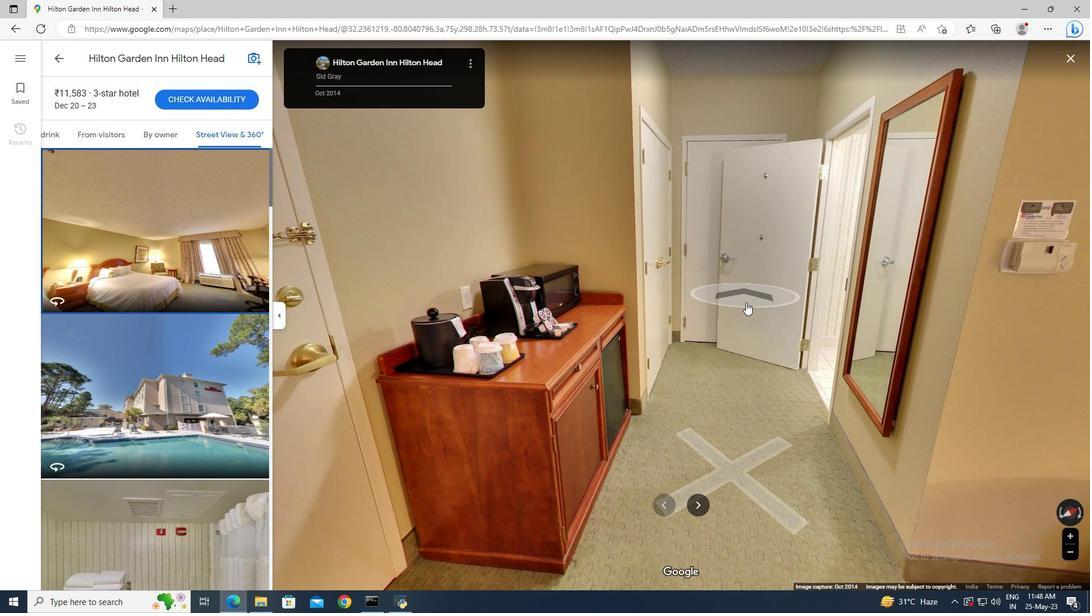 
Action: Mouse moved to (748, 334)
Screenshot: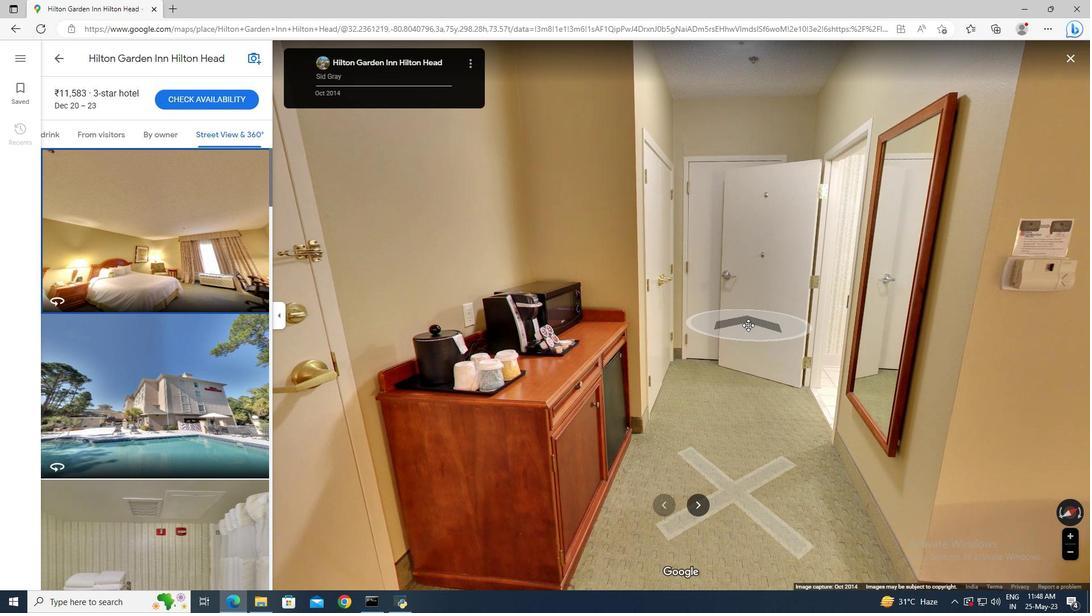 
Action: Mouse pressed left at (748, 334)
Screenshot: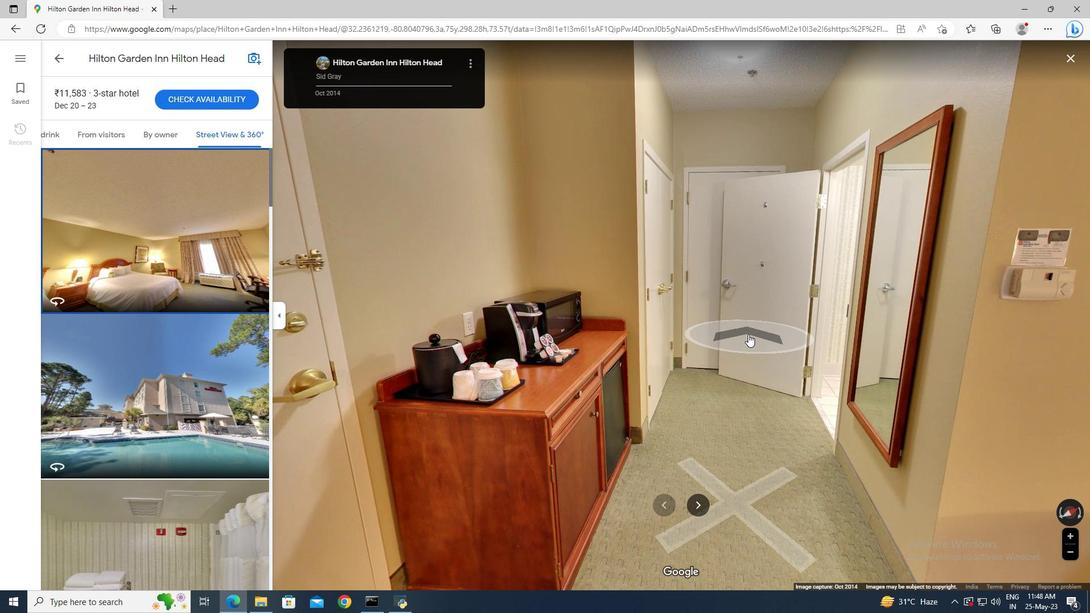 
Action: Mouse moved to (739, 320)
Screenshot: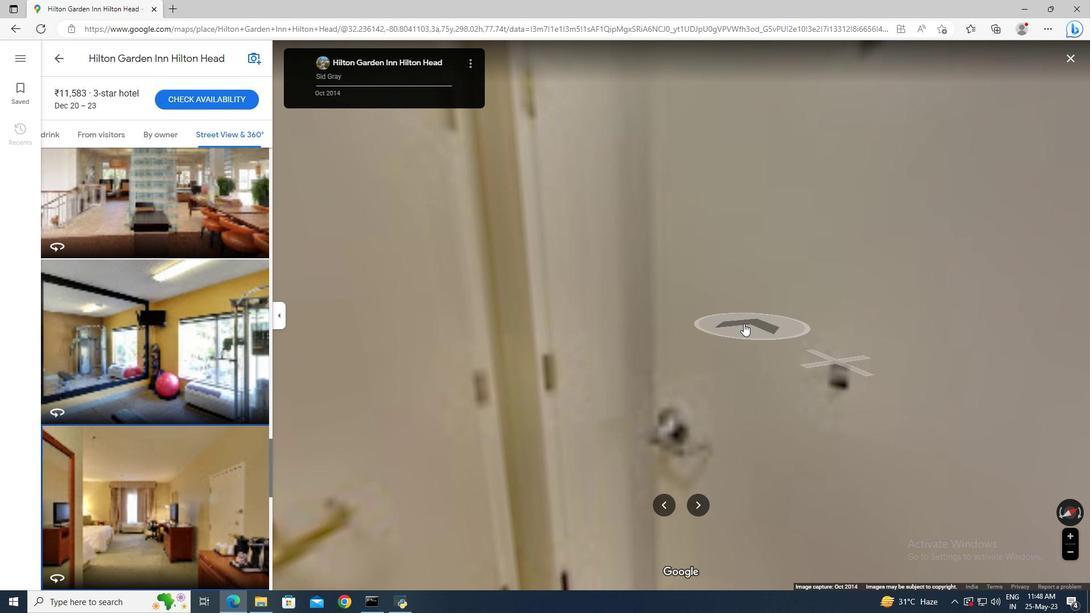 
Action: Mouse pressed left at (739, 320)
Screenshot: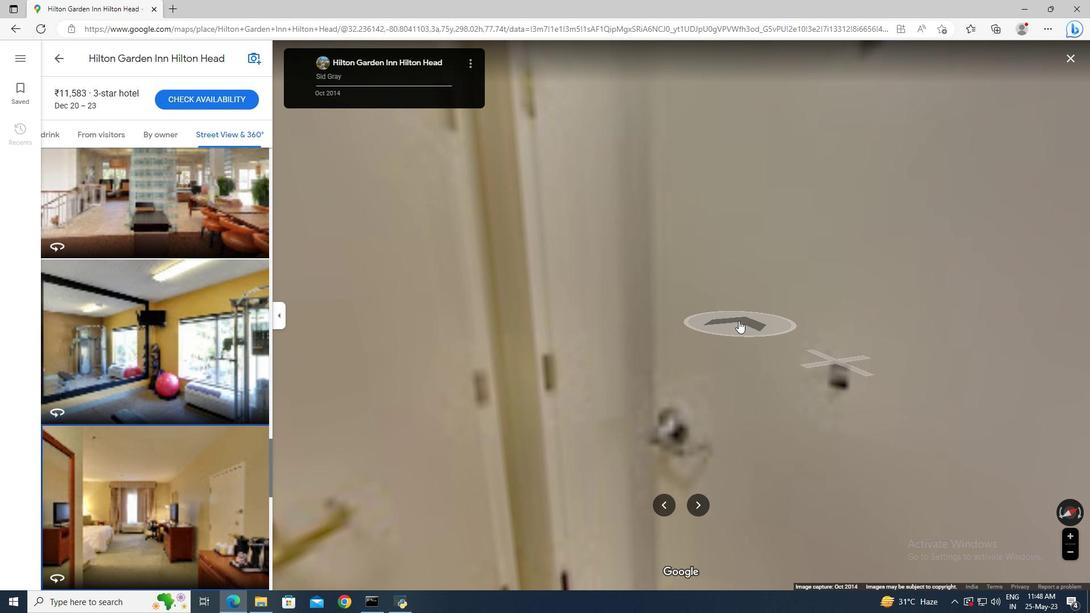 
Action: Mouse moved to (199, 497)
Screenshot: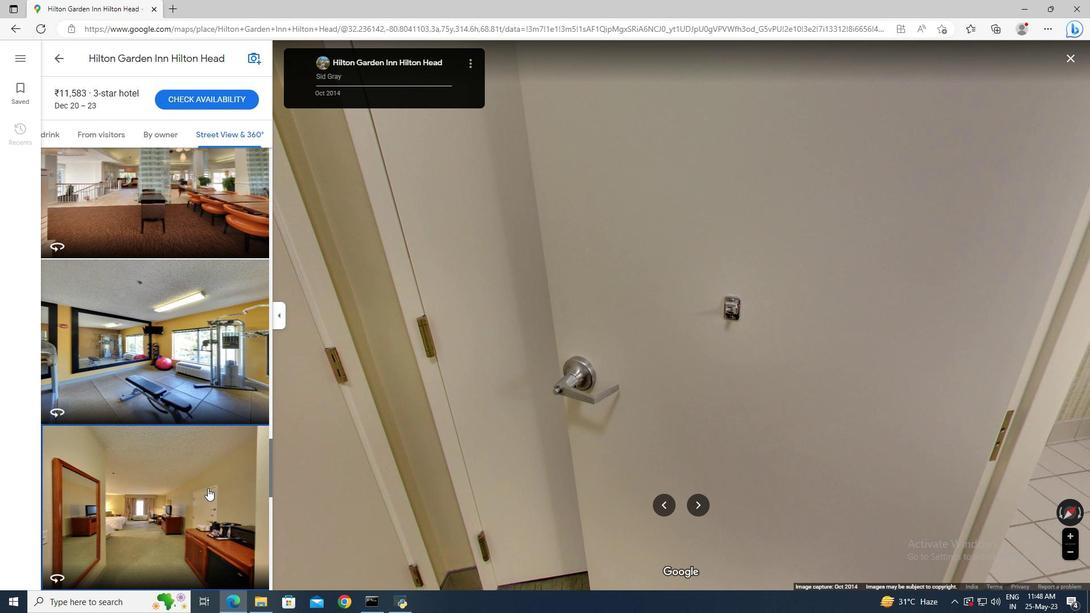 
Action: Mouse pressed left at (199, 497)
Screenshot: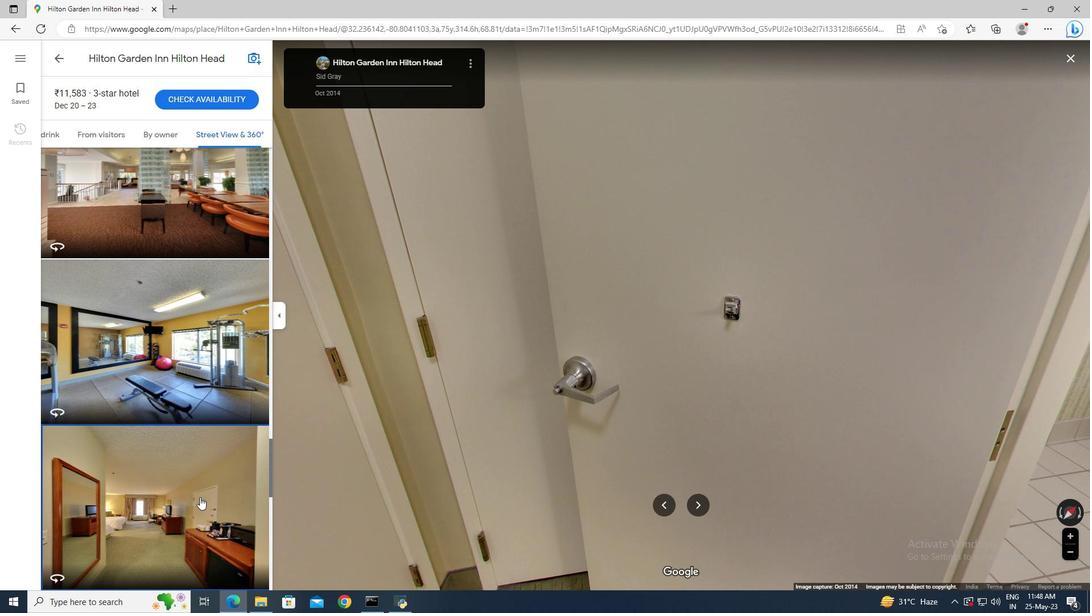 
Action: Mouse moved to (440, 401)
Screenshot: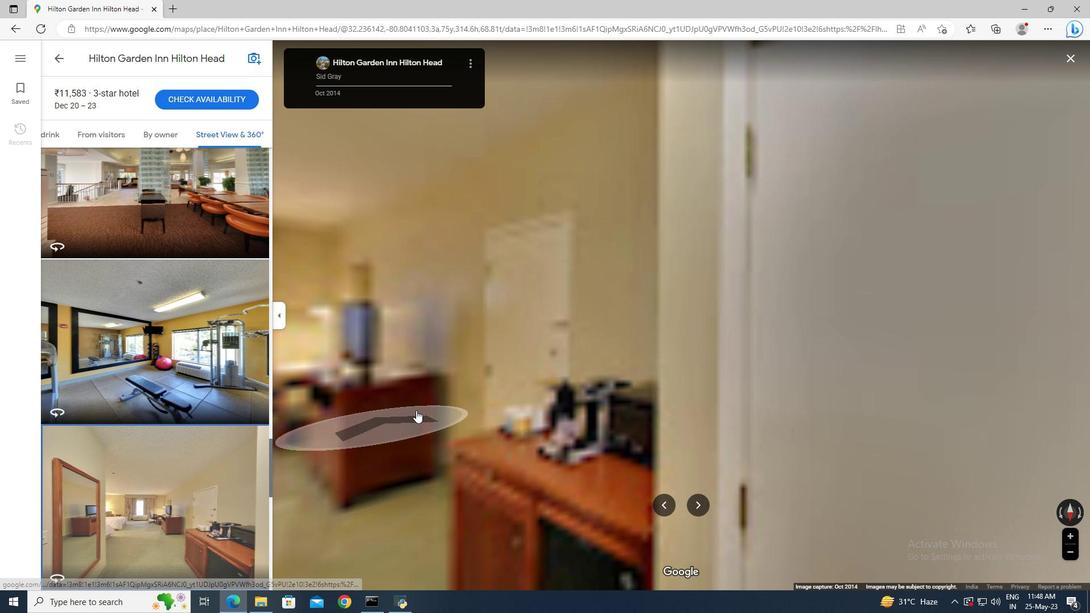 
Action: Mouse pressed left at (440, 401)
Screenshot: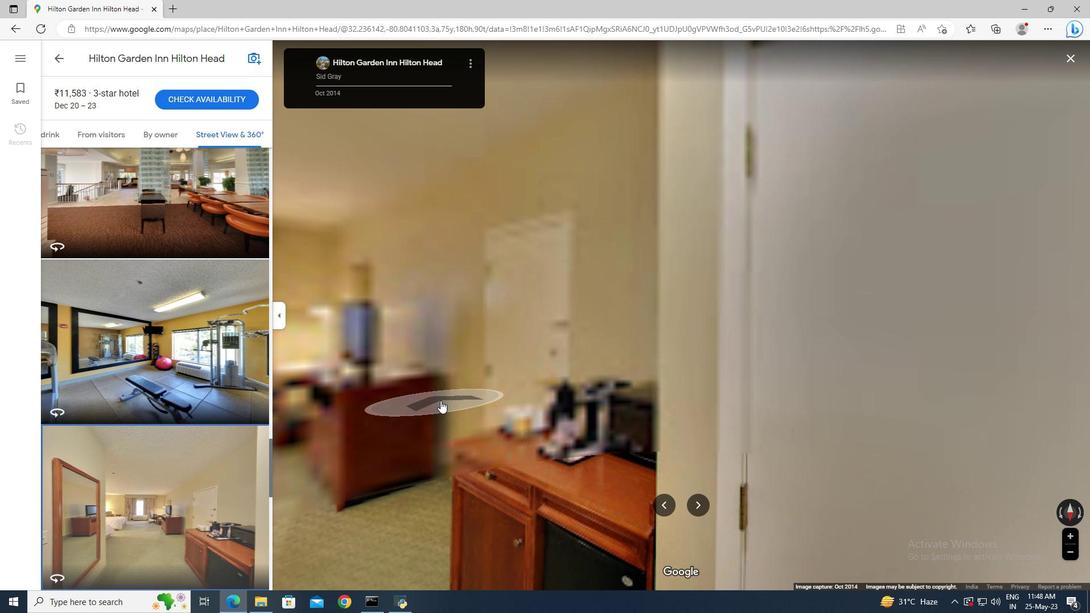 
Action: Mouse moved to (229, 456)
Screenshot: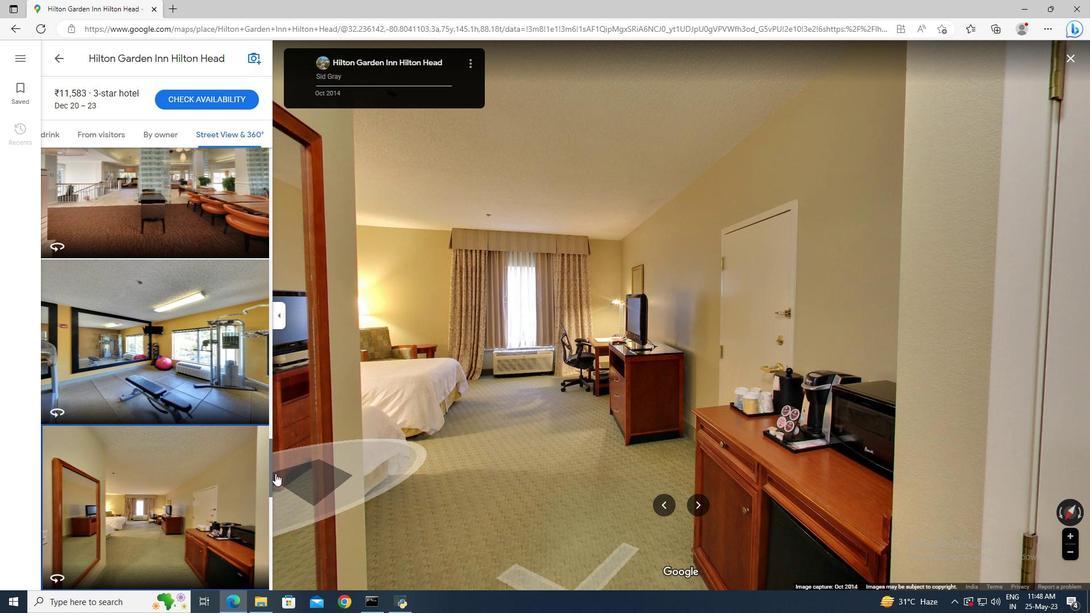 
Action: Mouse scrolled (229, 456) with delta (0, 0)
Screenshot: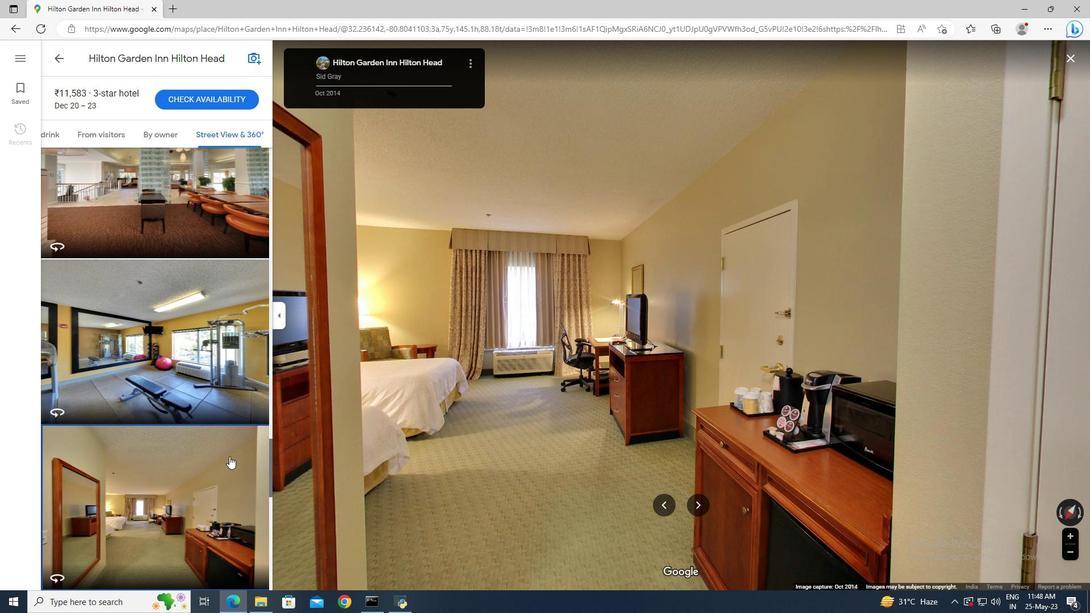 
Action: Mouse scrolled (229, 456) with delta (0, 0)
Screenshot: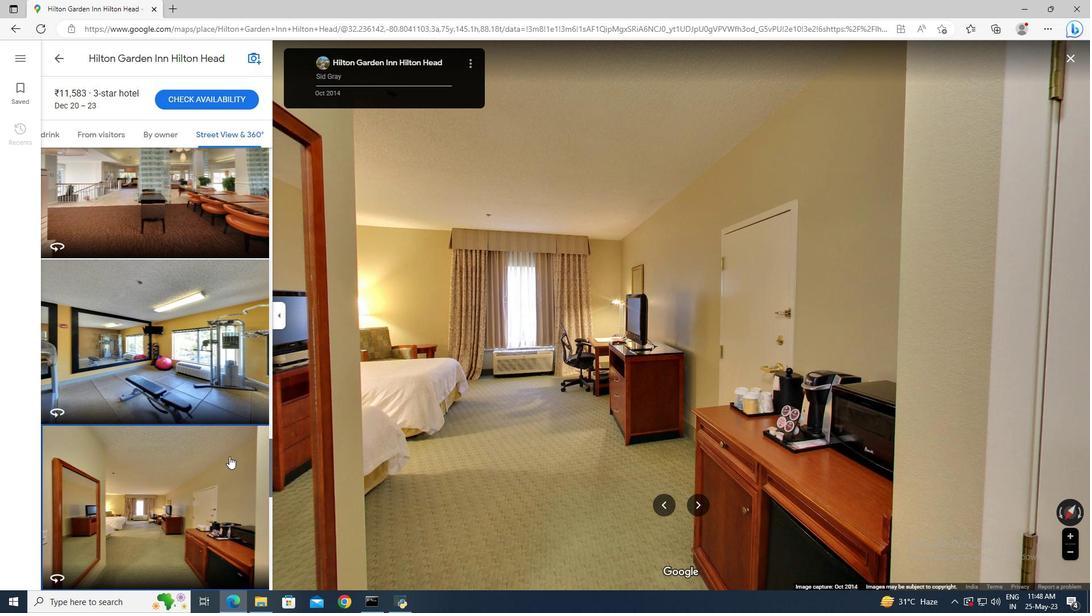 
Action: Mouse moved to (193, 516)
Screenshot: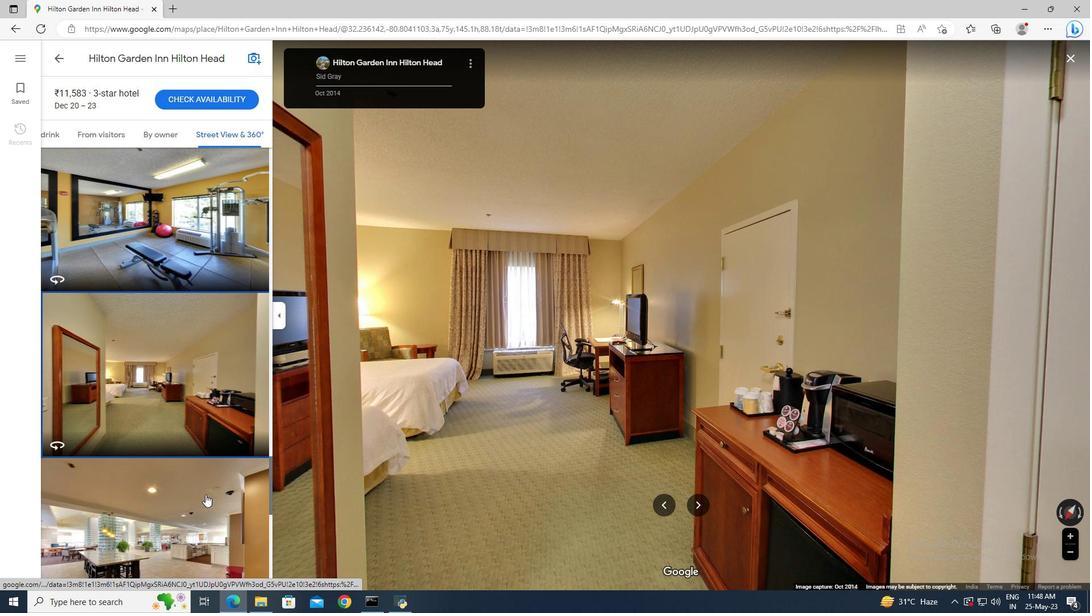 
Action: Mouse pressed left at (193, 516)
Screenshot: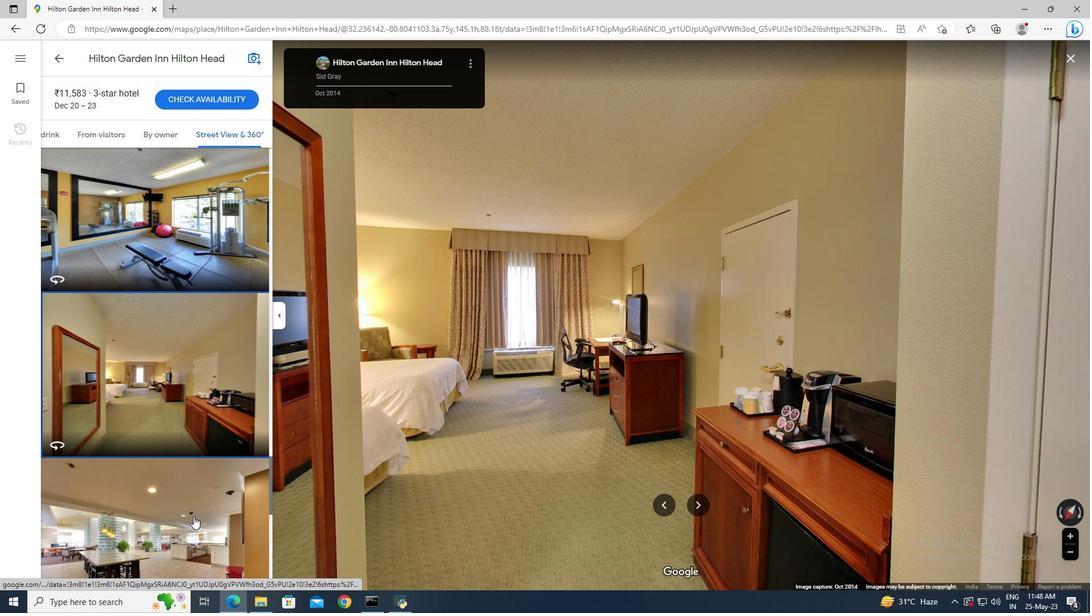 
Action: Mouse moved to (583, 327)
Screenshot: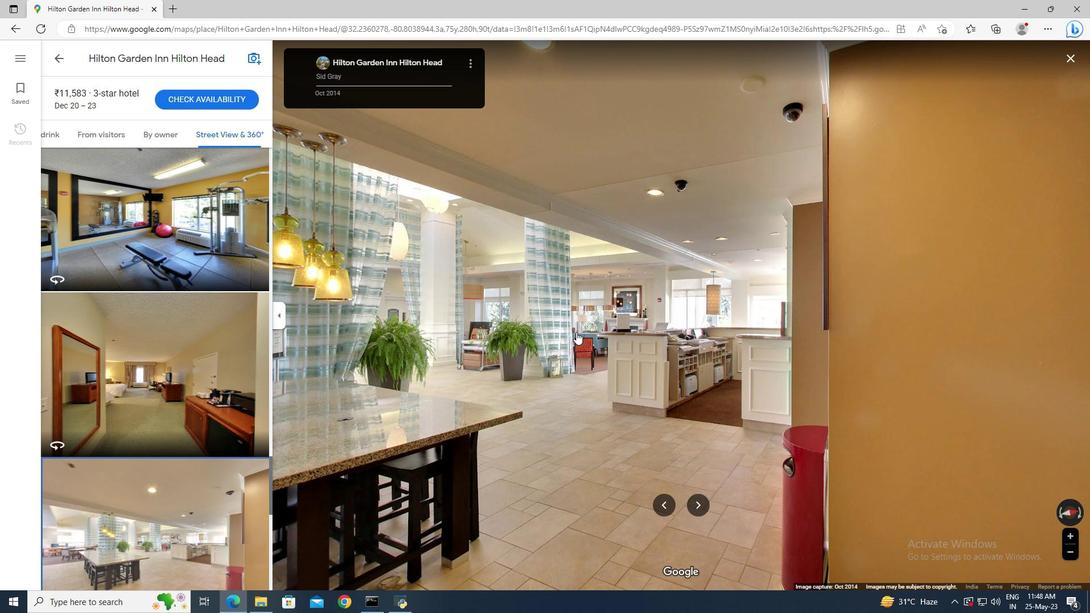 
Action: Mouse pressed left at (583, 327)
Screenshot: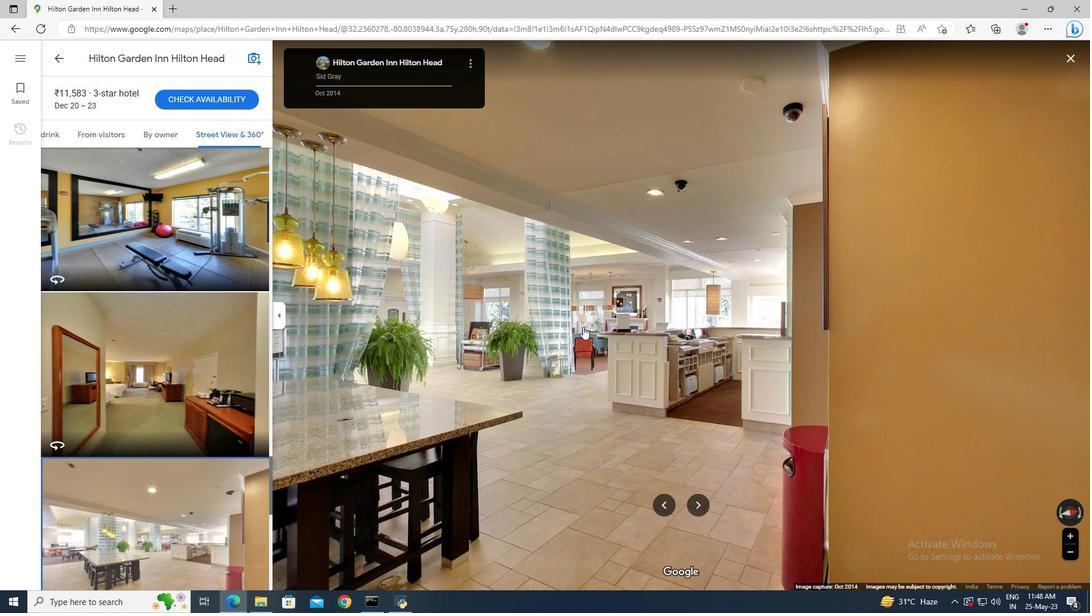 
Action: Mouse moved to (587, 340)
Screenshot: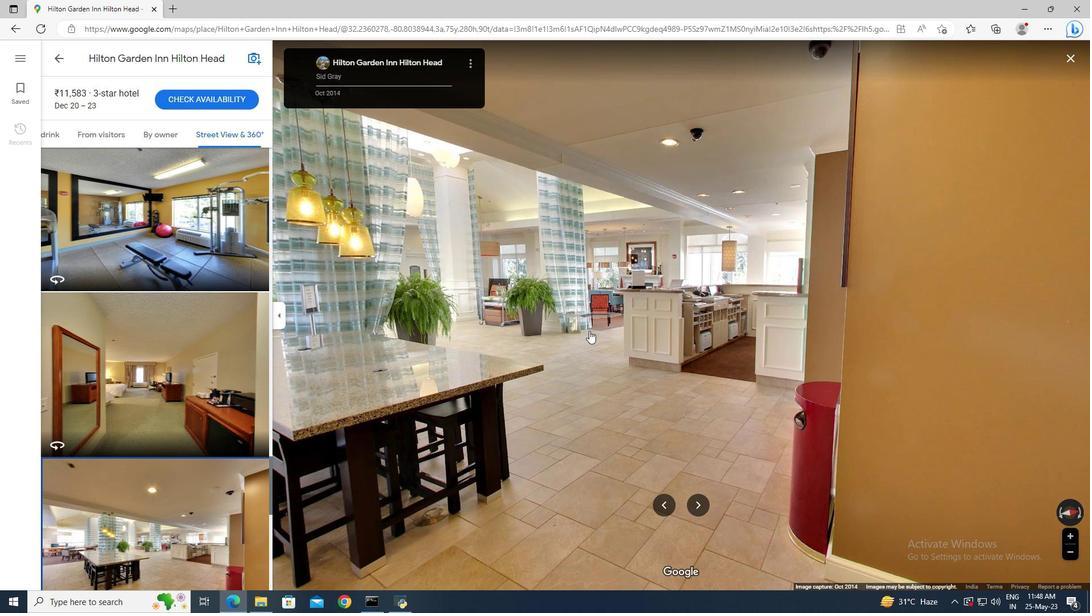 
Action: Mouse pressed left at (587, 340)
Screenshot: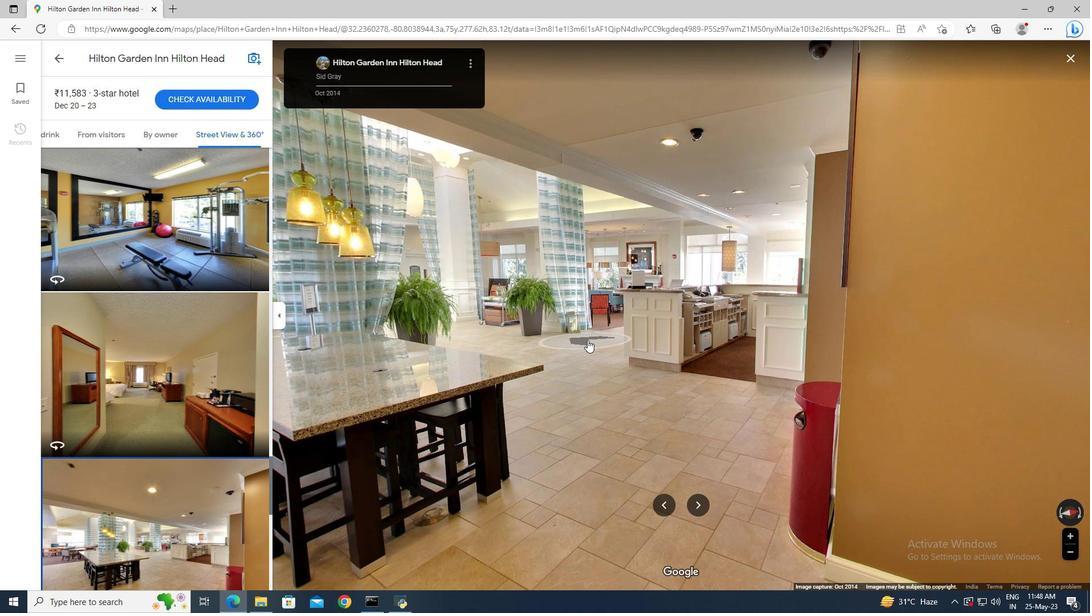 
Action: Mouse moved to (1071, 55)
Screenshot: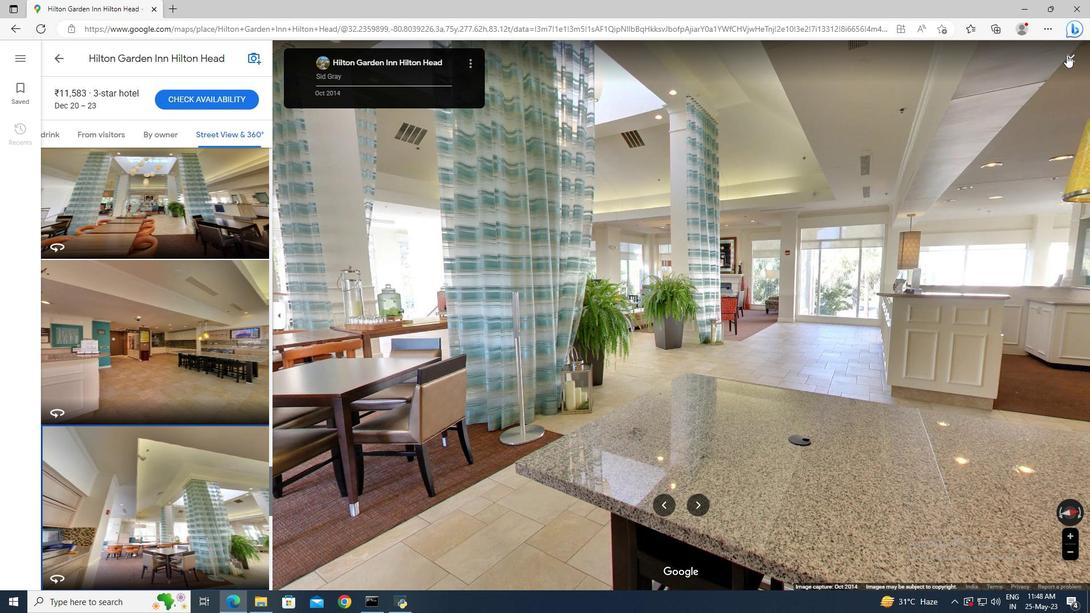 
Action: Mouse pressed left at (1071, 55)
Screenshot: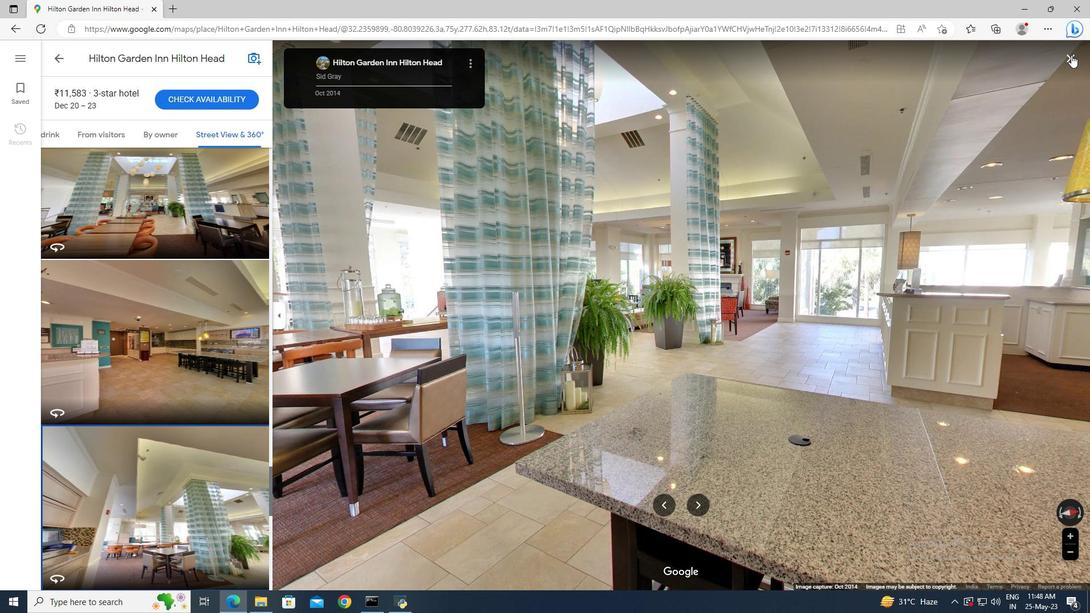 
Action: Mouse moved to (143, 215)
Screenshot: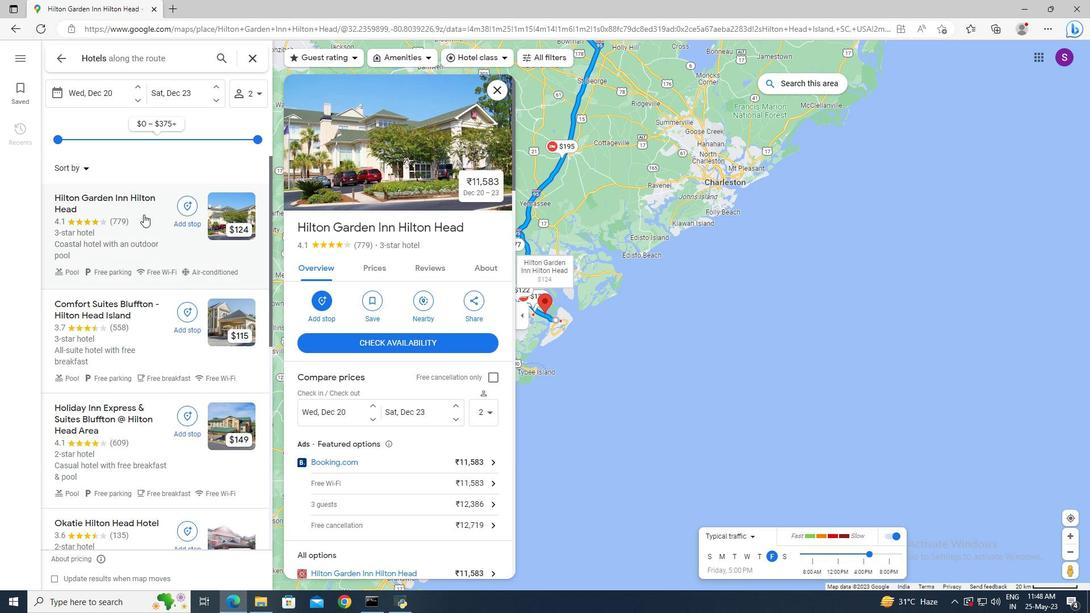 
Action: Mouse scrolled (143, 215) with delta (0, 0)
Screenshot: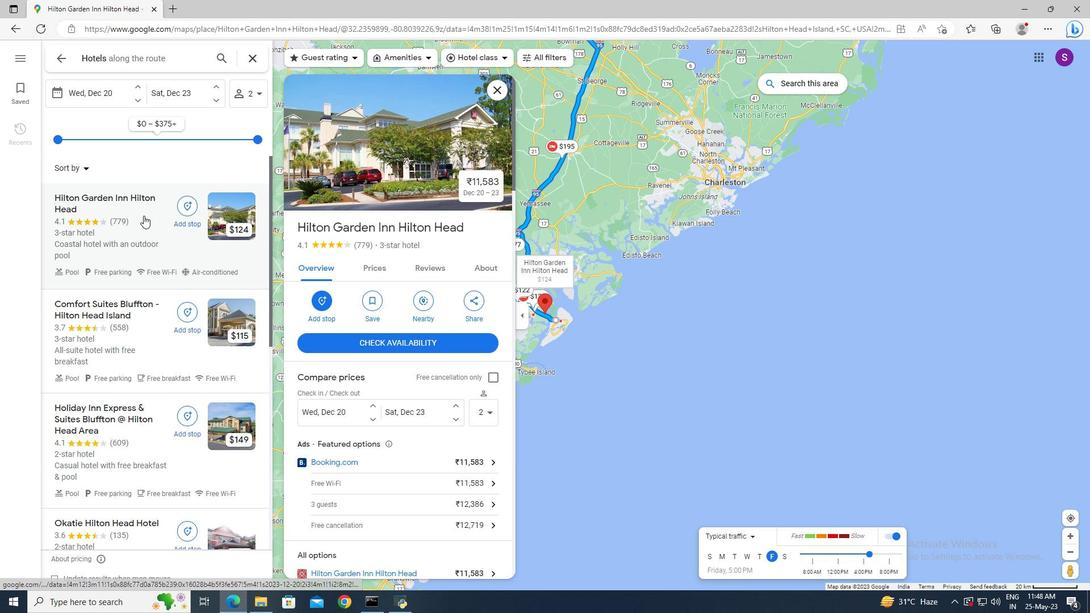 
Action: Mouse scrolled (143, 215) with delta (0, 0)
Screenshot: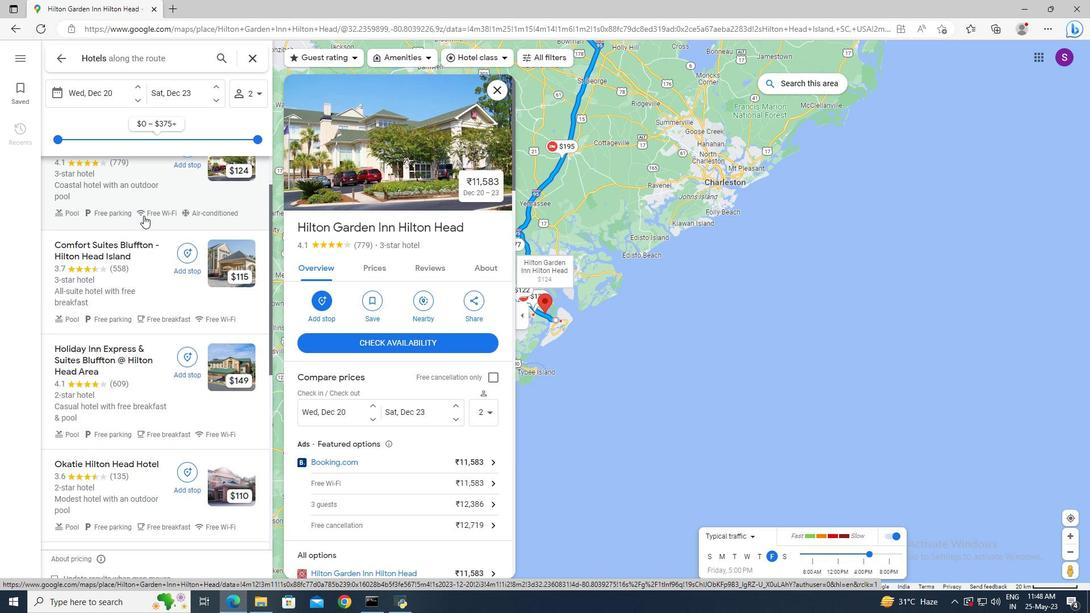 
Action: Mouse moved to (114, 298)
Screenshot: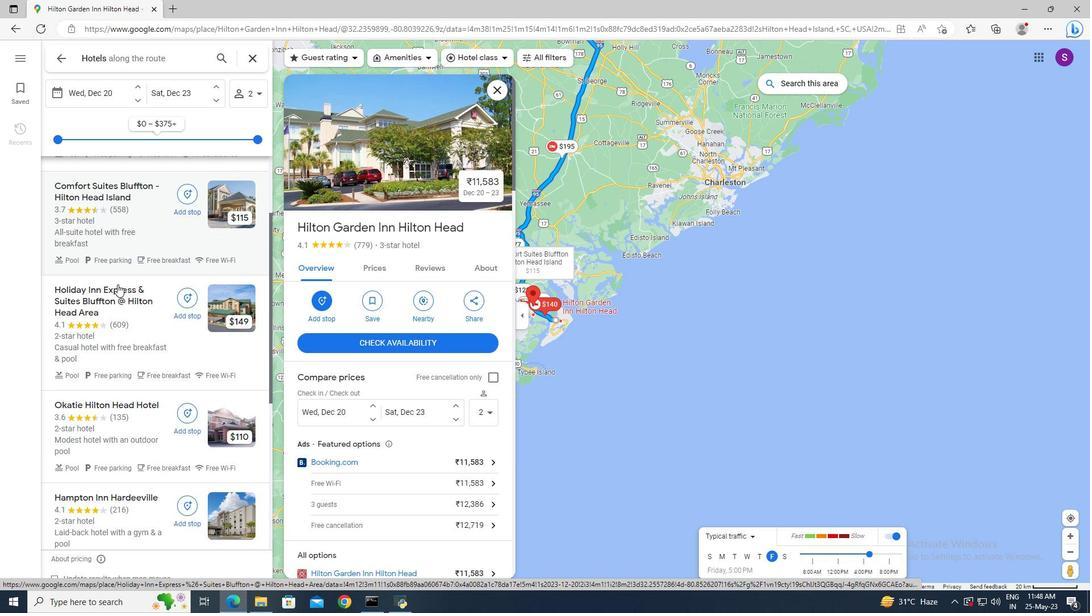
Action: Mouse pressed left at (114, 298)
Screenshot: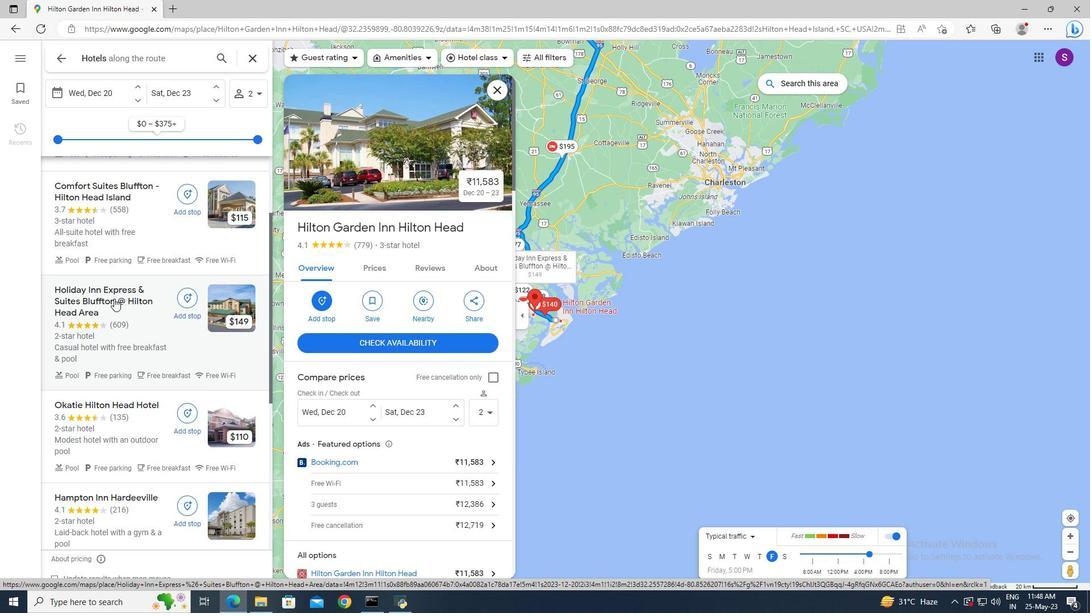 
Action: Mouse moved to (374, 276)
Screenshot: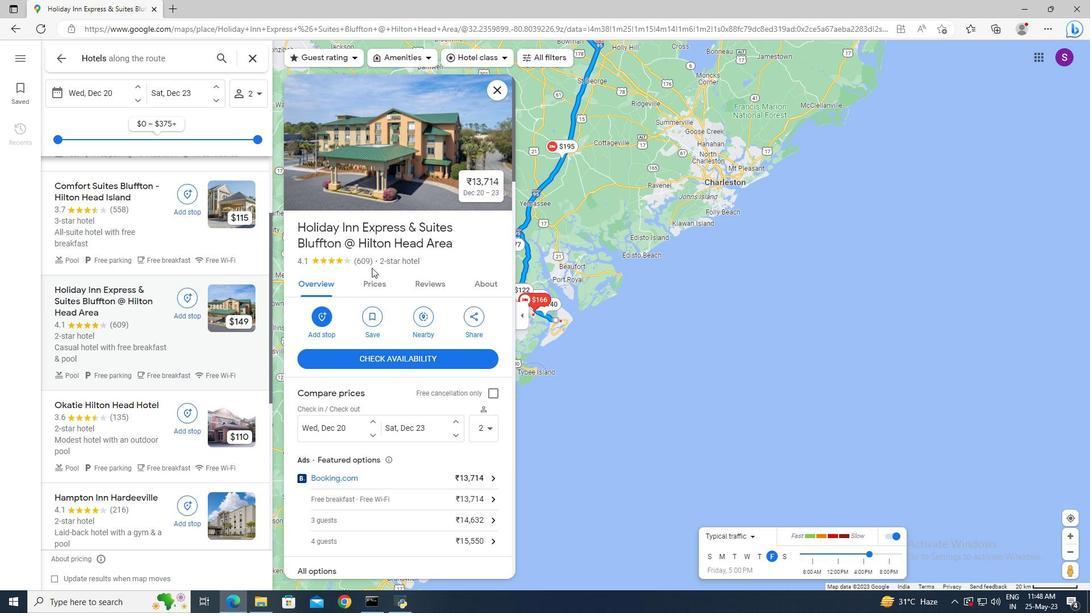 
Action: Mouse pressed left at (374, 276)
Screenshot: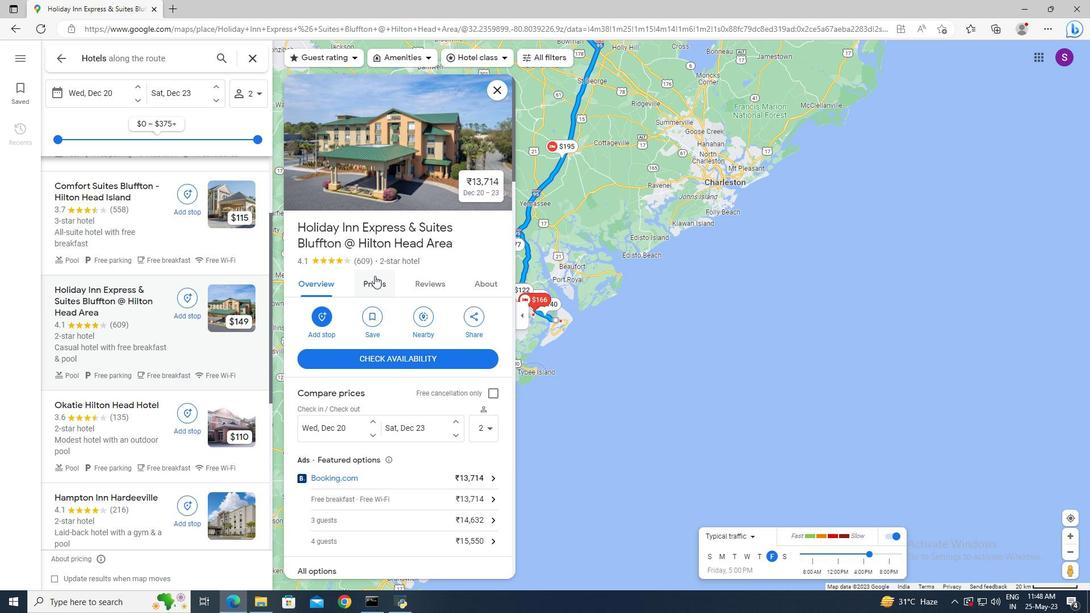 
Action: Mouse moved to (427, 125)
Screenshot: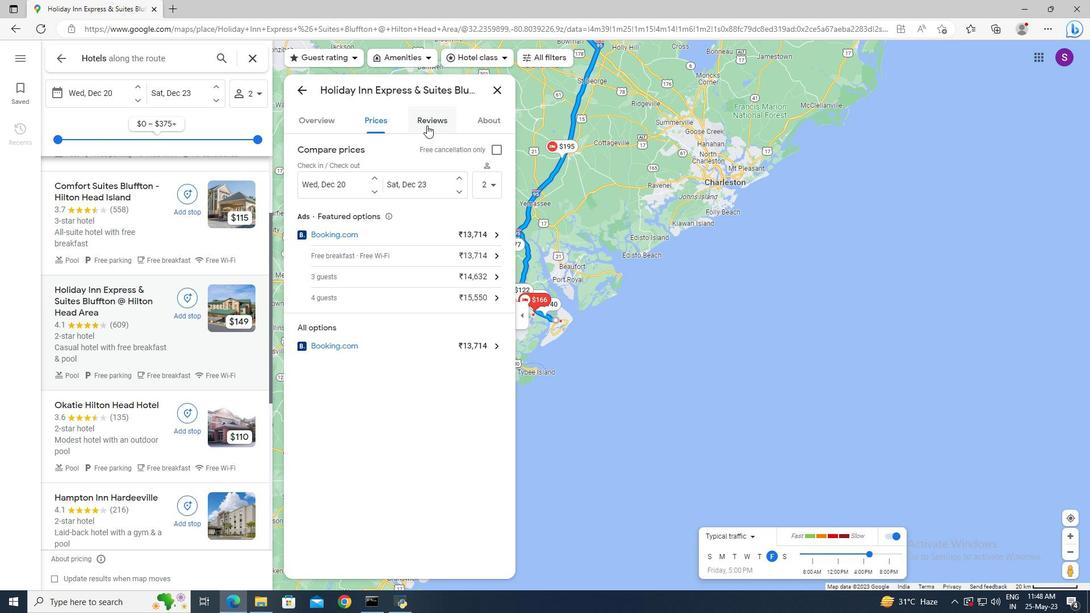 
Action: Mouse pressed left at (427, 125)
Screenshot: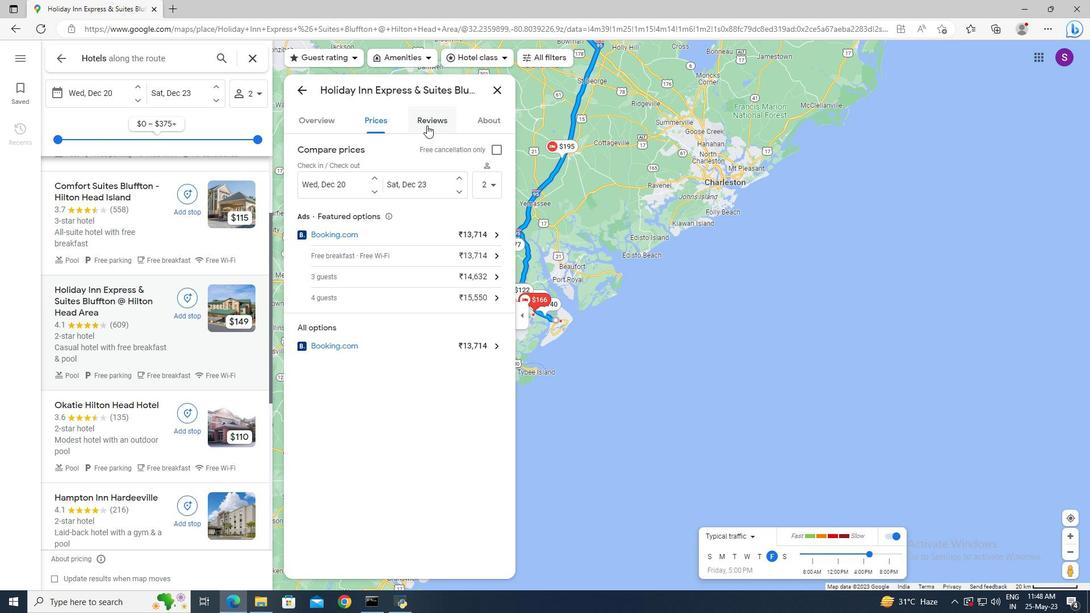 
Action: Mouse moved to (385, 266)
Screenshot: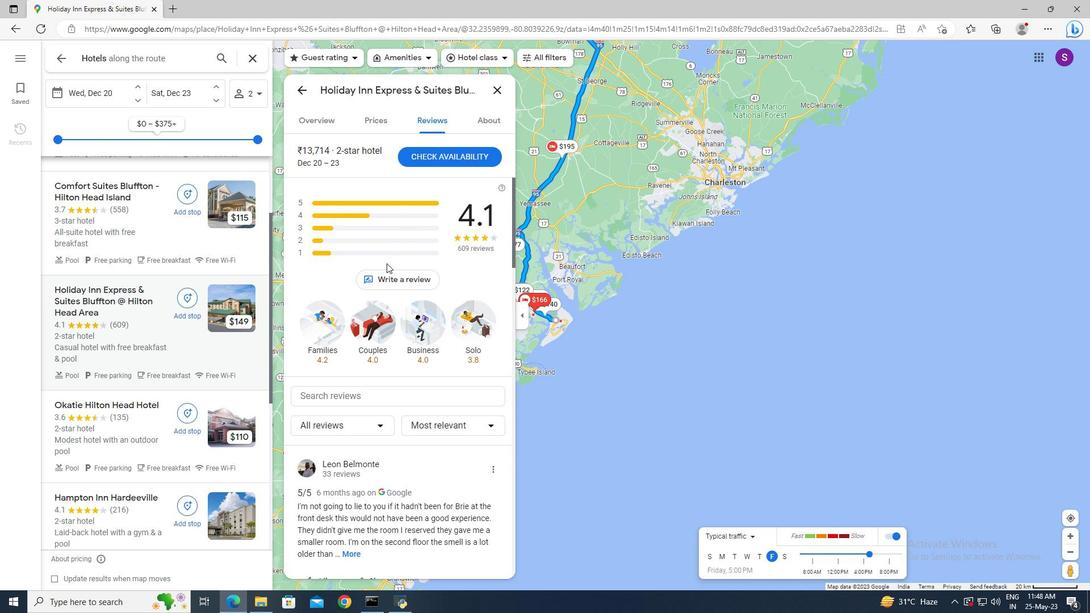
Action: Mouse scrolled (385, 266) with delta (0, 0)
Screenshot: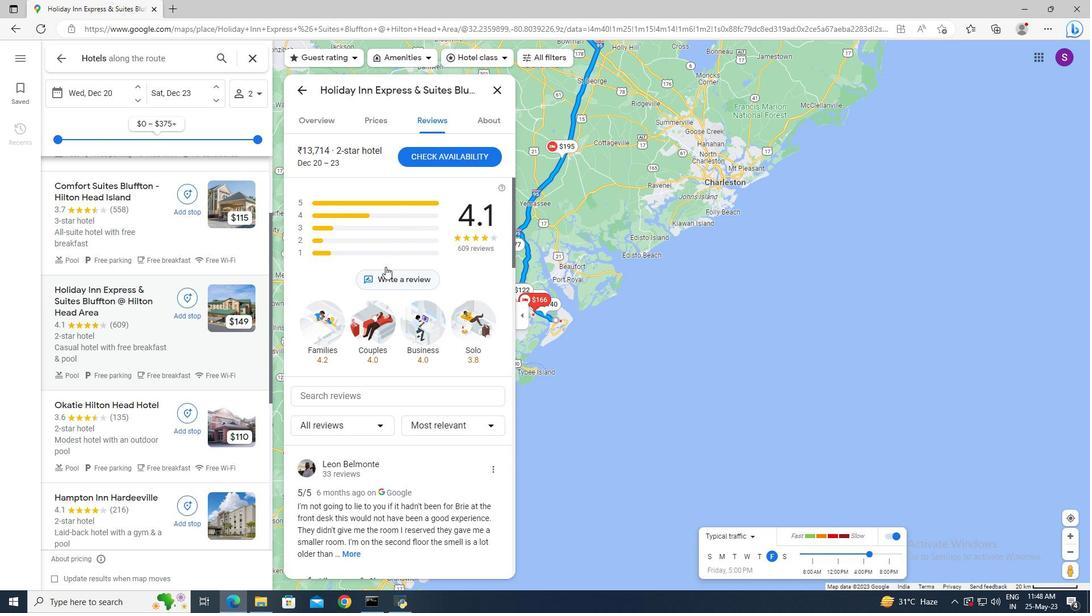 
Action: Mouse moved to (385, 267)
Screenshot: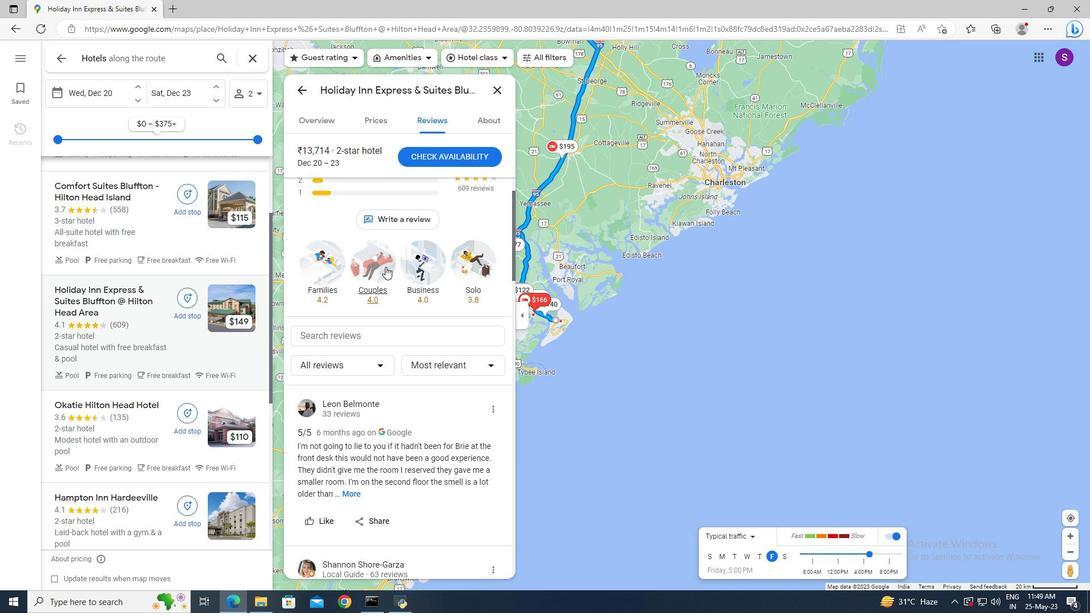 
Action: Mouse scrolled (385, 266) with delta (0, 0)
Screenshot: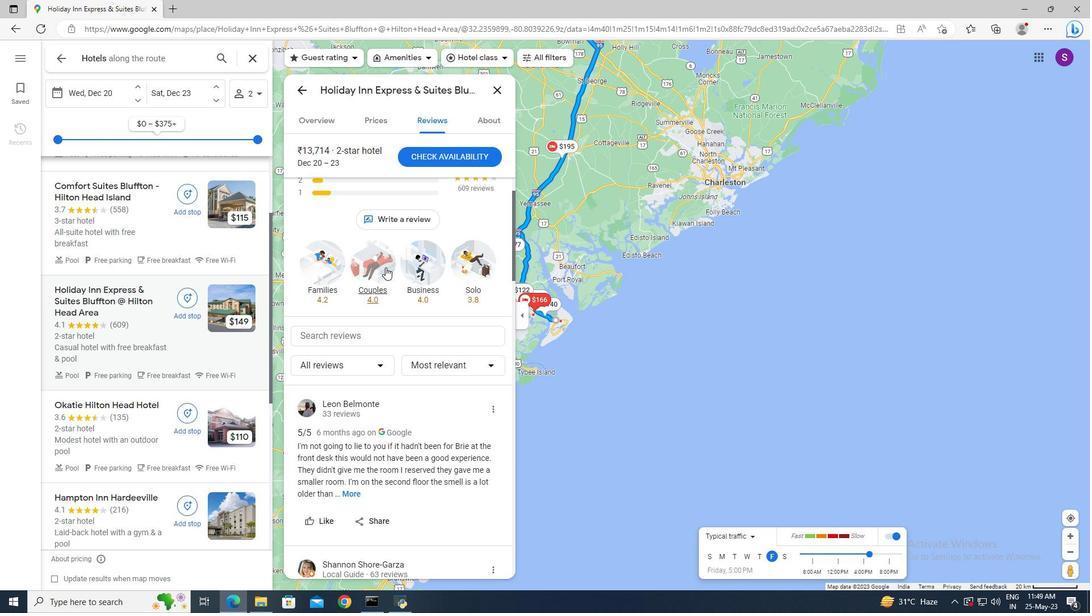 
Action: Mouse scrolled (385, 266) with delta (0, 0)
Screenshot: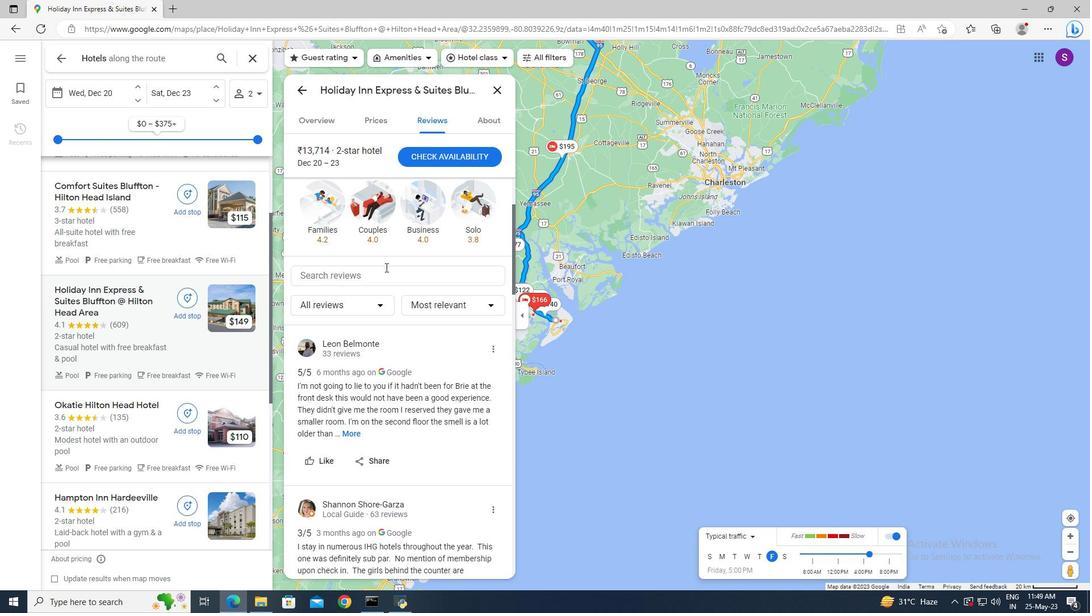 
Action: Mouse scrolled (385, 266) with delta (0, 0)
Screenshot: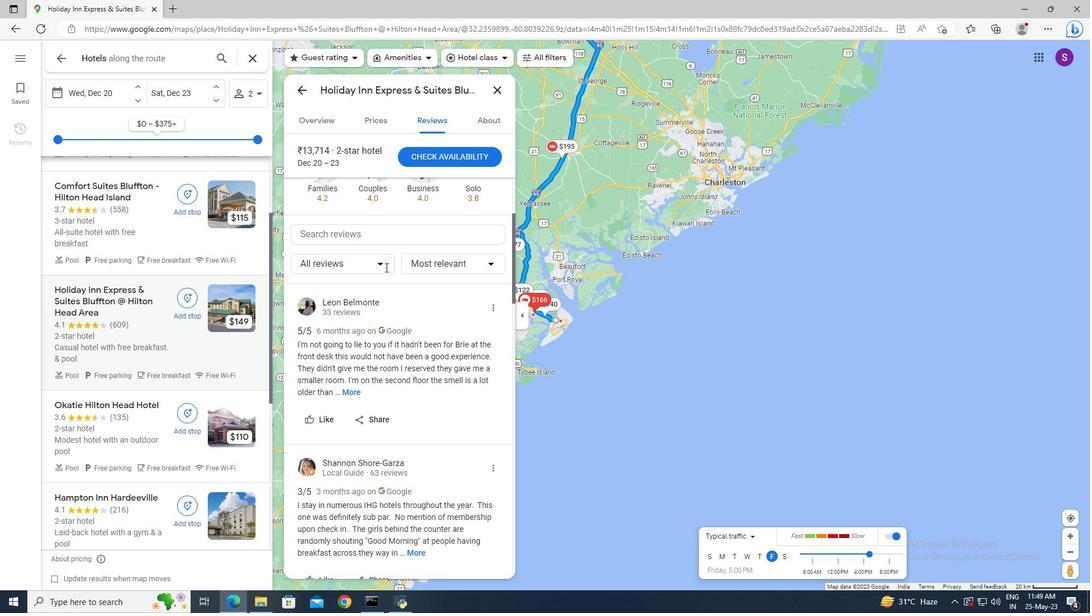 
Action: Mouse scrolled (385, 266) with delta (0, 0)
Screenshot: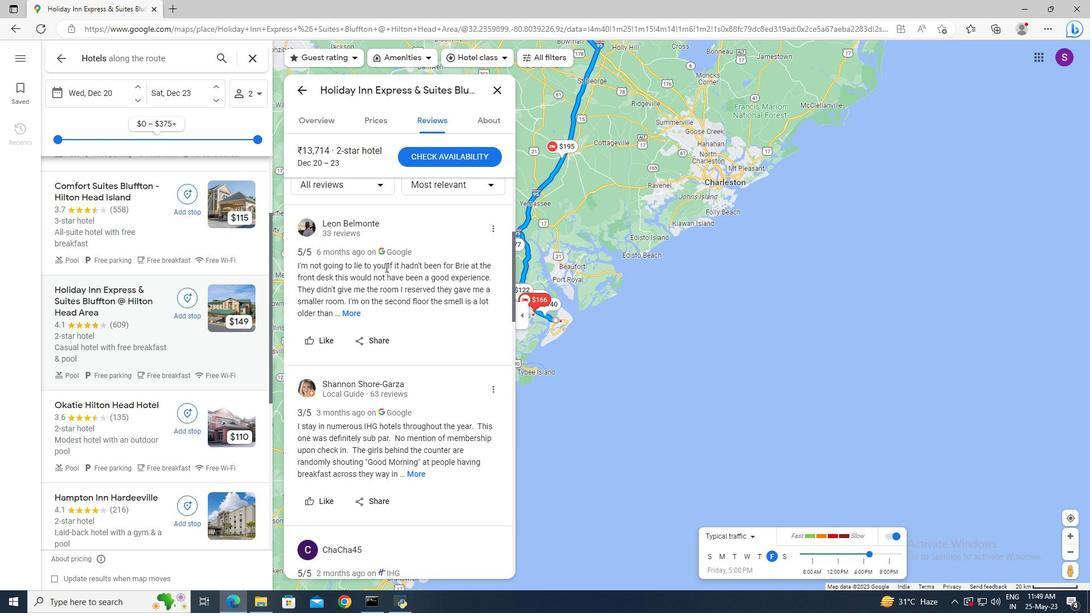 
Action: Mouse scrolled (385, 266) with delta (0, 0)
Screenshot: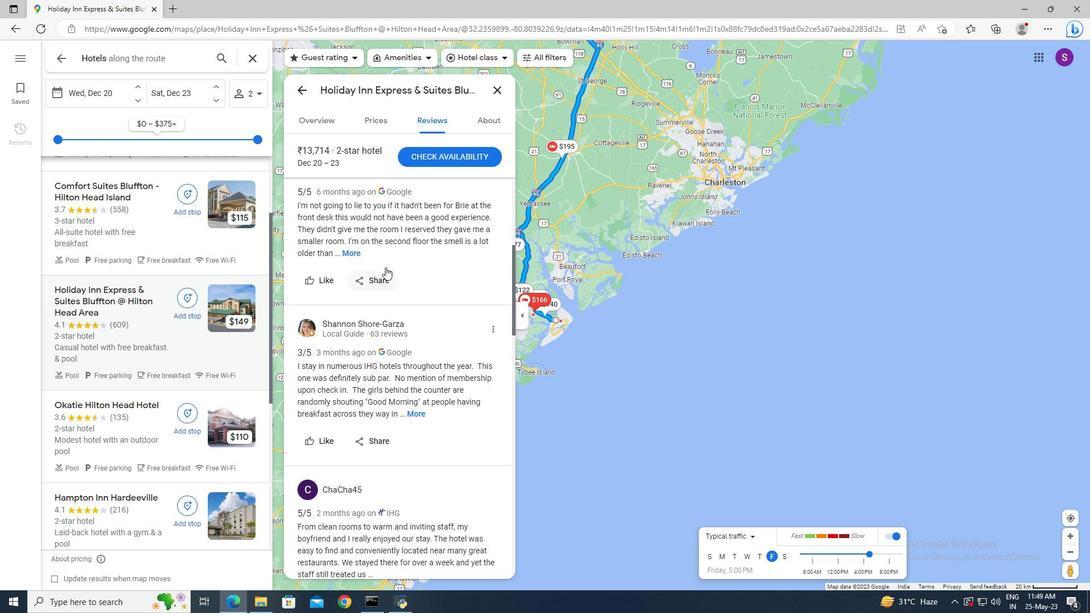 
Action: Mouse scrolled (385, 266) with delta (0, 0)
Screenshot: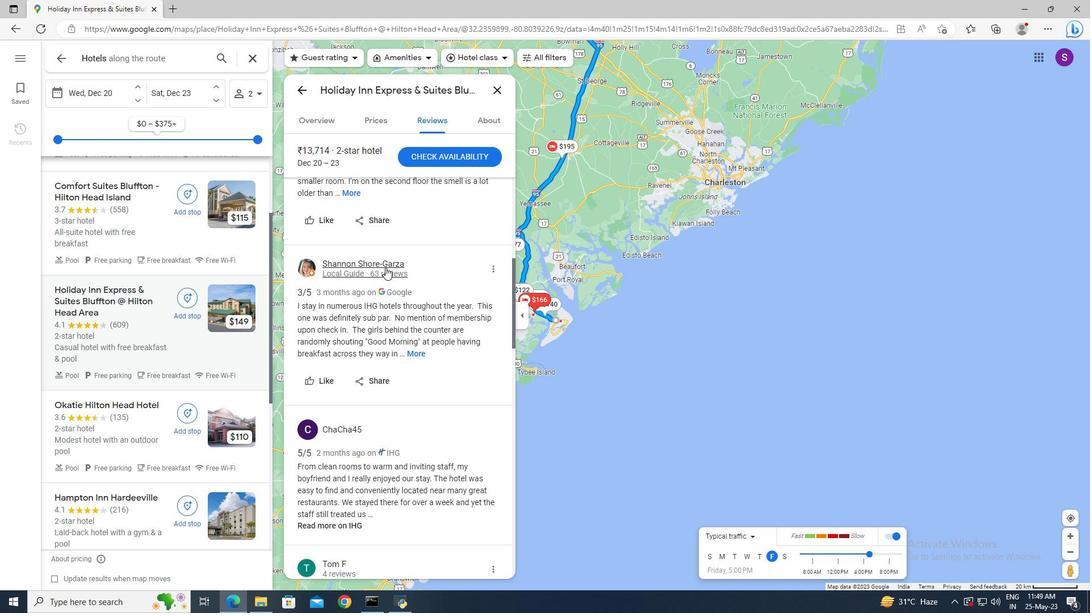 
Action: Mouse scrolled (385, 266) with delta (0, 0)
Screenshot: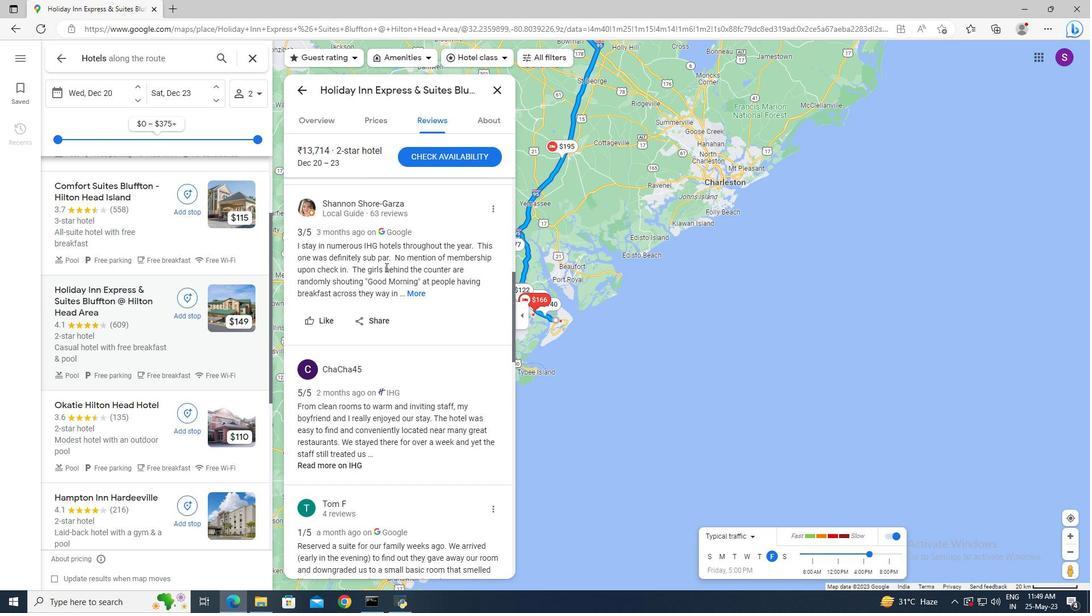 
Action: Mouse moved to (385, 267)
Screenshot: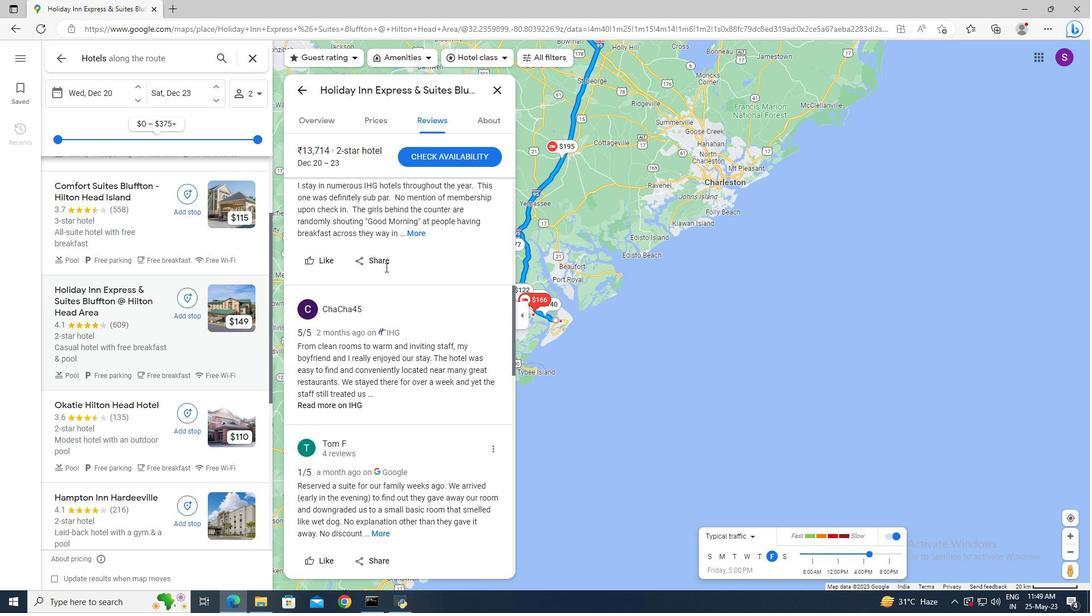 
Action: Mouse scrolled (385, 266) with delta (0, 0)
Screenshot: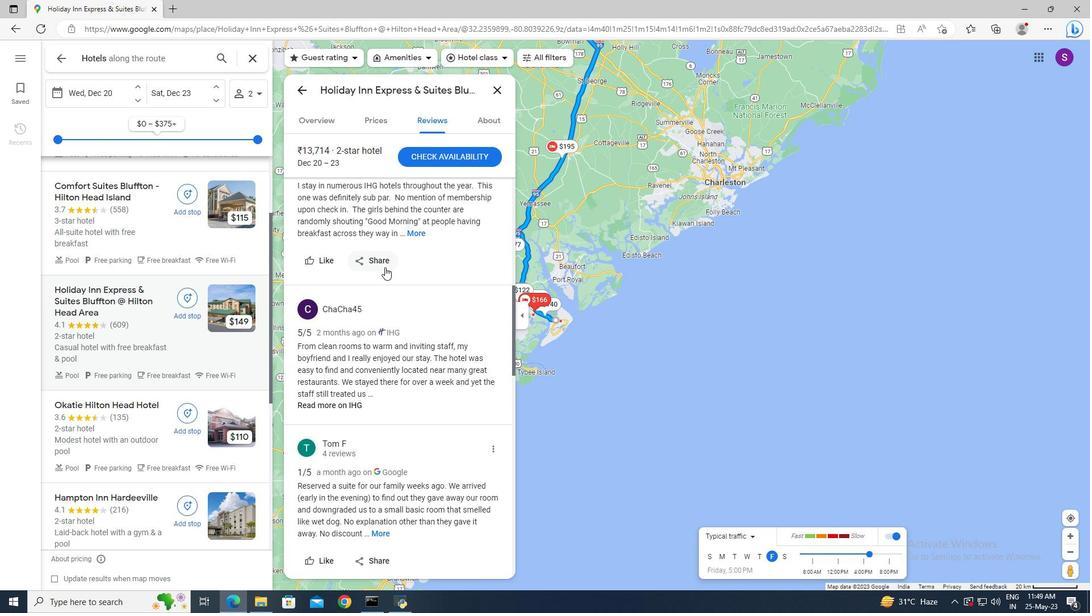 
Action: Mouse scrolled (385, 266) with delta (0, 0)
Screenshot: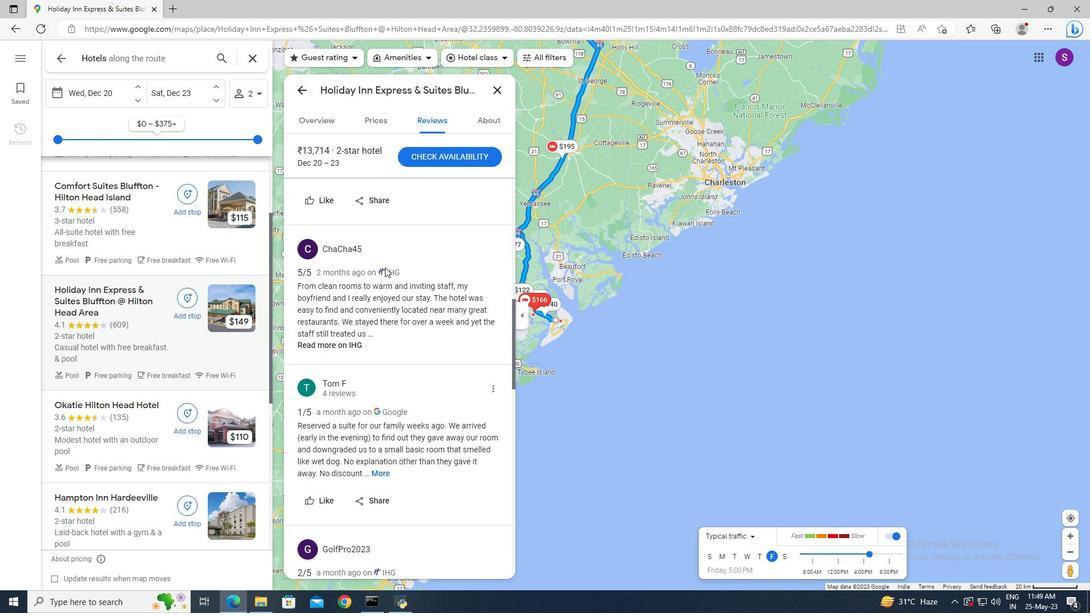
Action: Mouse scrolled (385, 266) with delta (0, 0)
